 Task: 117. Sports Equipment Store:- Build a Squarespace online store for a sports equipment retailer. Feature sports gear, product reviews, and an e-commerce platform.
Action: Mouse moved to (46, 215)
Screenshot: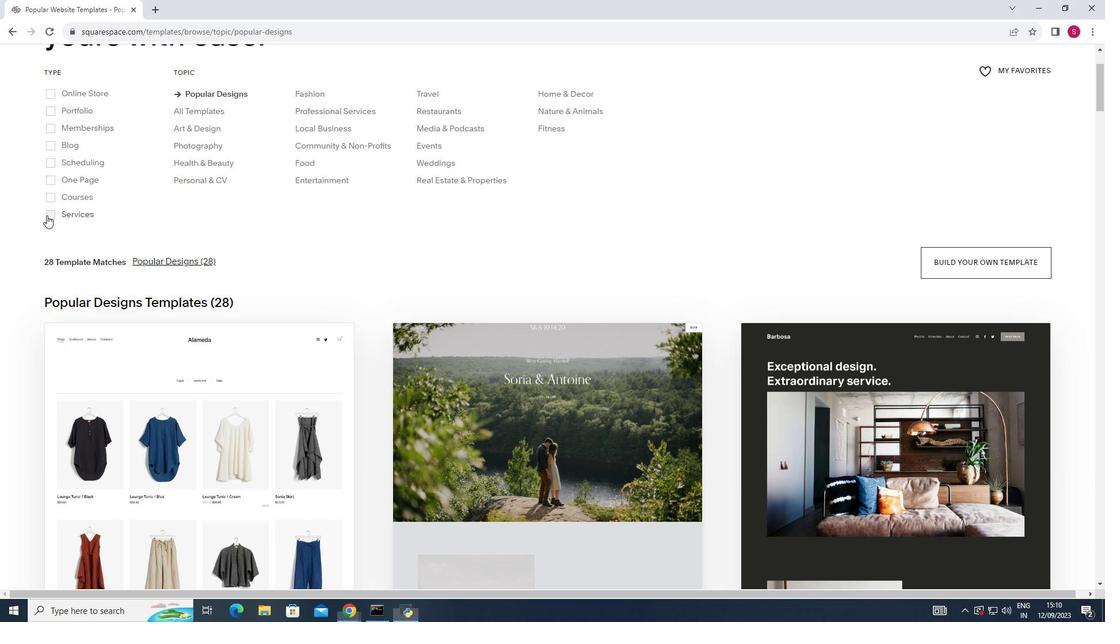
Action: Mouse pressed left at (46, 215)
Screenshot: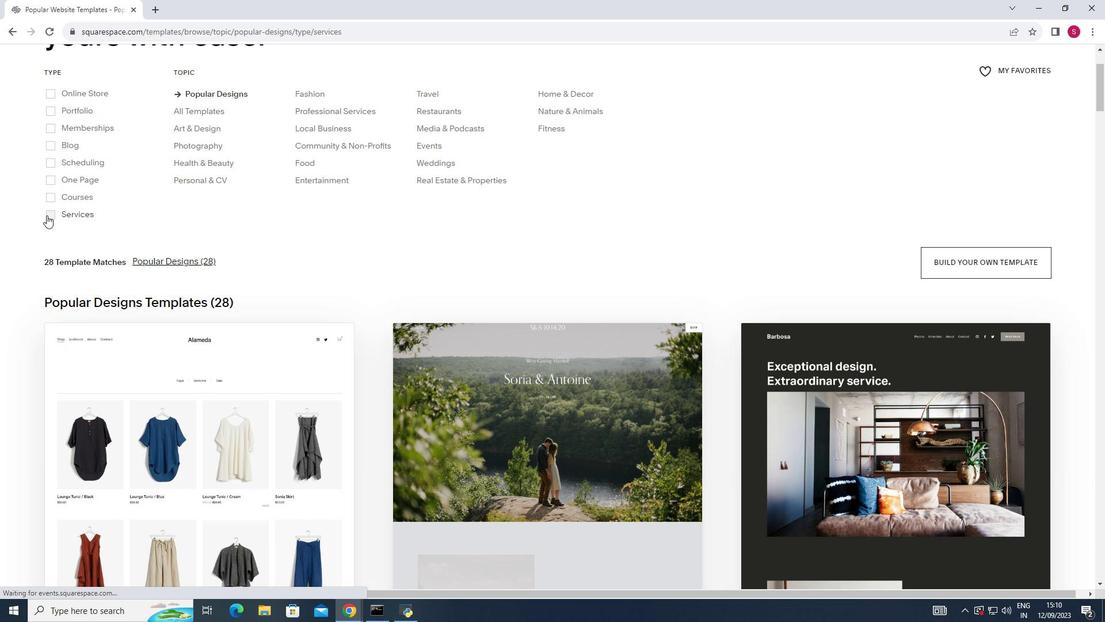 
Action: Mouse moved to (910, 360)
Screenshot: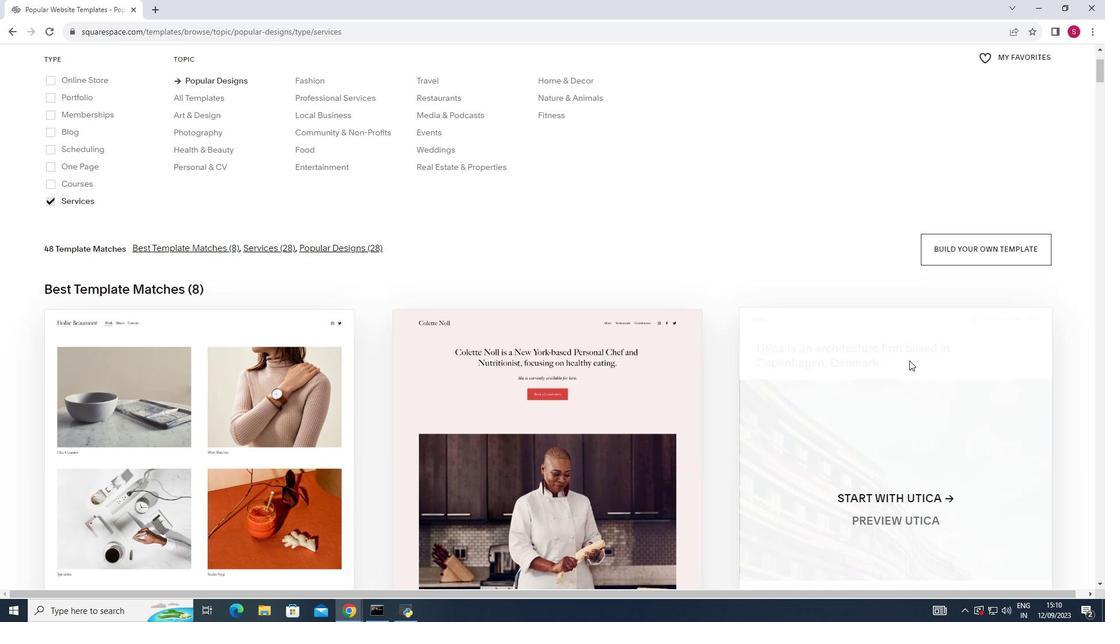 
Action: Mouse scrolled (910, 359) with delta (0, 0)
Screenshot: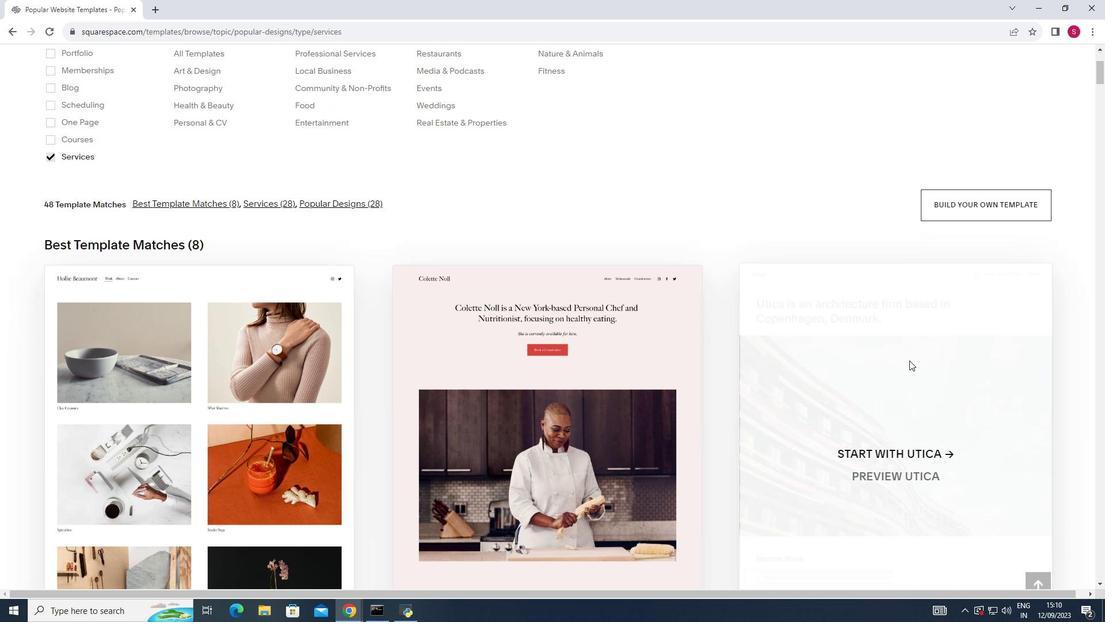
Action: Mouse scrolled (910, 359) with delta (0, 0)
Screenshot: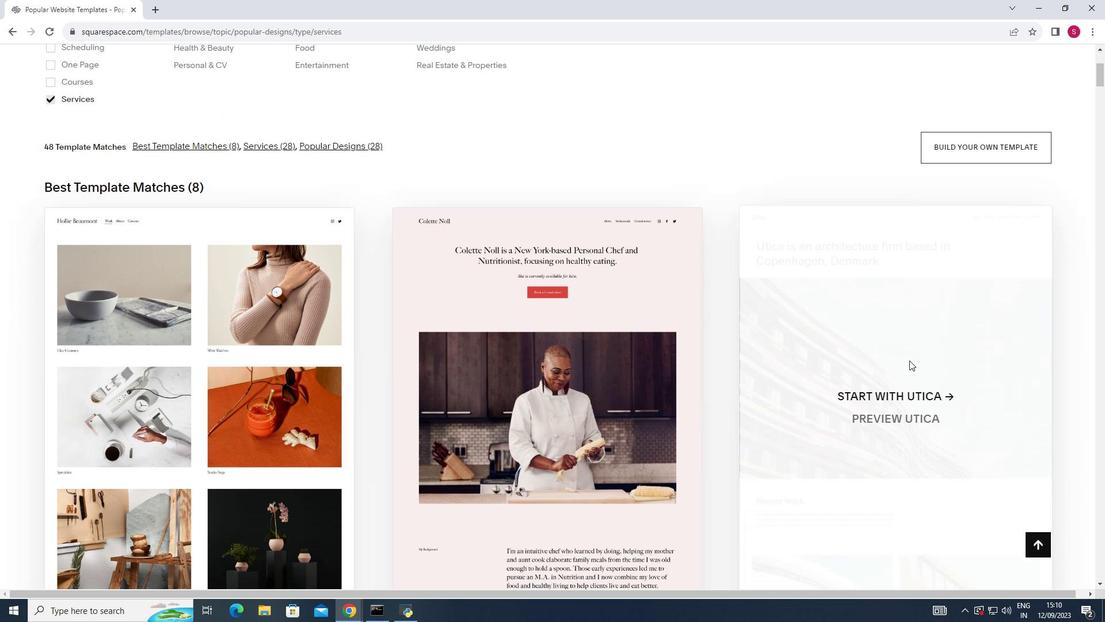 
Action: Mouse scrolled (910, 359) with delta (0, 0)
Screenshot: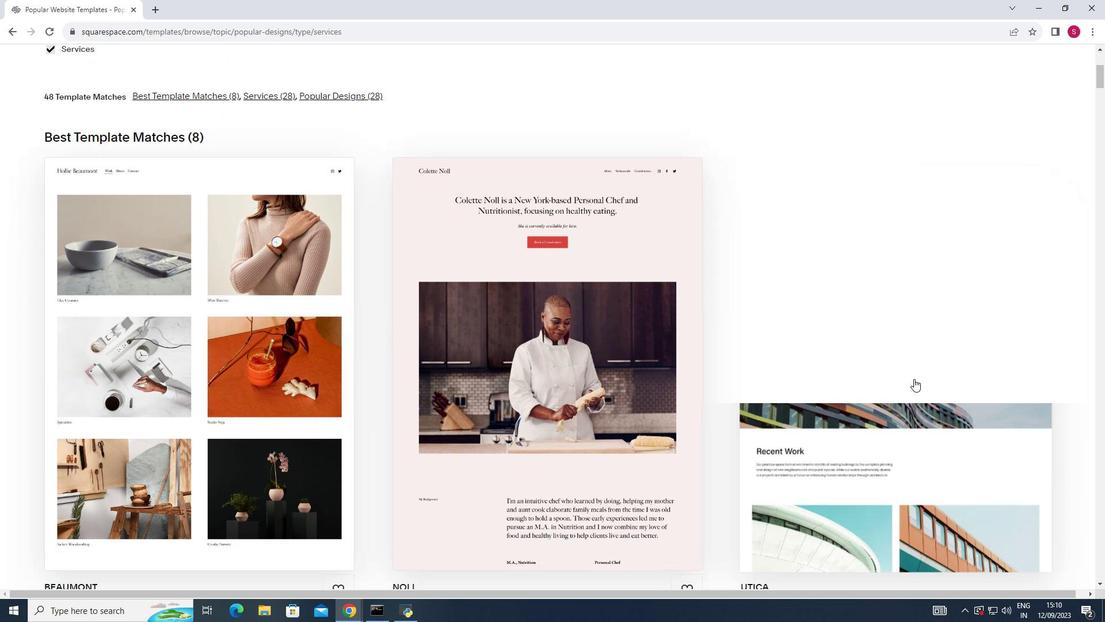 
Action: Mouse moved to (867, 473)
Screenshot: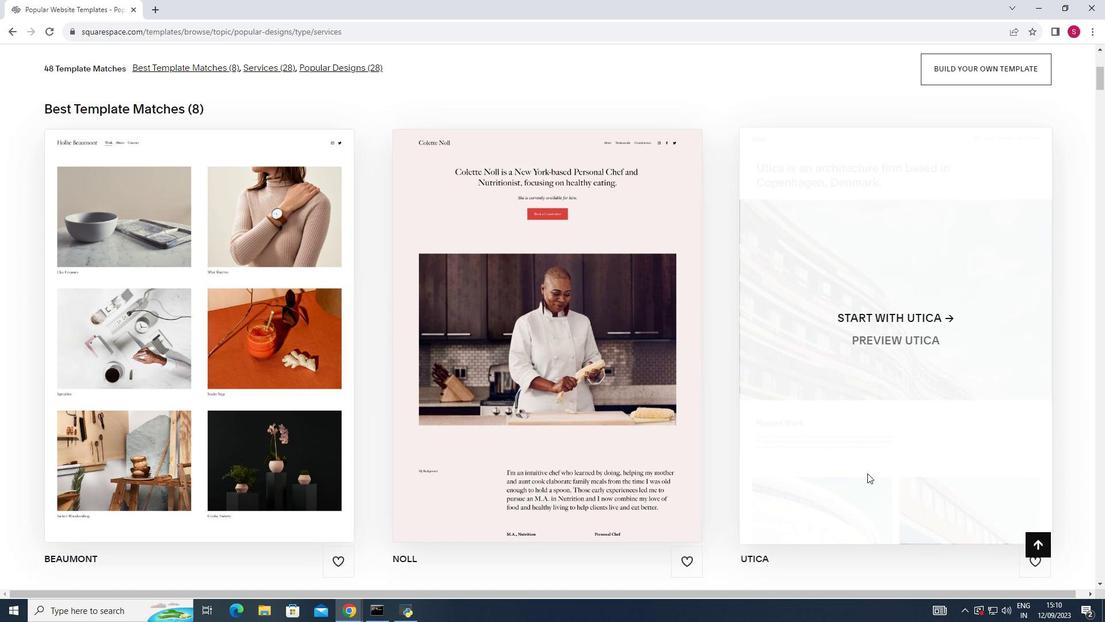 
Action: Mouse scrolled (867, 472) with delta (0, 0)
Screenshot: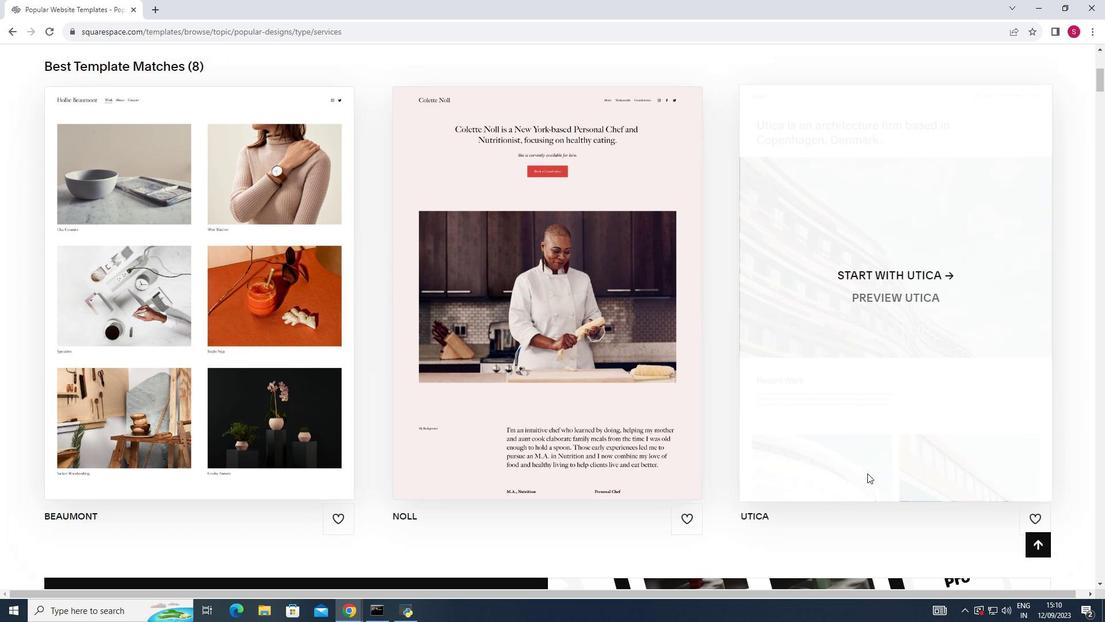 
Action: Mouse scrolled (867, 472) with delta (0, 0)
Screenshot: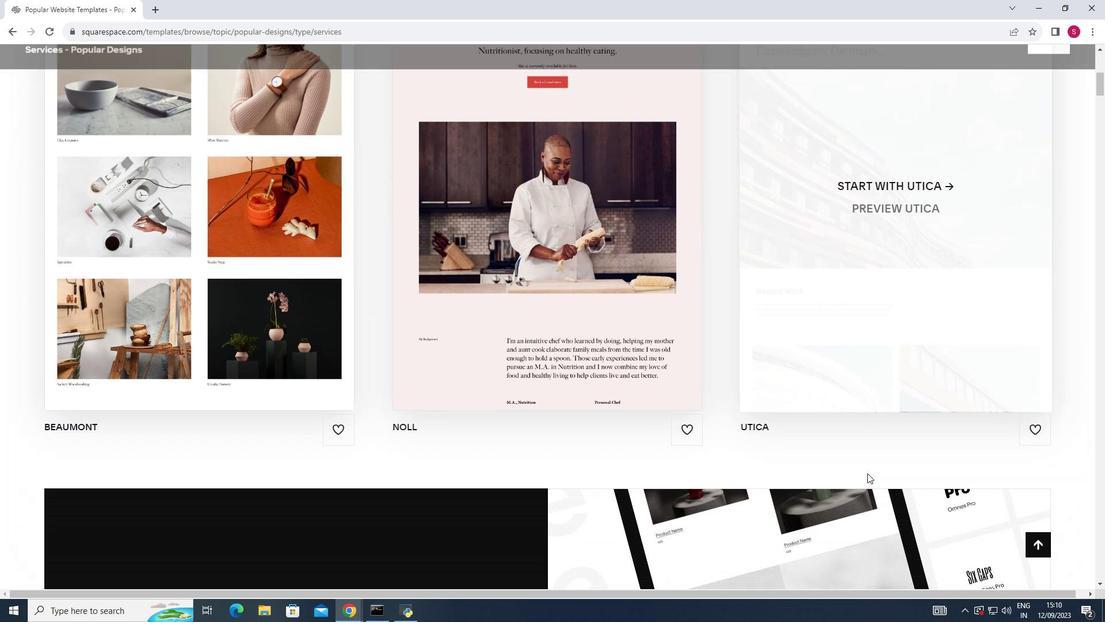 
Action: Mouse scrolled (867, 472) with delta (0, 0)
Screenshot: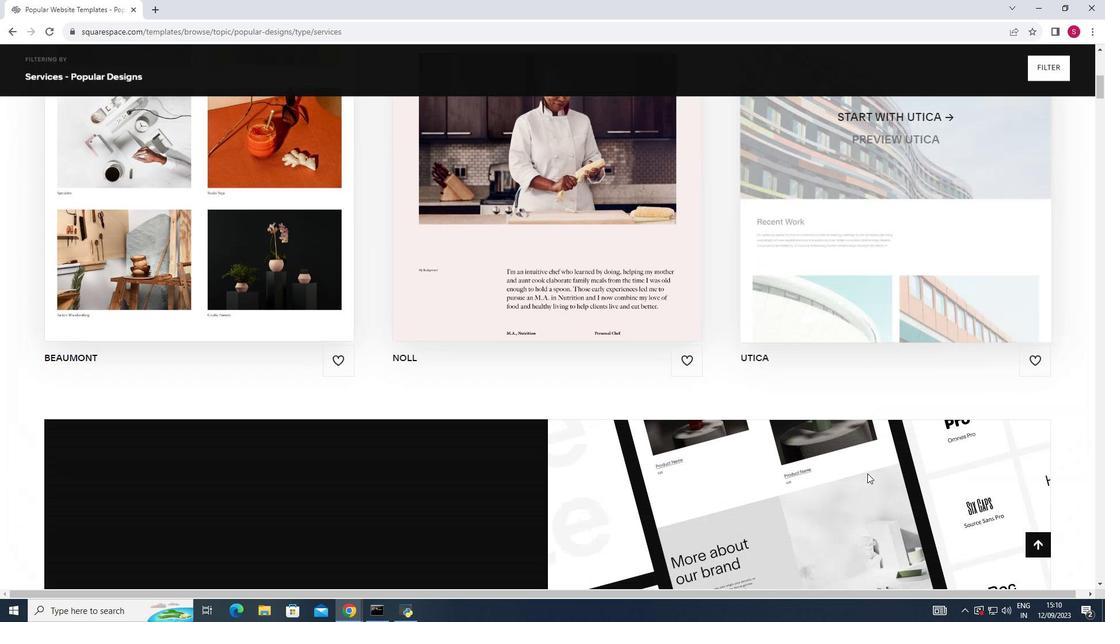 
Action: Mouse scrolled (867, 472) with delta (0, 0)
Screenshot: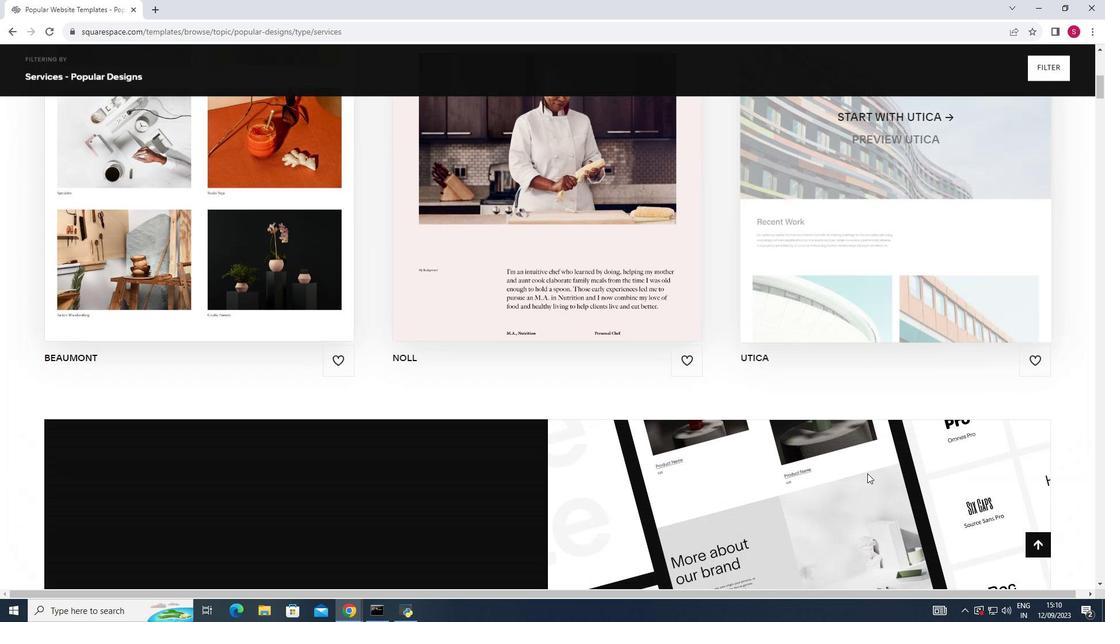 
Action: Mouse moved to (866, 473)
Screenshot: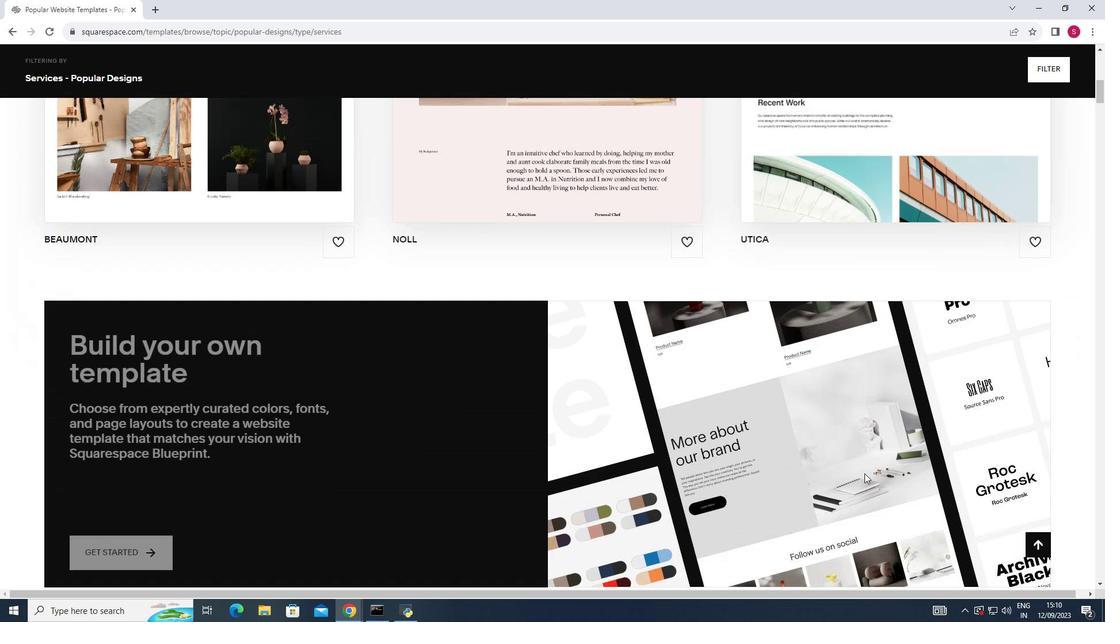 
Action: Mouse scrolled (866, 472) with delta (0, 0)
Screenshot: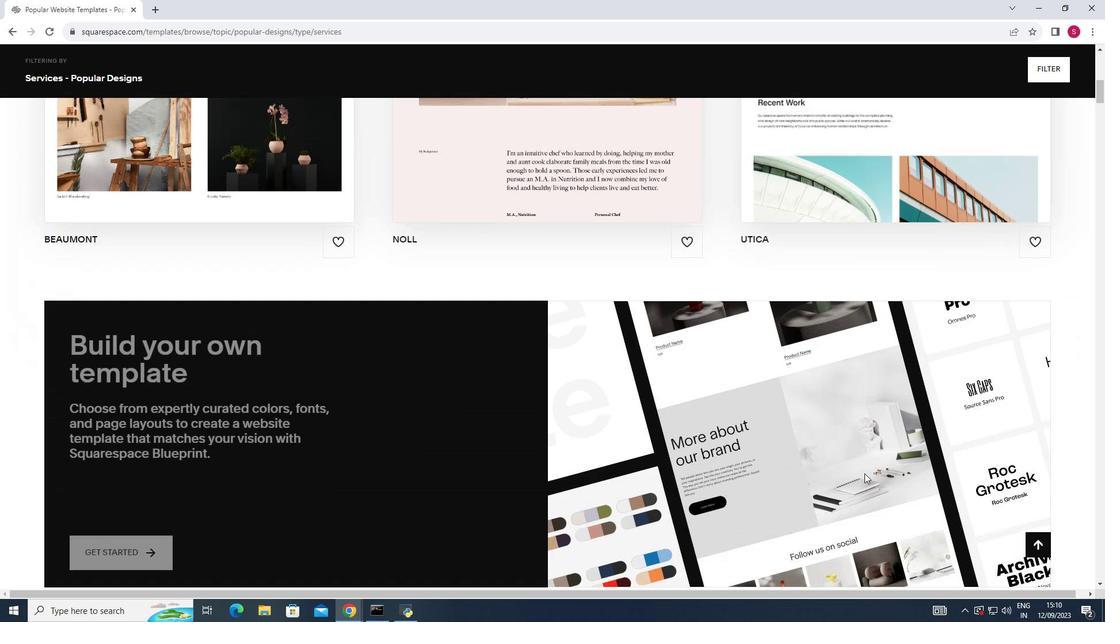 
Action: Mouse moved to (866, 473)
Screenshot: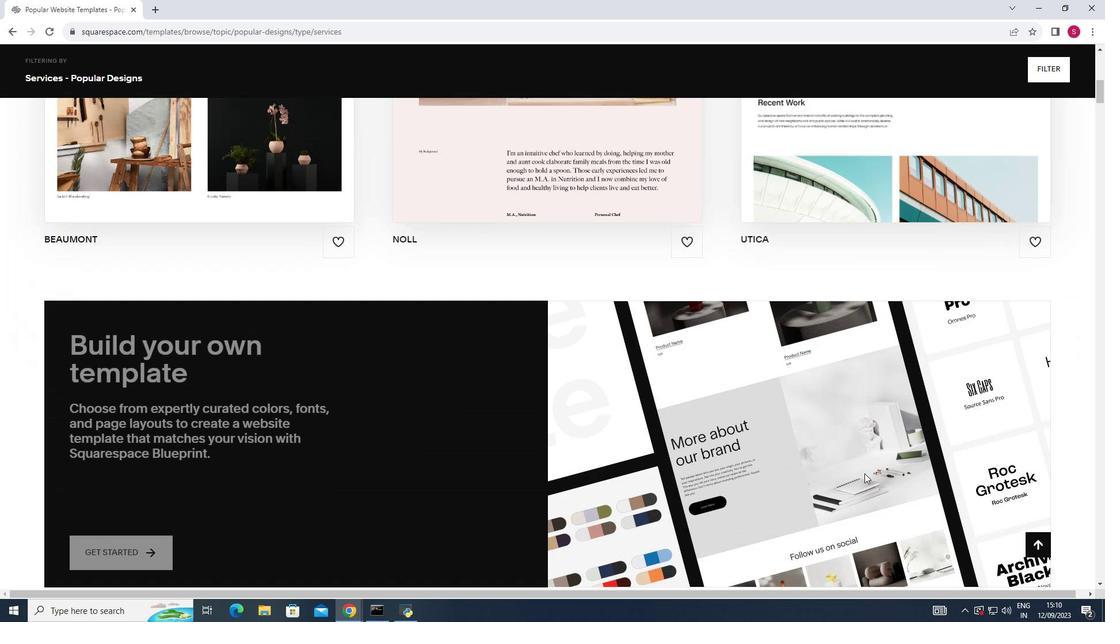 
Action: Mouse scrolled (866, 472) with delta (0, 0)
Screenshot: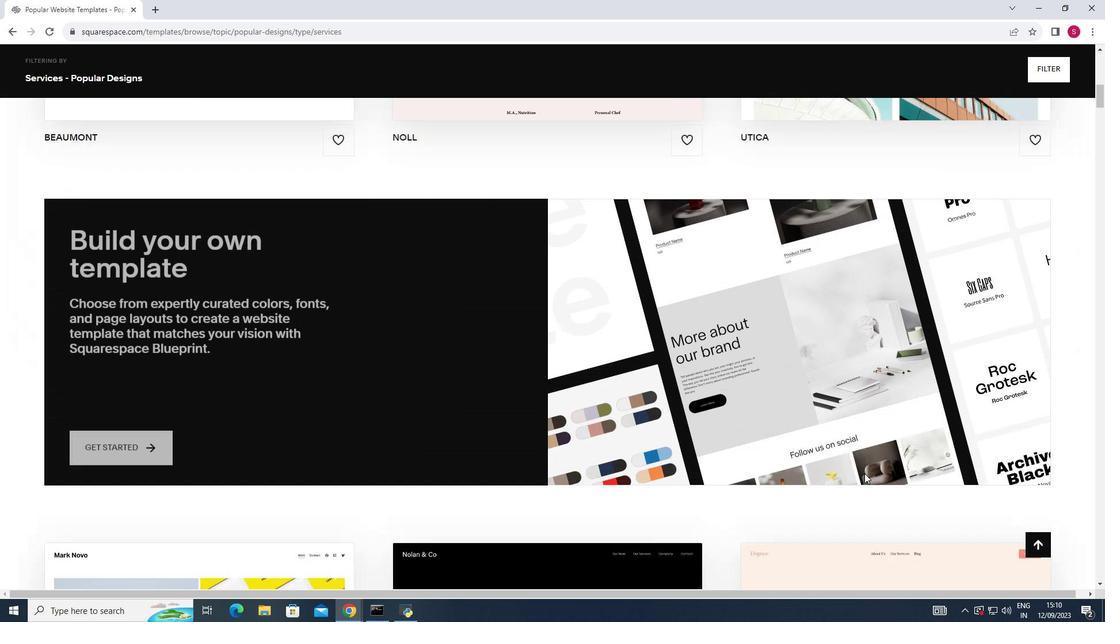 
Action: Mouse moved to (865, 473)
Screenshot: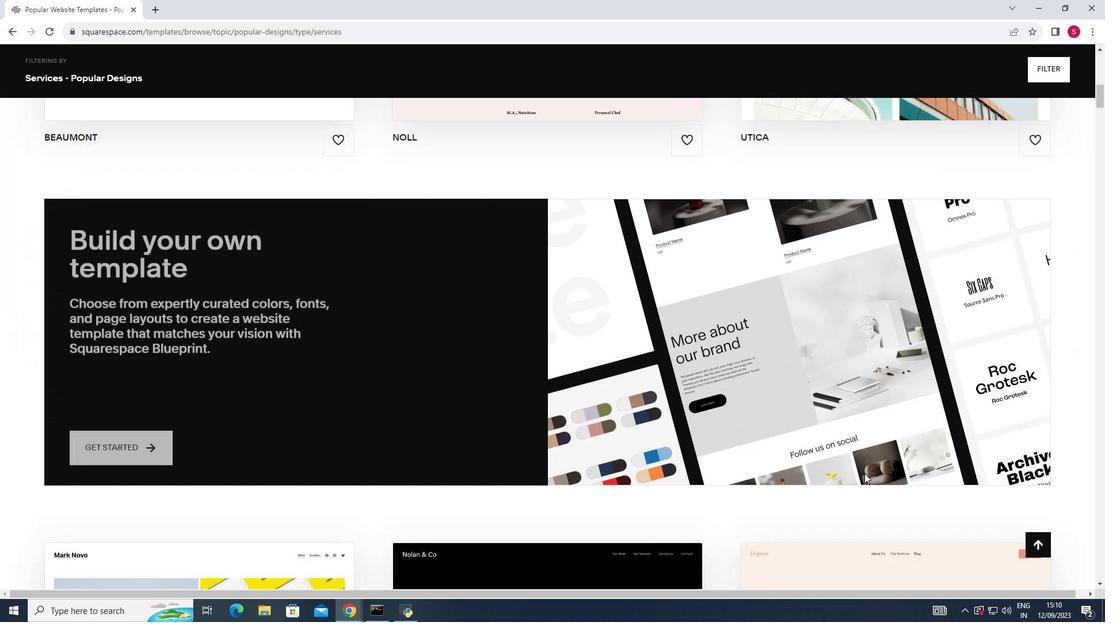
Action: Mouse scrolled (865, 472) with delta (0, 0)
Screenshot: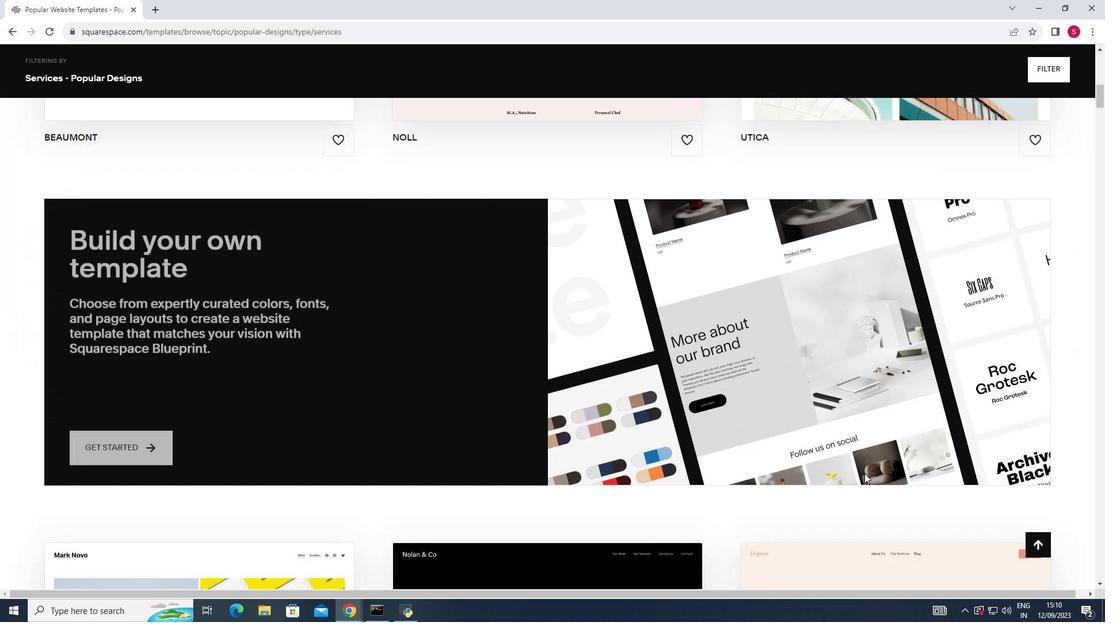 
Action: Mouse scrolled (865, 472) with delta (0, 0)
Screenshot: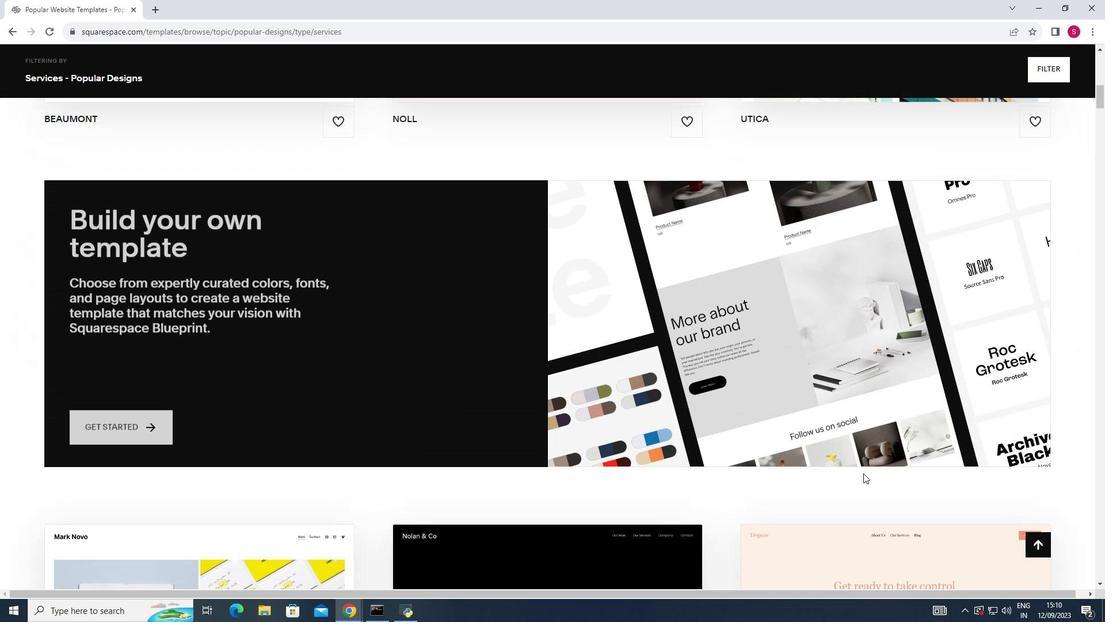 
Action: Mouse moved to (855, 467)
Screenshot: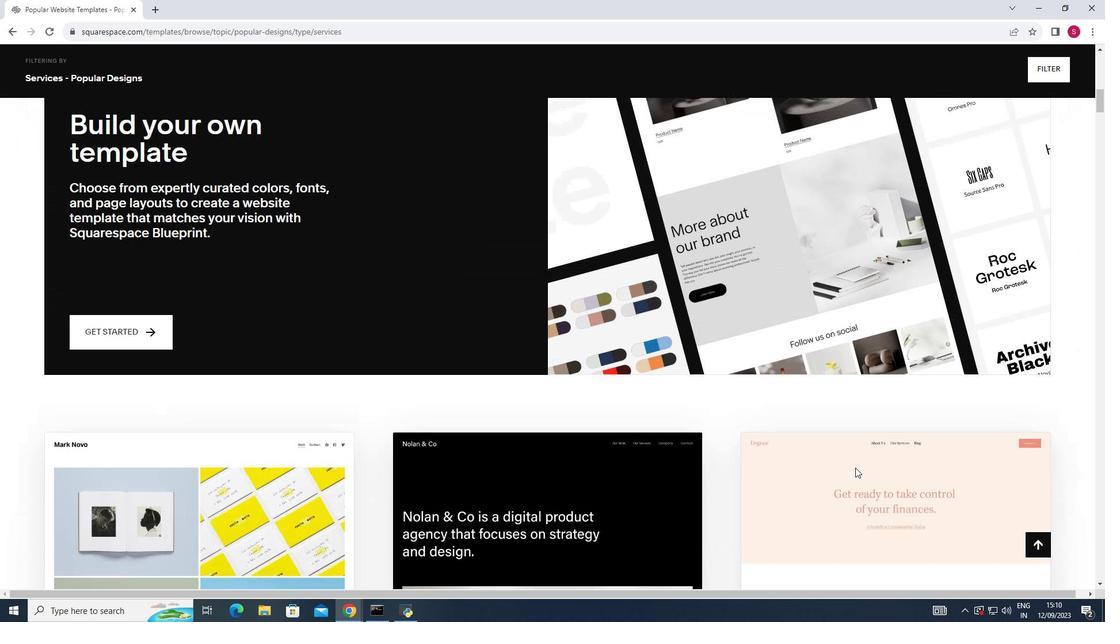 
Action: Mouse scrolled (855, 467) with delta (0, 0)
Screenshot: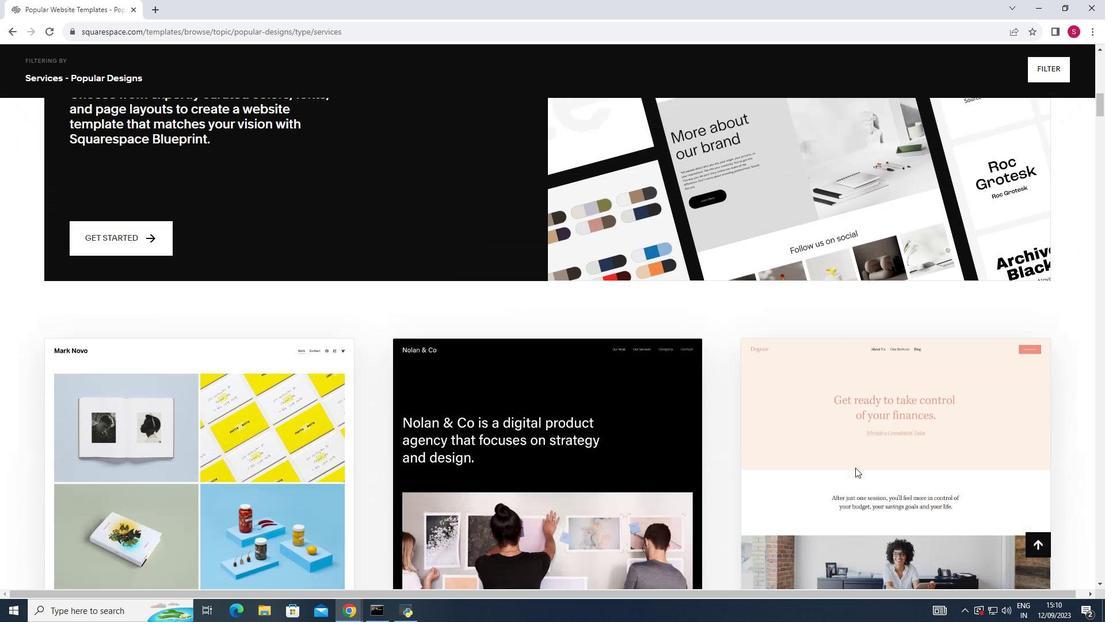 
Action: Mouse scrolled (855, 467) with delta (0, 0)
Screenshot: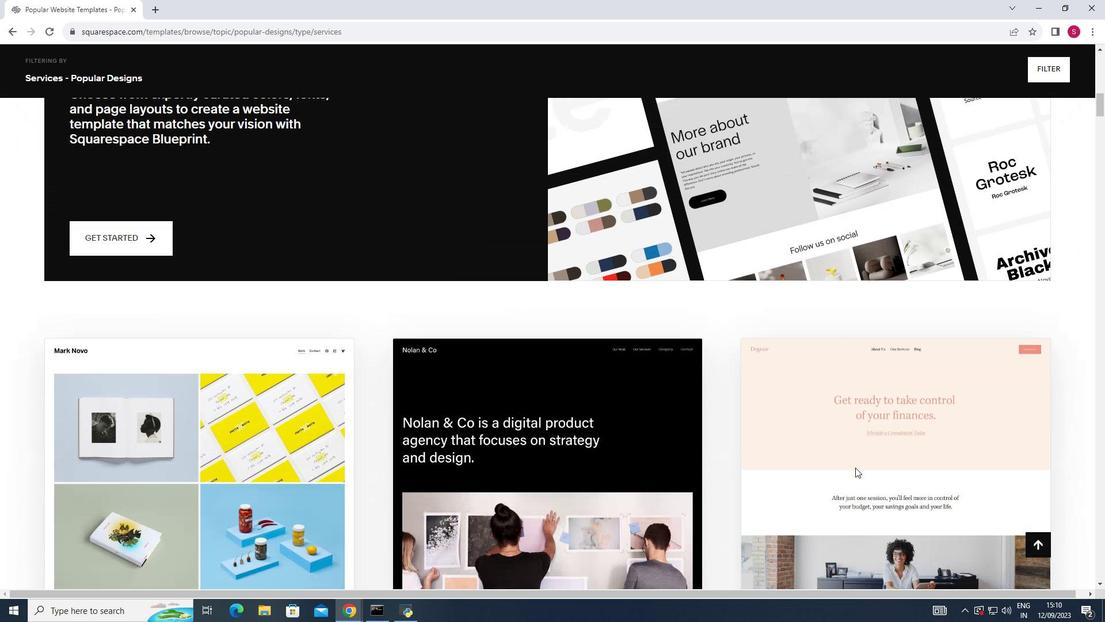 
Action: Mouse scrolled (855, 467) with delta (0, 0)
Screenshot: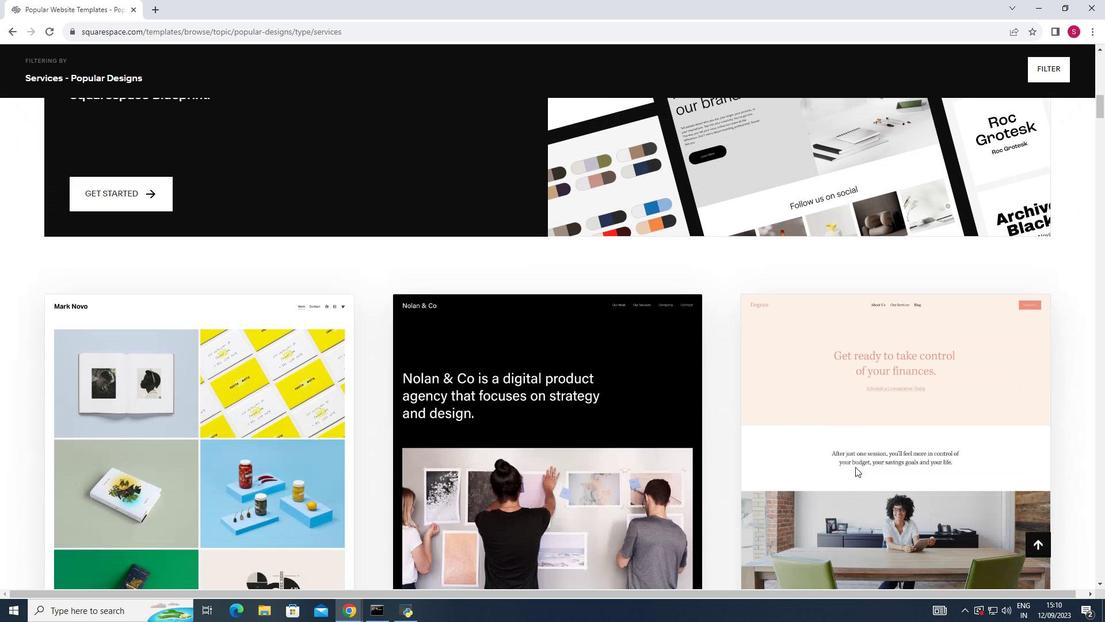 
Action: Mouse scrolled (855, 467) with delta (0, 0)
Screenshot: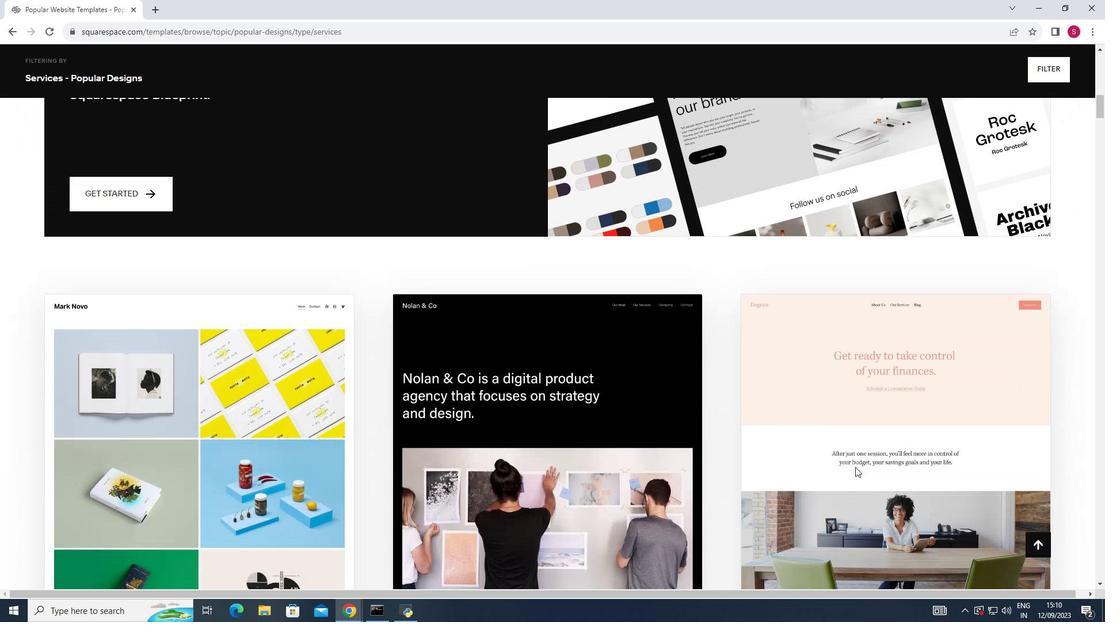 
Action: Mouse moved to (854, 463)
Screenshot: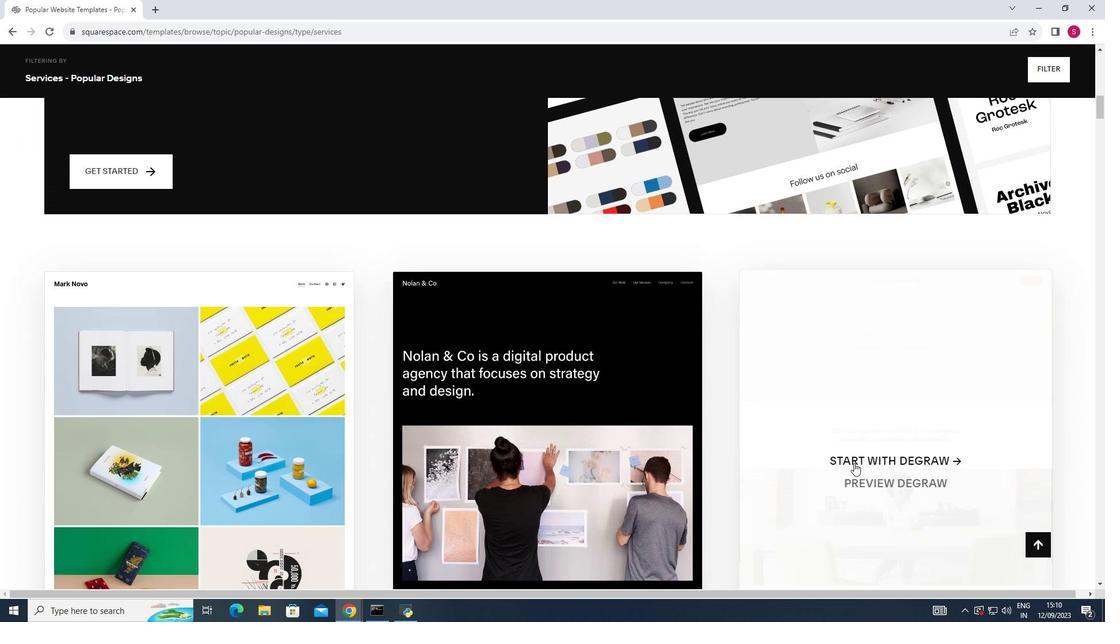 
Action: Mouse scrolled (854, 462) with delta (0, 0)
Screenshot: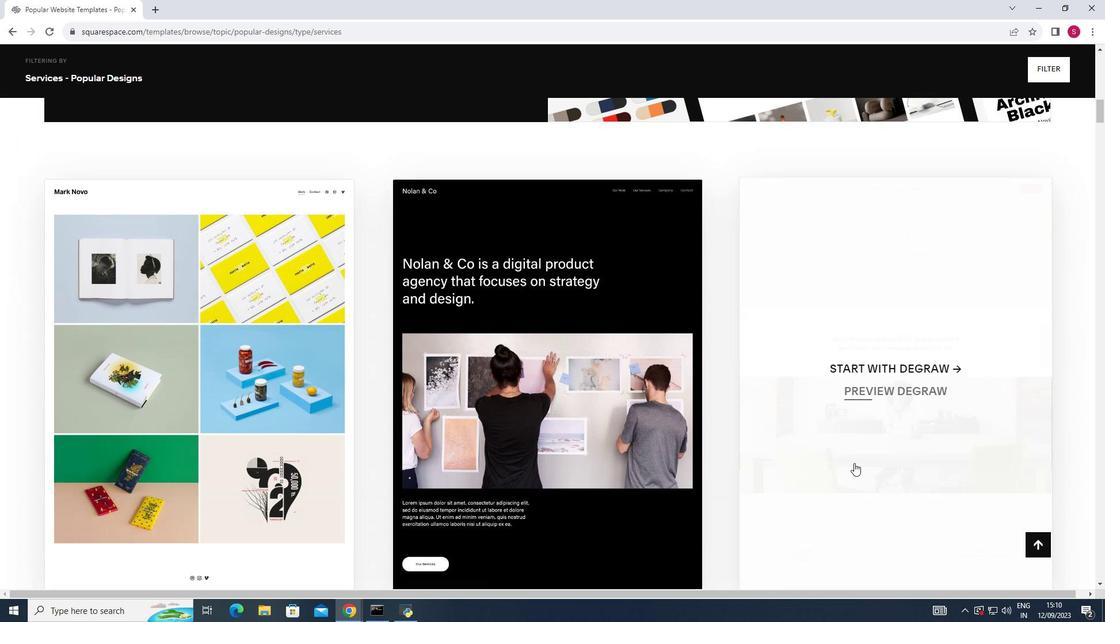 
Action: Mouse scrolled (854, 462) with delta (0, 0)
Screenshot: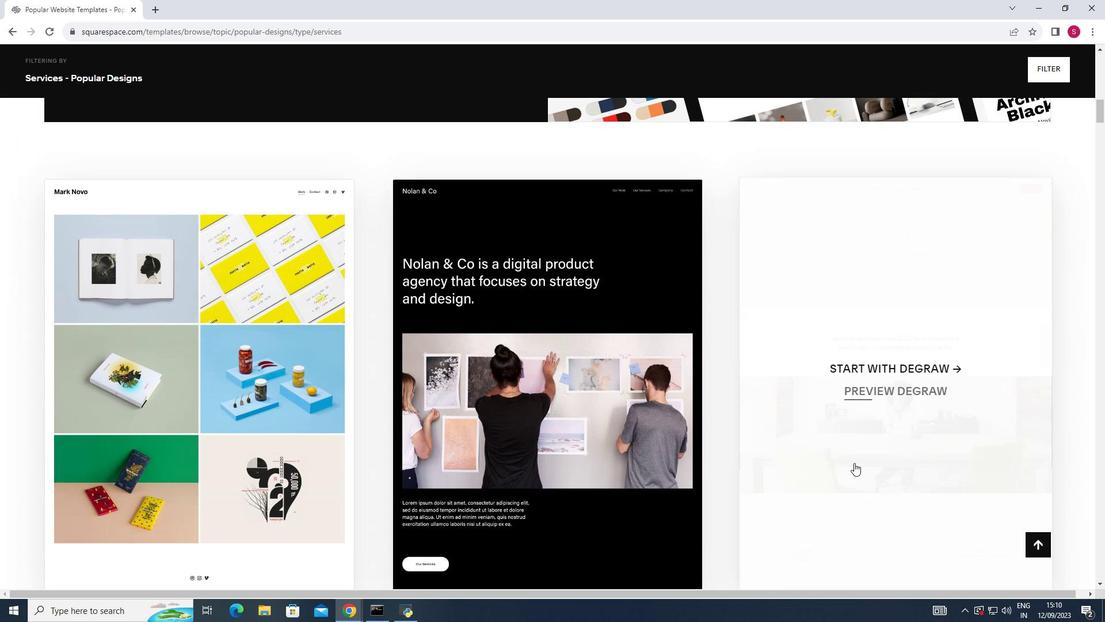 
Action: Mouse scrolled (854, 462) with delta (0, 0)
Screenshot: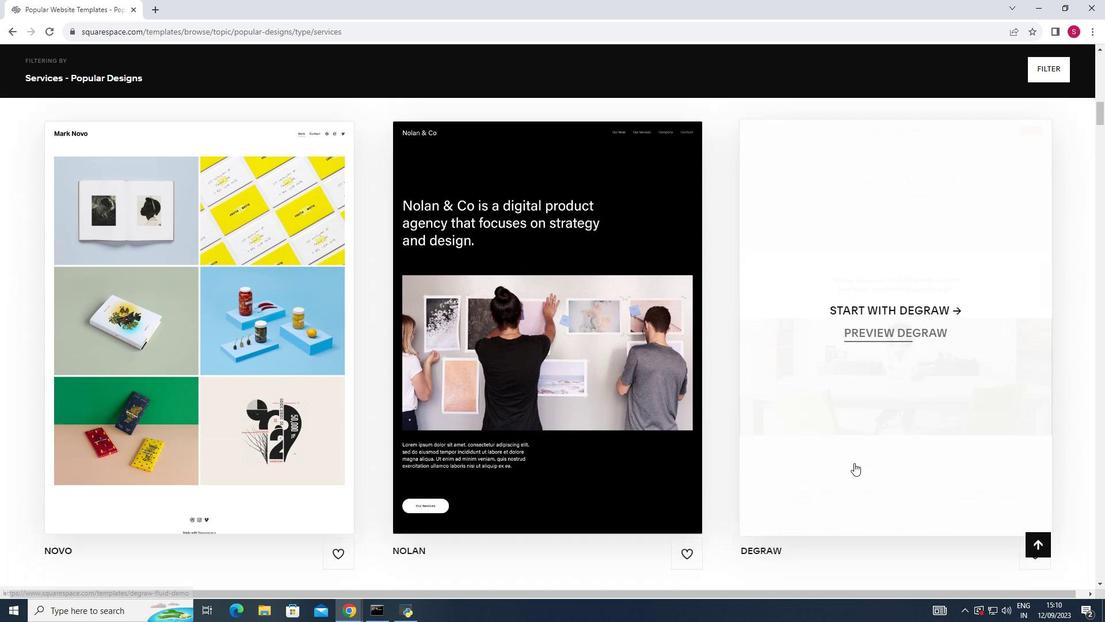 
Action: Mouse scrolled (854, 462) with delta (0, 0)
Screenshot: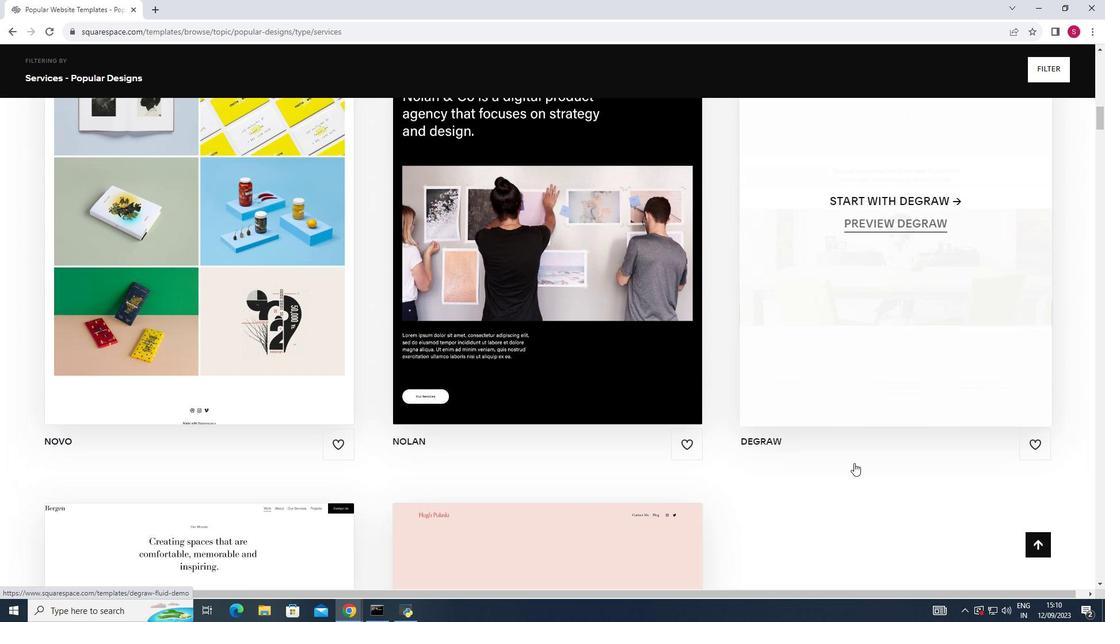 
Action: Mouse scrolled (854, 462) with delta (0, 0)
Screenshot: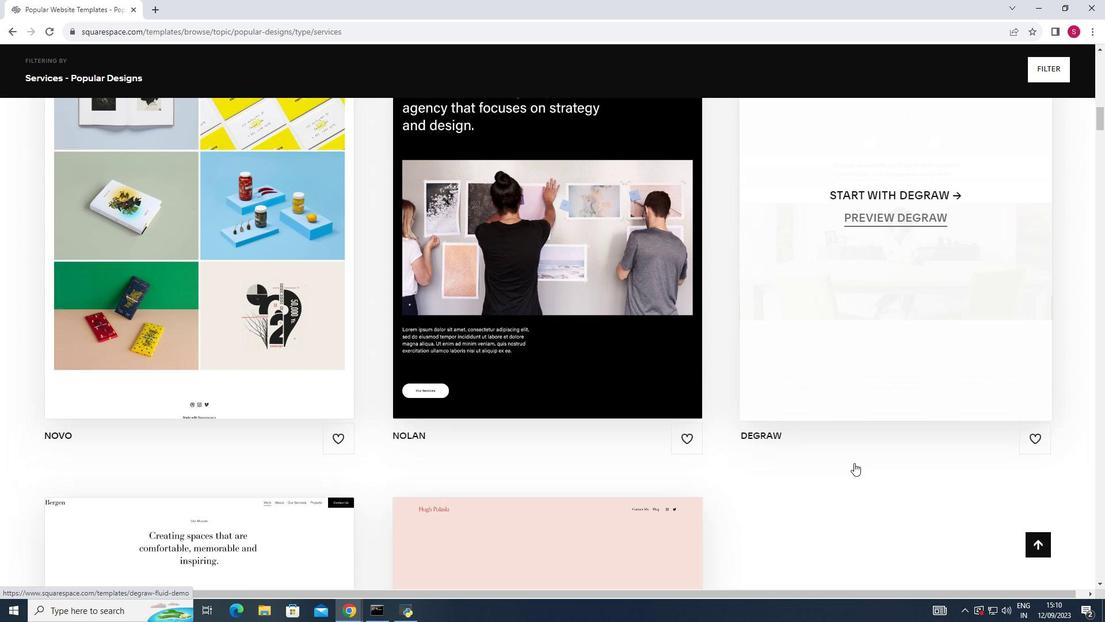 
Action: Mouse scrolled (854, 462) with delta (0, 0)
Screenshot: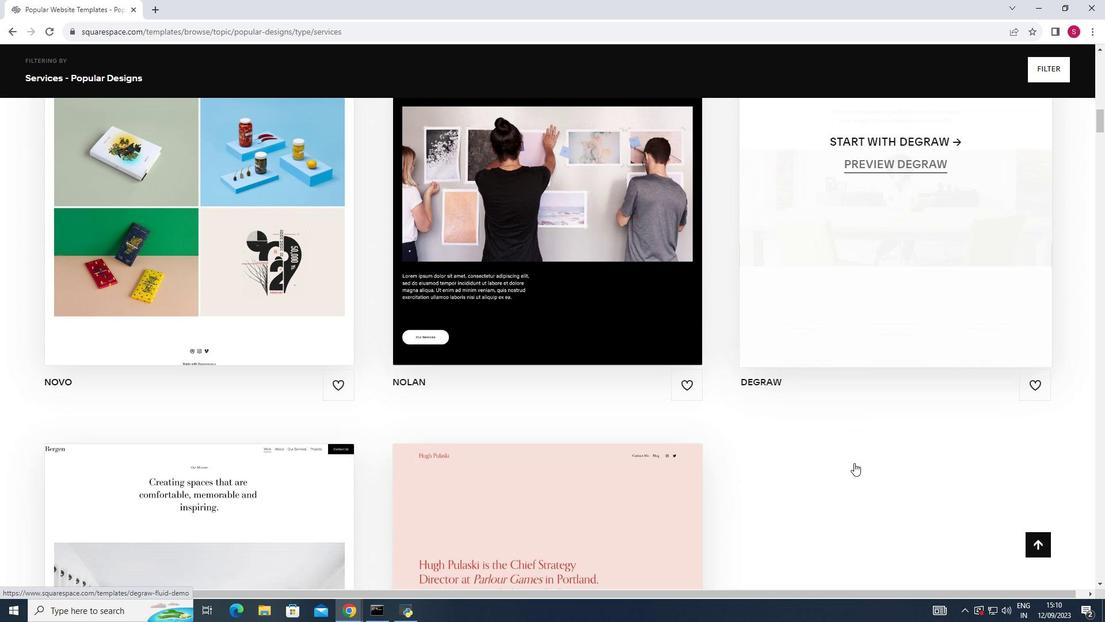 
Action: Mouse scrolled (854, 463) with delta (0, 0)
Screenshot: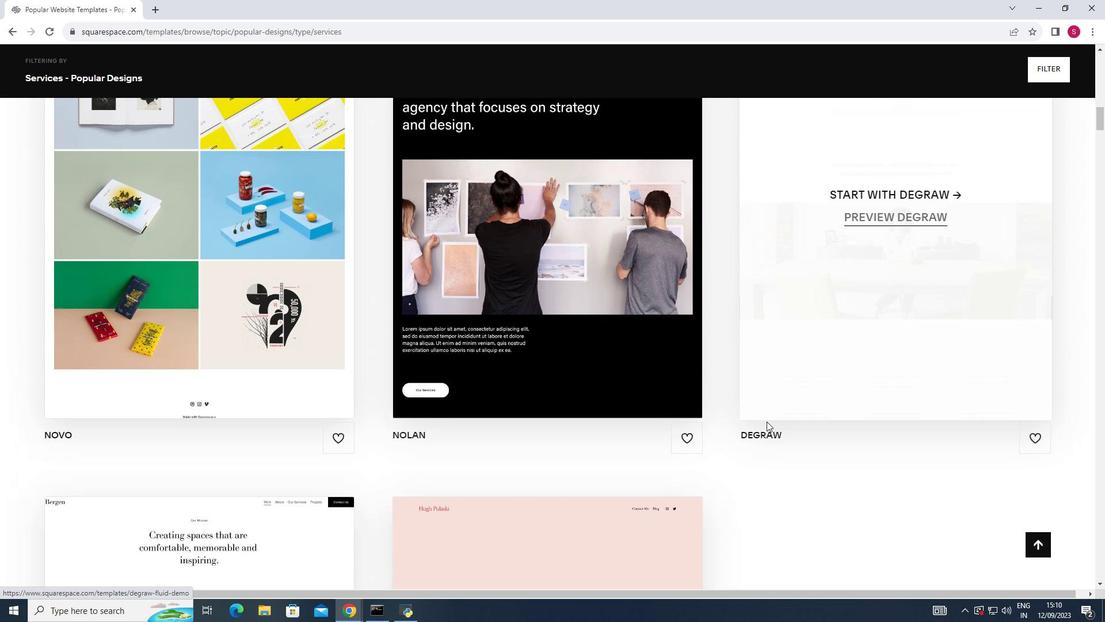 
Action: Mouse moved to (739, 465)
Screenshot: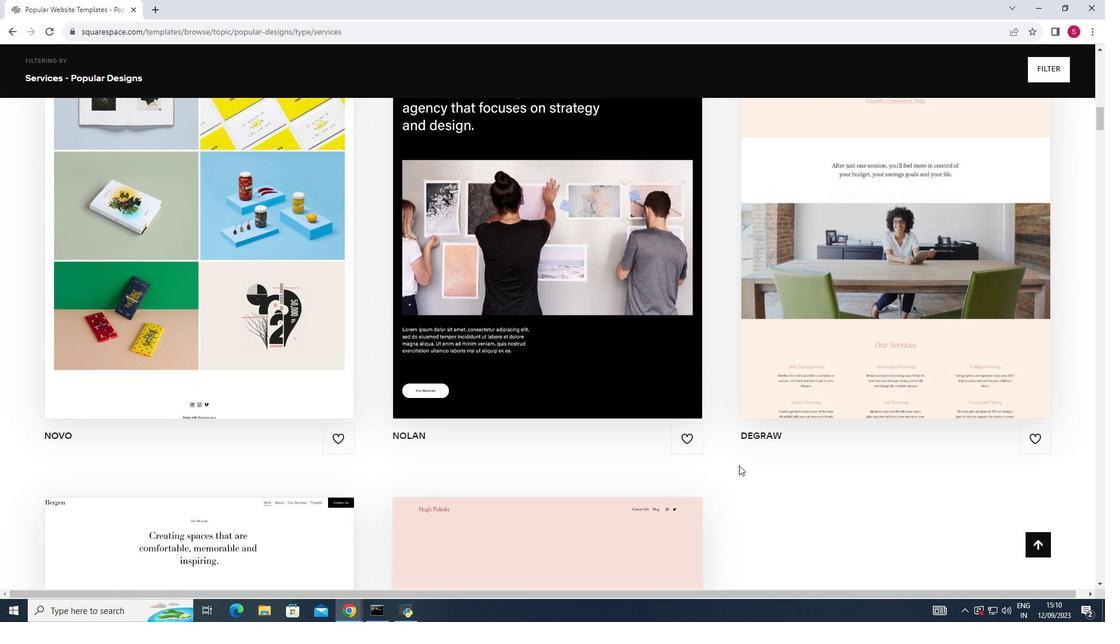 
Action: Mouse scrolled (739, 464) with delta (0, 0)
Screenshot: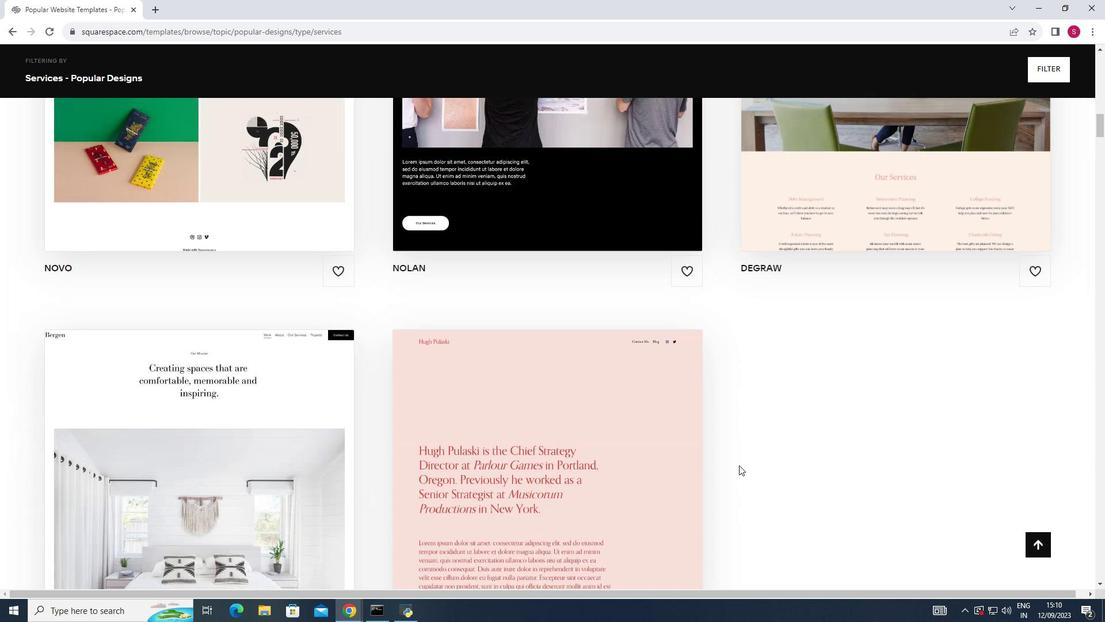
Action: Mouse scrolled (739, 464) with delta (0, 0)
Screenshot: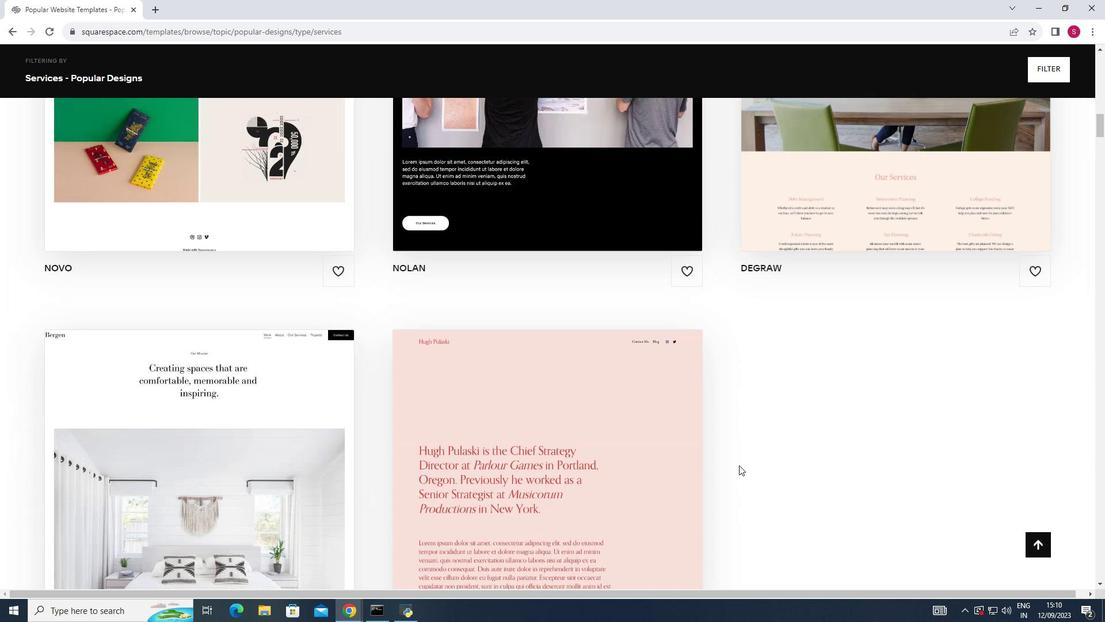 
Action: Mouse scrolled (739, 464) with delta (0, 0)
Screenshot: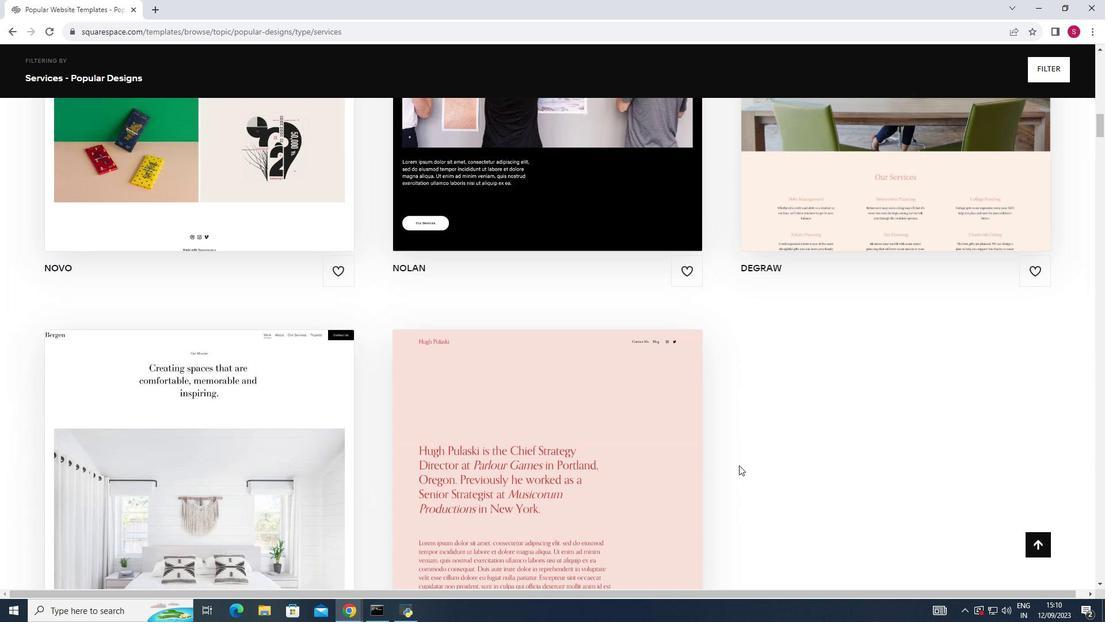
Action: Mouse scrolled (739, 464) with delta (0, 0)
Screenshot: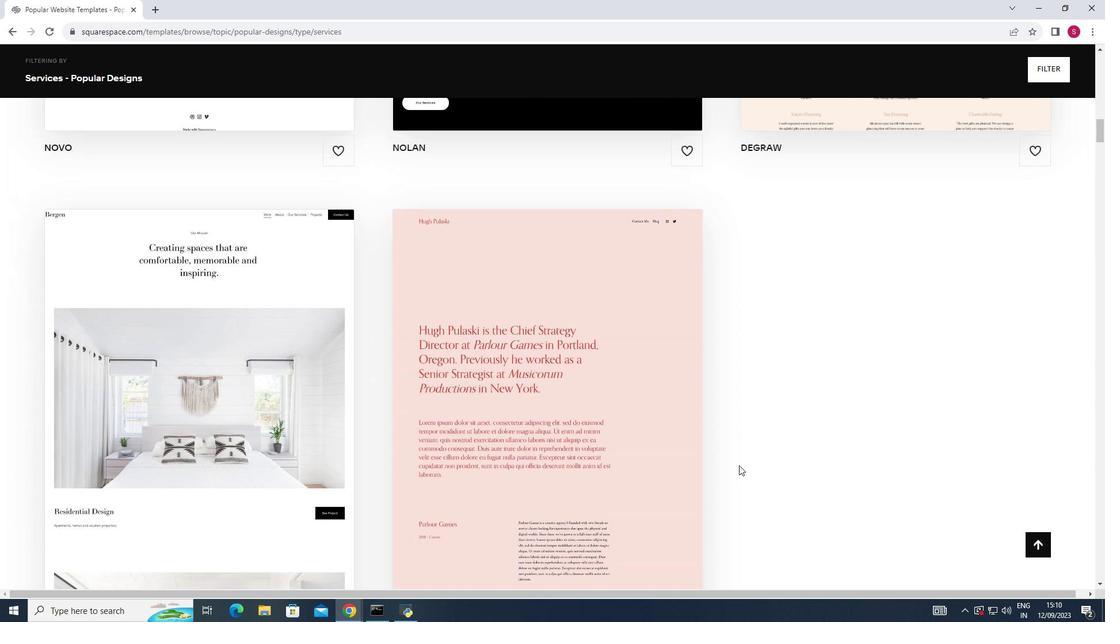 
Action: Mouse scrolled (739, 464) with delta (0, 0)
Screenshot: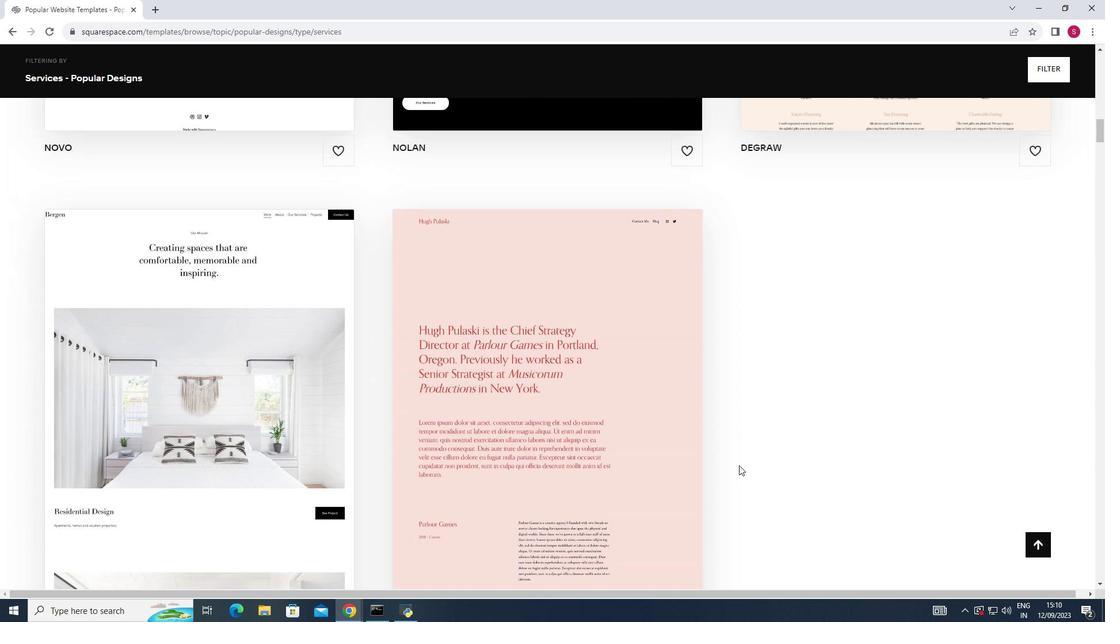 
Action: Mouse scrolled (739, 464) with delta (0, 0)
Screenshot: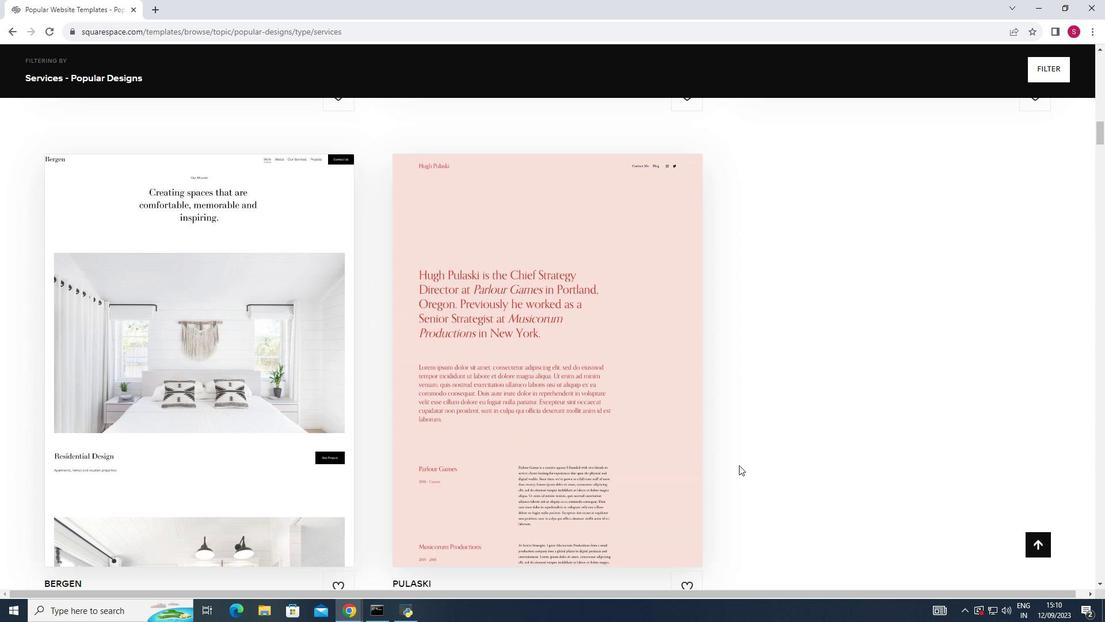 
Action: Mouse scrolled (739, 464) with delta (0, 0)
Screenshot: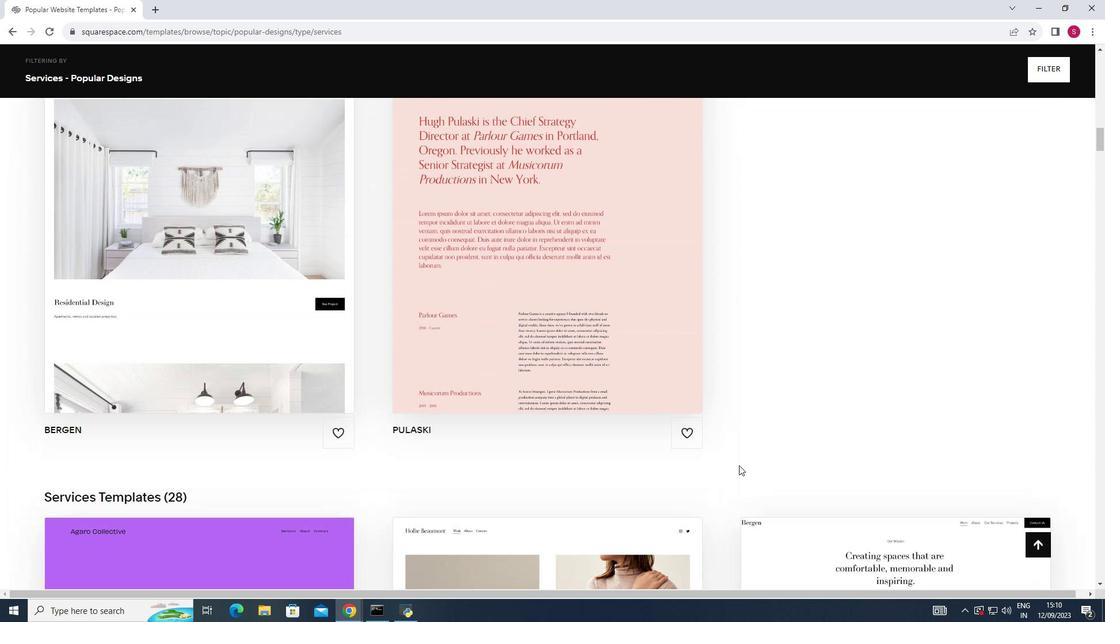 
Action: Mouse scrolled (739, 464) with delta (0, 0)
Screenshot: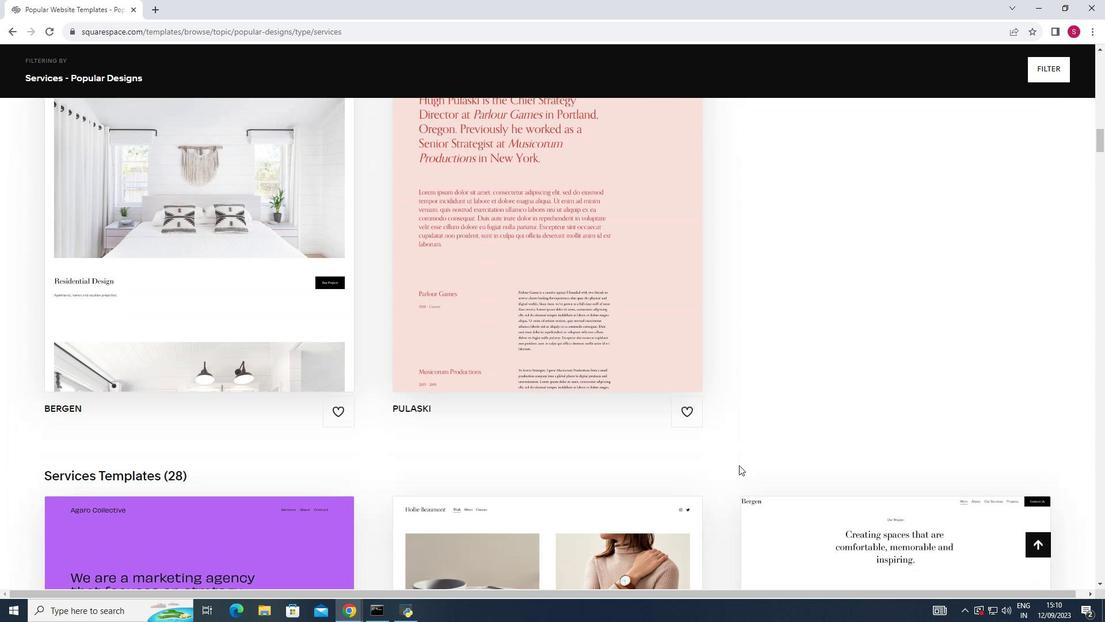 
Action: Mouse scrolled (739, 464) with delta (0, 0)
Screenshot: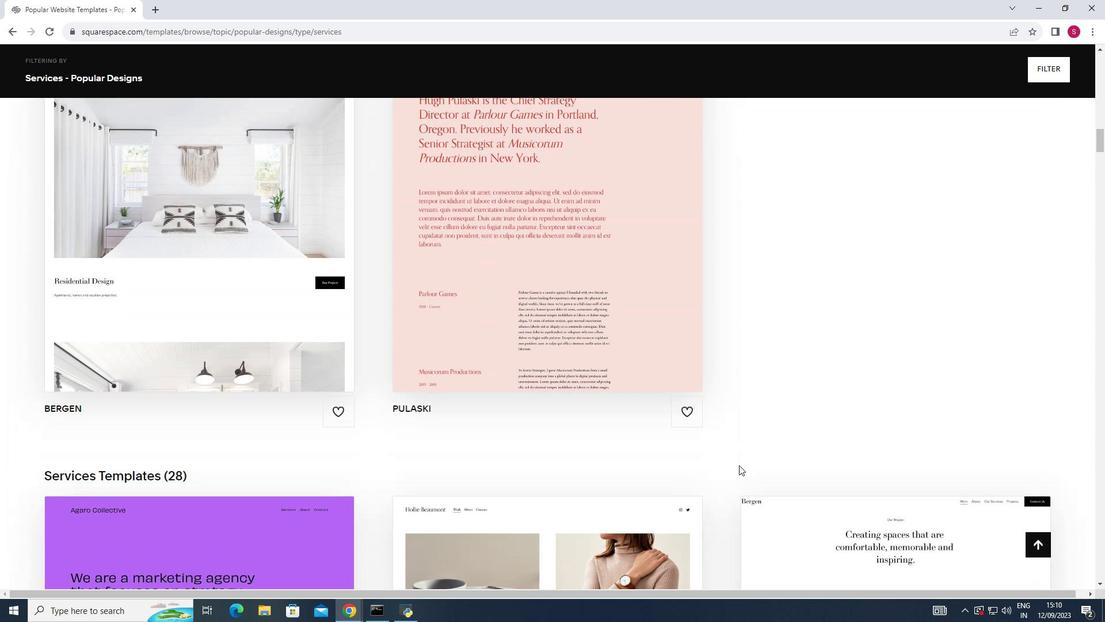 
Action: Mouse scrolled (739, 464) with delta (0, 0)
Screenshot: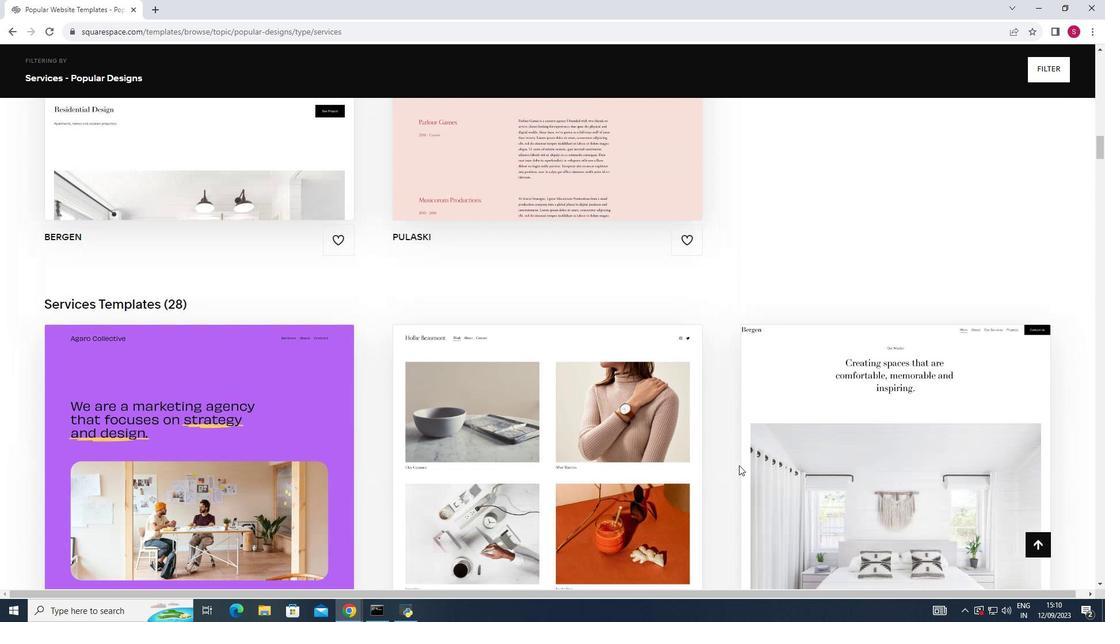 
Action: Mouse scrolled (739, 464) with delta (0, 0)
Screenshot: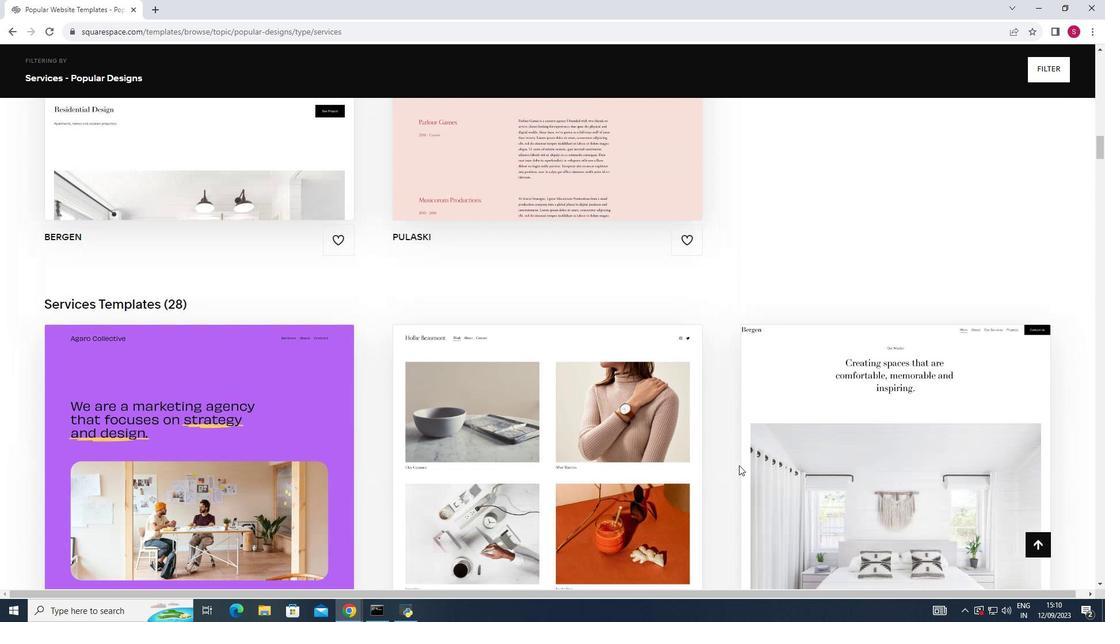 
Action: Mouse scrolled (739, 464) with delta (0, 0)
Screenshot: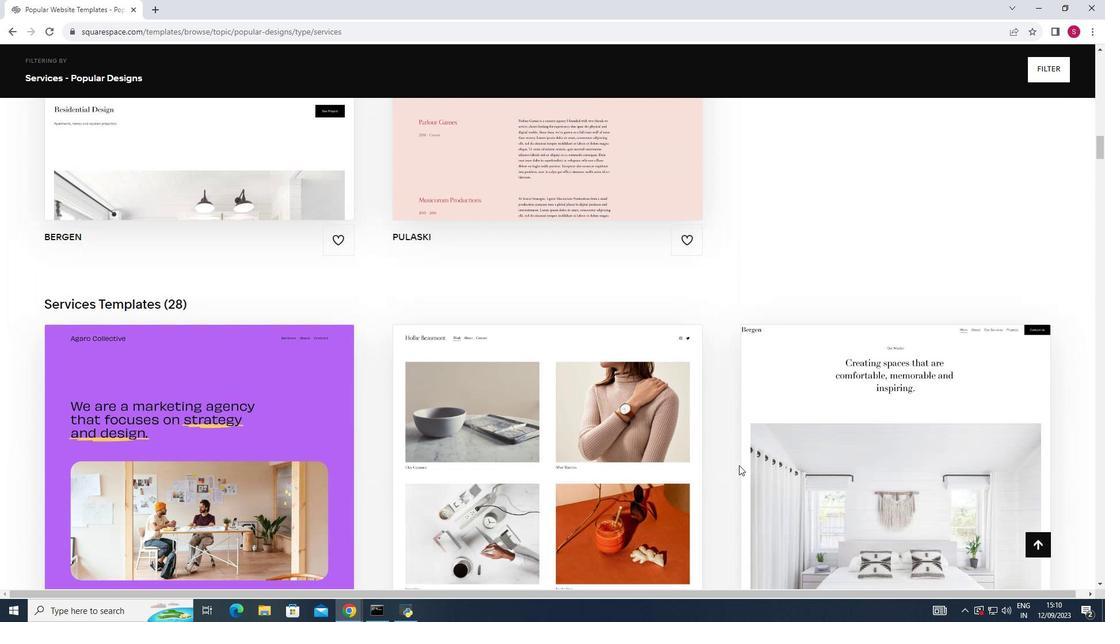 
Action: Mouse scrolled (739, 464) with delta (0, 0)
Screenshot: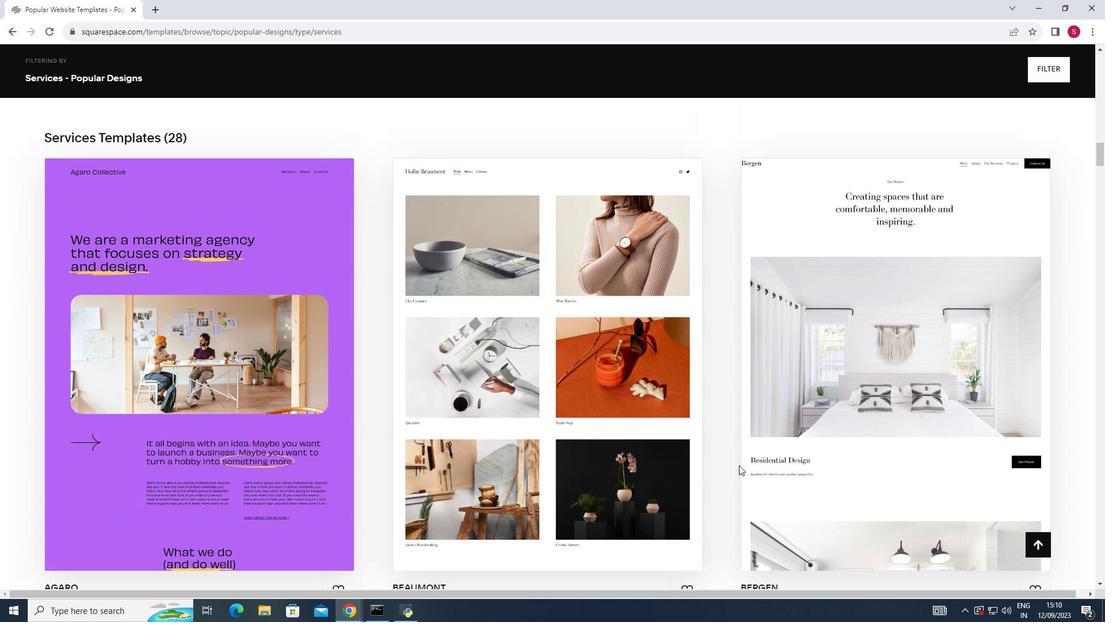 
Action: Mouse scrolled (739, 464) with delta (0, 0)
Screenshot: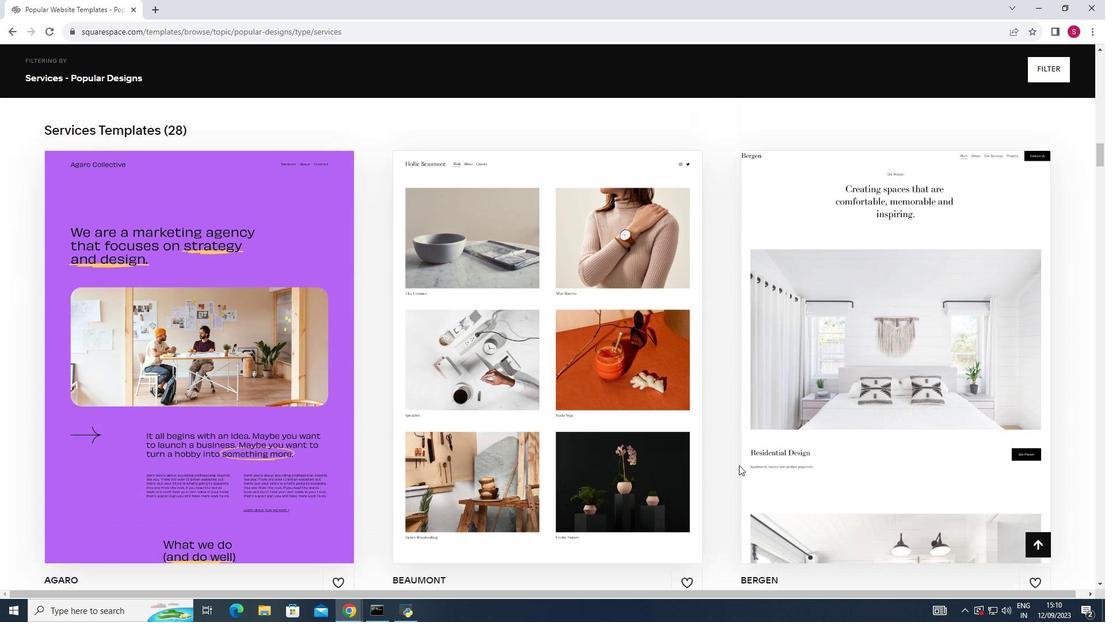 
Action: Mouse scrolled (739, 464) with delta (0, 0)
Screenshot: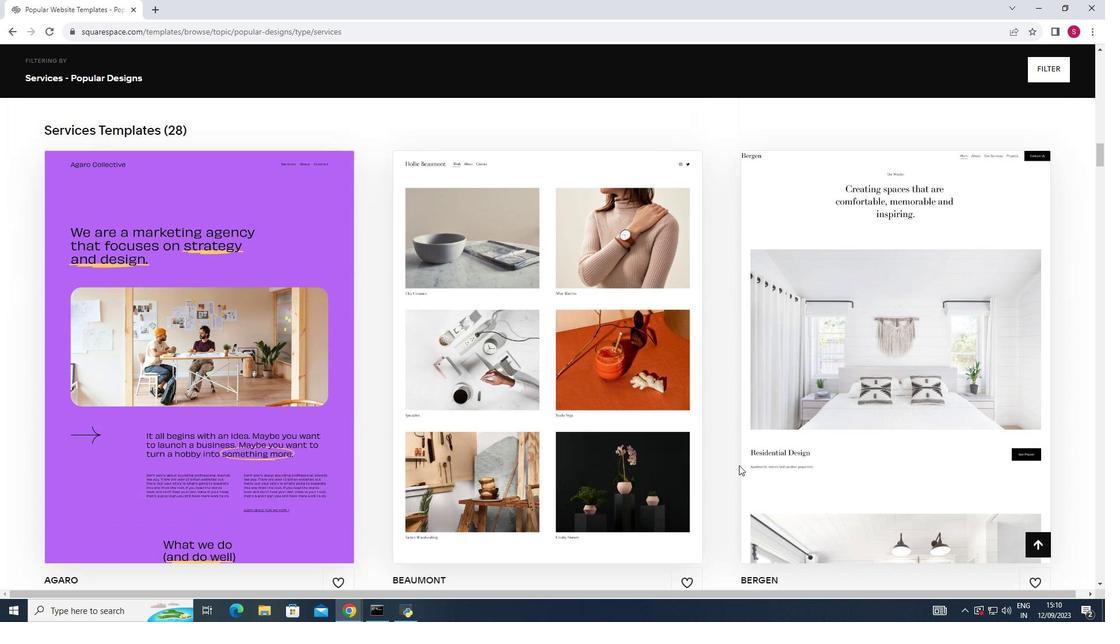 
Action: Mouse scrolled (739, 464) with delta (0, 0)
Screenshot: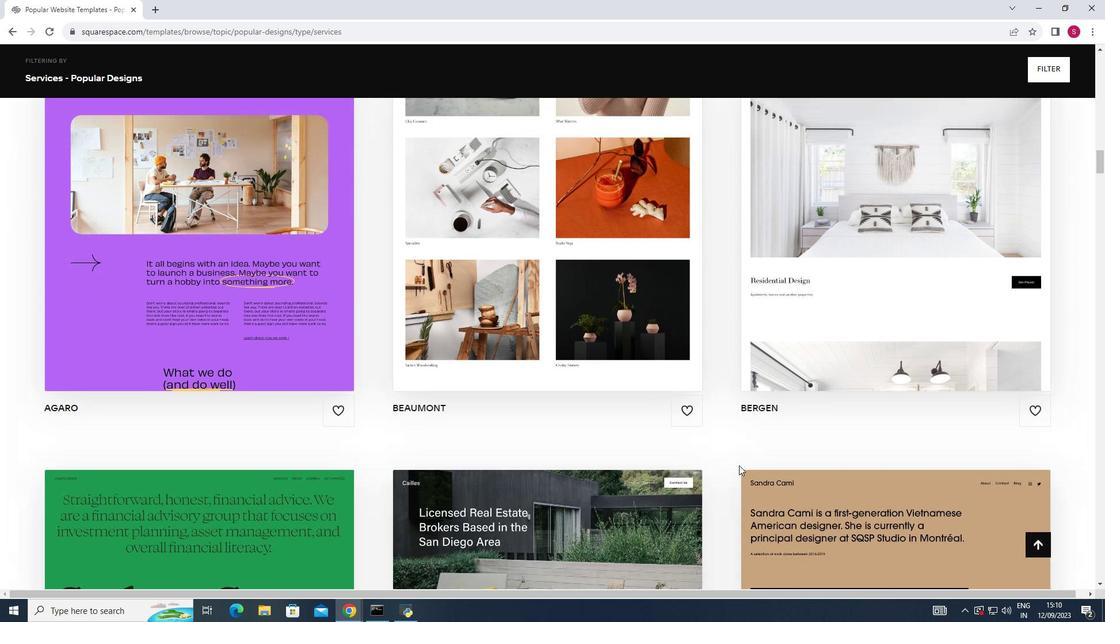 
Action: Mouse scrolled (739, 464) with delta (0, 0)
Screenshot: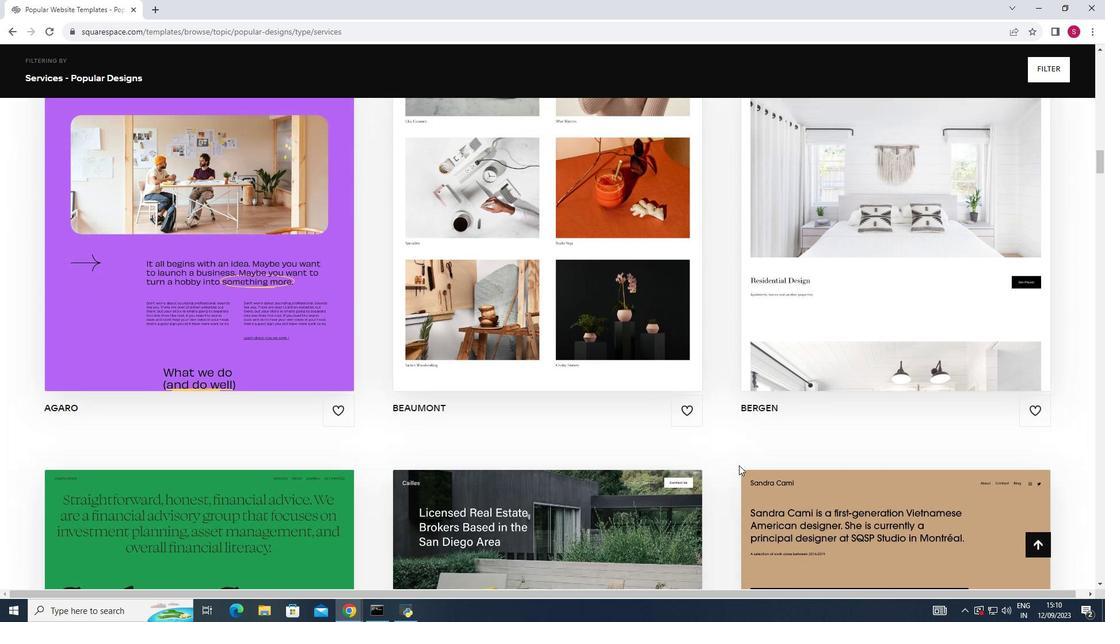 
Action: Mouse scrolled (739, 464) with delta (0, 0)
Screenshot: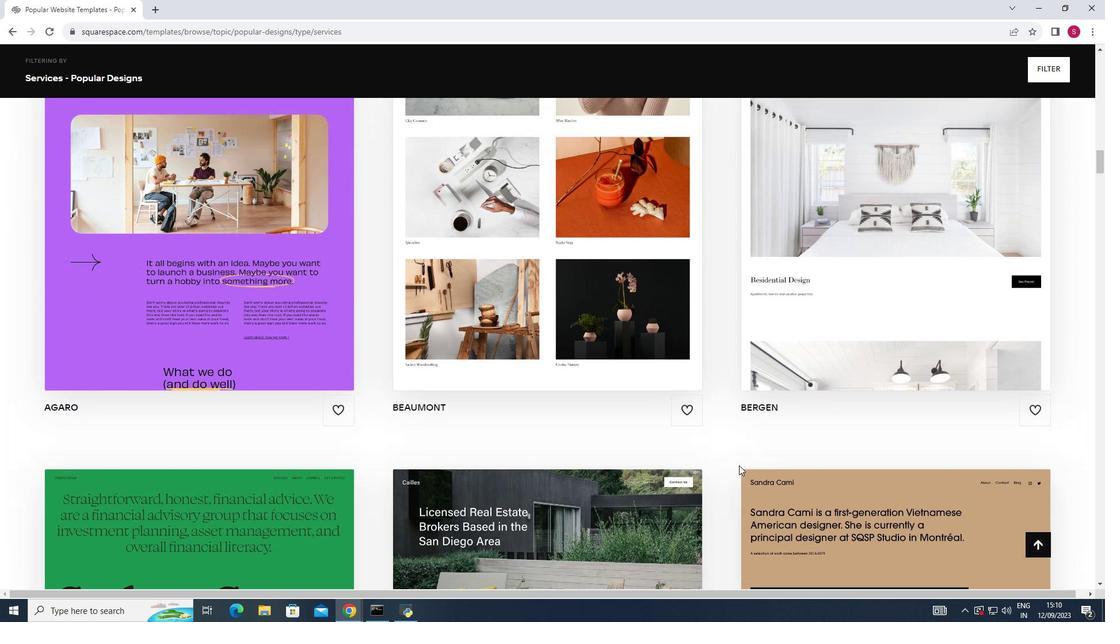 
Action: Mouse scrolled (739, 464) with delta (0, 0)
Screenshot: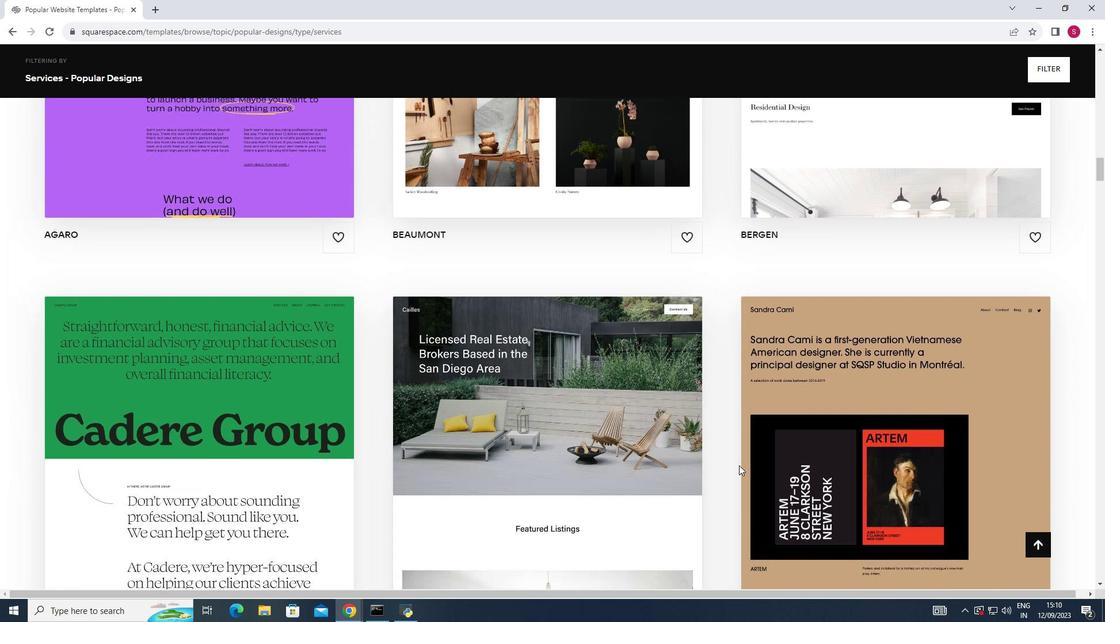 
Action: Mouse scrolled (739, 464) with delta (0, 0)
Screenshot: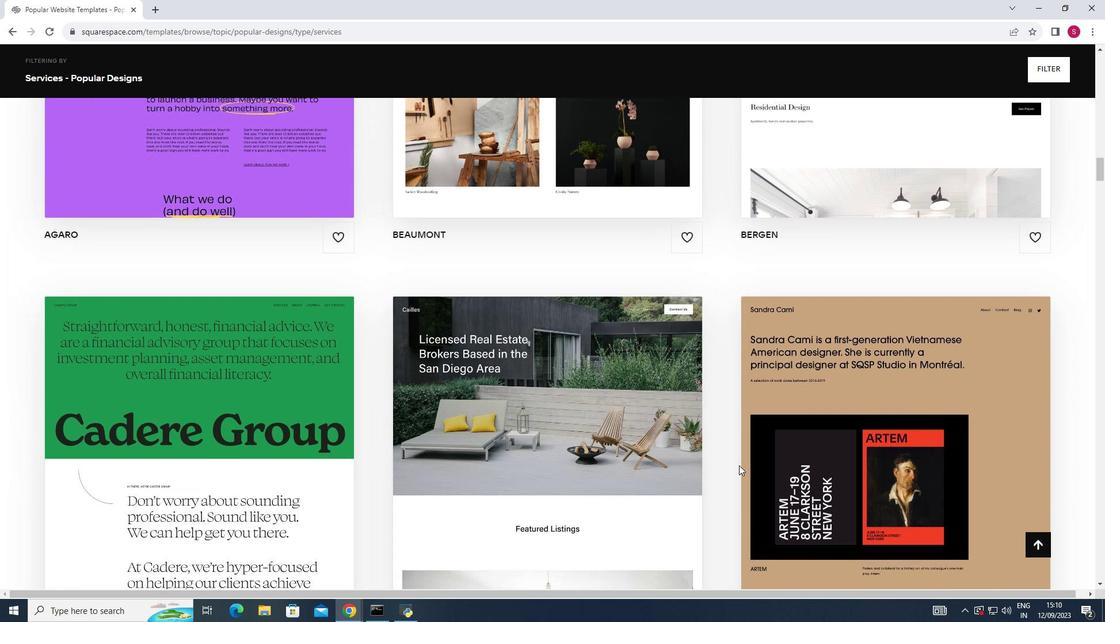 
Action: Mouse scrolled (739, 464) with delta (0, 0)
Screenshot: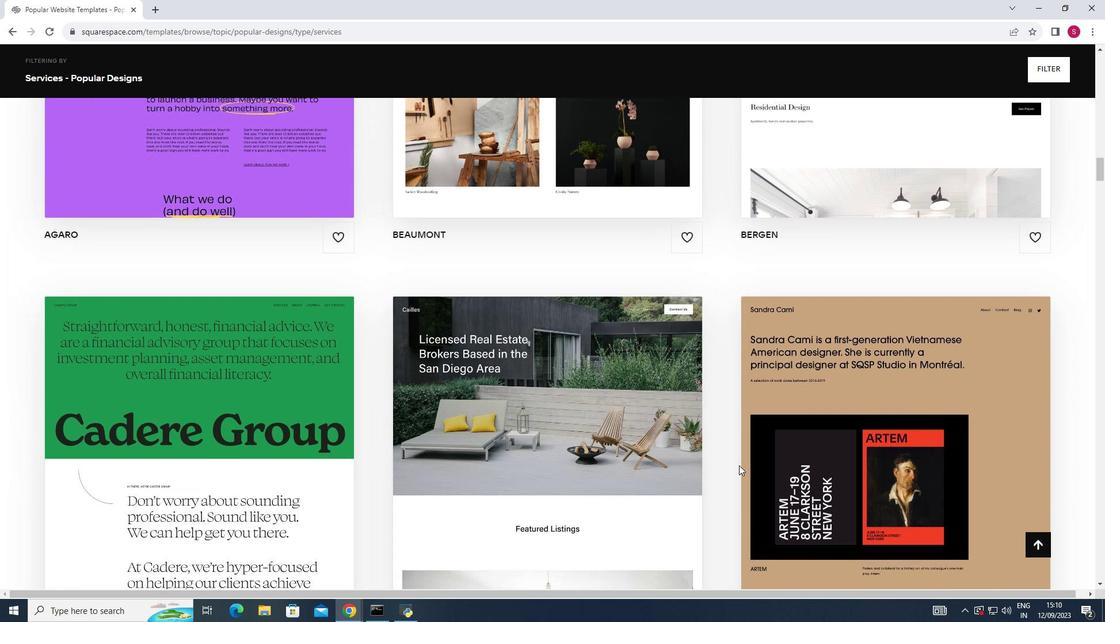 
Action: Mouse scrolled (739, 464) with delta (0, 0)
Screenshot: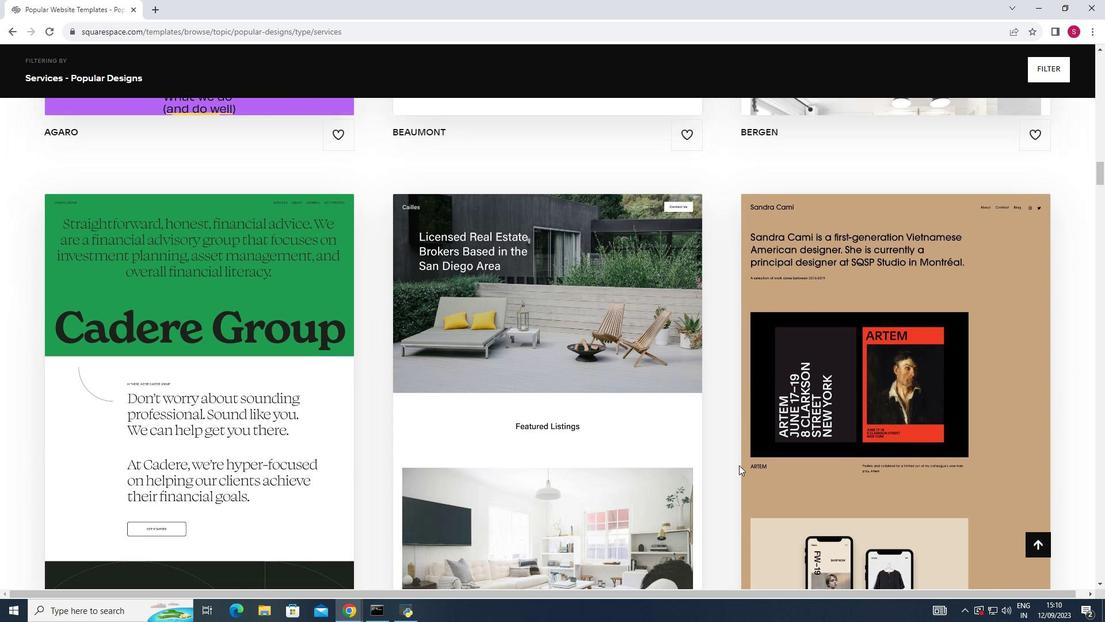 
Action: Mouse scrolled (739, 464) with delta (0, 0)
Screenshot: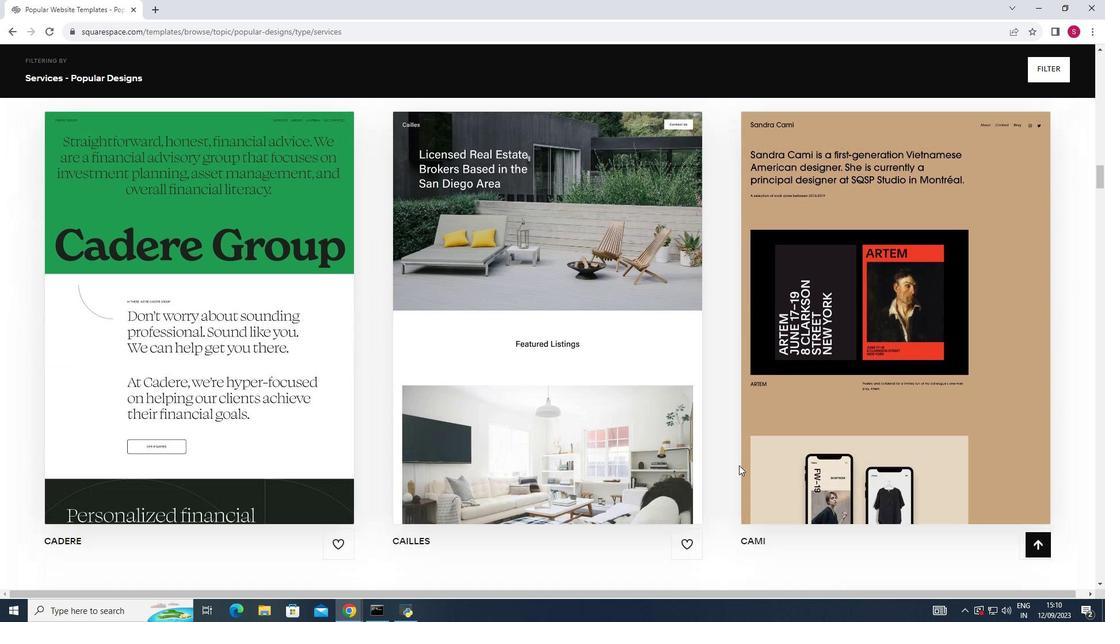 
Action: Mouse scrolled (739, 464) with delta (0, 0)
Screenshot: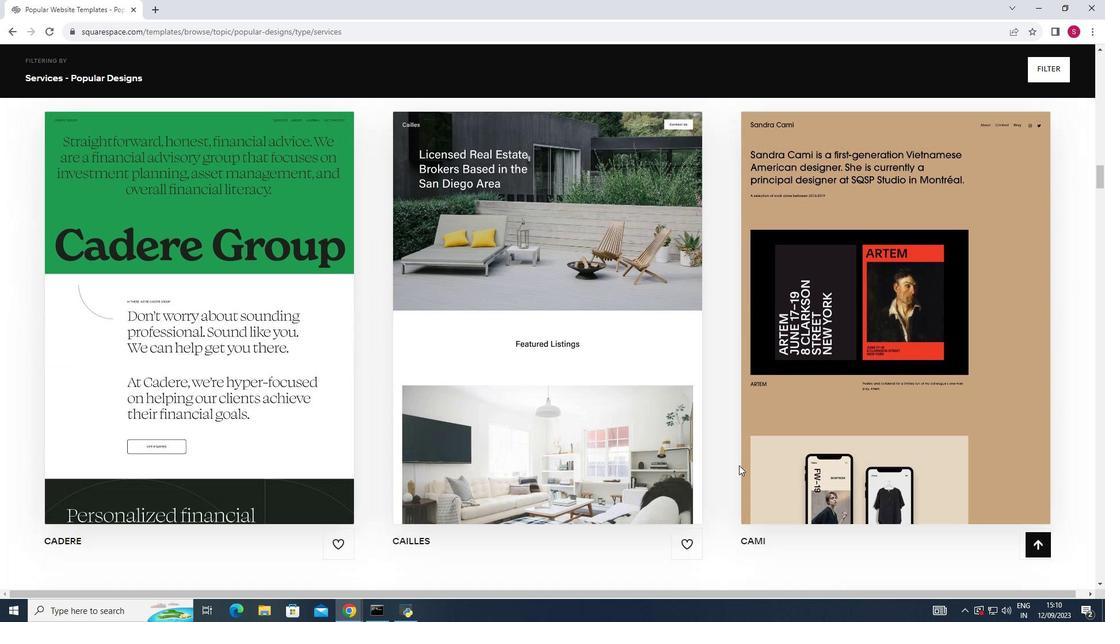 
Action: Mouse scrolled (739, 464) with delta (0, 0)
Screenshot: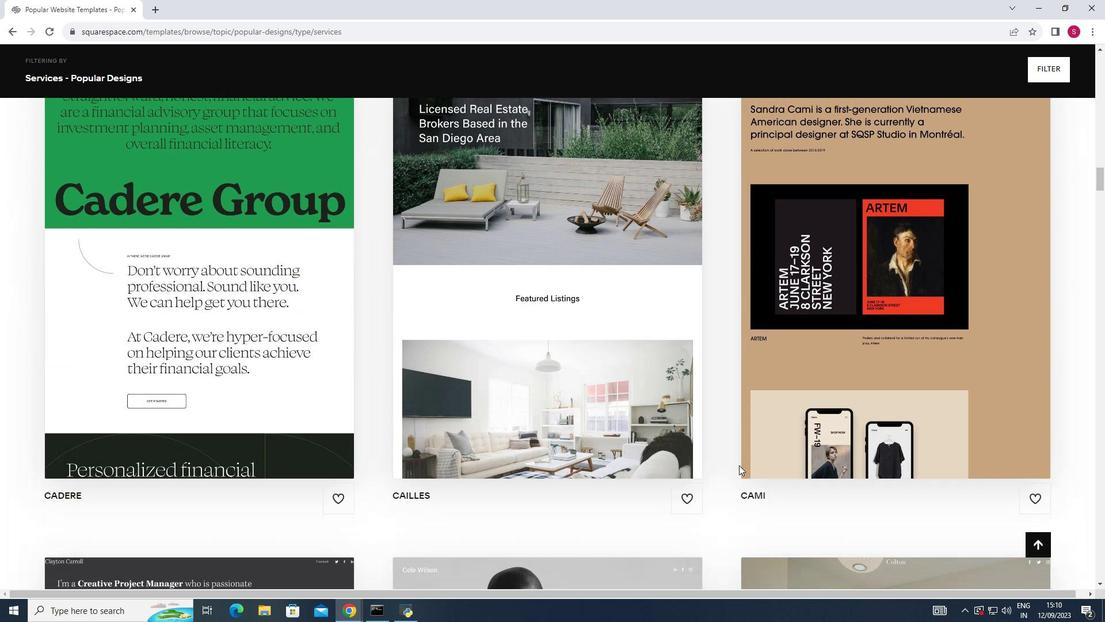 
Action: Mouse scrolled (739, 464) with delta (0, 0)
Screenshot: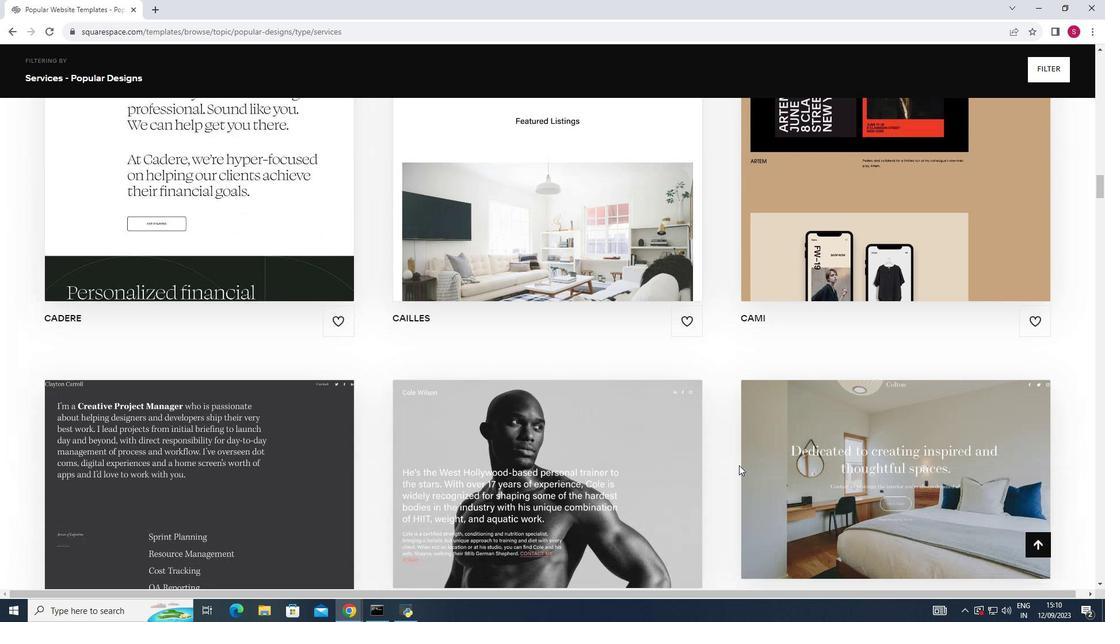 
Action: Mouse scrolled (739, 464) with delta (0, 0)
Screenshot: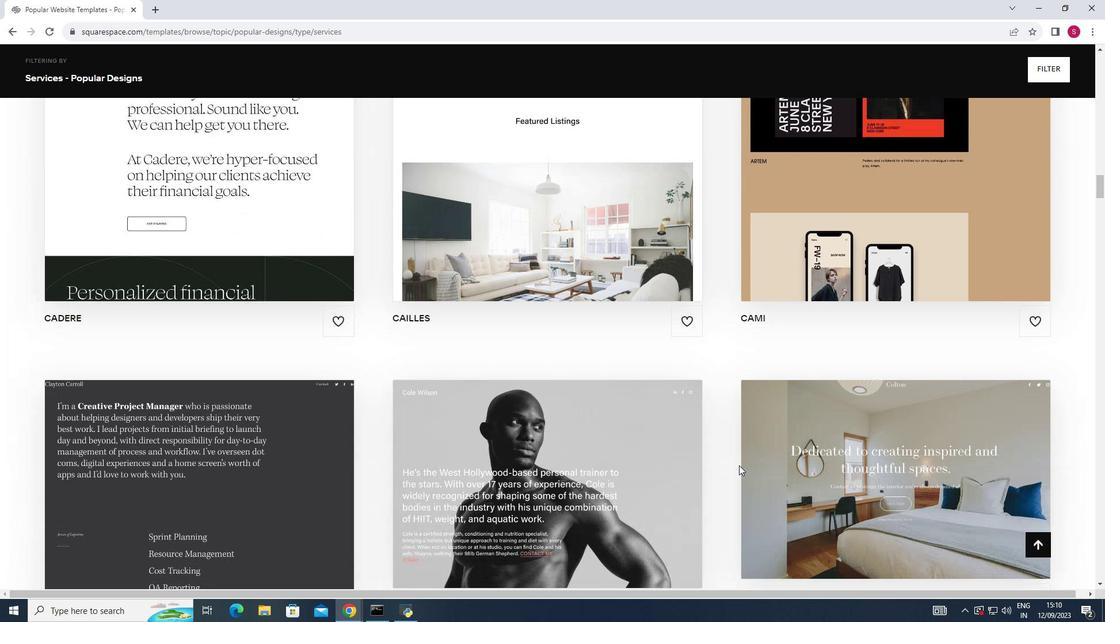 
Action: Mouse scrolled (739, 464) with delta (0, 0)
Screenshot: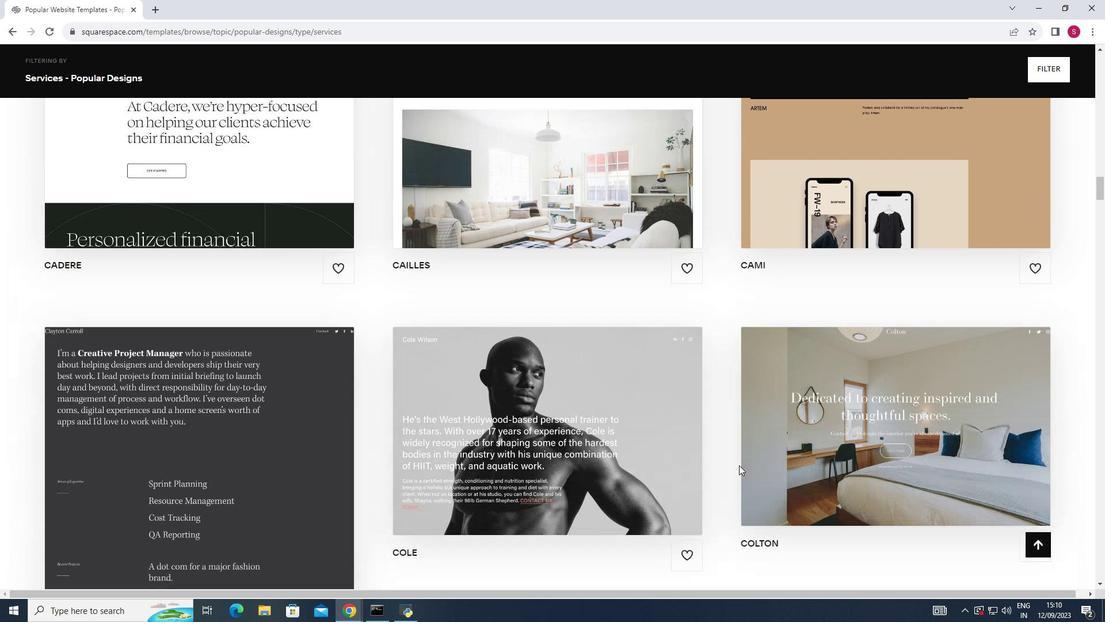 
Action: Mouse scrolled (739, 464) with delta (0, 0)
Screenshot: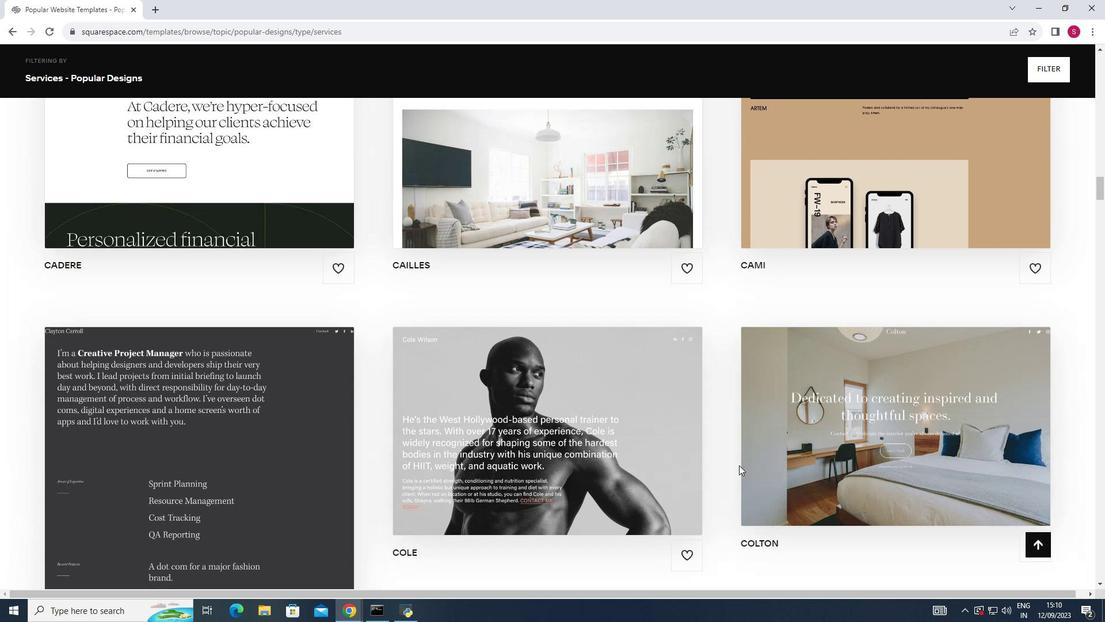 
Action: Mouse scrolled (739, 464) with delta (0, 0)
Screenshot: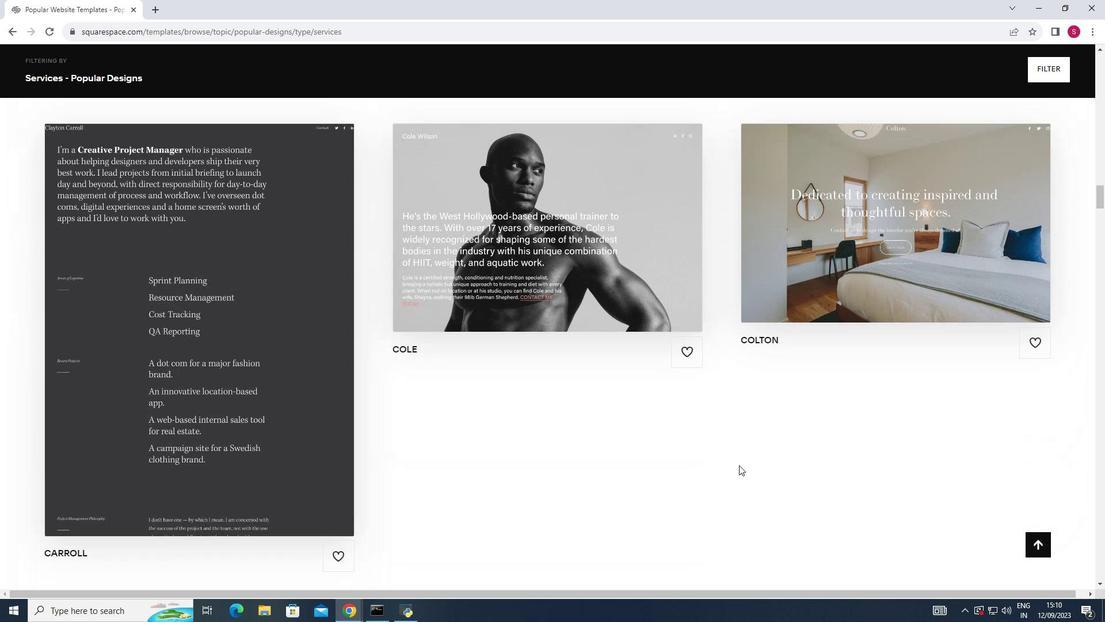 
Action: Mouse scrolled (739, 464) with delta (0, 0)
Screenshot: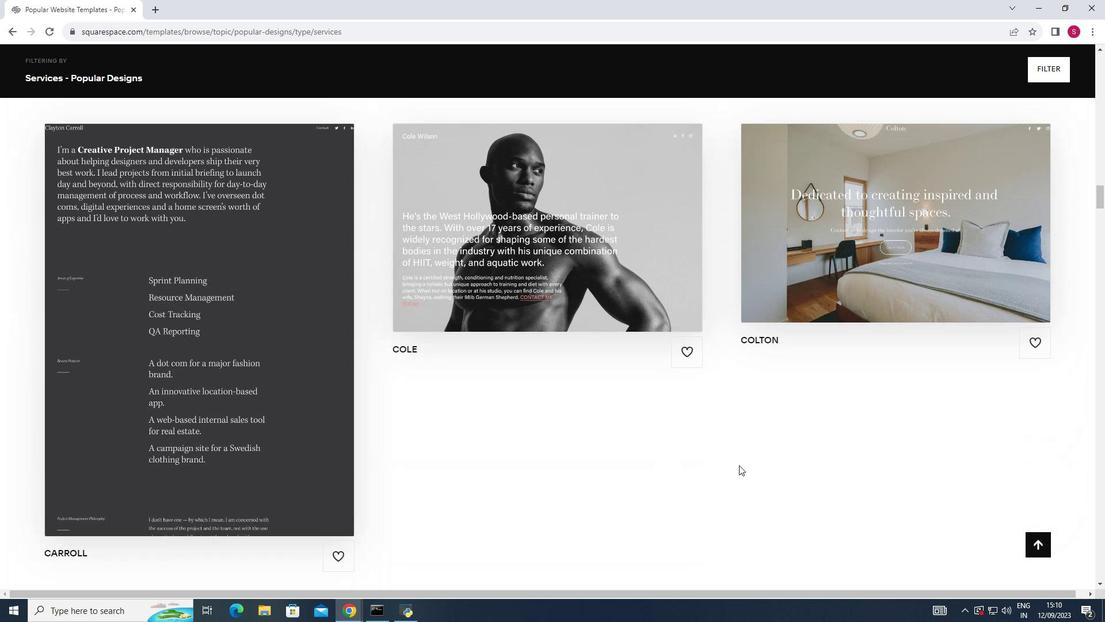 
Action: Mouse scrolled (739, 464) with delta (0, 0)
Screenshot: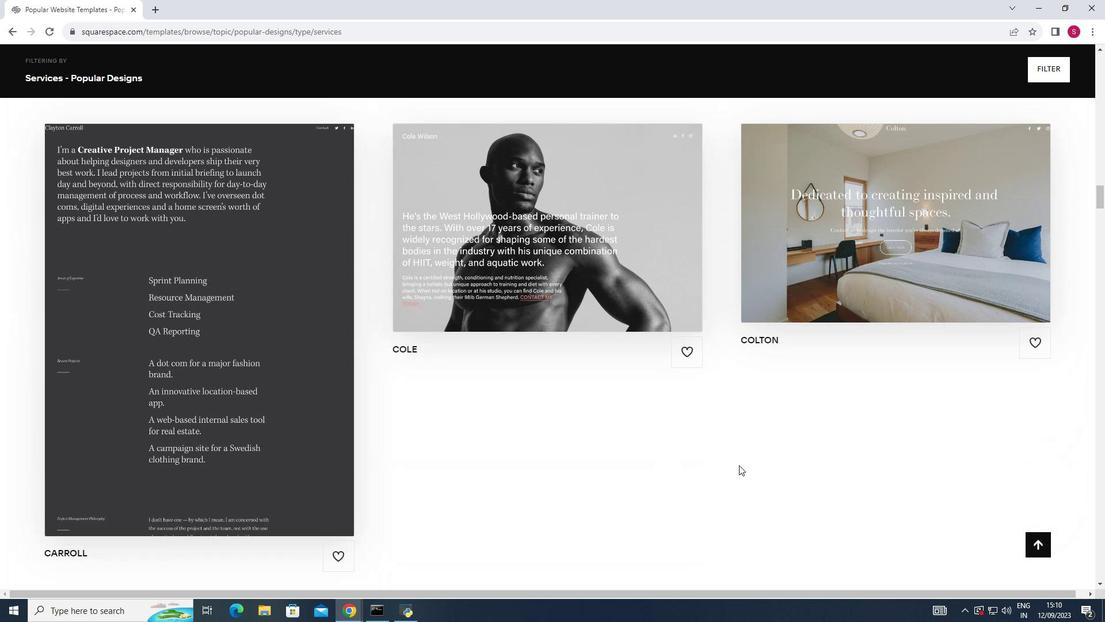 
Action: Mouse scrolled (739, 464) with delta (0, 0)
Screenshot: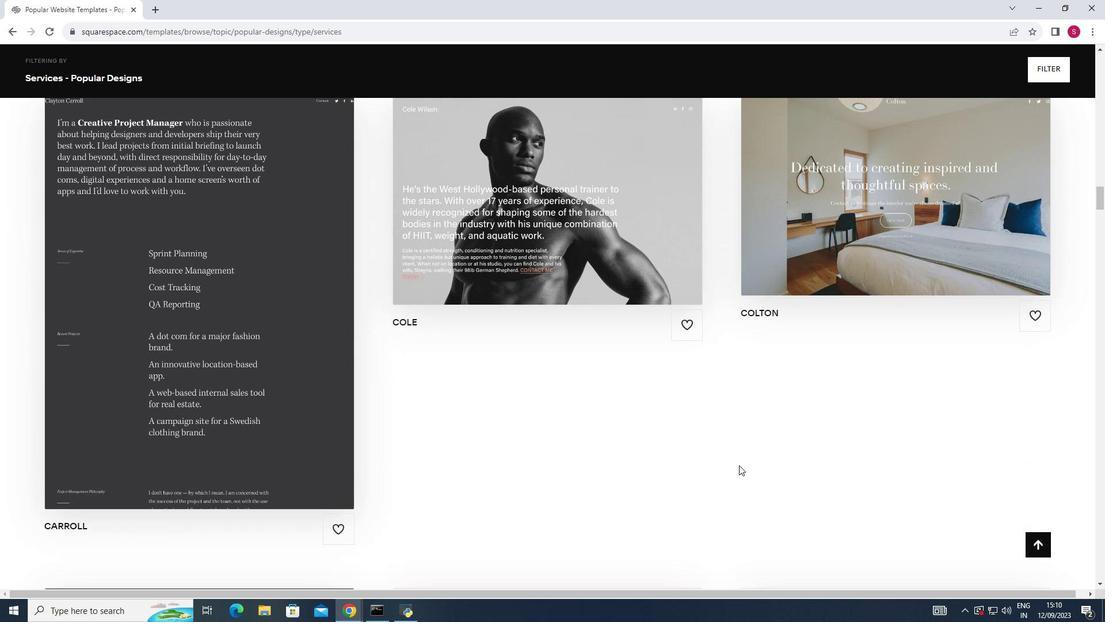 
Action: Mouse scrolled (739, 464) with delta (0, 0)
Screenshot: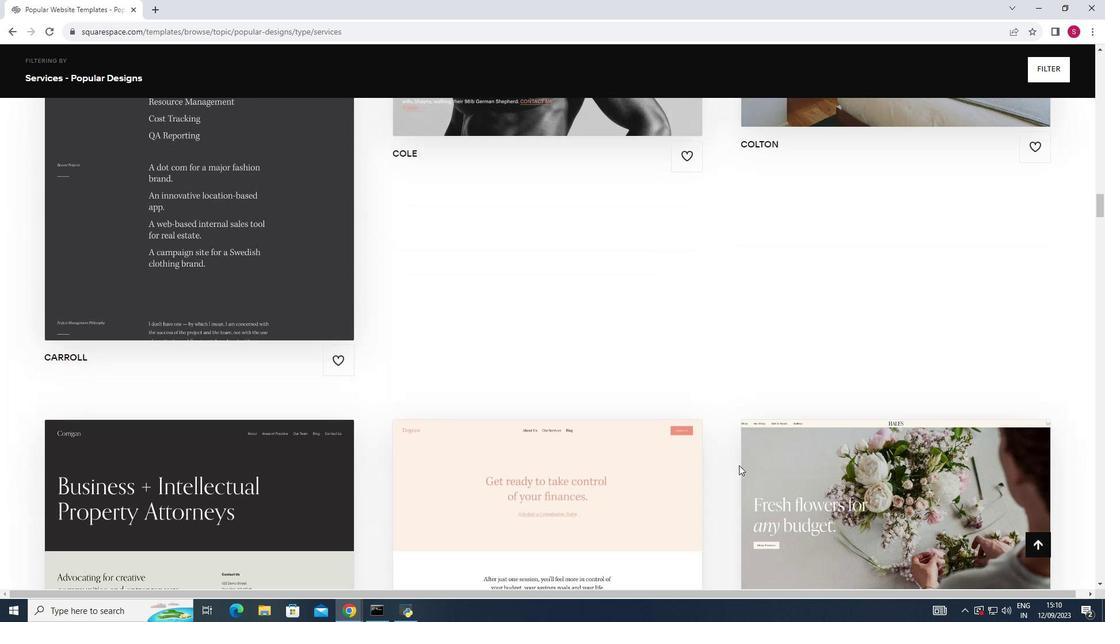 
Action: Mouse scrolled (739, 464) with delta (0, 0)
Screenshot: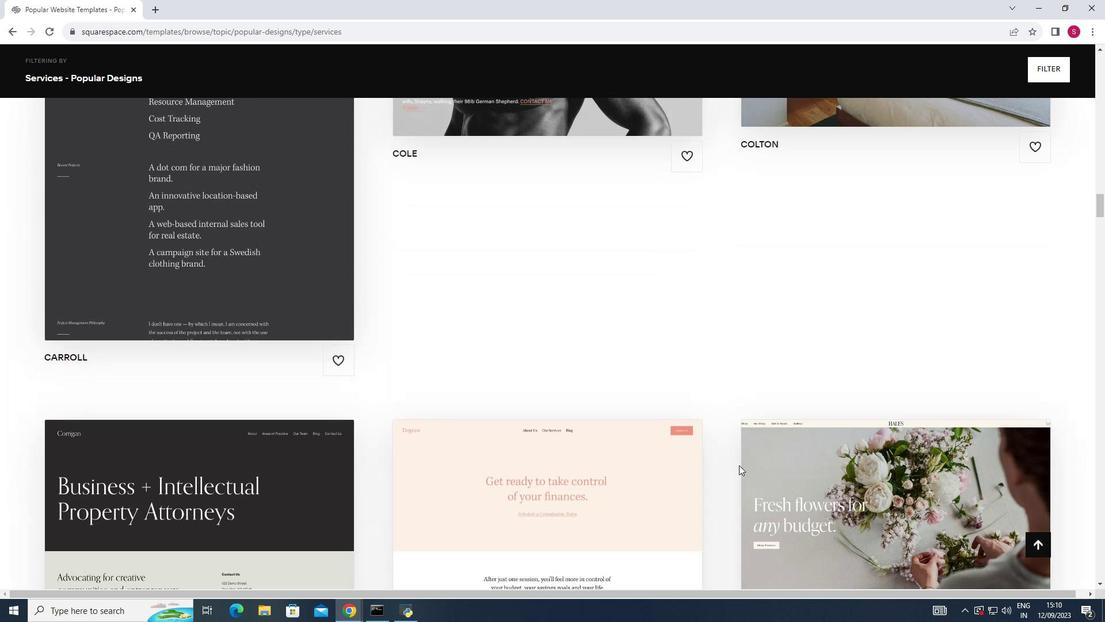 
Action: Mouse scrolled (739, 464) with delta (0, 0)
Screenshot: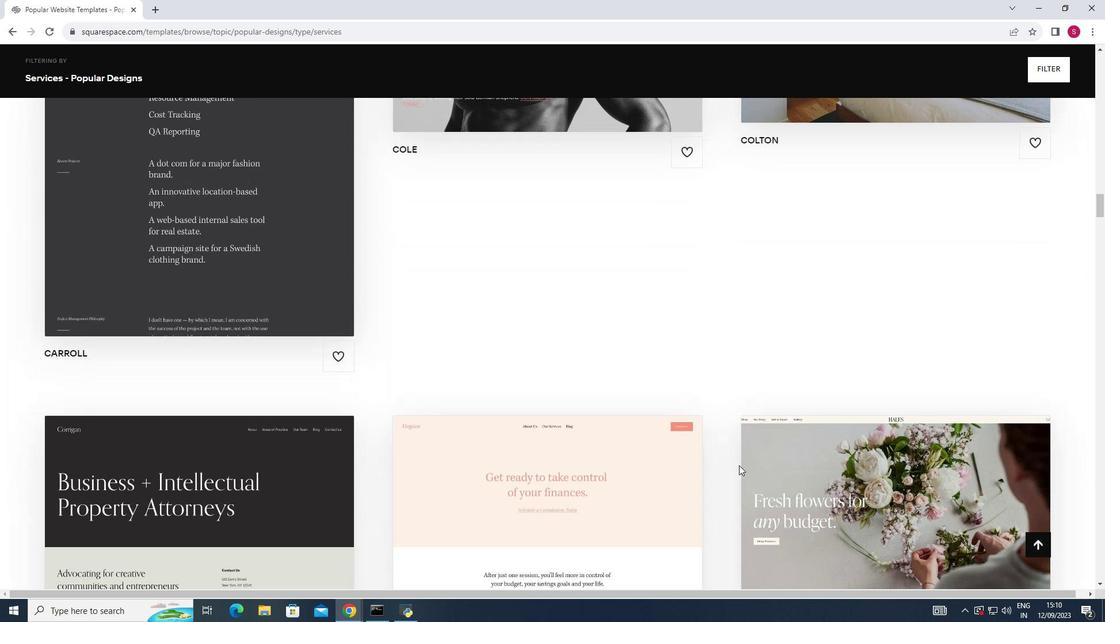 
Action: Mouse scrolled (739, 464) with delta (0, 0)
Screenshot: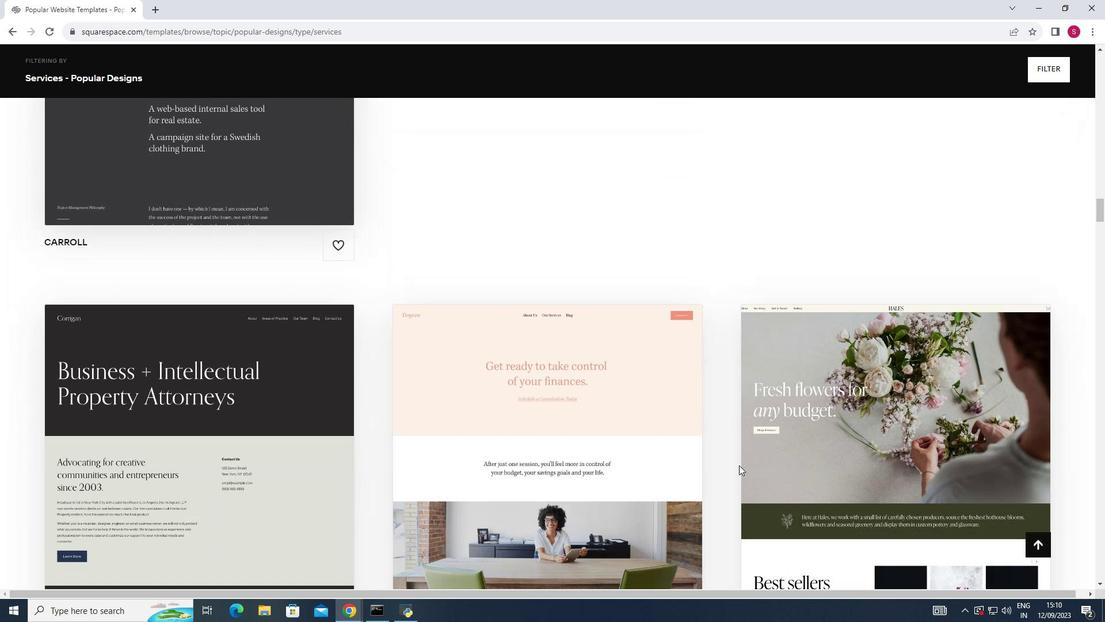 
Action: Mouse scrolled (739, 464) with delta (0, 0)
Screenshot: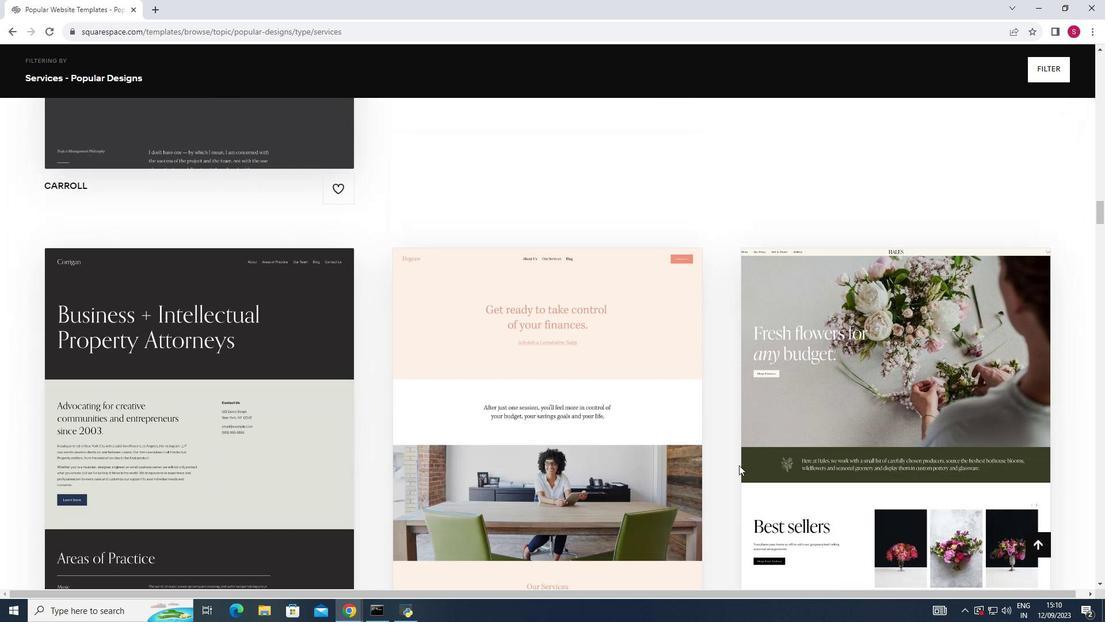 
Action: Mouse scrolled (739, 464) with delta (0, 0)
Screenshot: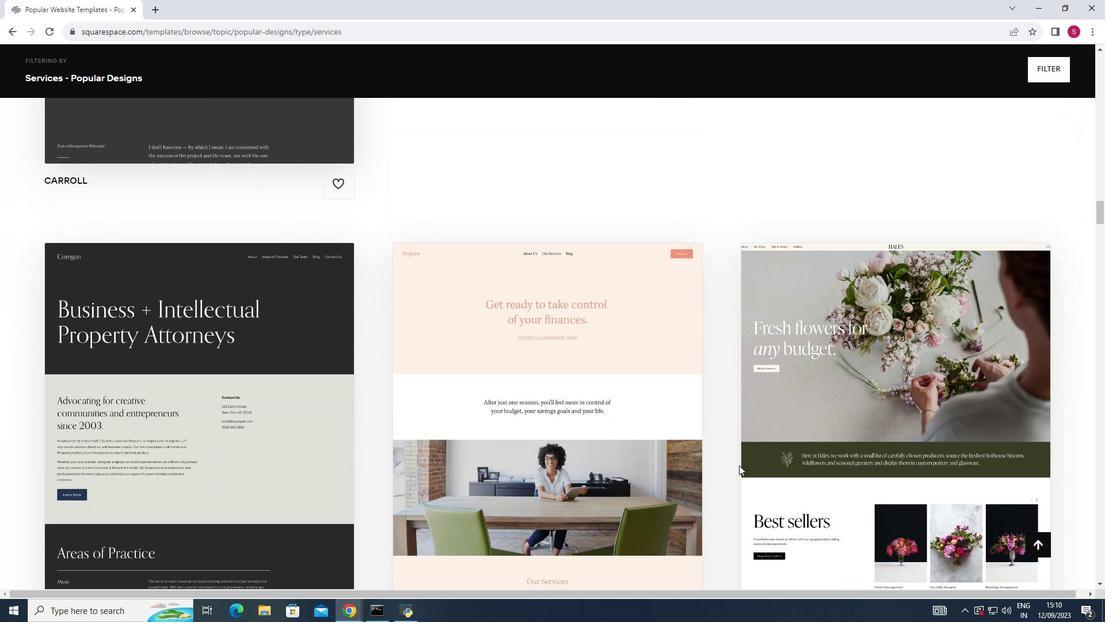 
Action: Mouse moved to (816, 427)
Screenshot: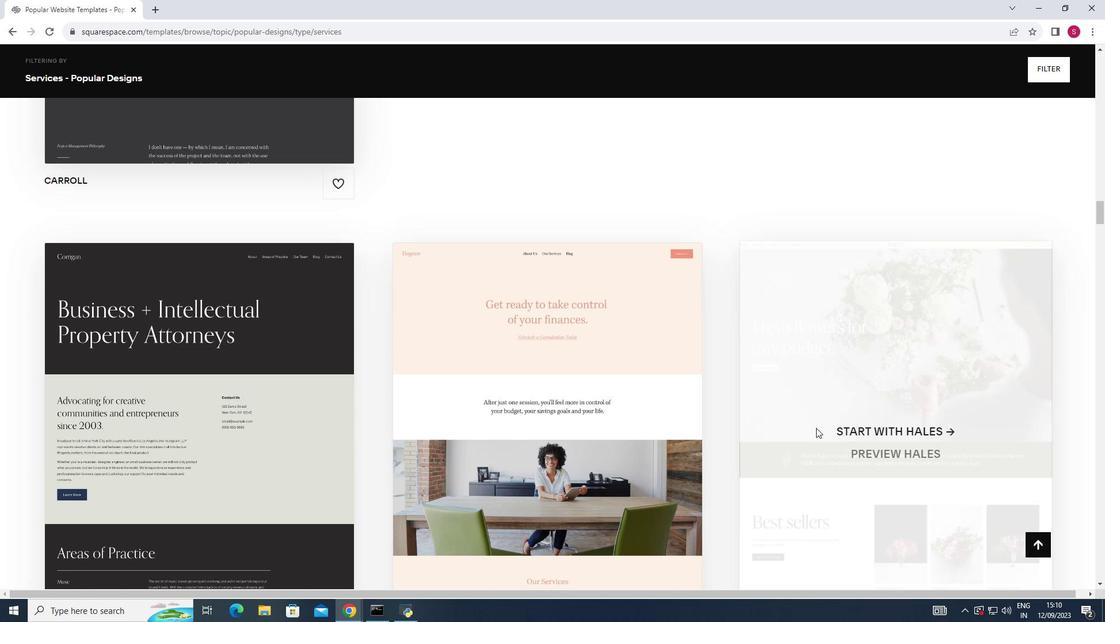 
Action: Mouse scrolled (816, 427) with delta (0, 0)
Screenshot: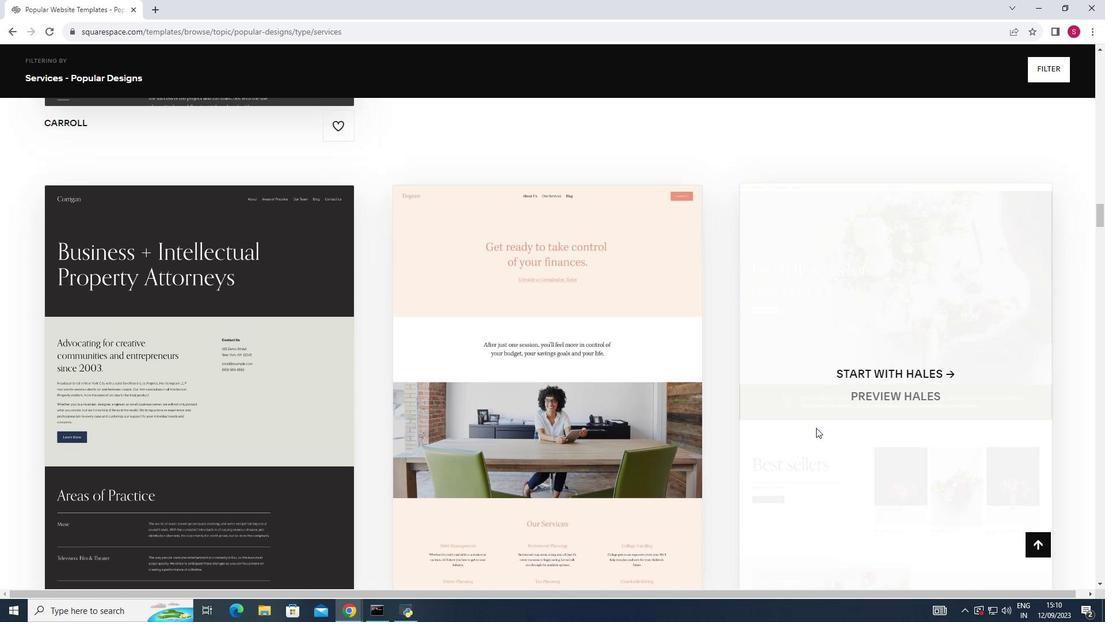 
Action: Mouse moved to (828, 400)
Screenshot: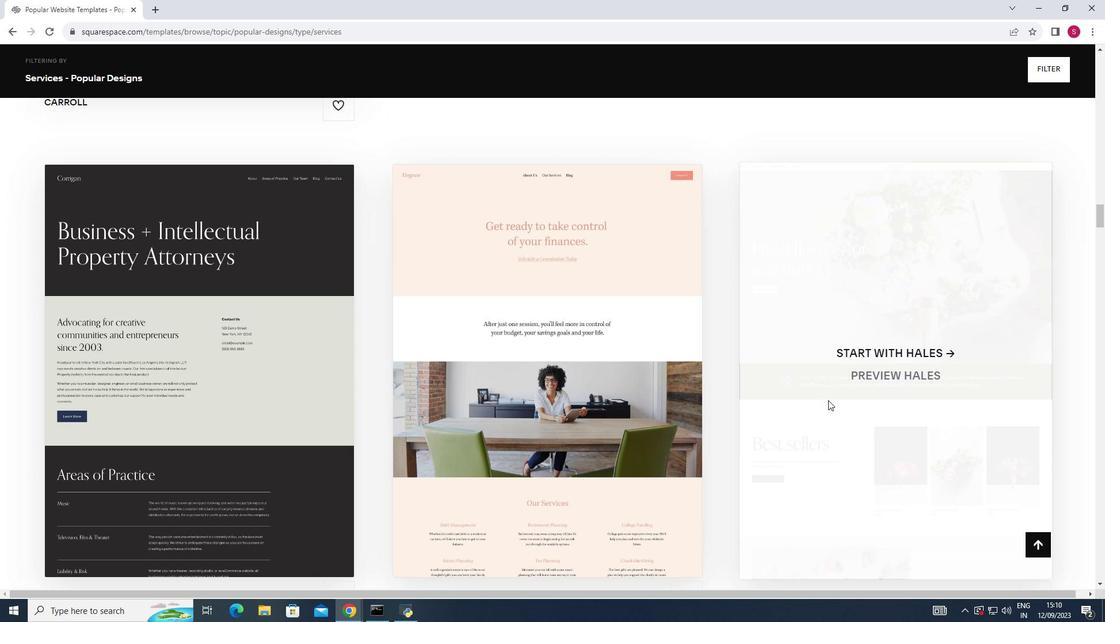 
Action: Mouse scrolled (828, 399) with delta (0, 0)
Screenshot: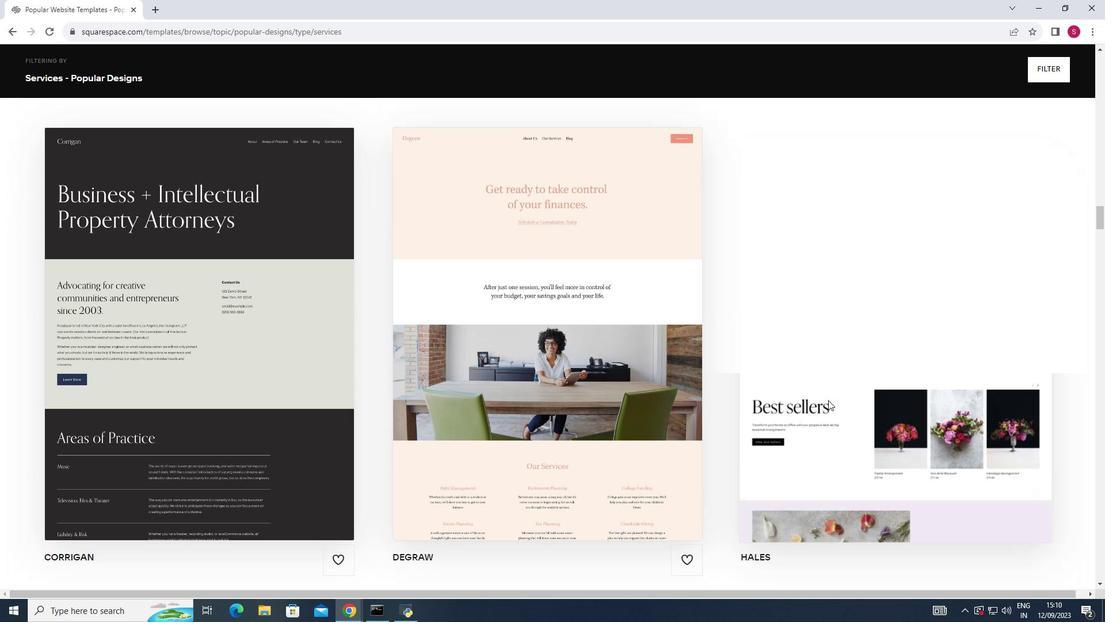 
Action: Mouse moved to (829, 398)
Screenshot: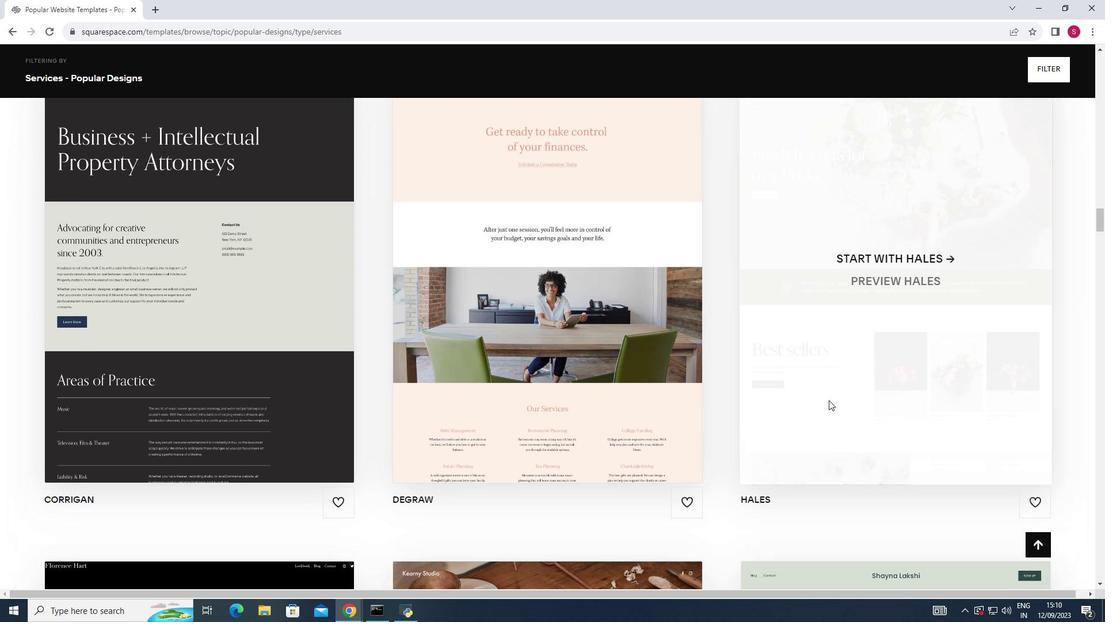 
Action: Mouse scrolled (829, 397) with delta (0, 0)
Screenshot: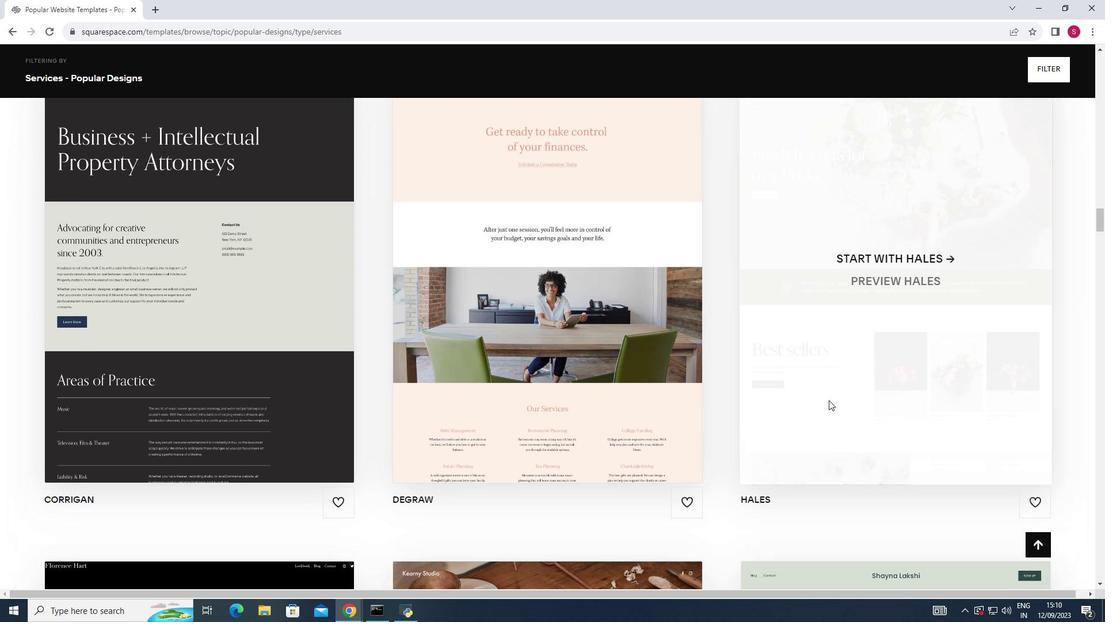 
Action: Mouse moved to (819, 394)
Screenshot: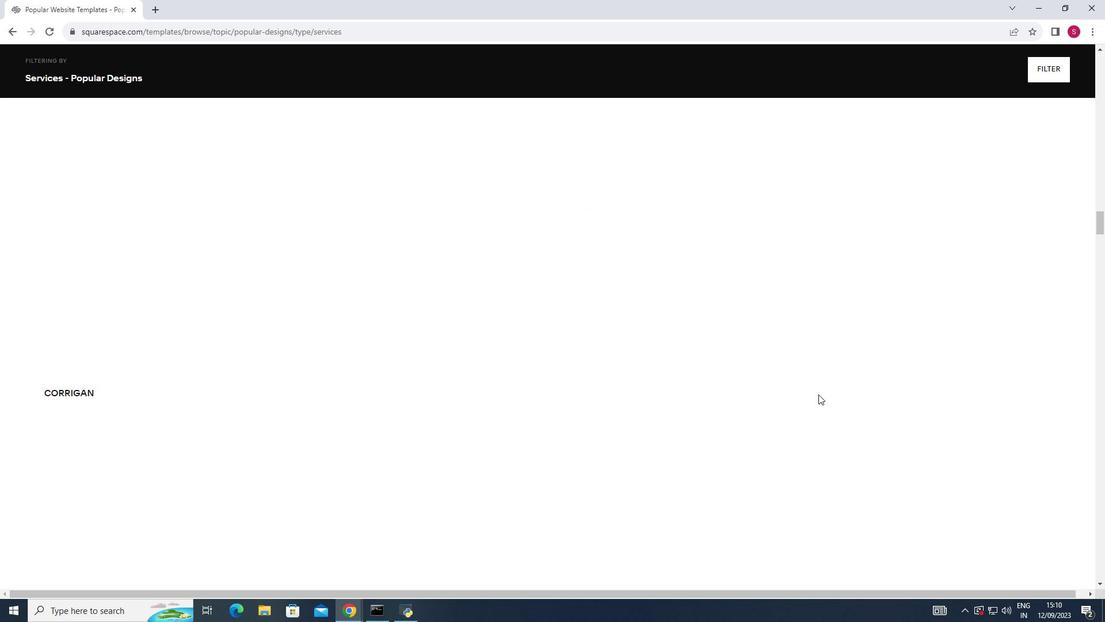 
Action: Mouse scrolled (819, 393) with delta (0, 0)
Screenshot: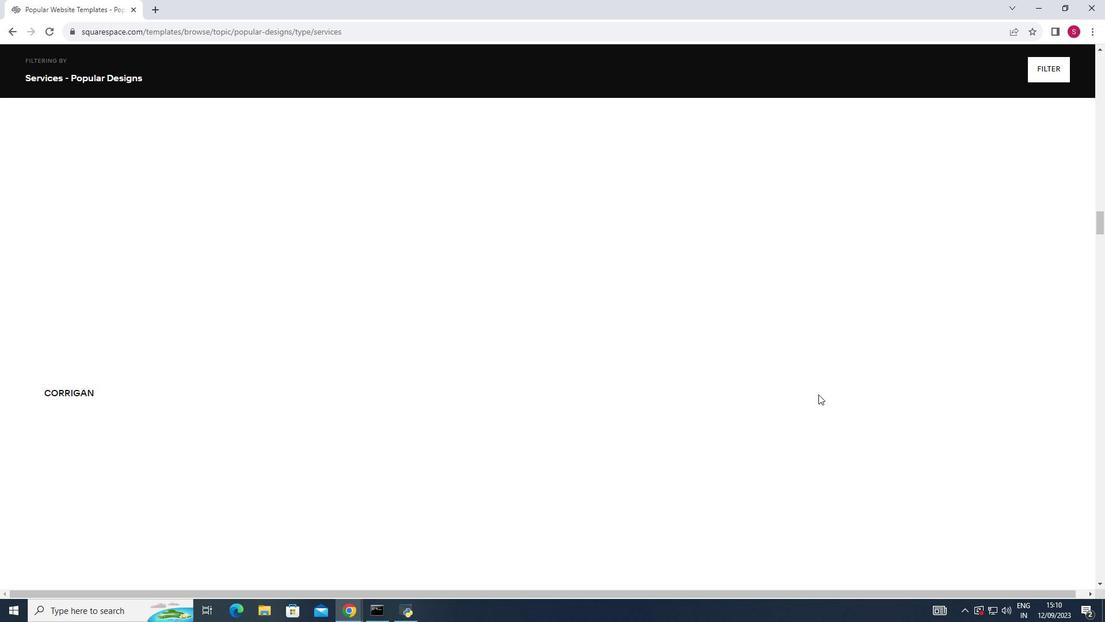 
Action: Mouse scrolled (819, 393) with delta (0, 0)
Screenshot: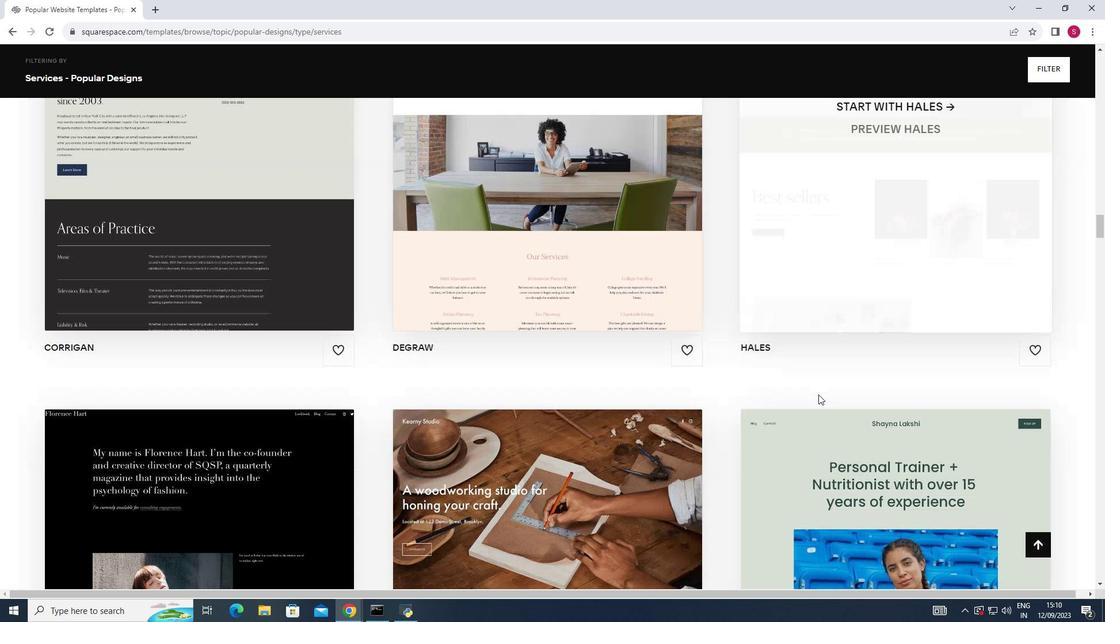 
Action: Mouse scrolled (819, 393) with delta (0, 0)
Screenshot: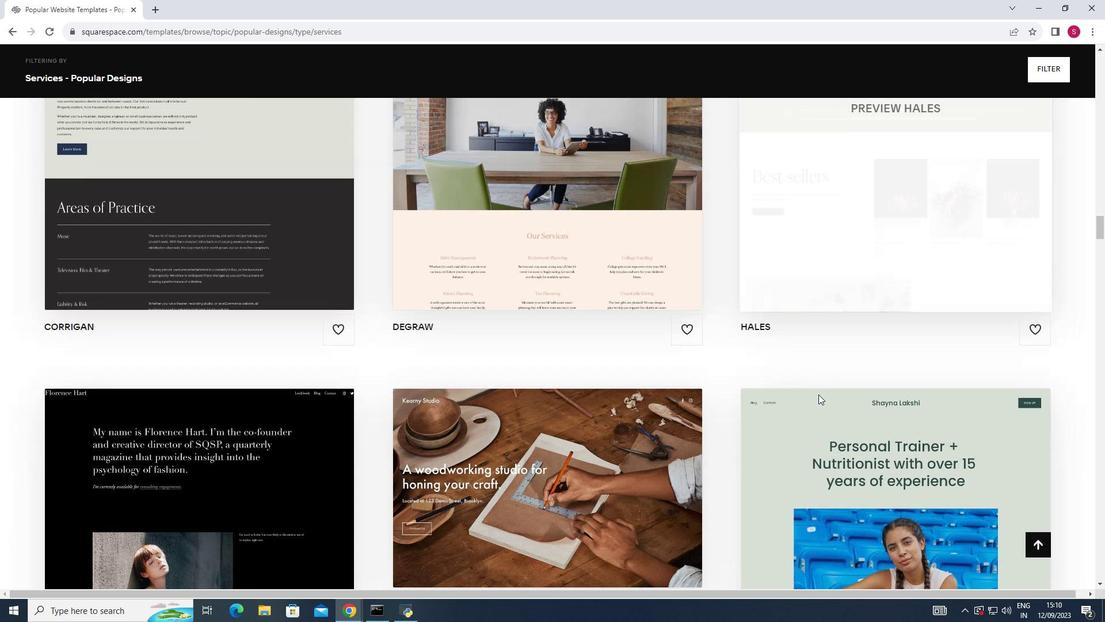
Action: Mouse moved to (808, 369)
Screenshot: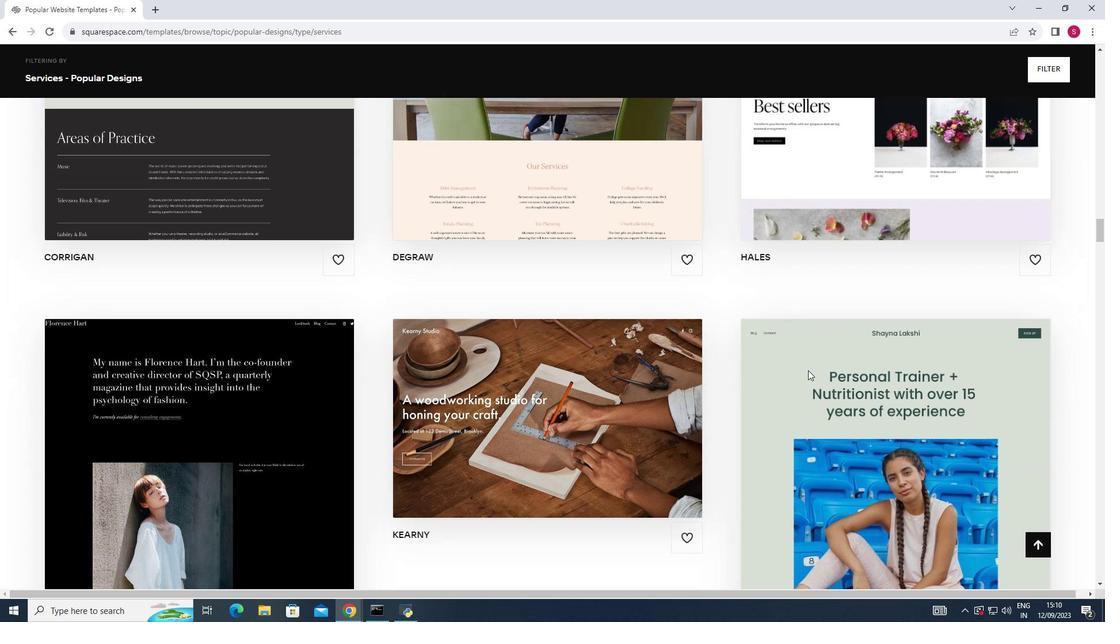 
Action: Mouse scrolled (808, 369) with delta (0, 0)
Screenshot: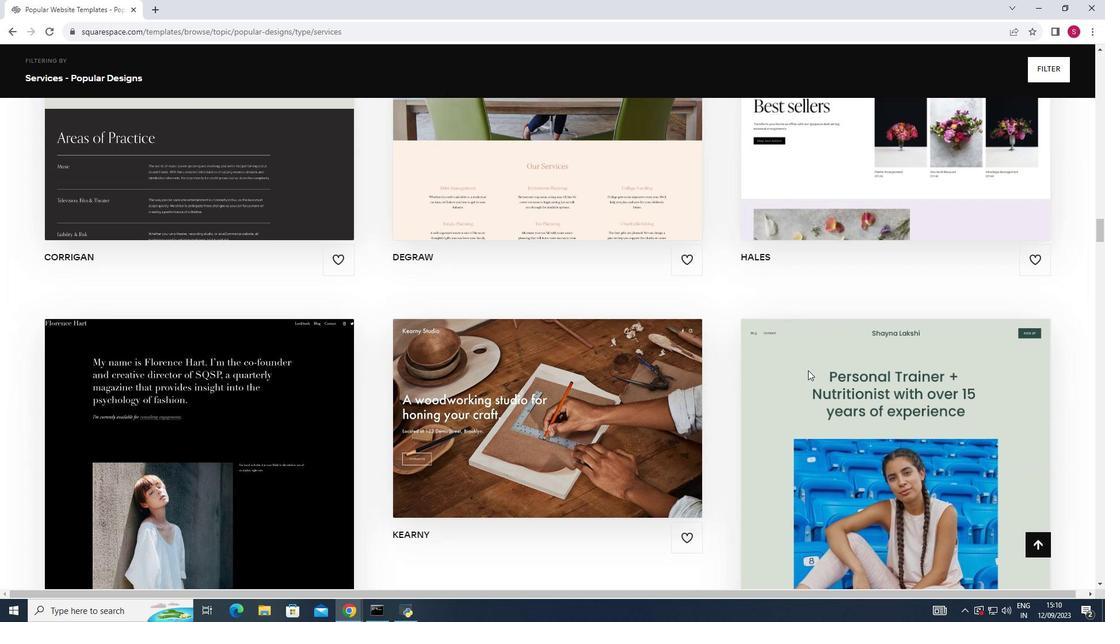 
Action: Mouse scrolled (808, 369) with delta (0, 0)
Screenshot: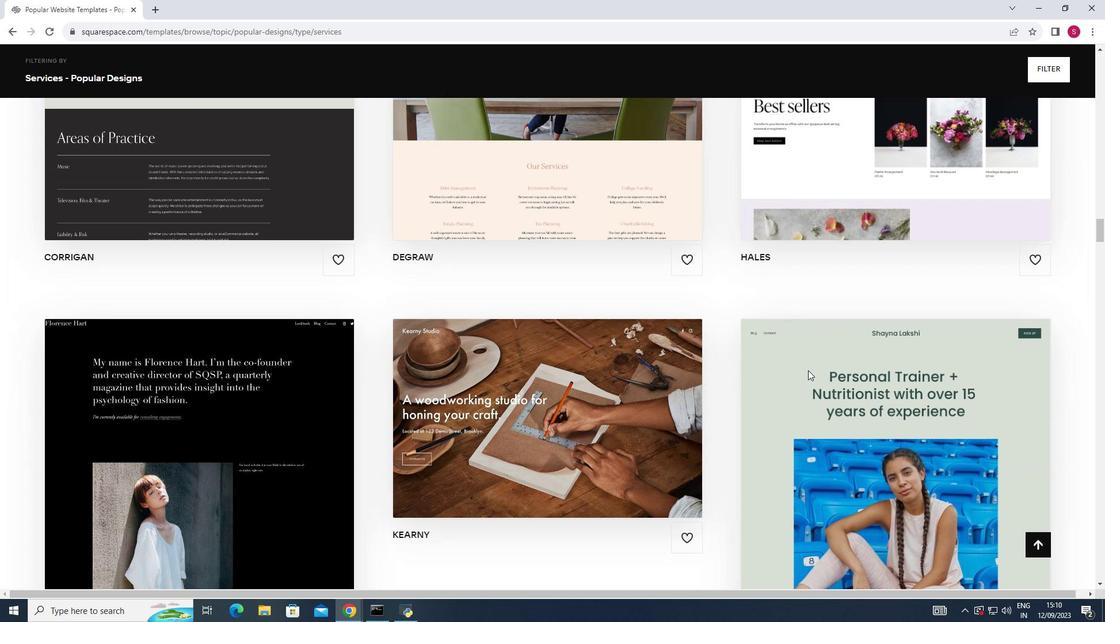 
Action: Mouse moved to (809, 370)
Screenshot: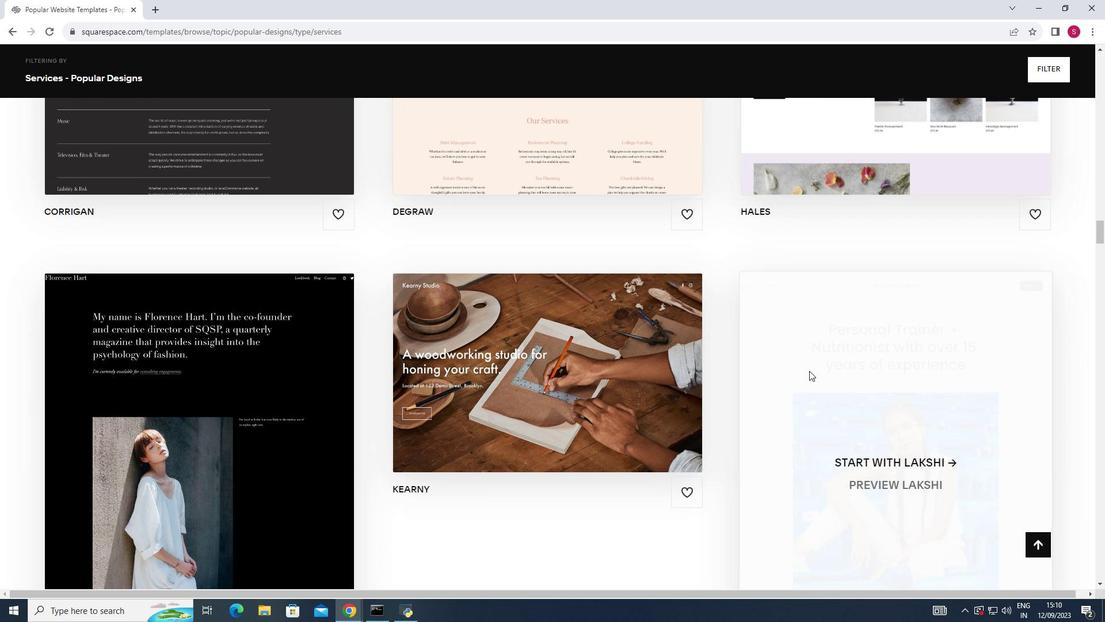 
Action: Mouse scrolled (809, 370) with delta (0, 0)
Screenshot: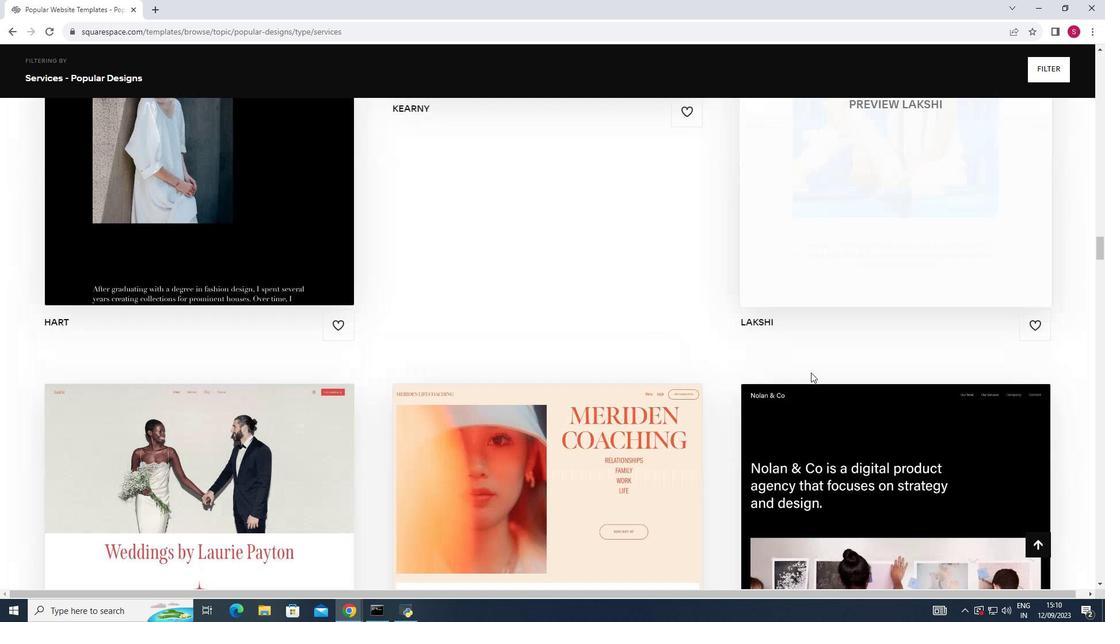 
Action: Mouse scrolled (809, 370) with delta (0, 0)
Screenshot: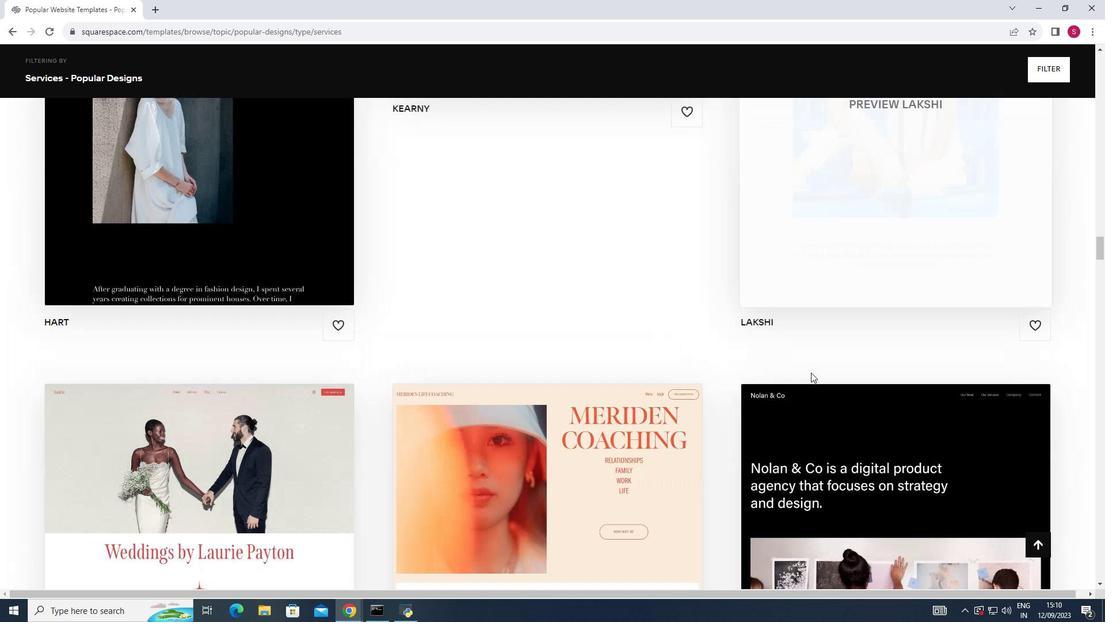 
Action: Mouse scrolled (809, 370) with delta (0, 0)
Screenshot: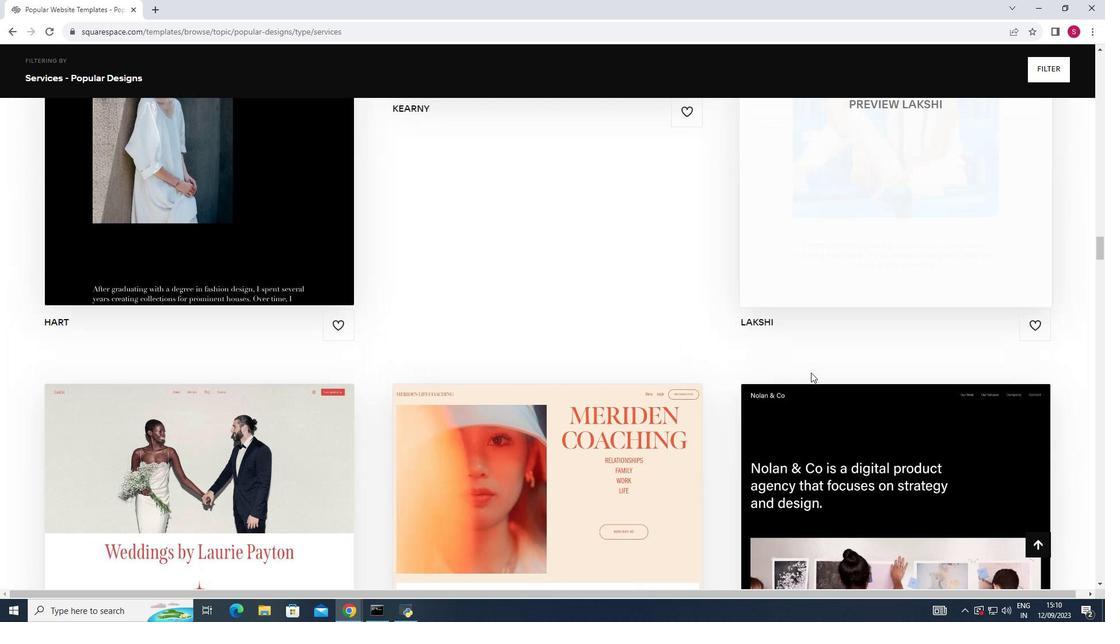 
Action: Mouse scrolled (809, 370) with delta (0, 0)
Screenshot: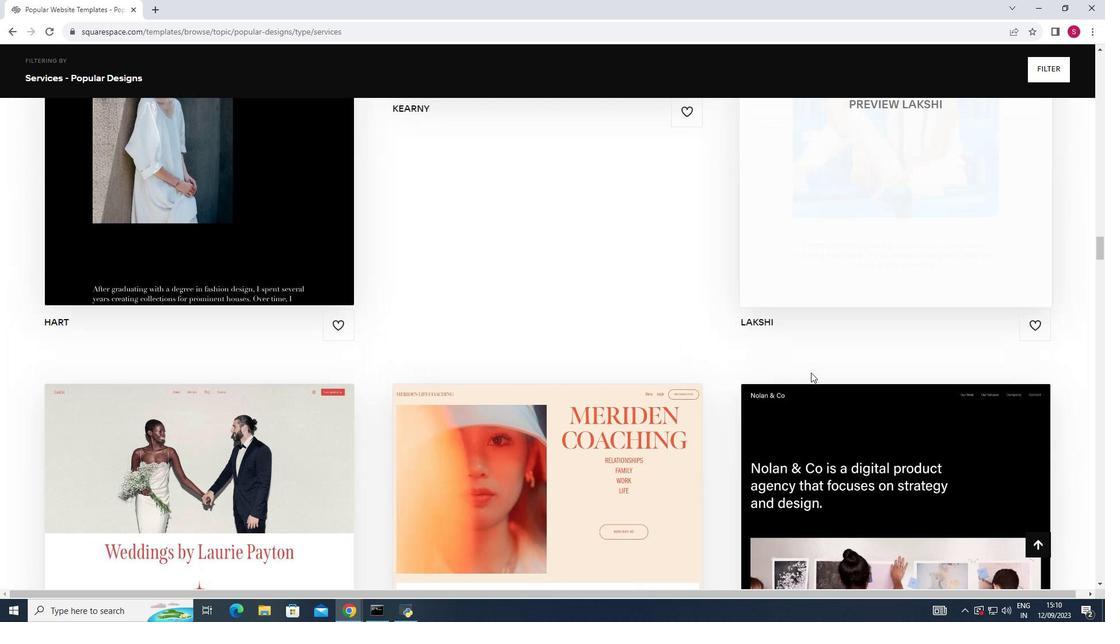 
Action: Mouse scrolled (809, 370) with delta (0, 0)
Screenshot: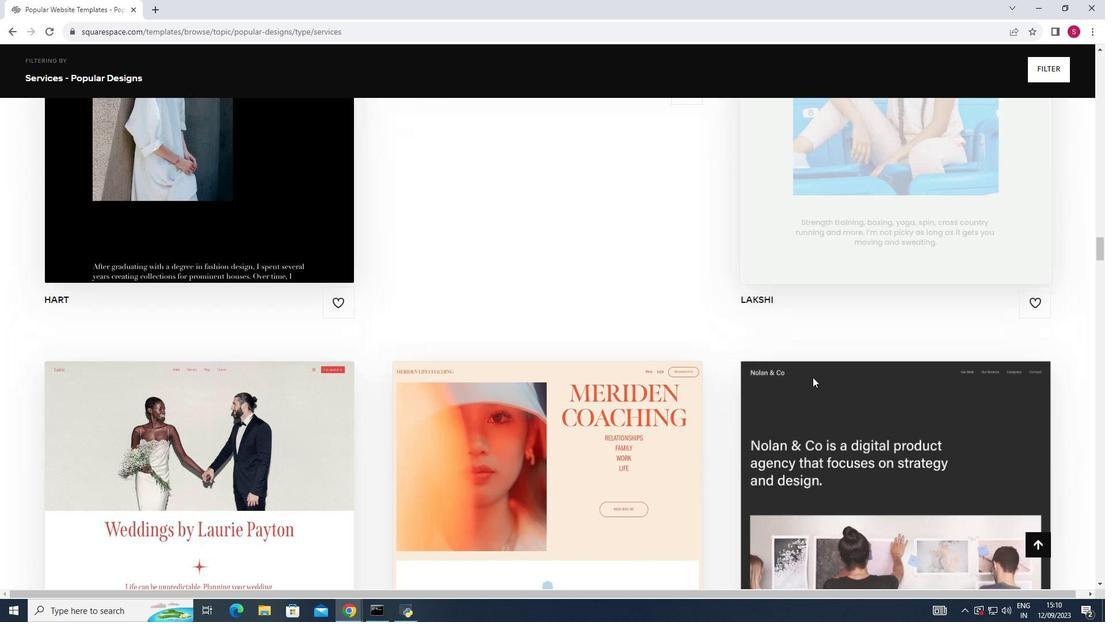 
Action: Mouse scrolled (809, 370) with delta (0, 0)
Screenshot: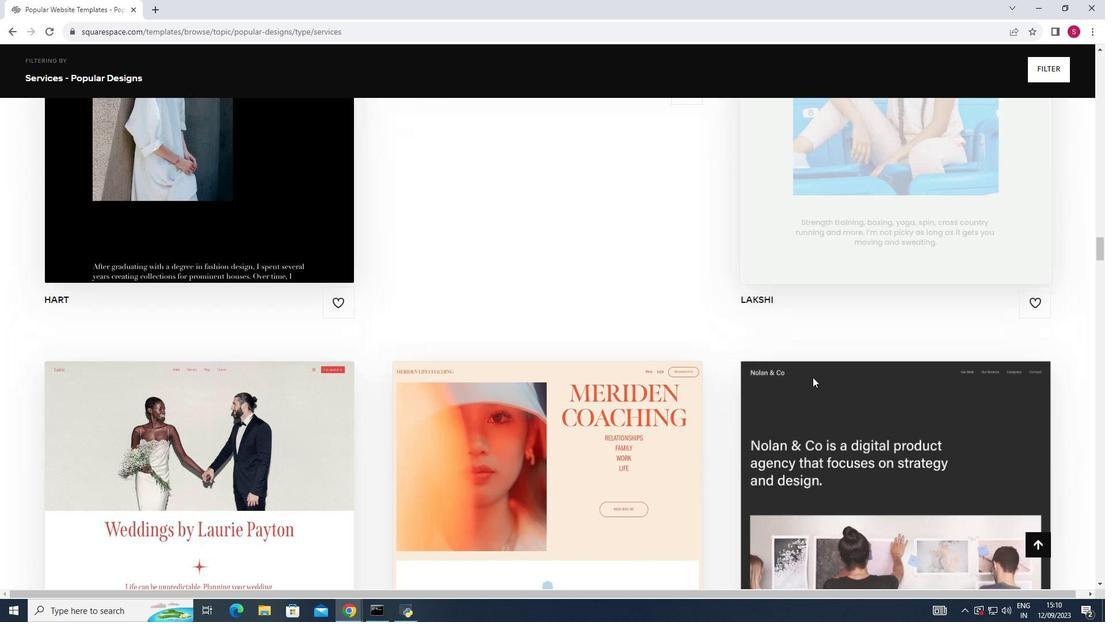 
Action: Mouse scrolled (809, 370) with delta (0, 0)
Screenshot: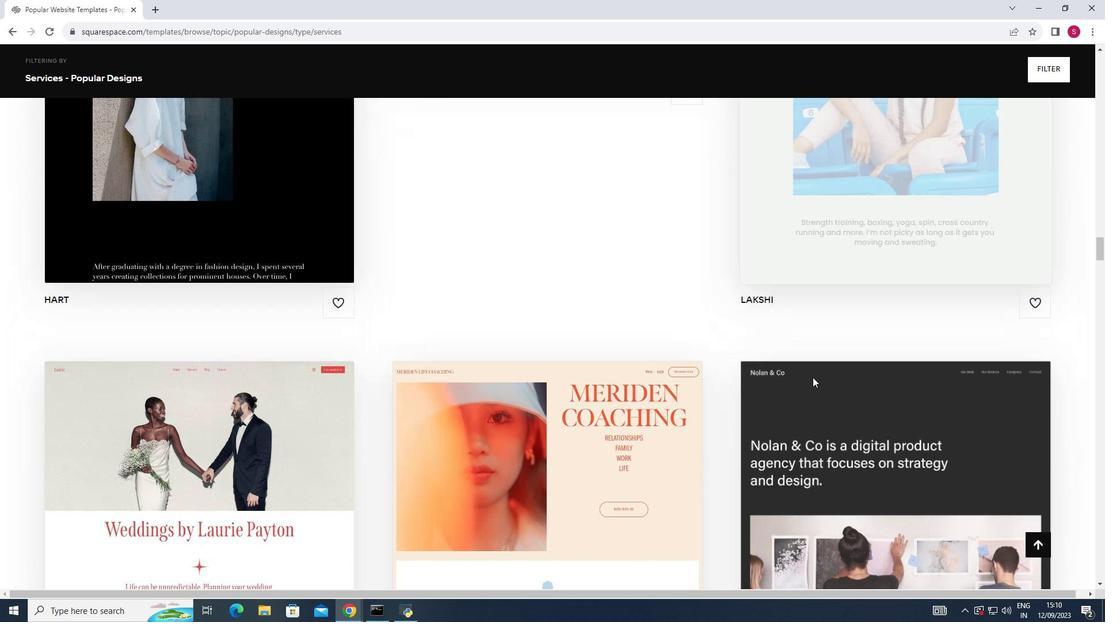 
Action: Mouse moved to (822, 380)
Screenshot: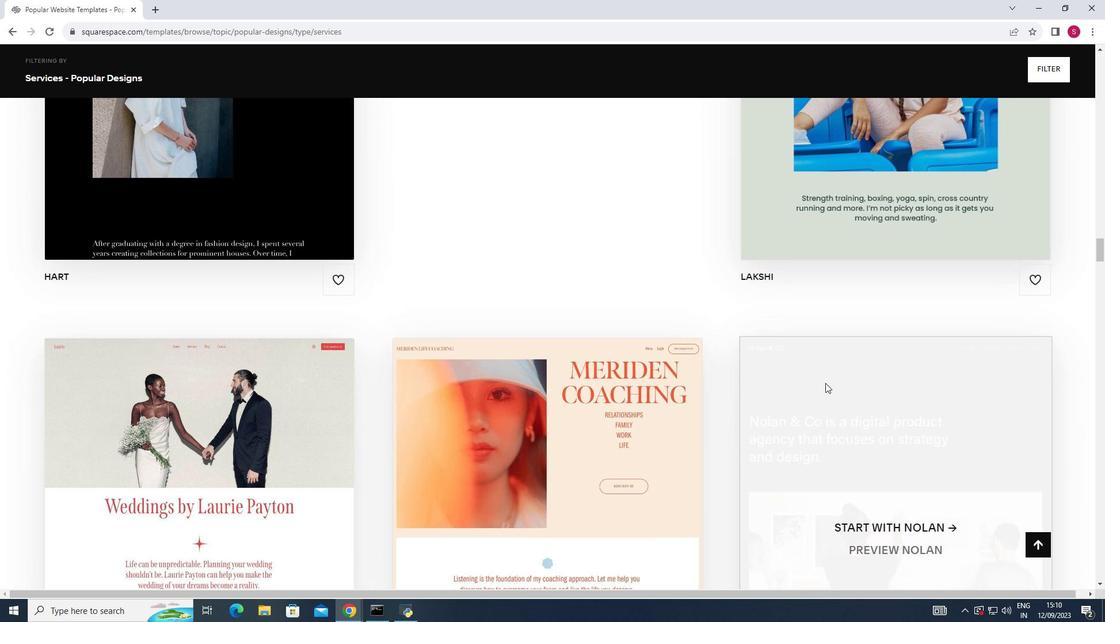 
Action: Mouse scrolled (822, 380) with delta (0, 0)
Screenshot: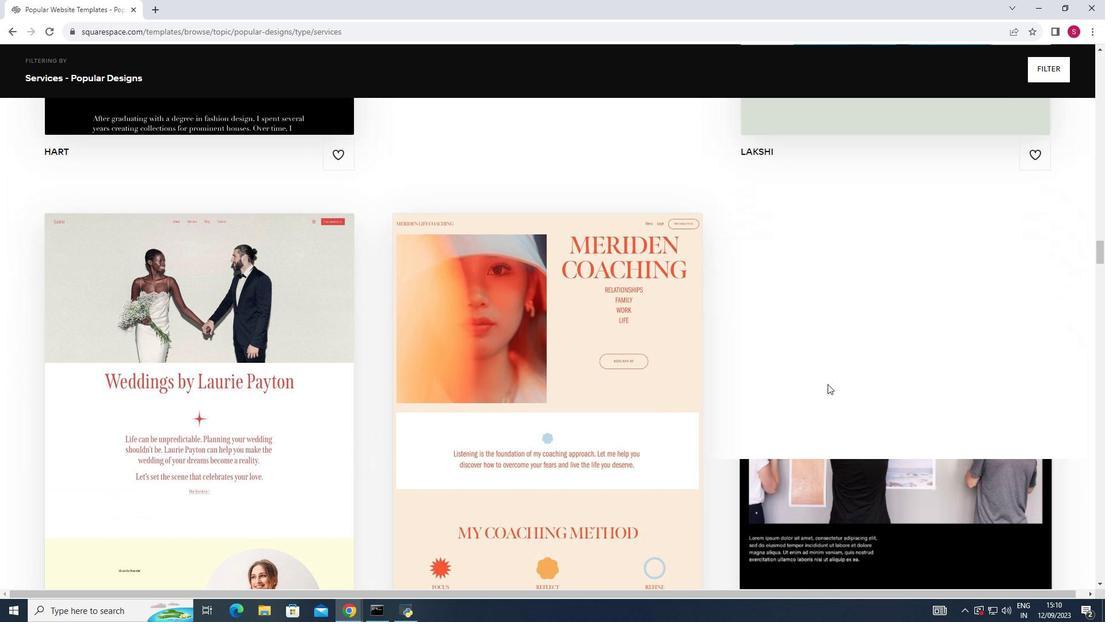 
Action: Mouse scrolled (822, 380) with delta (0, 0)
Screenshot: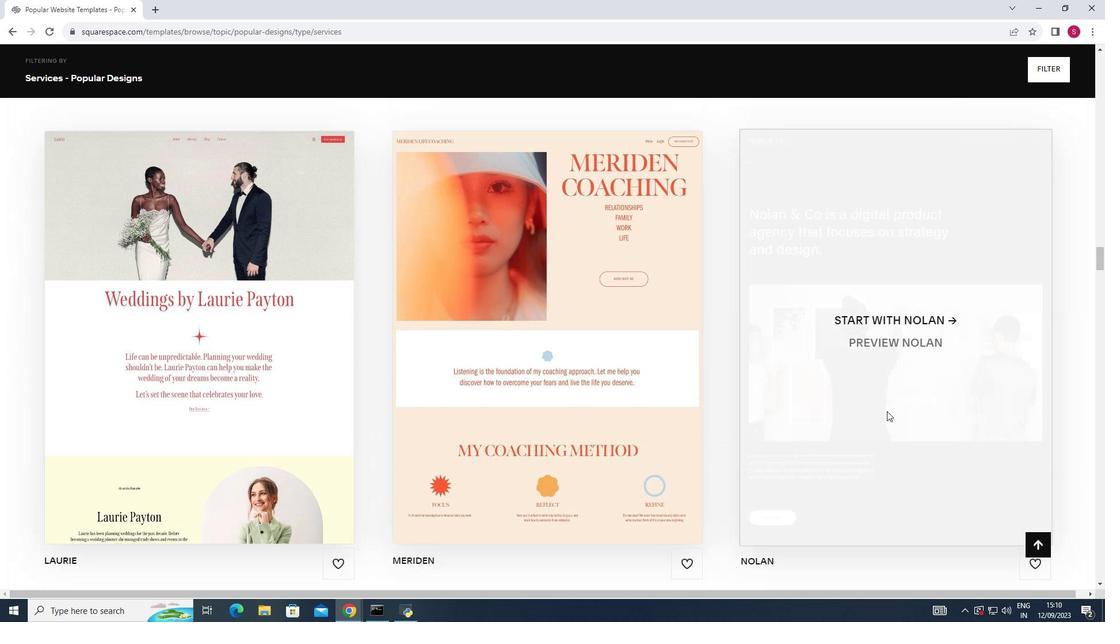
Action: Mouse moved to (823, 380)
Screenshot: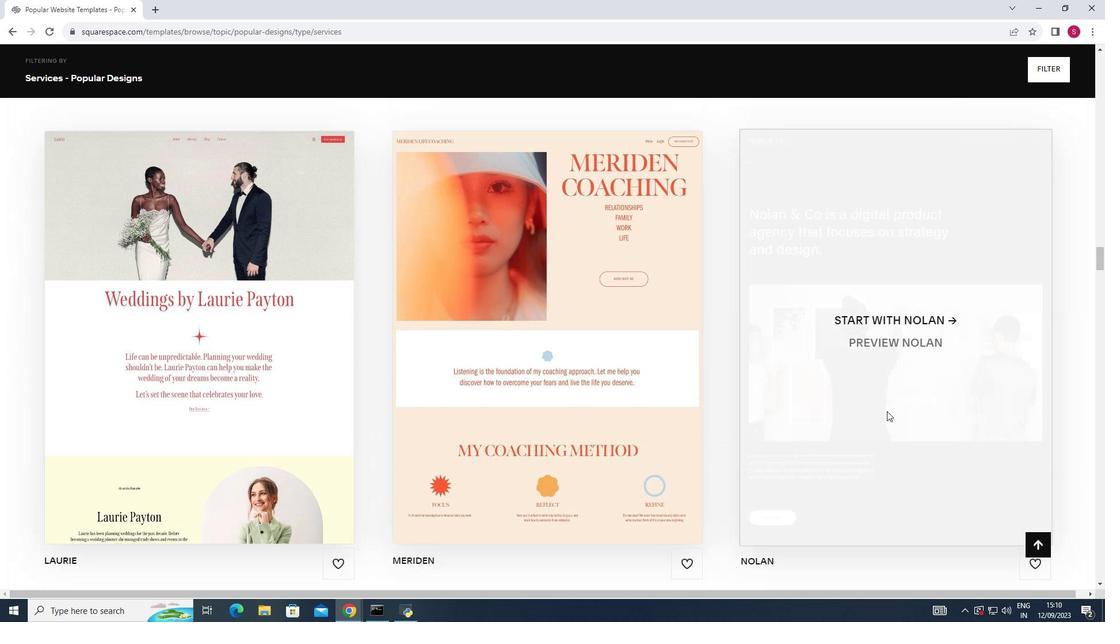 
Action: Mouse scrolled (823, 380) with delta (0, 0)
Screenshot: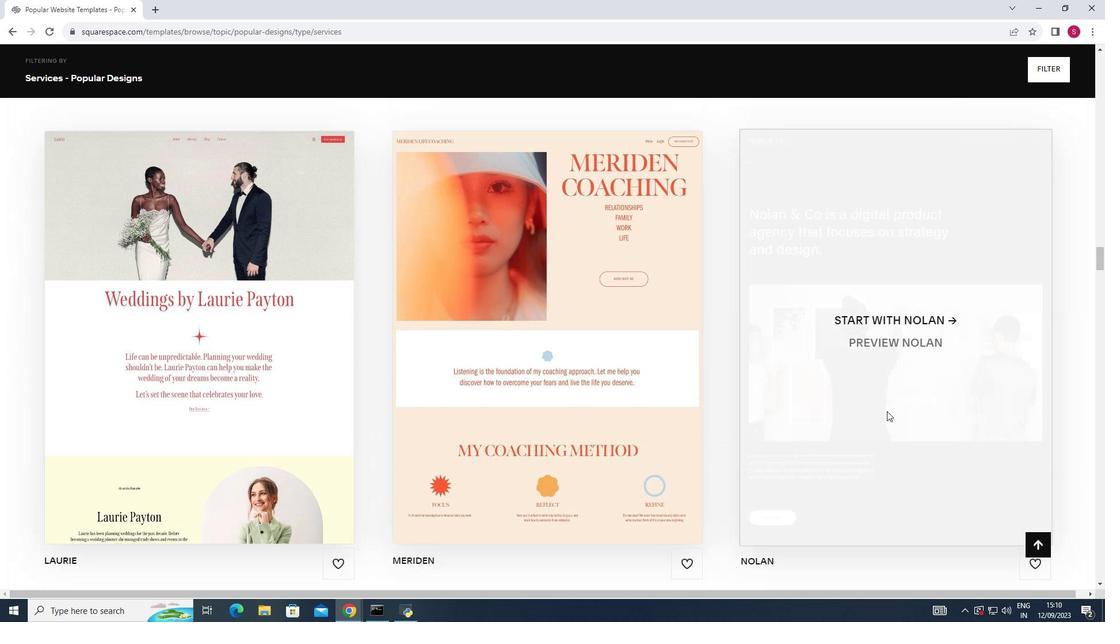 
Action: Mouse moved to (825, 383)
Screenshot: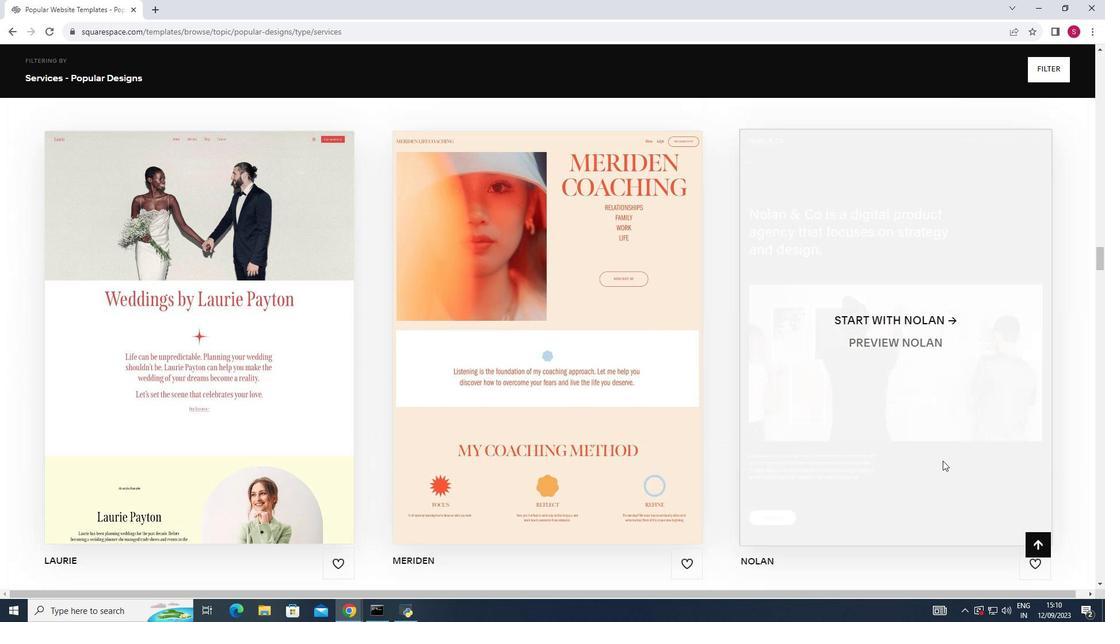 
Action: Mouse scrolled (825, 382) with delta (0, 0)
Screenshot: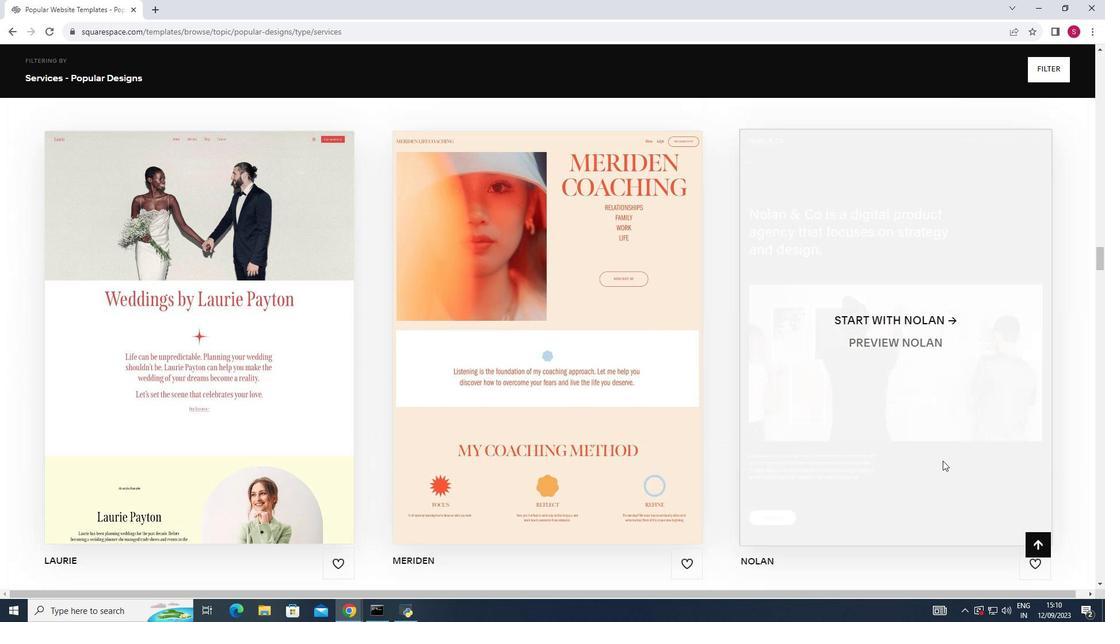 
Action: Mouse moved to (685, 448)
Screenshot: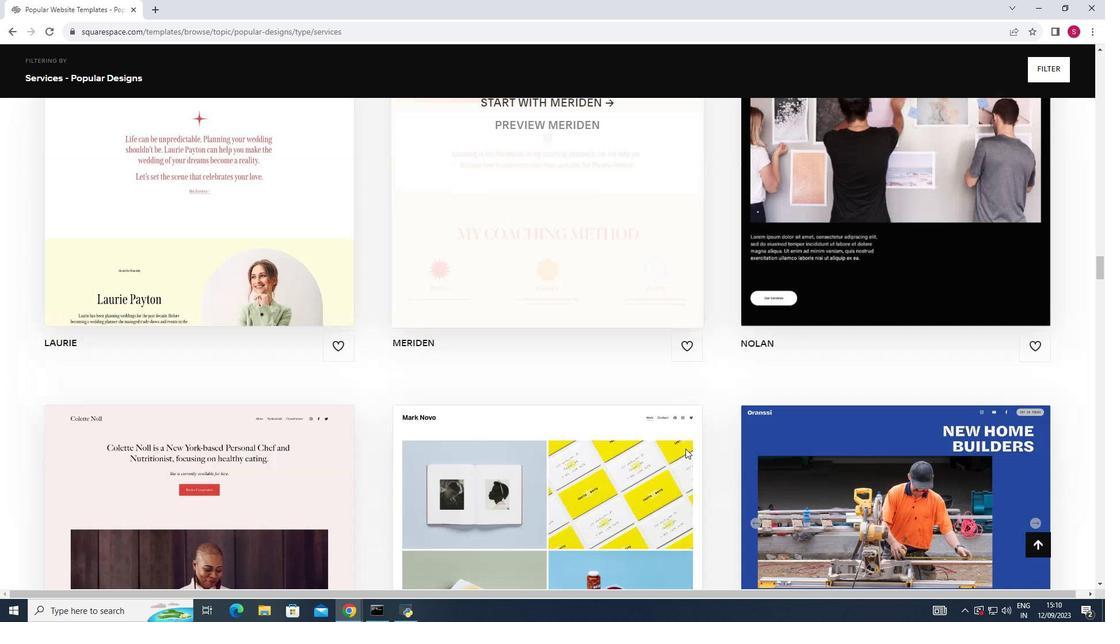 
Action: Mouse scrolled (685, 448) with delta (0, 0)
Screenshot: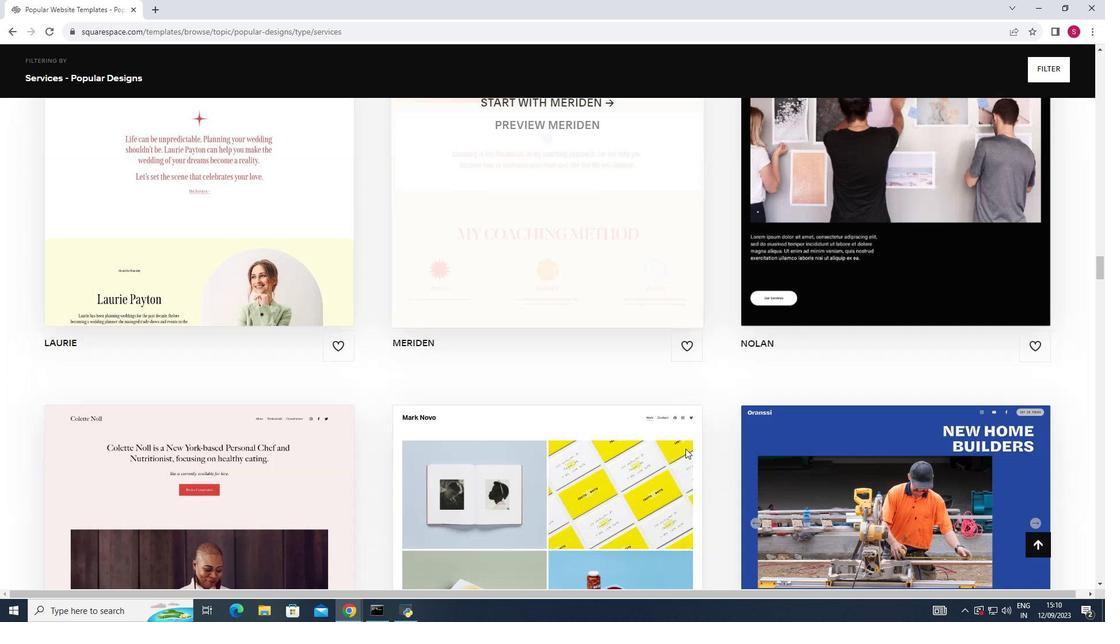 
Action: Mouse scrolled (685, 448) with delta (0, 0)
Screenshot: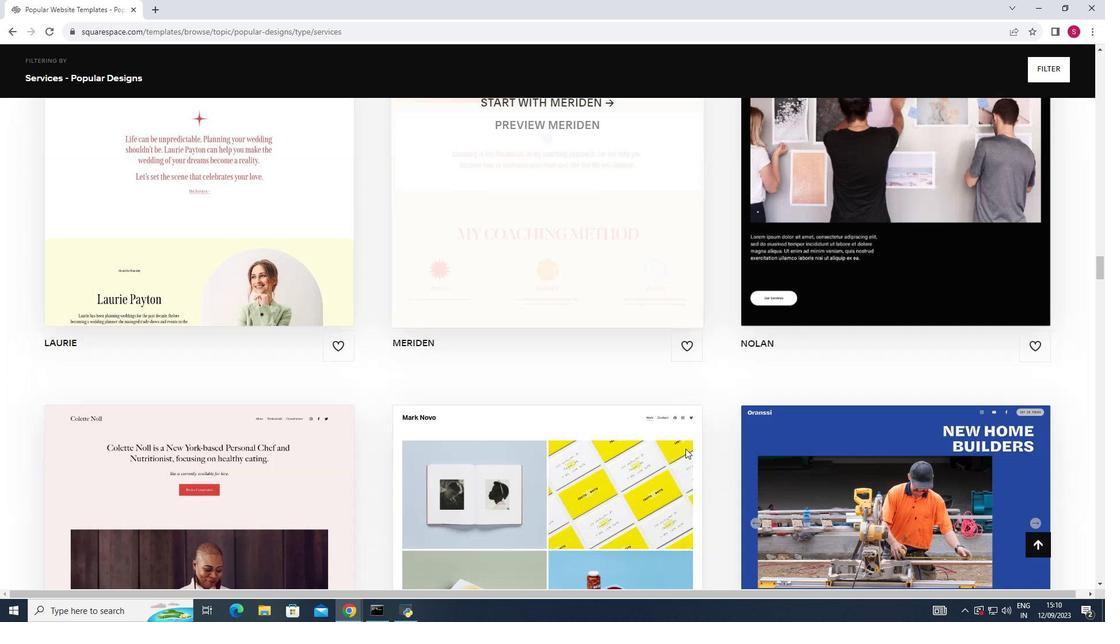 
Action: Mouse scrolled (685, 448) with delta (0, 0)
Screenshot: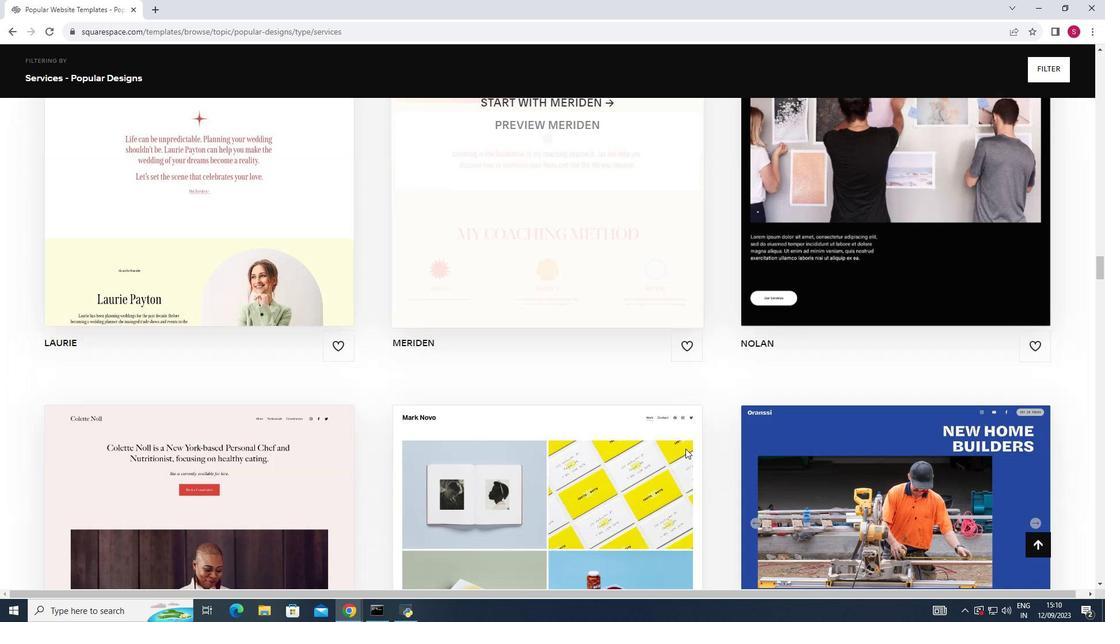 
Action: Mouse scrolled (685, 448) with delta (0, 0)
Screenshot: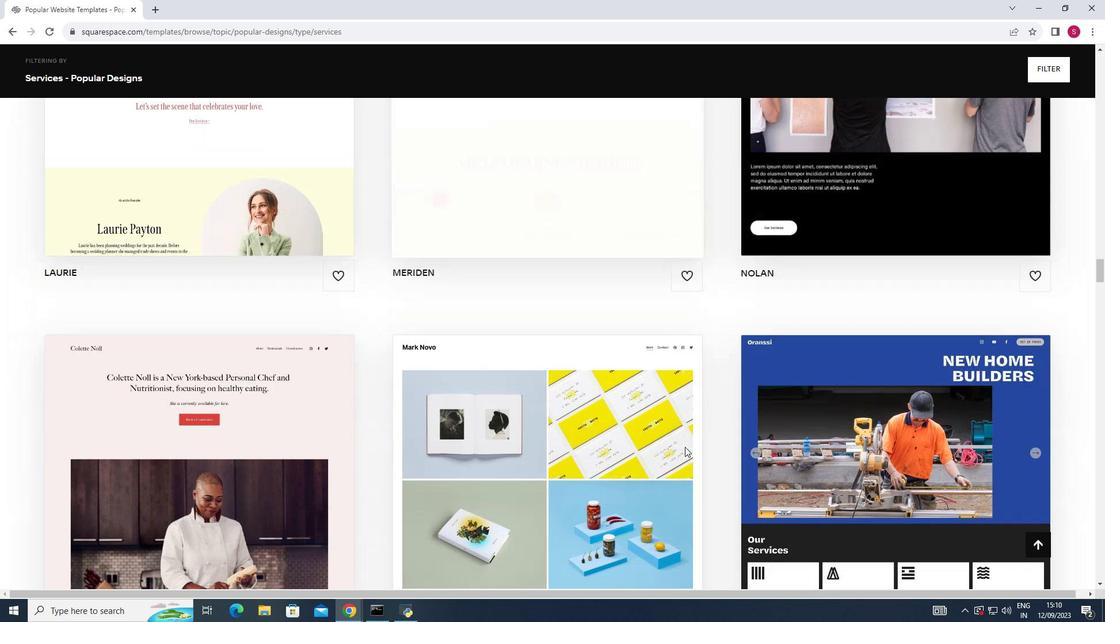 
Action: Mouse scrolled (685, 448) with delta (0, 0)
Screenshot: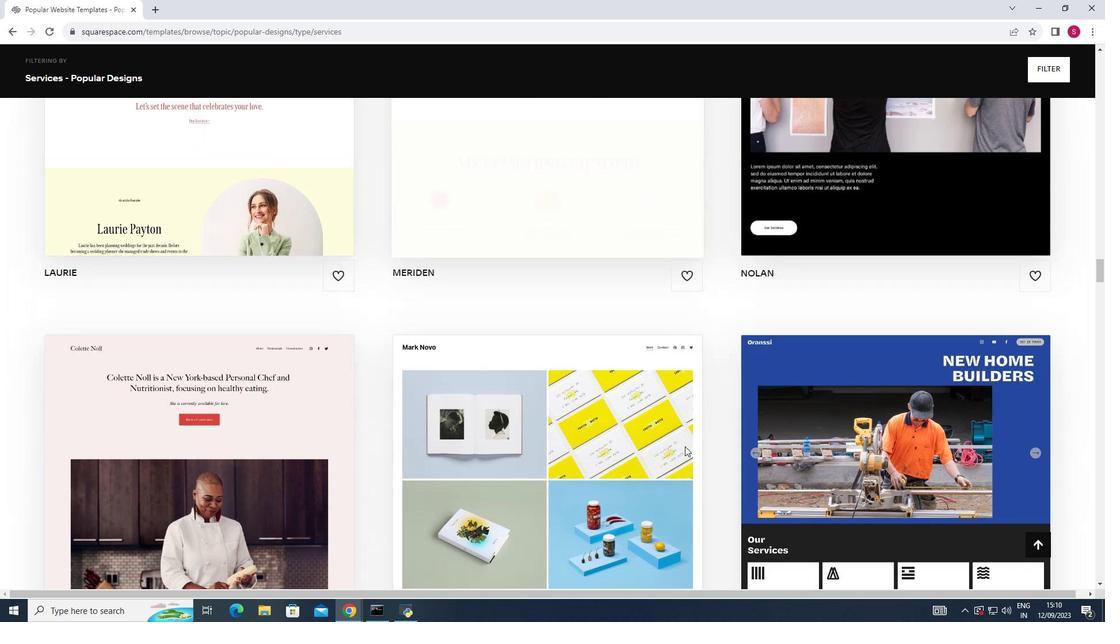 
Action: Mouse moved to (685, 446)
Screenshot: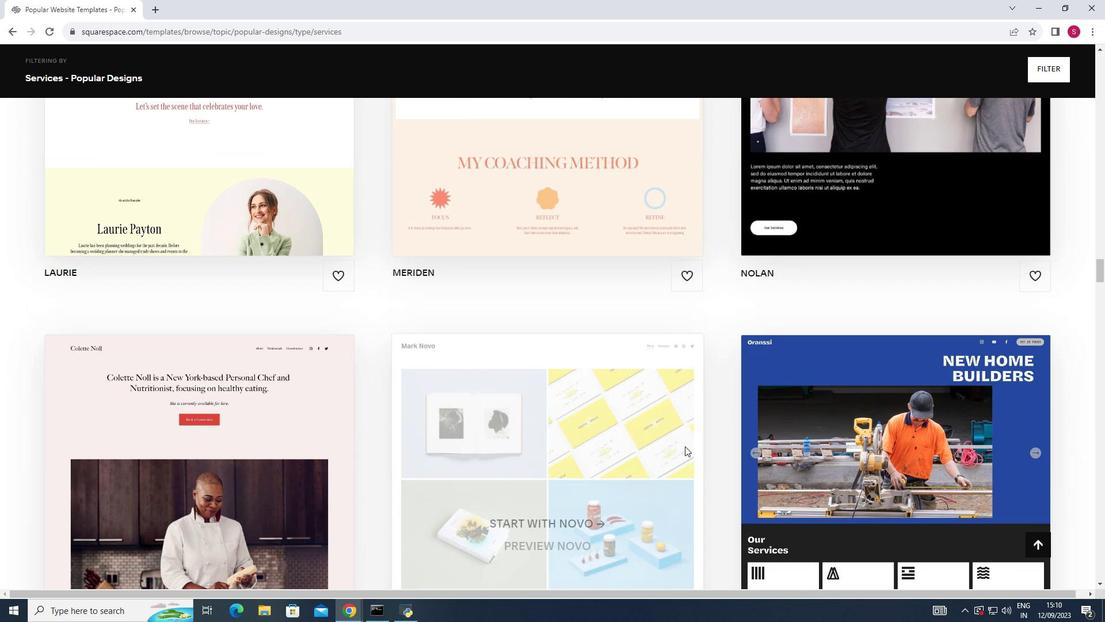 
Action: Mouse scrolled (685, 445) with delta (0, 0)
Screenshot: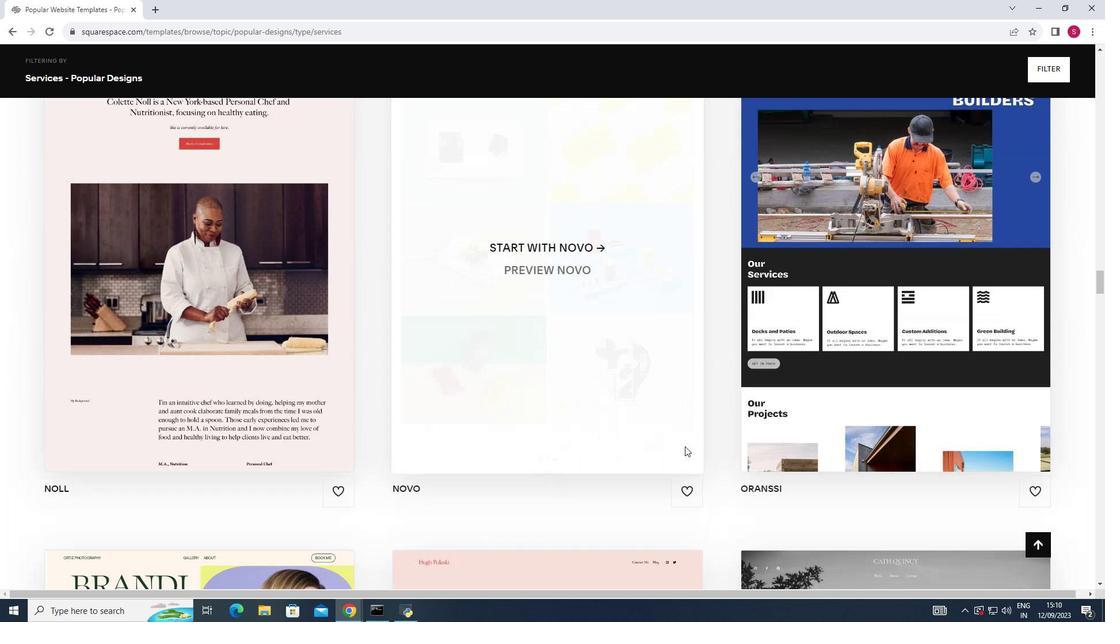 
Action: Mouse scrolled (685, 445) with delta (0, 0)
Screenshot: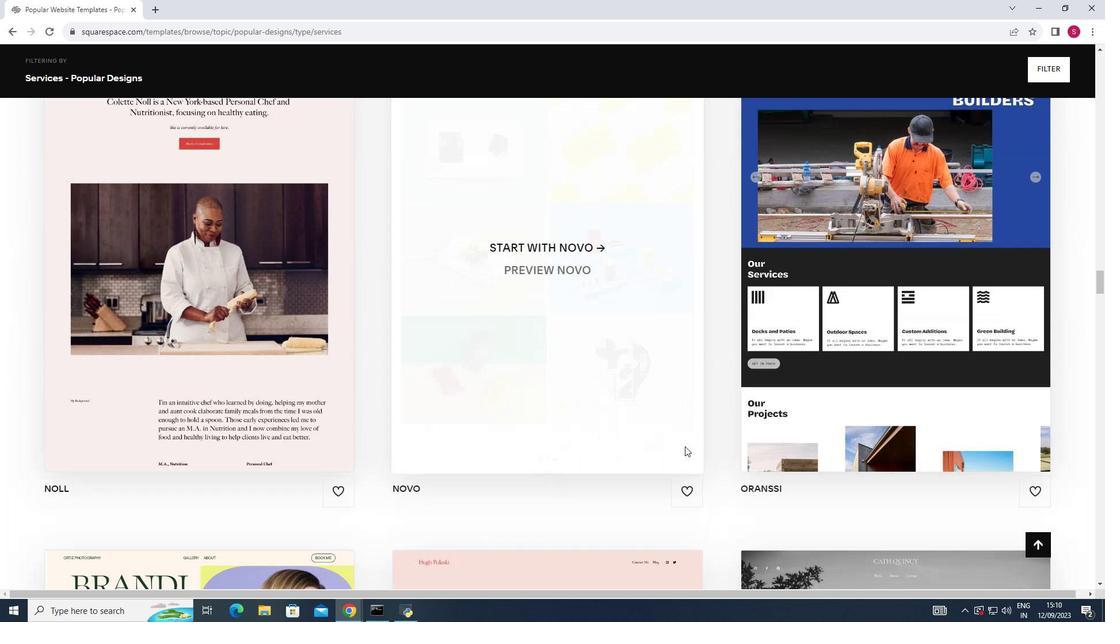 
Action: Mouse scrolled (685, 445) with delta (0, 0)
Screenshot: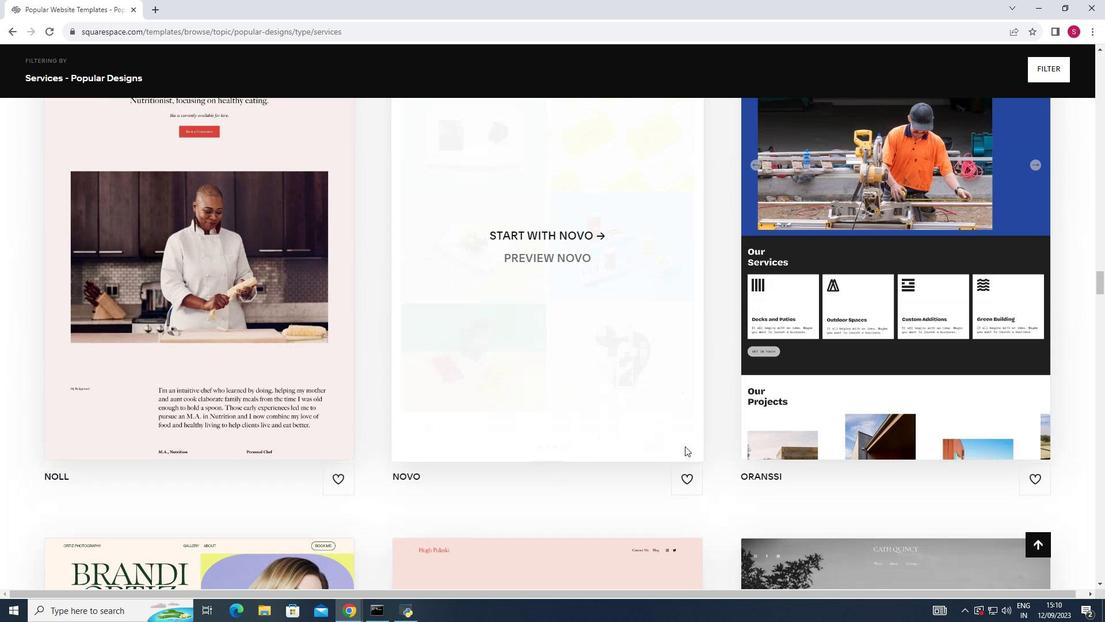 
Action: Mouse scrolled (685, 445) with delta (0, 0)
Screenshot: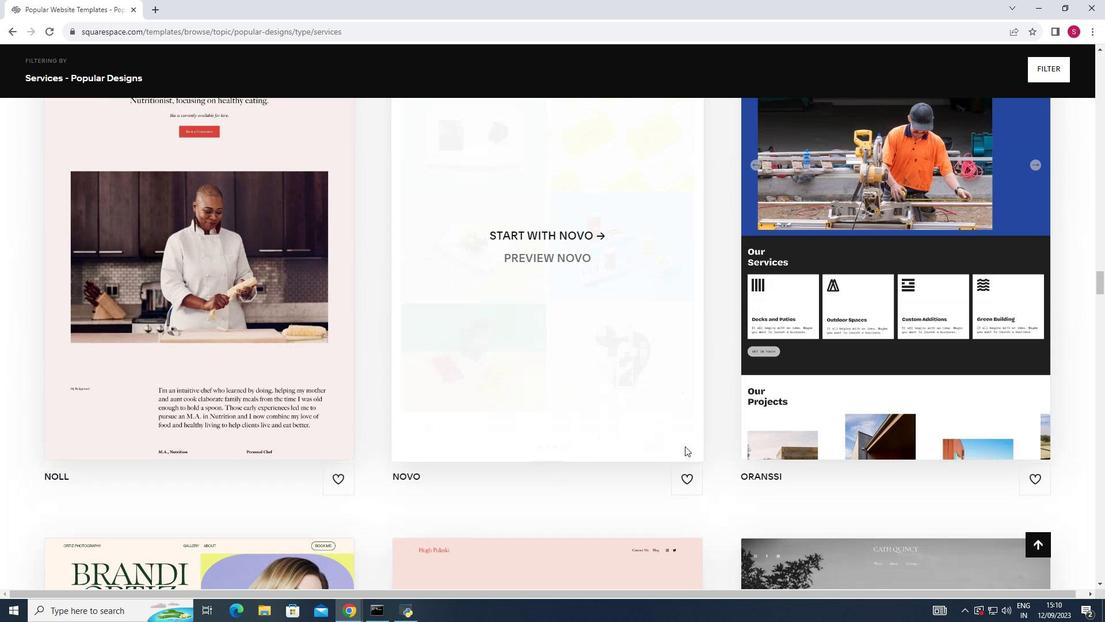 
Action: Mouse scrolled (685, 445) with delta (0, 0)
Screenshot: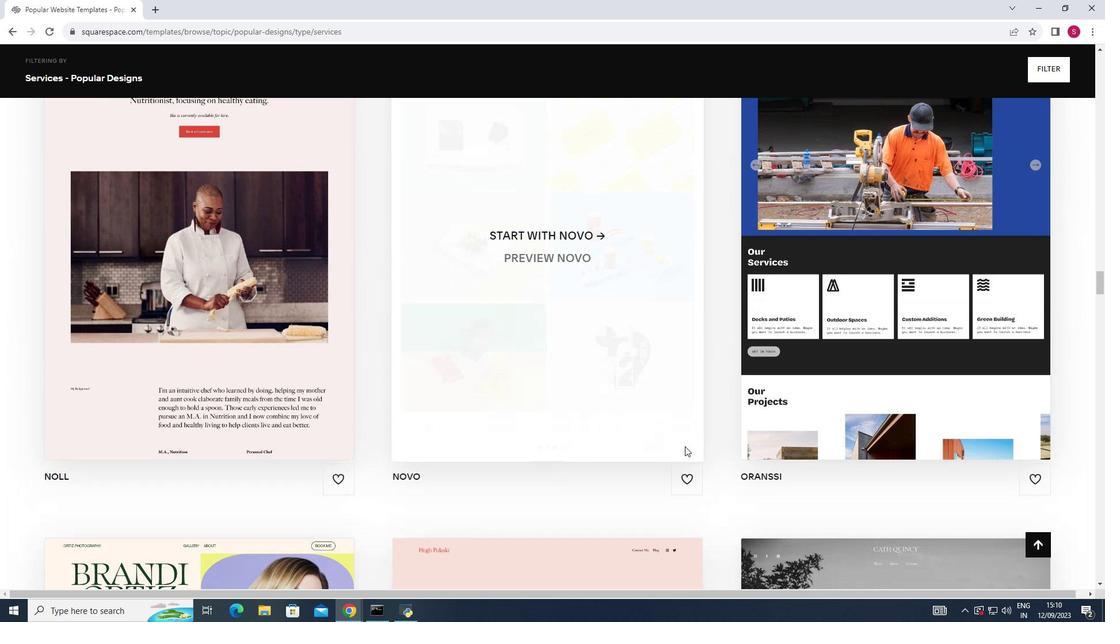 
Action: Mouse scrolled (685, 445) with delta (0, 0)
Screenshot: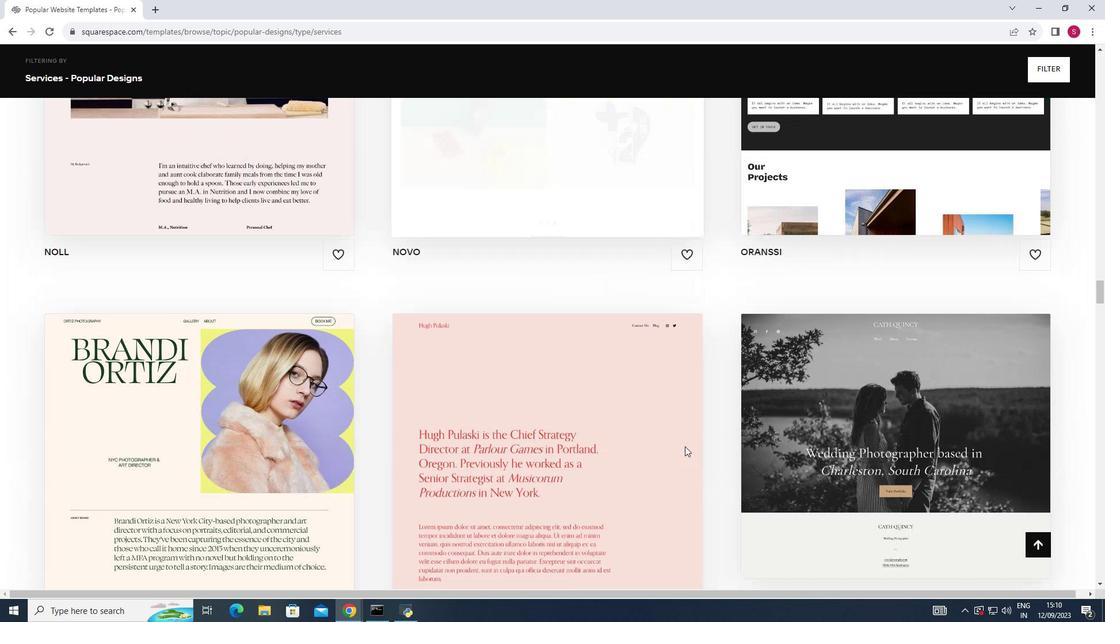 
Action: Mouse scrolled (685, 445) with delta (0, 0)
Screenshot: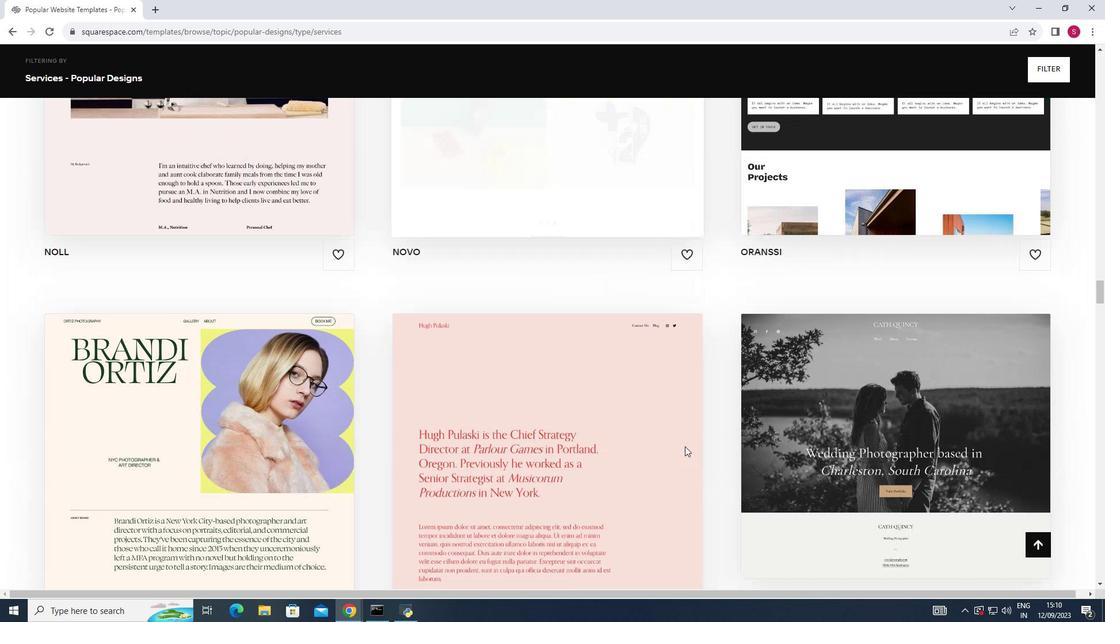 
Action: Mouse scrolled (685, 445) with delta (0, 0)
Screenshot: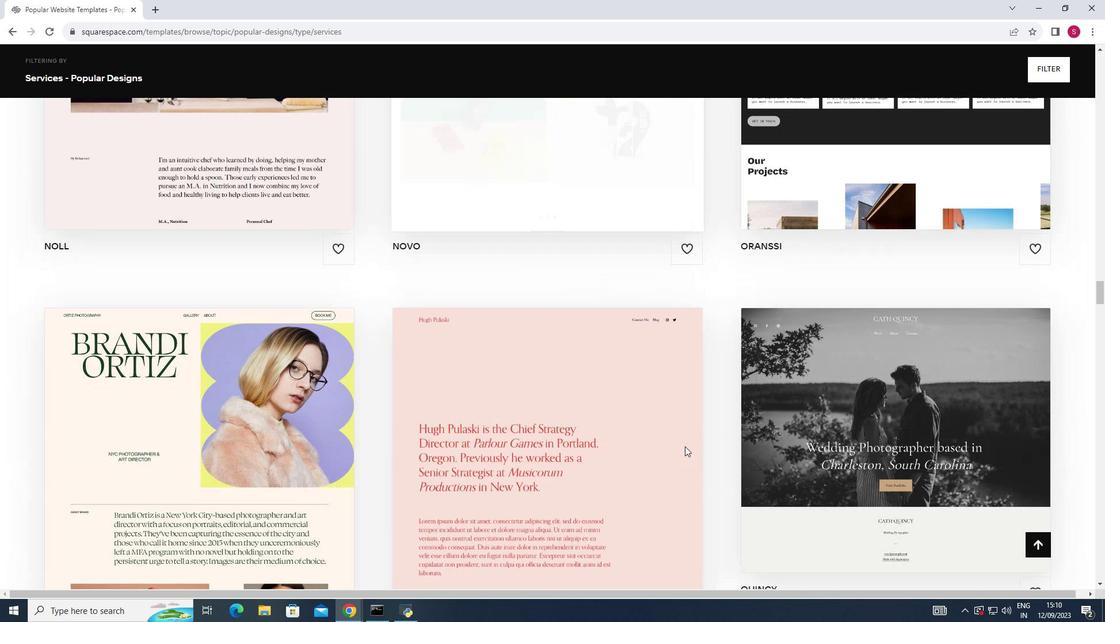 
Action: Mouse scrolled (685, 445) with delta (0, 0)
Screenshot: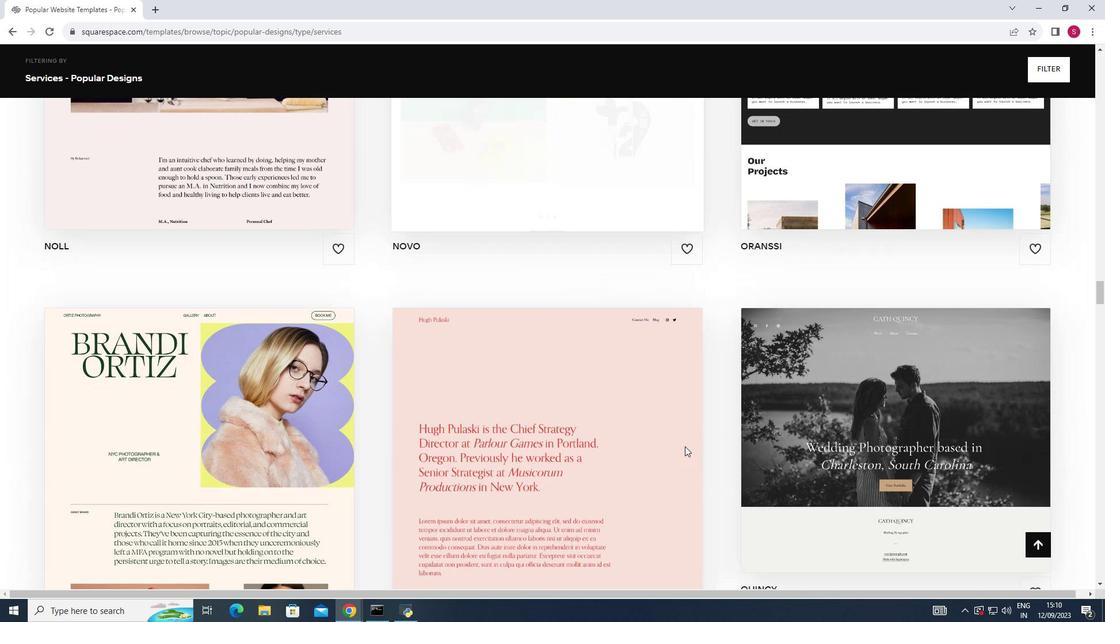 
Action: Mouse moved to (685, 445)
Screenshot: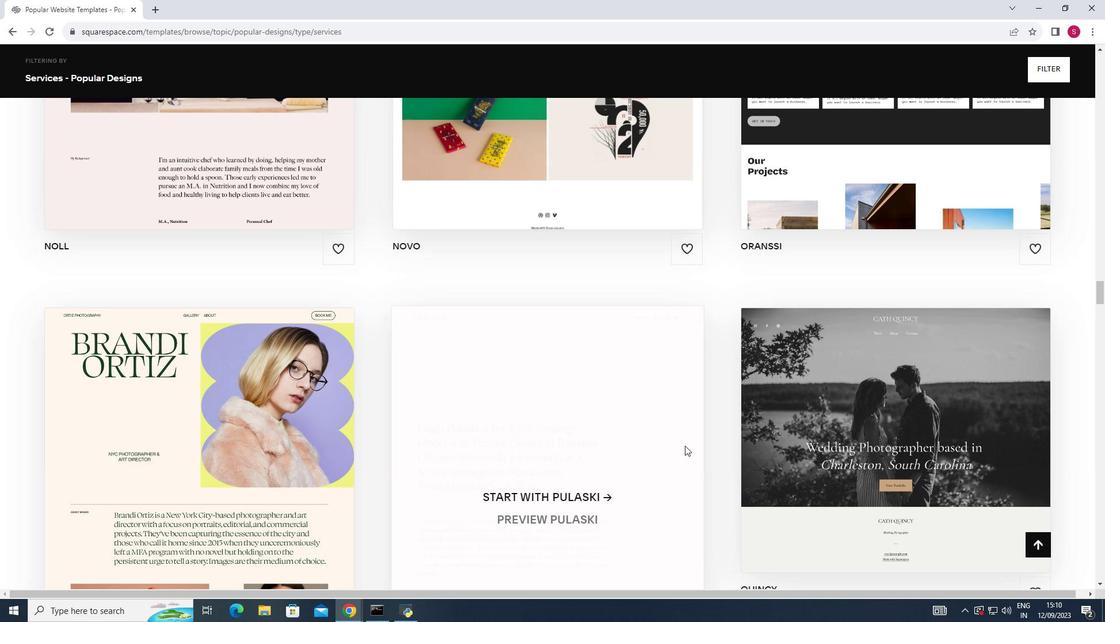 
Action: Mouse scrolled (685, 445) with delta (0, 0)
Screenshot: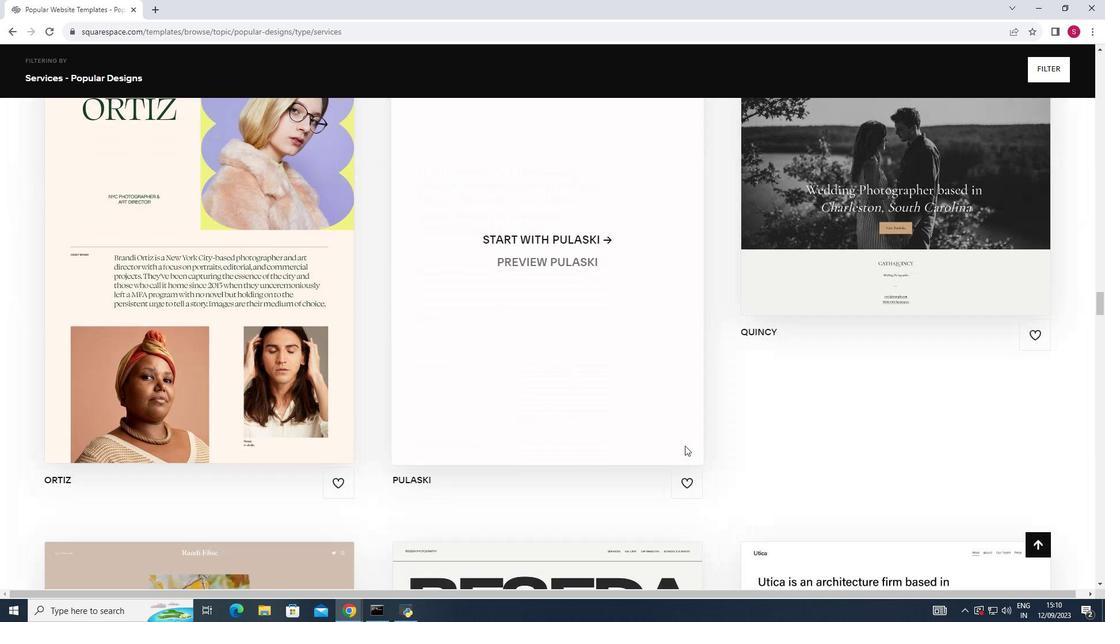 
Action: Mouse scrolled (685, 445) with delta (0, 0)
Screenshot: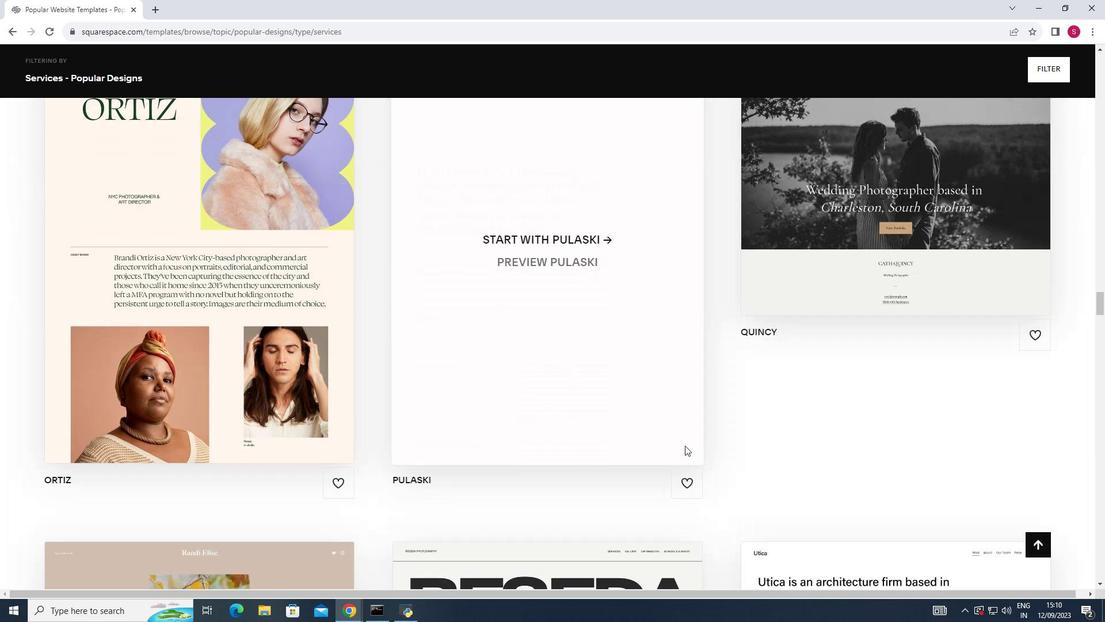 
Action: Mouse scrolled (685, 445) with delta (0, 0)
Screenshot: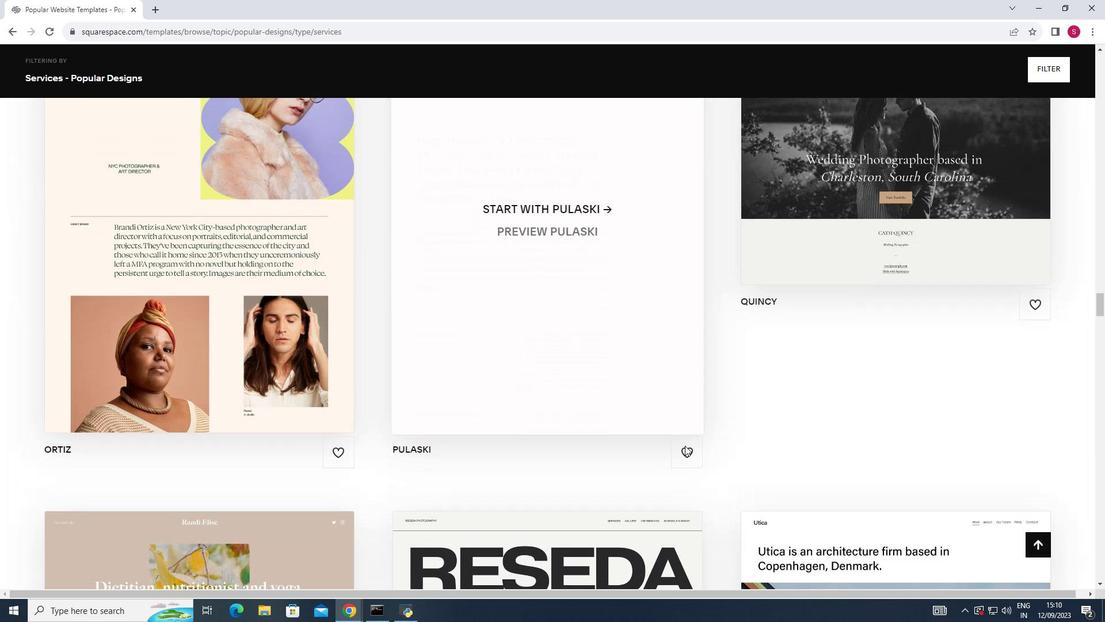 
Action: Mouse scrolled (685, 445) with delta (0, 0)
Screenshot: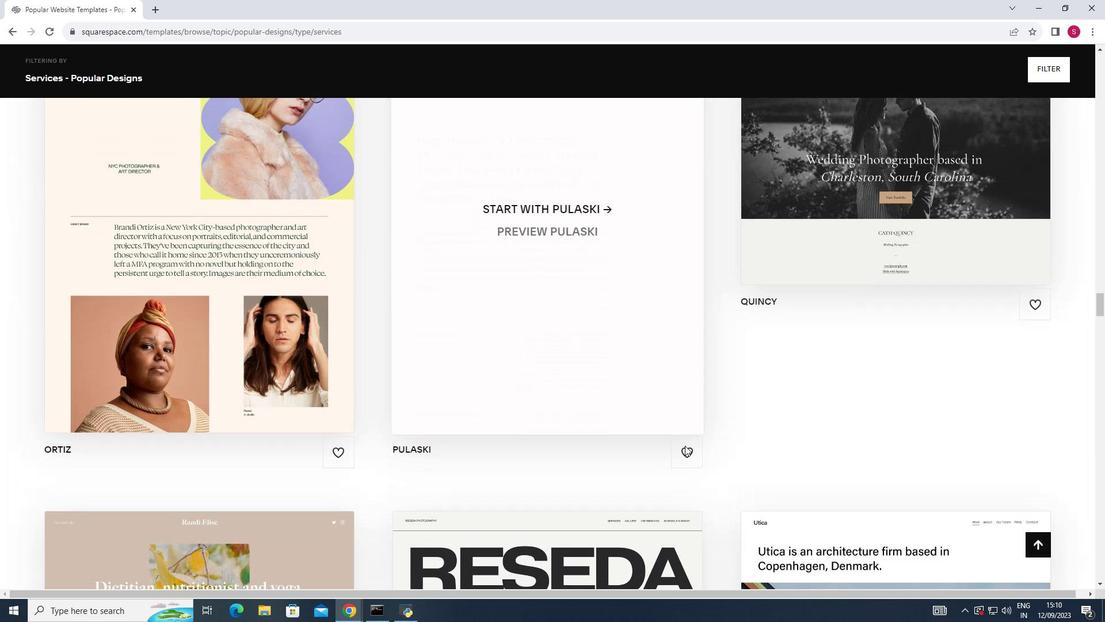 
Action: Mouse scrolled (685, 445) with delta (0, 0)
Screenshot: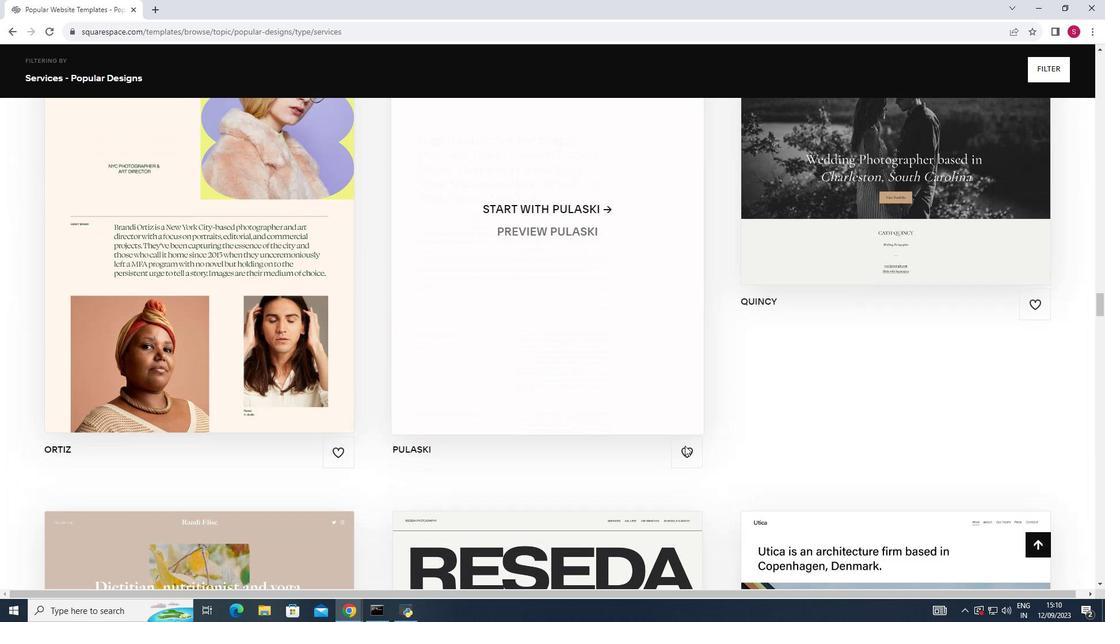 
Action: Mouse scrolled (685, 445) with delta (0, 0)
Screenshot: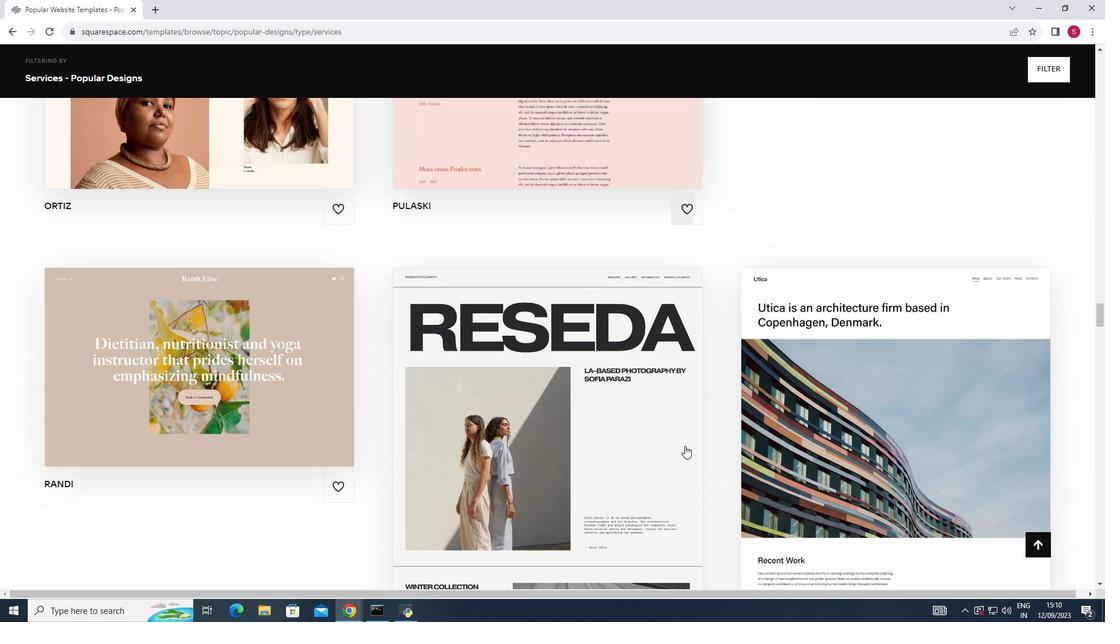 
Action: Mouse scrolled (685, 445) with delta (0, 0)
Screenshot: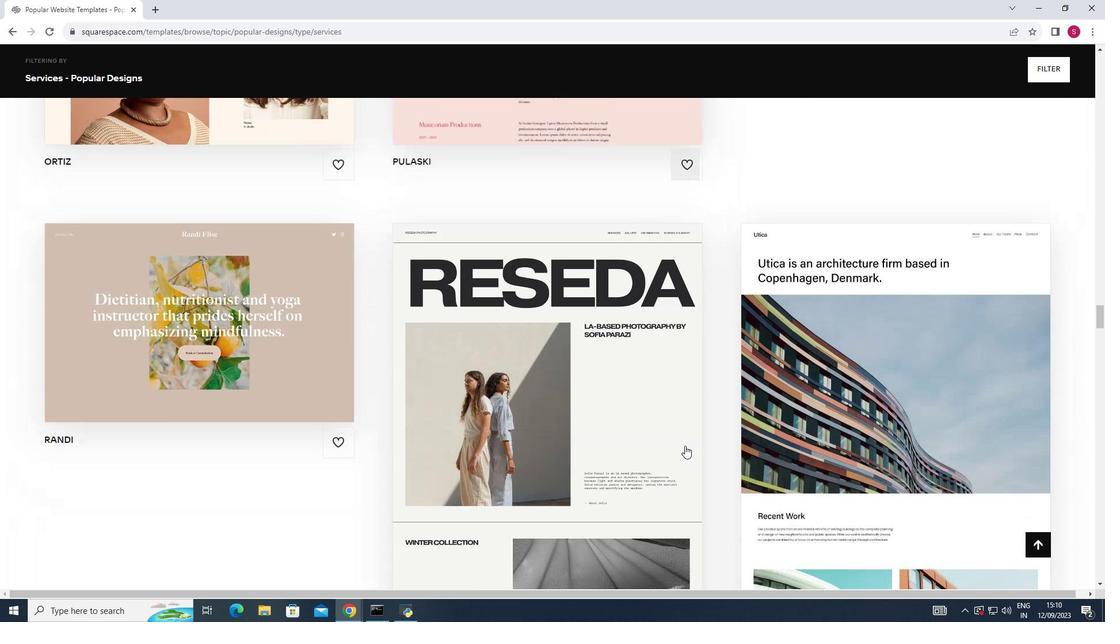 
Action: Mouse scrolled (685, 445) with delta (0, 0)
Screenshot: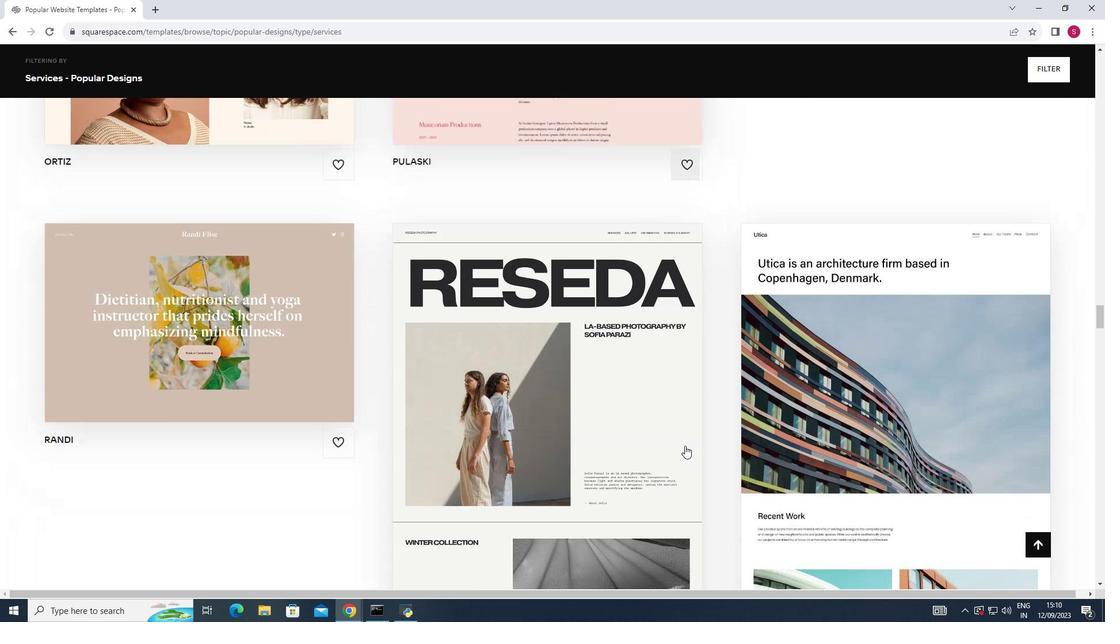 
Action: Mouse scrolled (685, 445) with delta (0, 0)
Screenshot: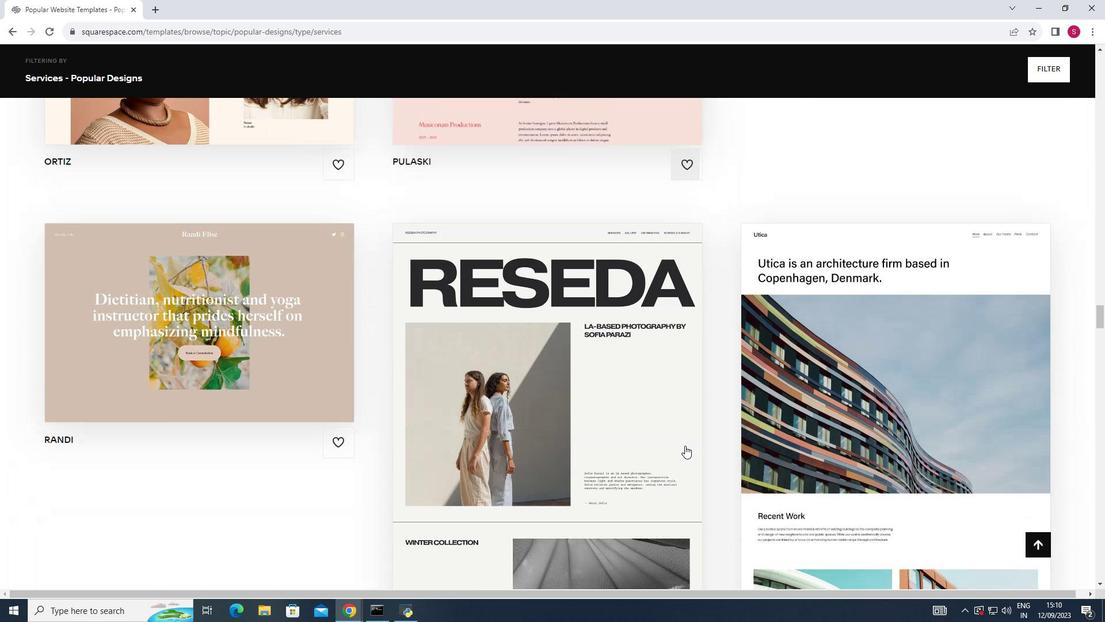 
Action: Mouse scrolled (685, 445) with delta (0, 0)
Screenshot: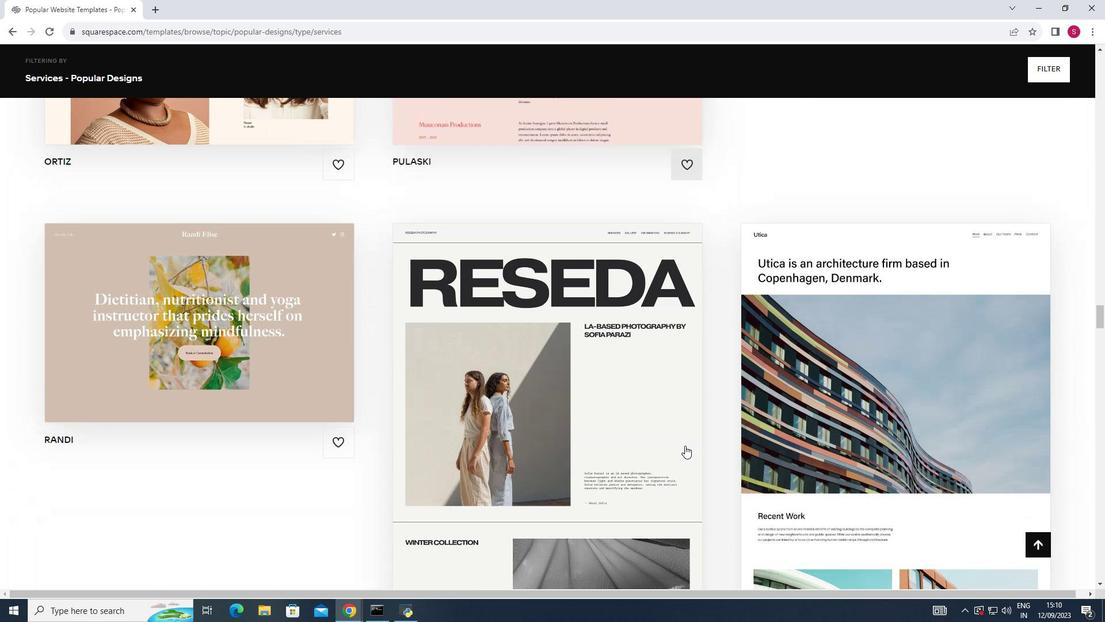 
Action: Mouse scrolled (685, 445) with delta (0, 0)
Screenshot: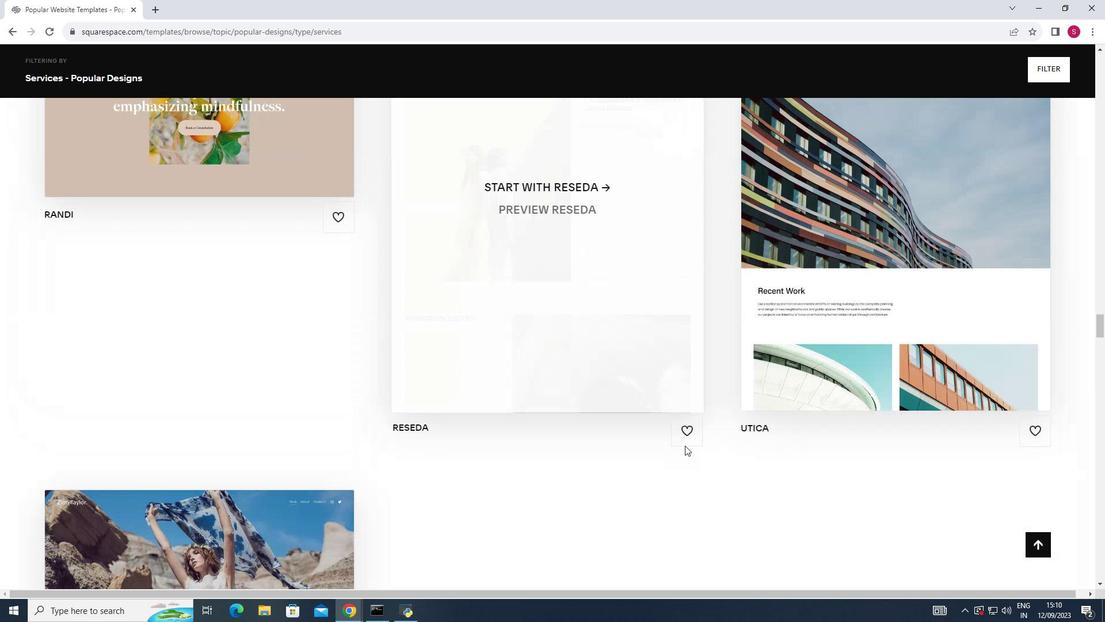 
Action: Mouse scrolled (685, 445) with delta (0, 0)
Screenshot: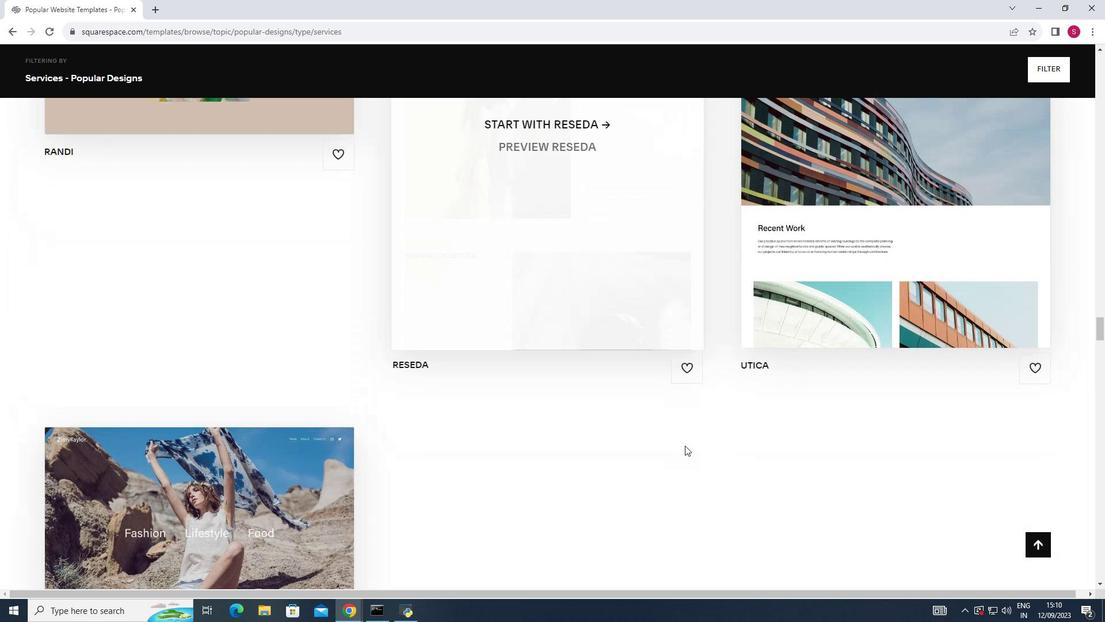 
Action: Mouse scrolled (685, 445) with delta (0, 0)
Screenshot: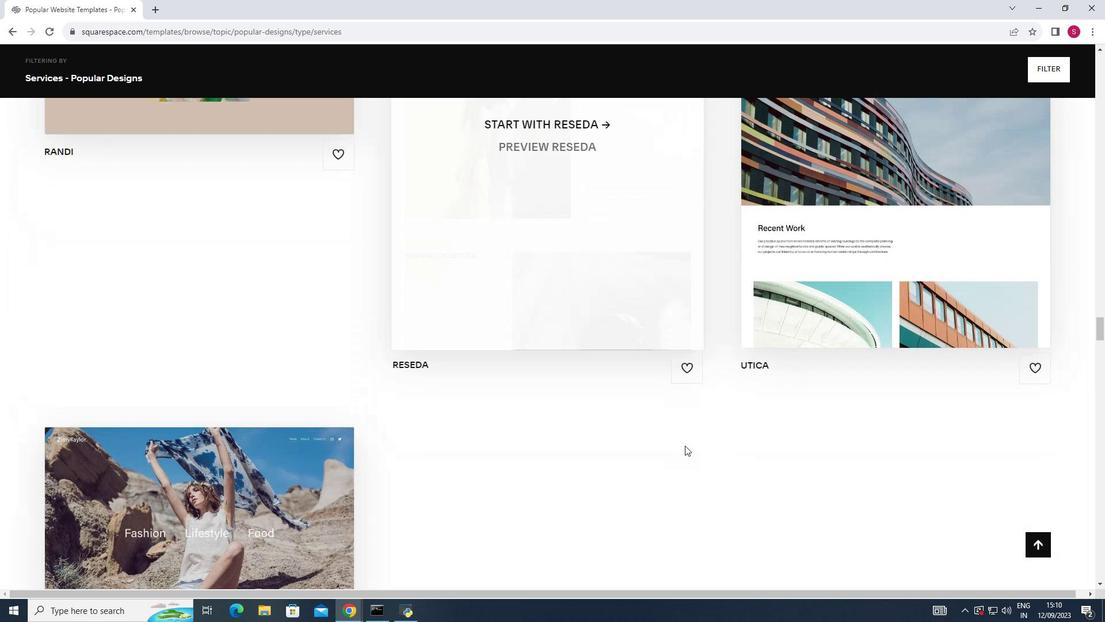
Action: Mouse scrolled (685, 445) with delta (0, 0)
Screenshot: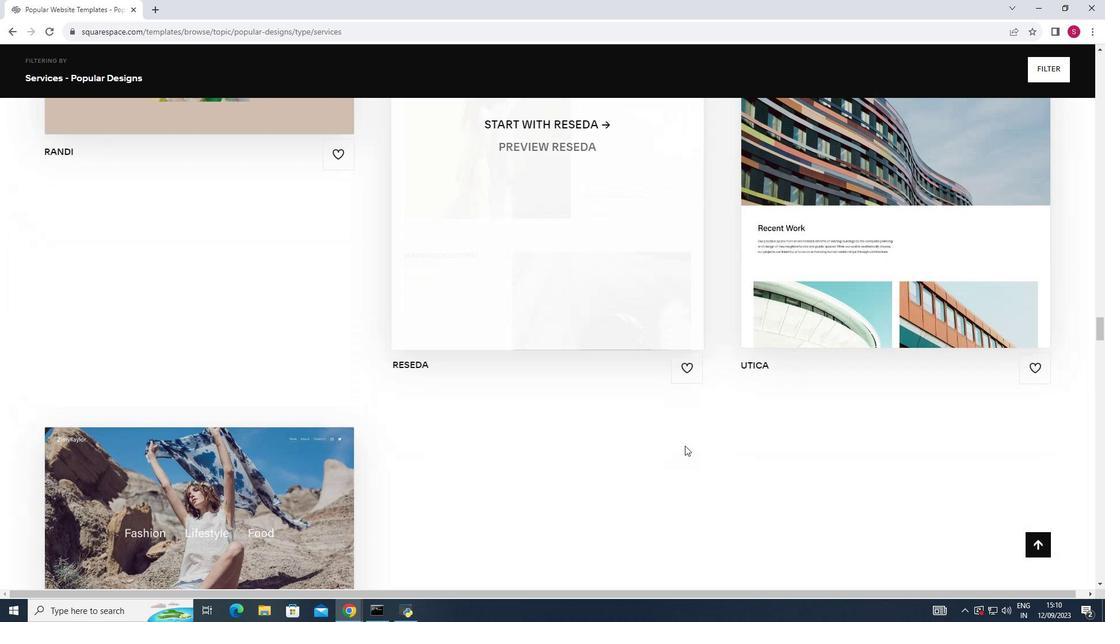 
Action: Mouse scrolled (685, 445) with delta (0, 0)
Screenshot: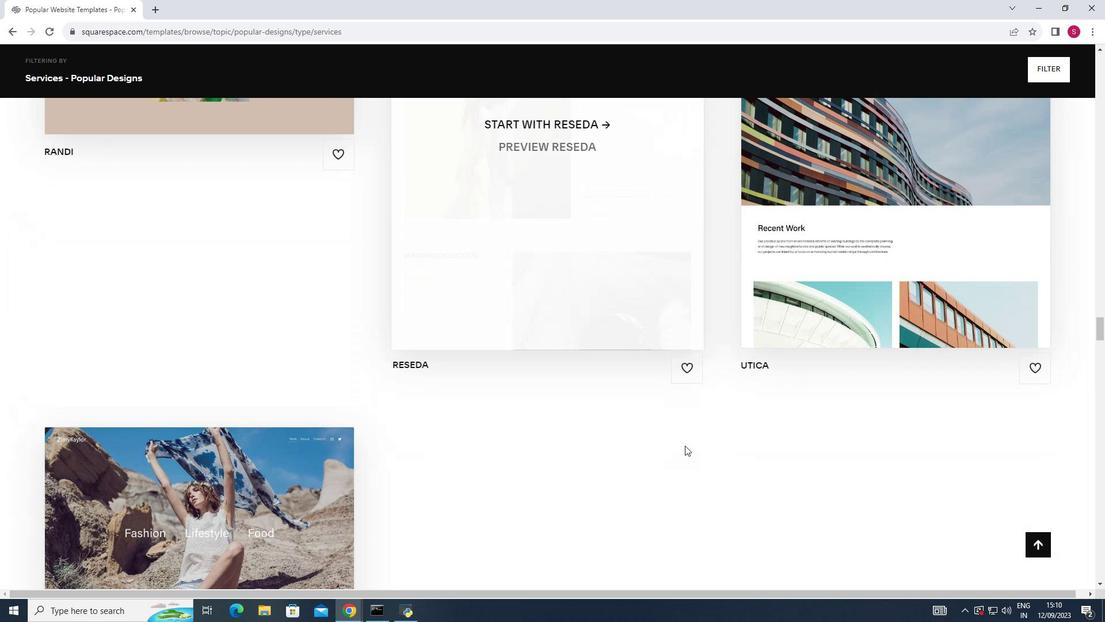 
Action: Mouse scrolled (685, 445) with delta (0, 0)
Screenshot: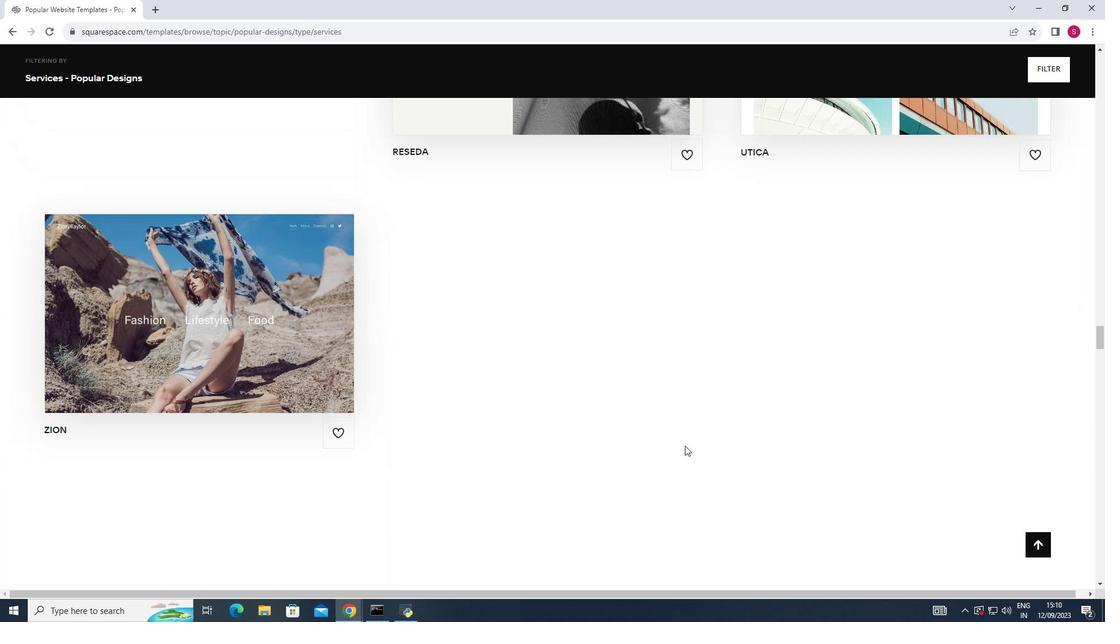 
Action: Mouse scrolled (685, 445) with delta (0, 0)
Screenshot: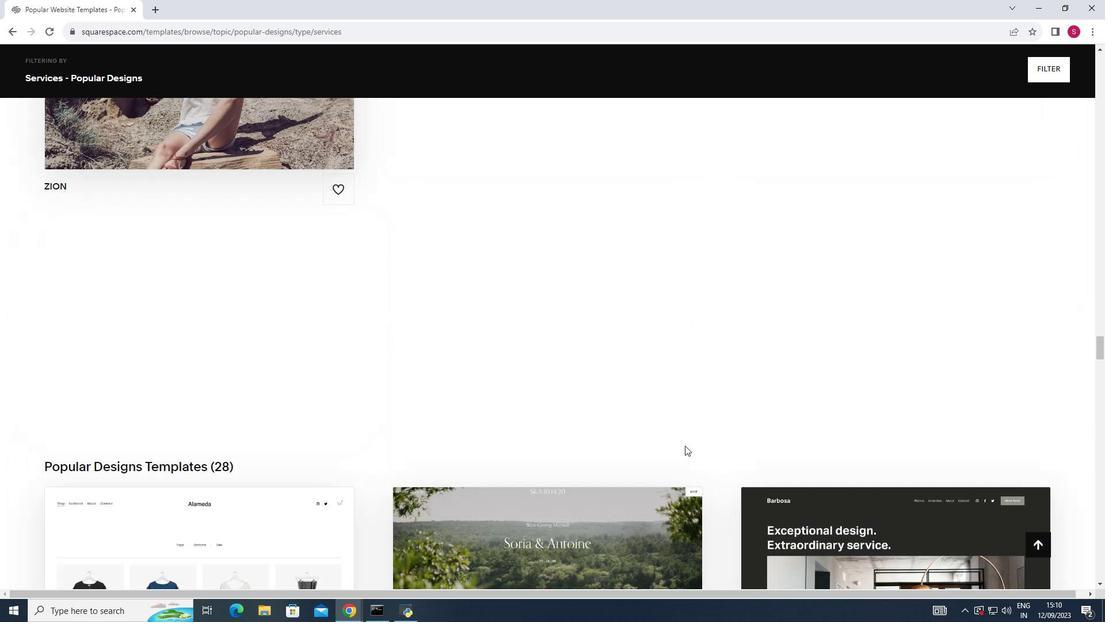
Action: Mouse scrolled (685, 445) with delta (0, 0)
Screenshot: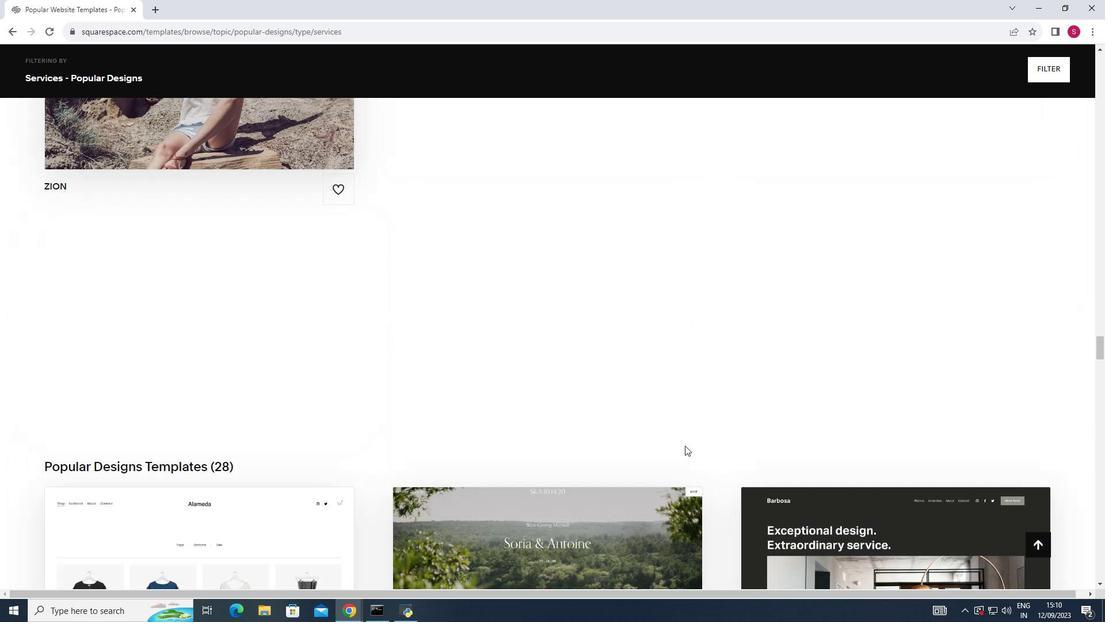 
Action: Mouse scrolled (685, 445) with delta (0, 0)
Screenshot: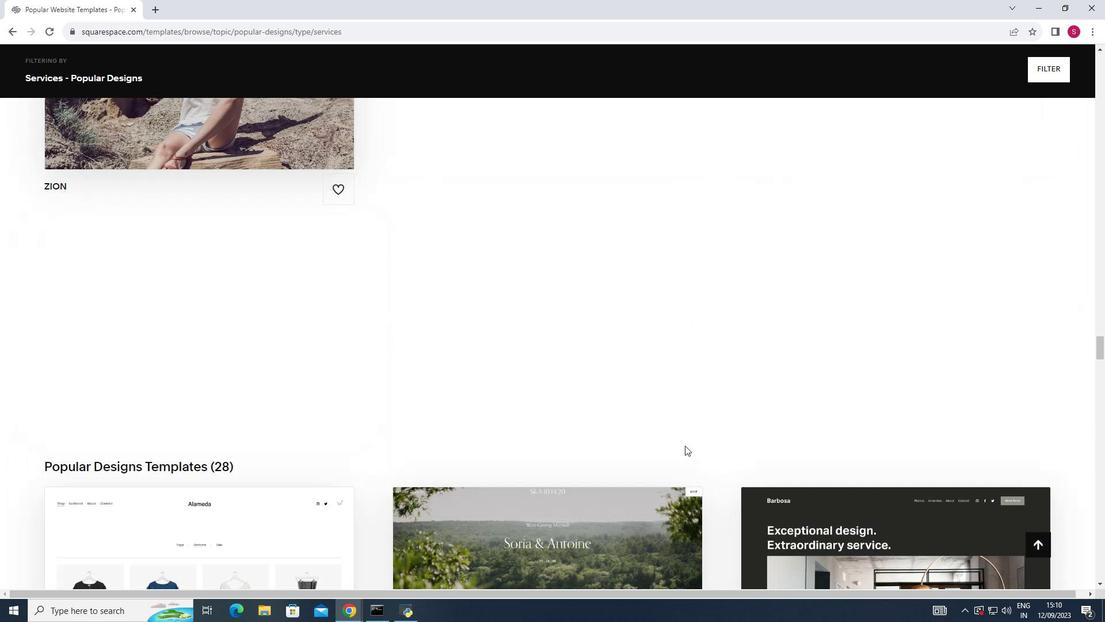 
Action: Mouse scrolled (685, 445) with delta (0, 0)
Screenshot: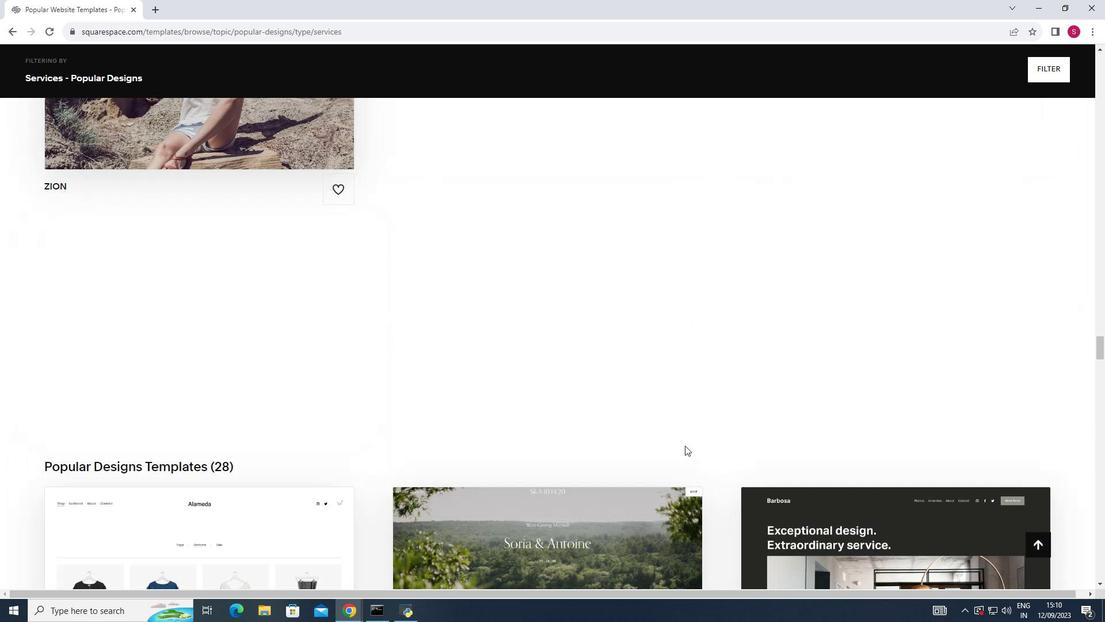 
Action: Mouse scrolled (685, 445) with delta (0, 0)
Screenshot: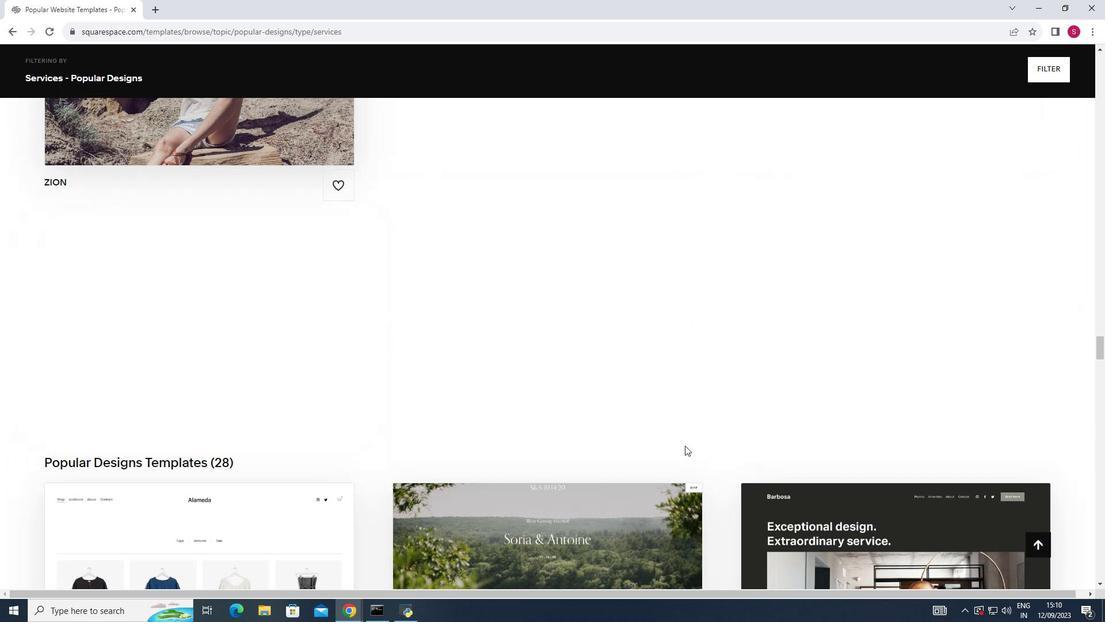 
Action: Mouse scrolled (685, 445) with delta (0, 0)
Screenshot: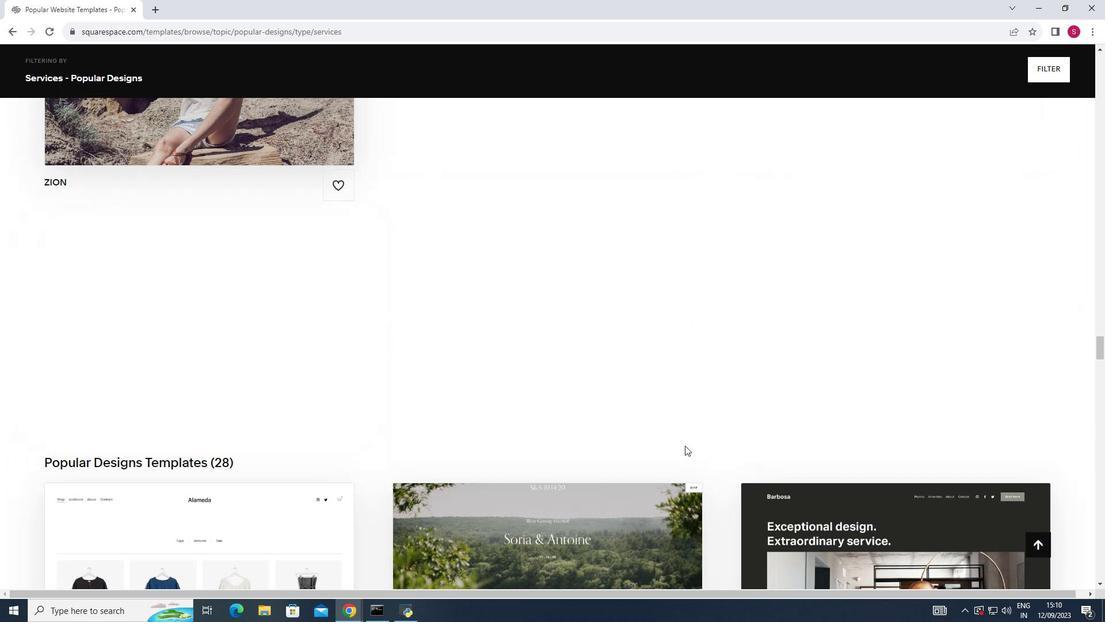
Action: Mouse scrolled (685, 445) with delta (0, 0)
Screenshot: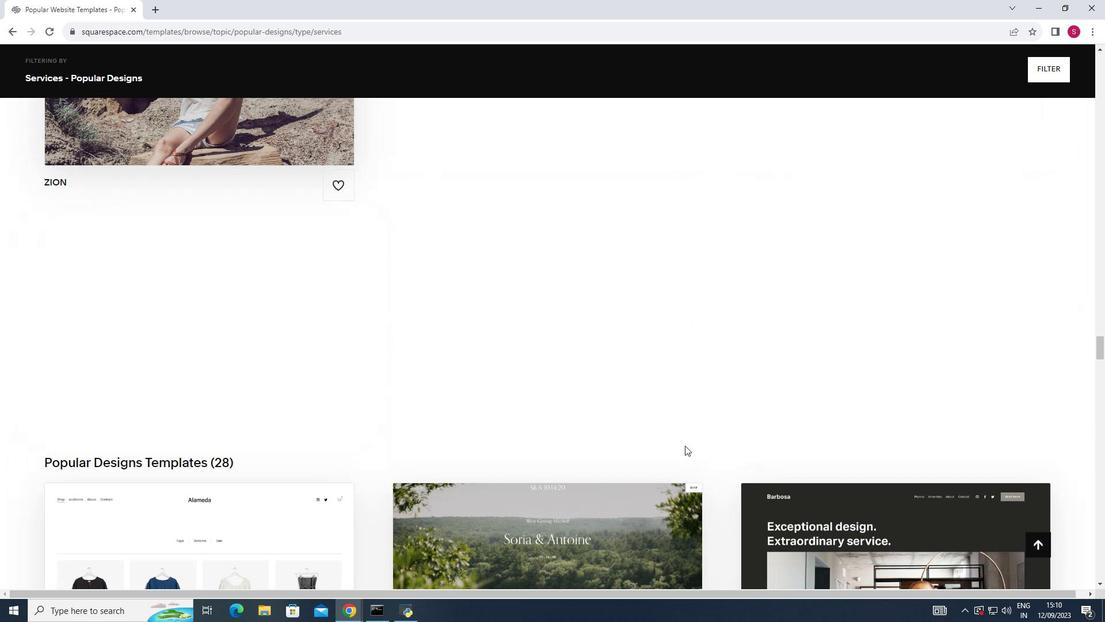 
Action: Mouse scrolled (685, 445) with delta (0, 0)
Screenshot: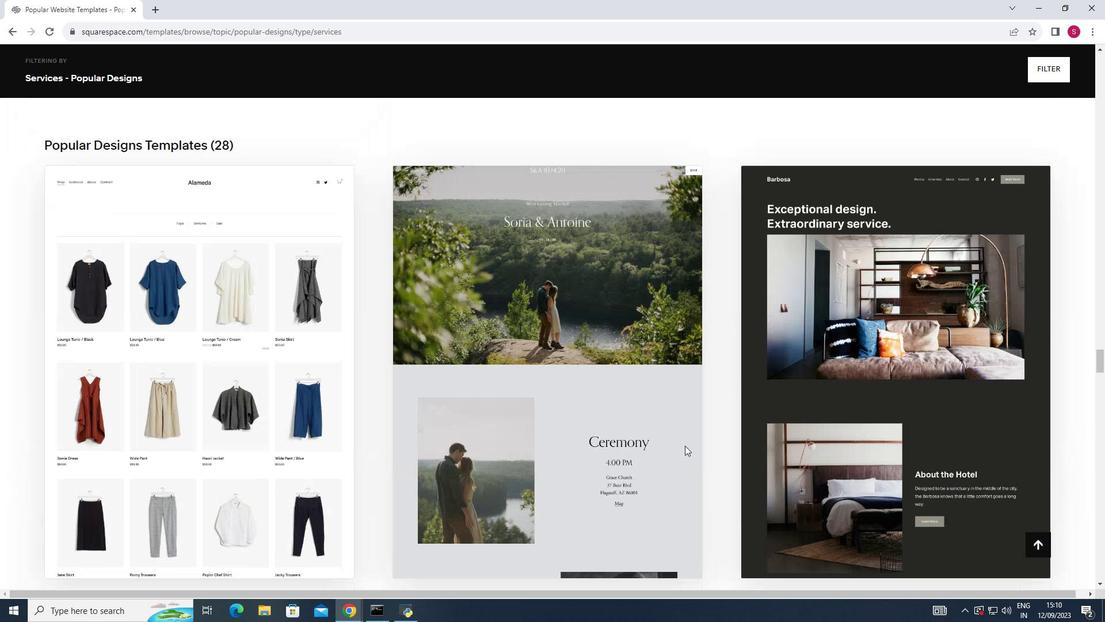 
Action: Mouse scrolled (685, 445) with delta (0, 0)
Screenshot: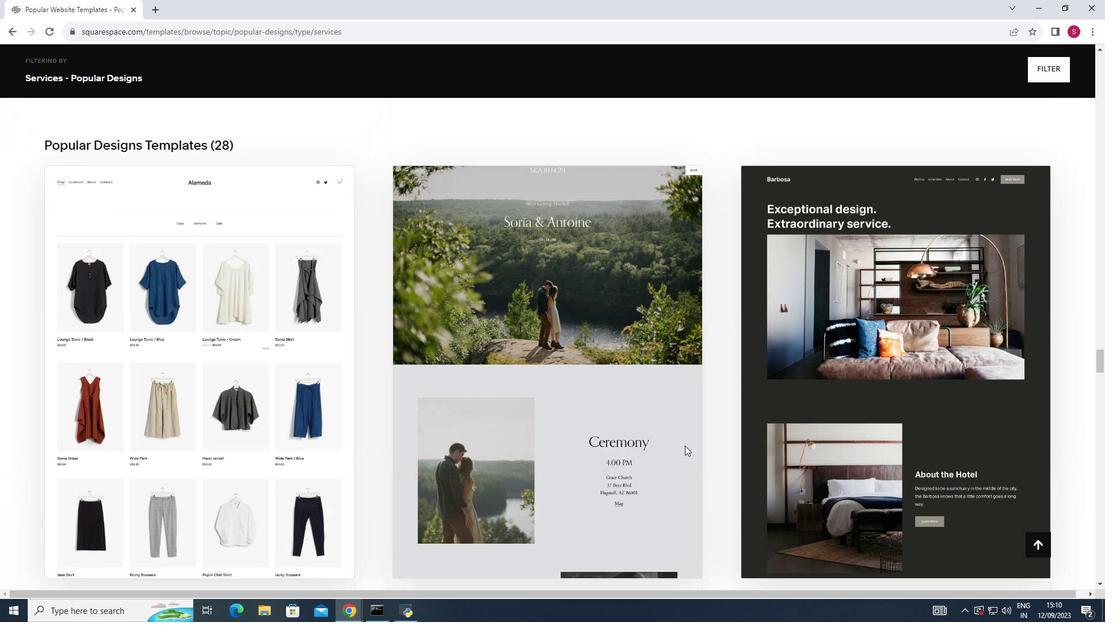 
Action: Mouse scrolled (685, 445) with delta (0, 0)
Screenshot: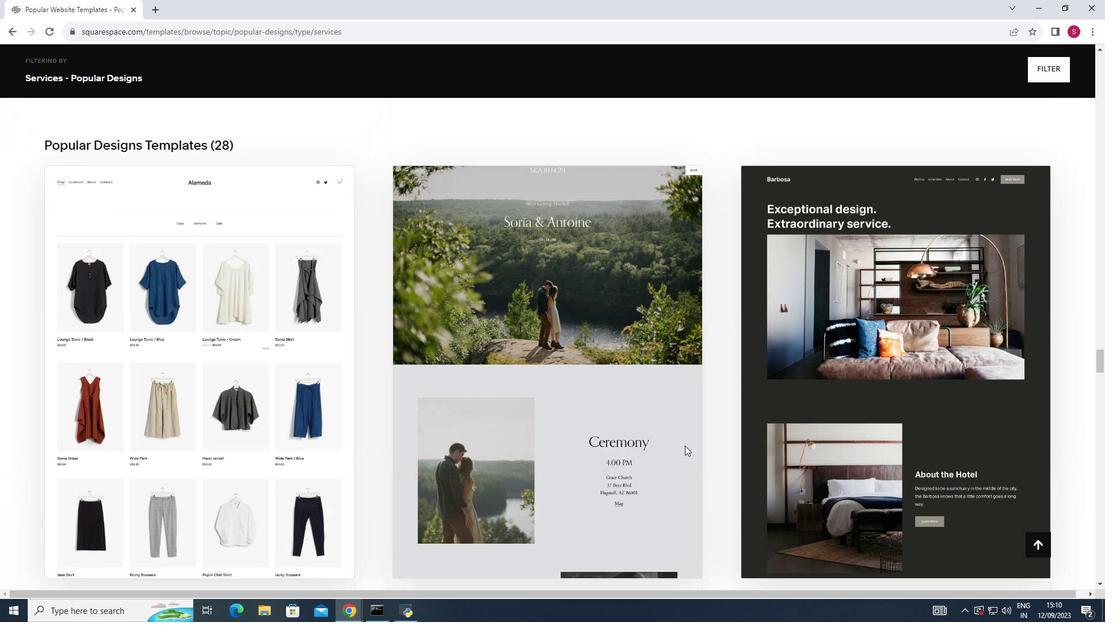 
Action: Mouse scrolled (685, 445) with delta (0, 0)
Screenshot: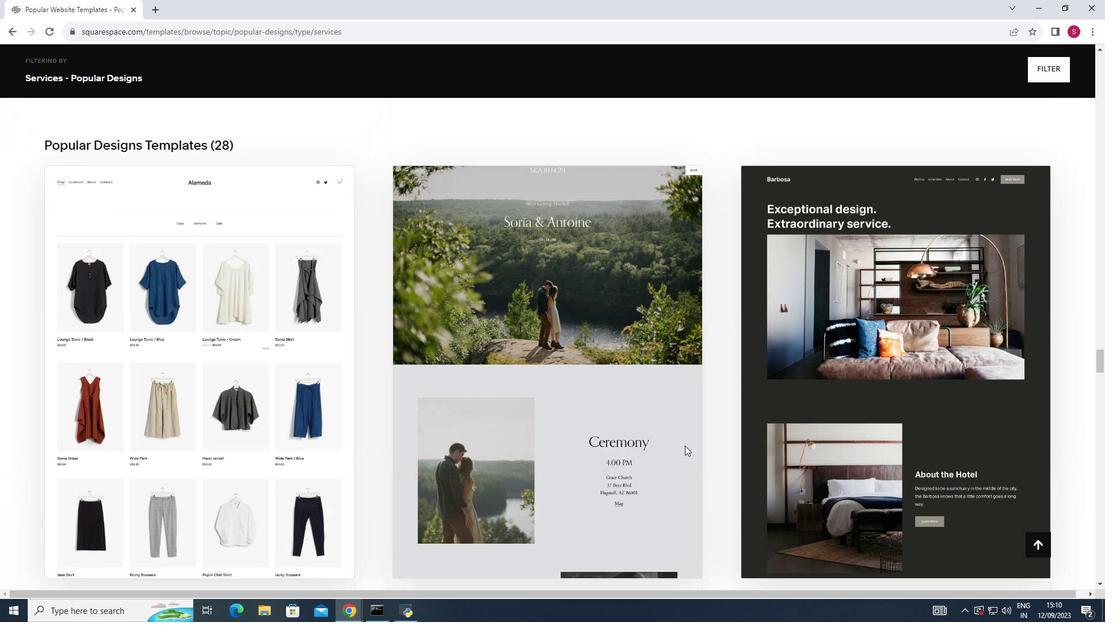 
Action: Mouse scrolled (685, 445) with delta (0, 0)
Screenshot: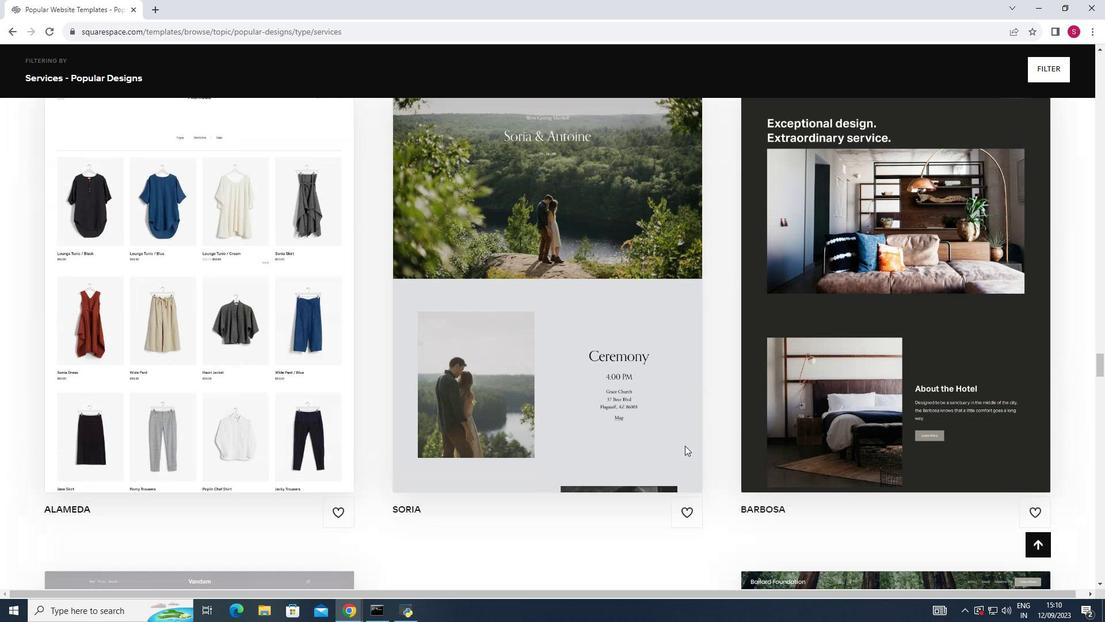 
Action: Mouse scrolled (685, 445) with delta (0, 0)
Screenshot: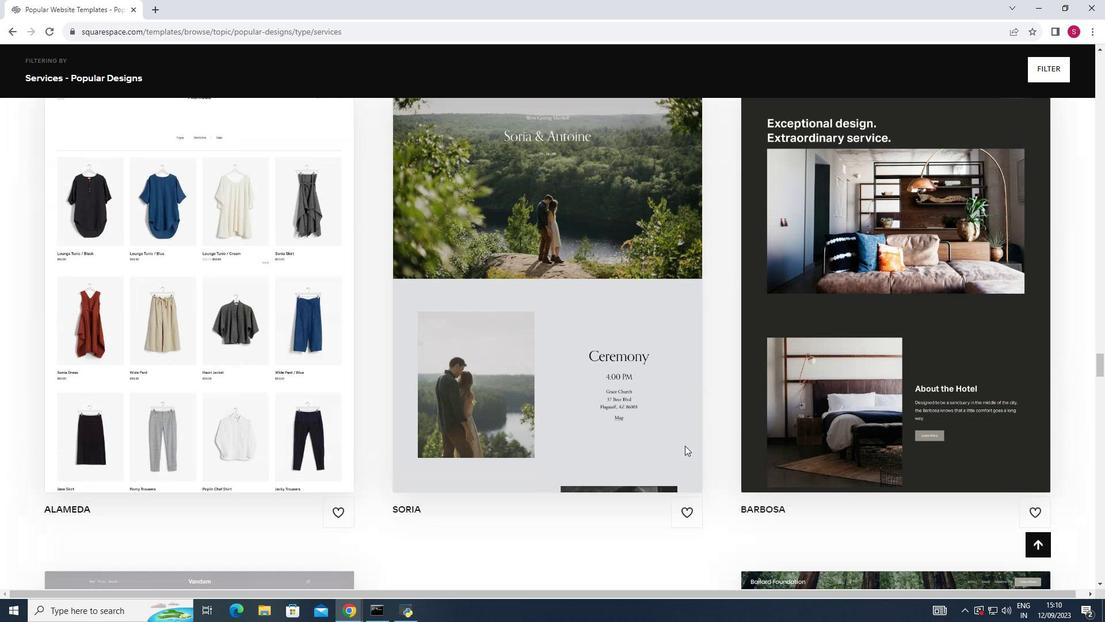 
Action: Mouse scrolled (685, 445) with delta (0, 0)
Screenshot: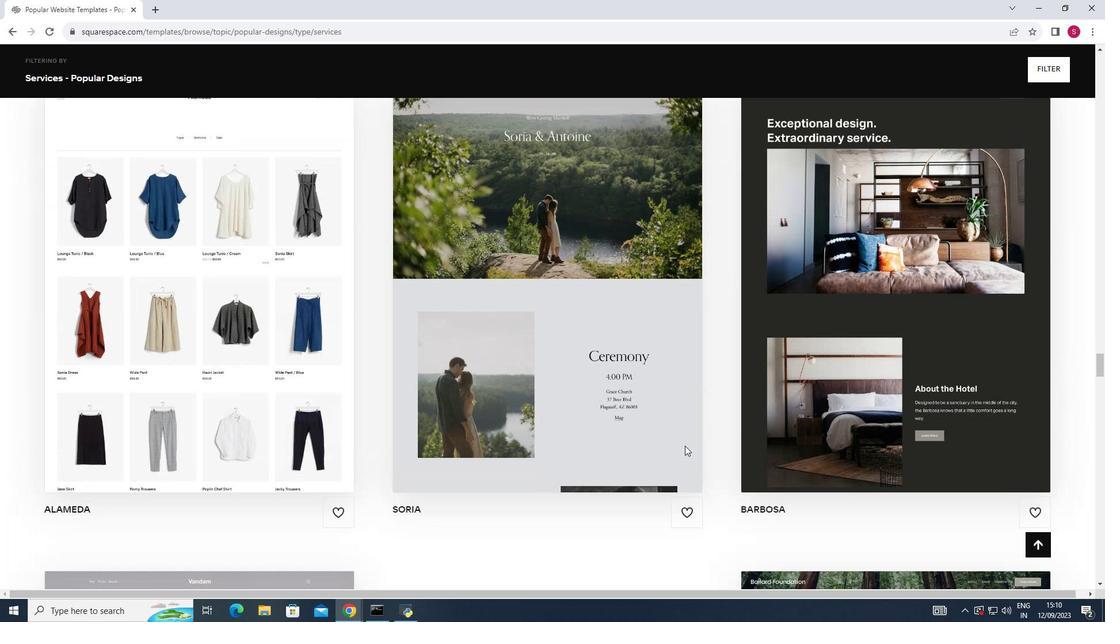
Action: Mouse moved to (1099, 366)
Screenshot: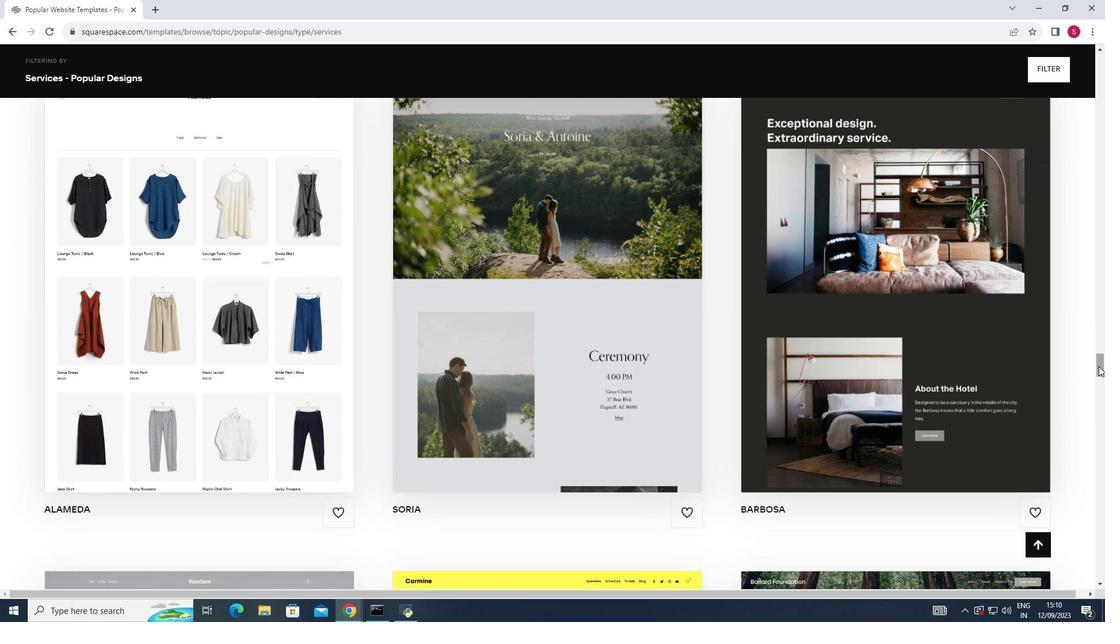 
Action: Mouse pressed left at (1099, 366)
Screenshot: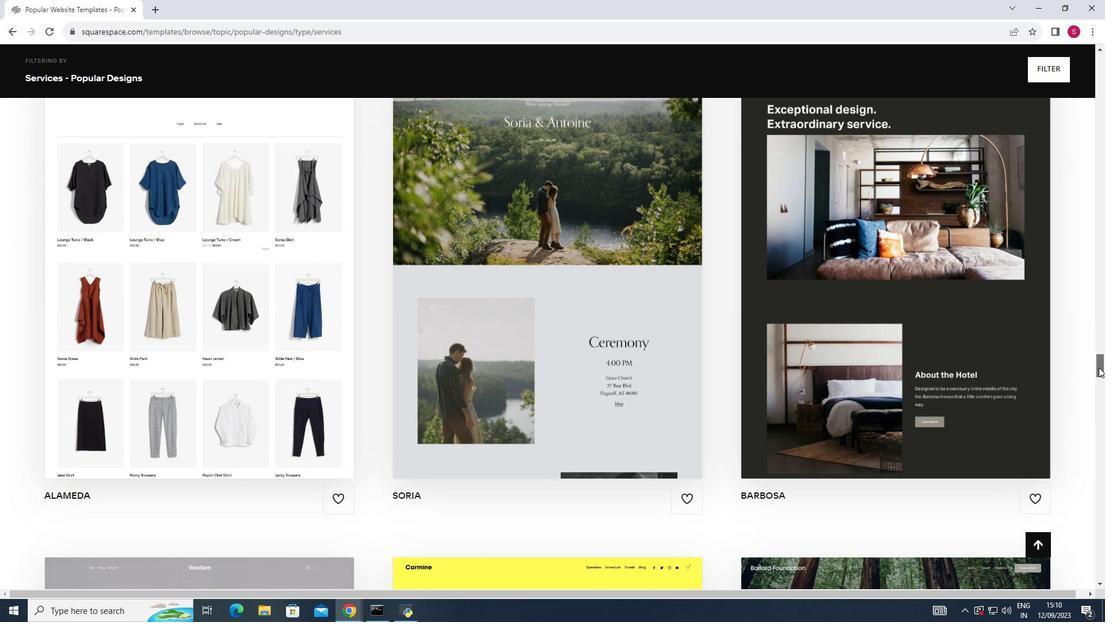 
Action: Mouse moved to (980, 279)
Screenshot: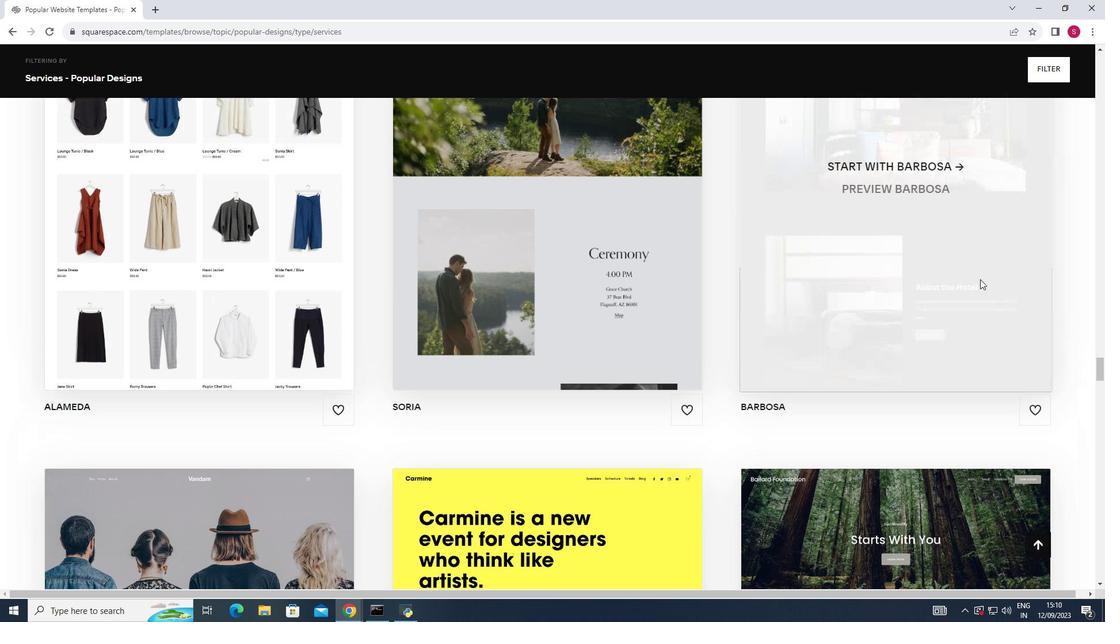 
Action: Mouse scrolled (980, 279) with delta (0, 0)
Screenshot: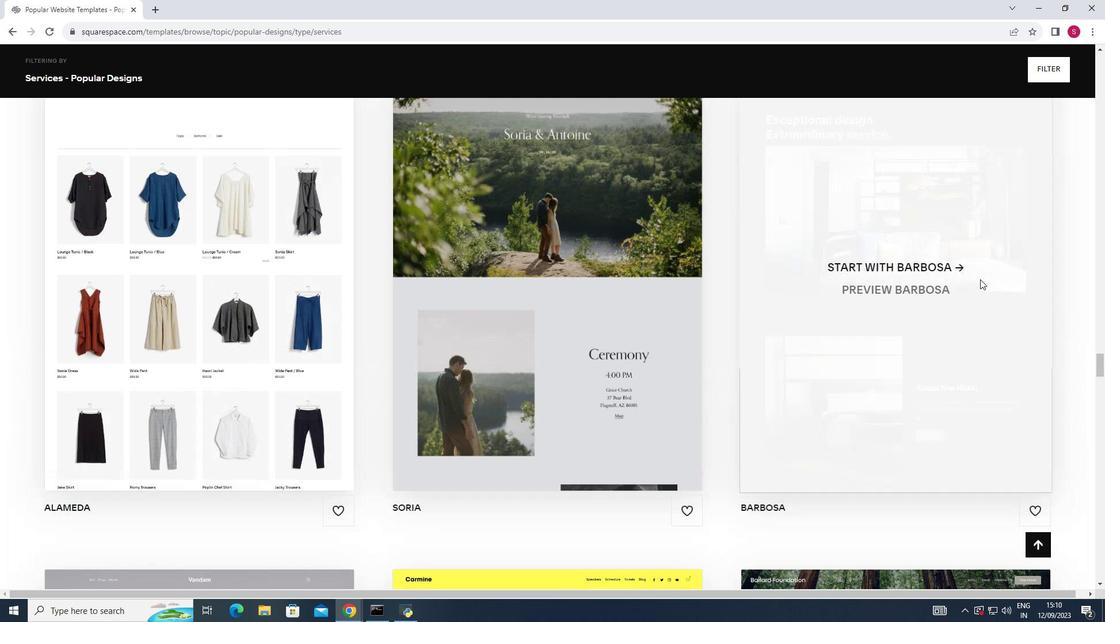 
Action: Mouse scrolled (980, 279) with delta (0, 0)
Screenshot: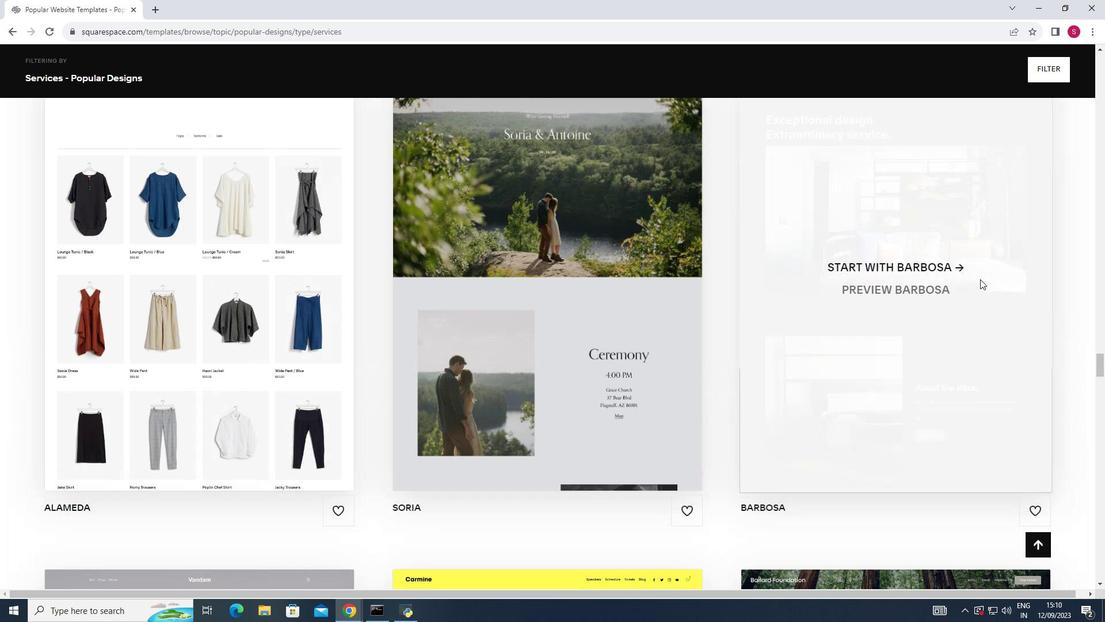 
Action: Mouse scrolled (980, 279) with delta (0, 0)
Screenshot: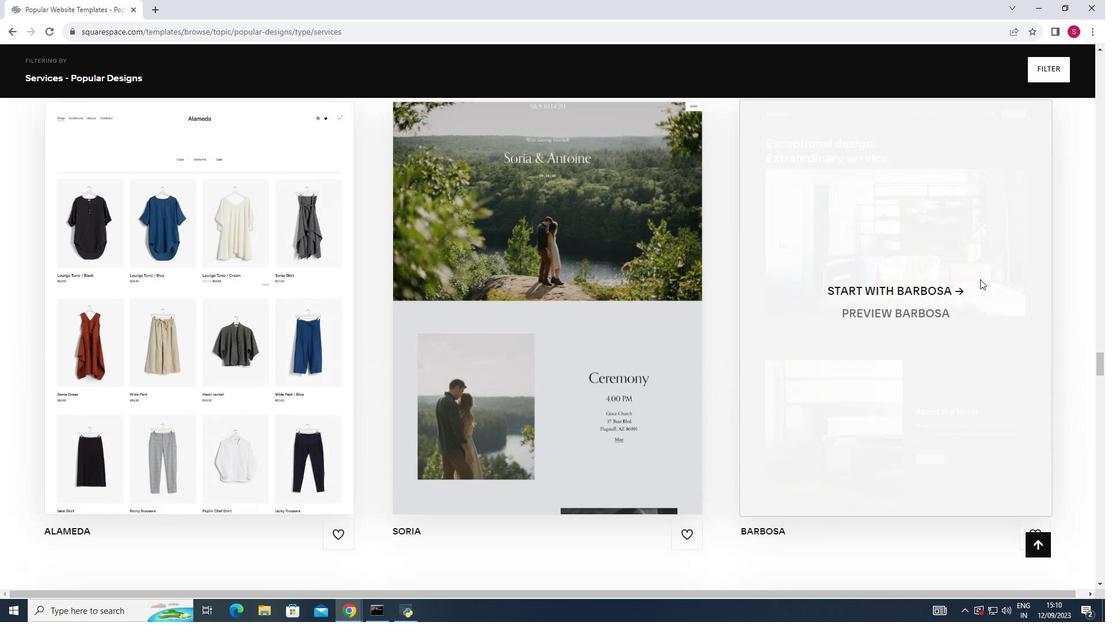 
Action: Mouse moved to (935, 289)
Screenshot: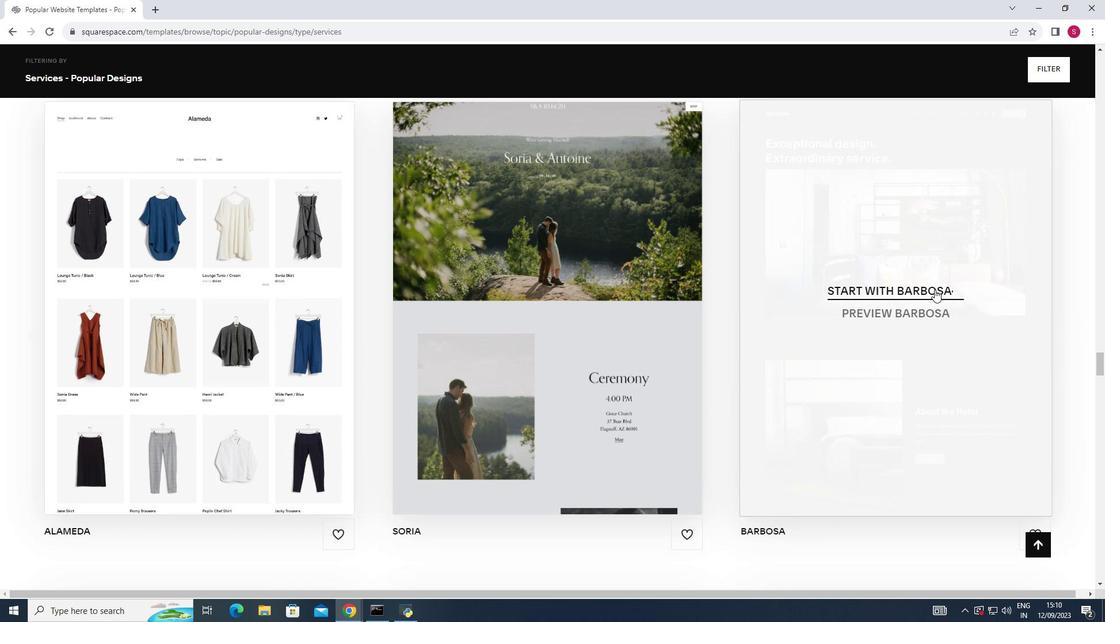 
Action: Mouse pressed left at (935, 289)
Screenshot: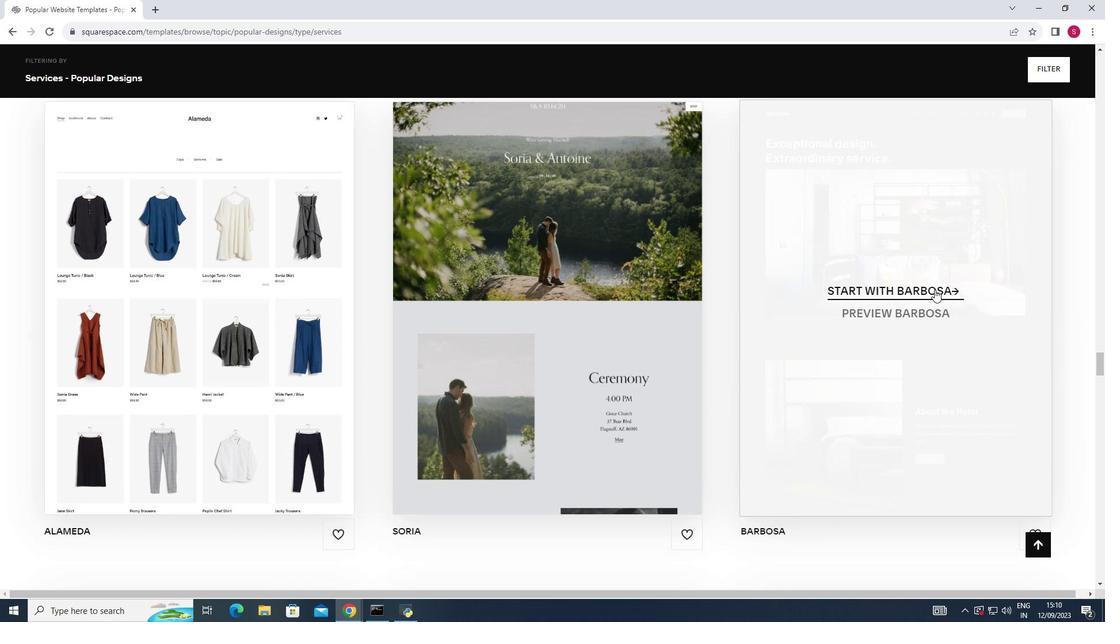 
Action: Mouse moved to (381, 274)
Screenshot: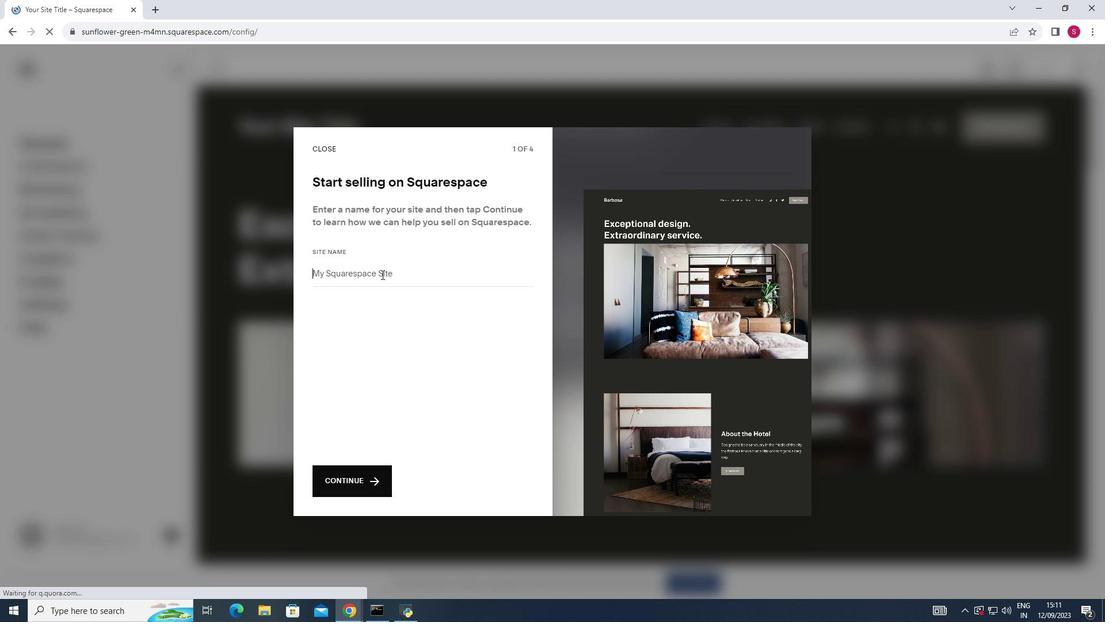 
Action: Mouse pressed left at (381, 274)
Screenshot: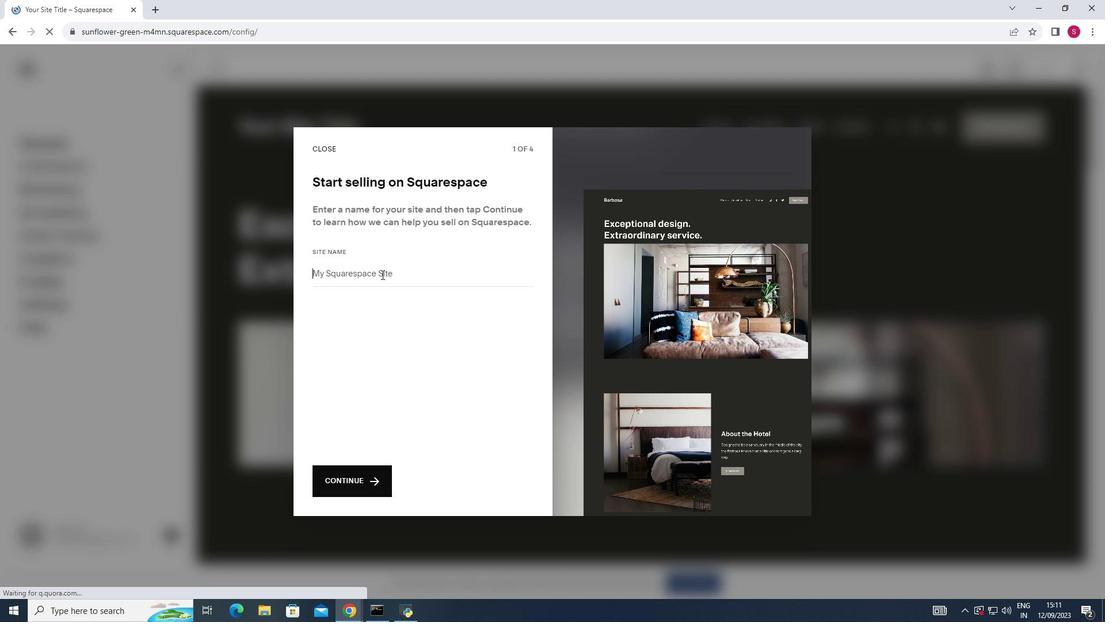 
Action: Key pressed <Key.shift>Sports<Key.space><Key.shift>Equipment<Key.space><Key.shift>Store
Screenshot: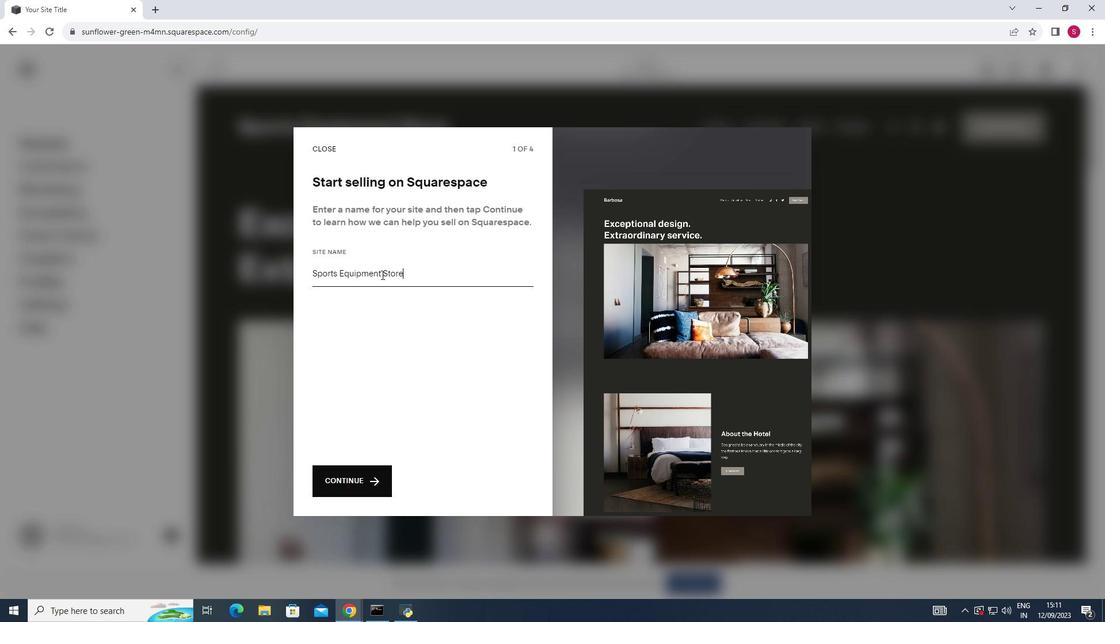 
Action: Mouse moved to (359, 474)
Screenshot: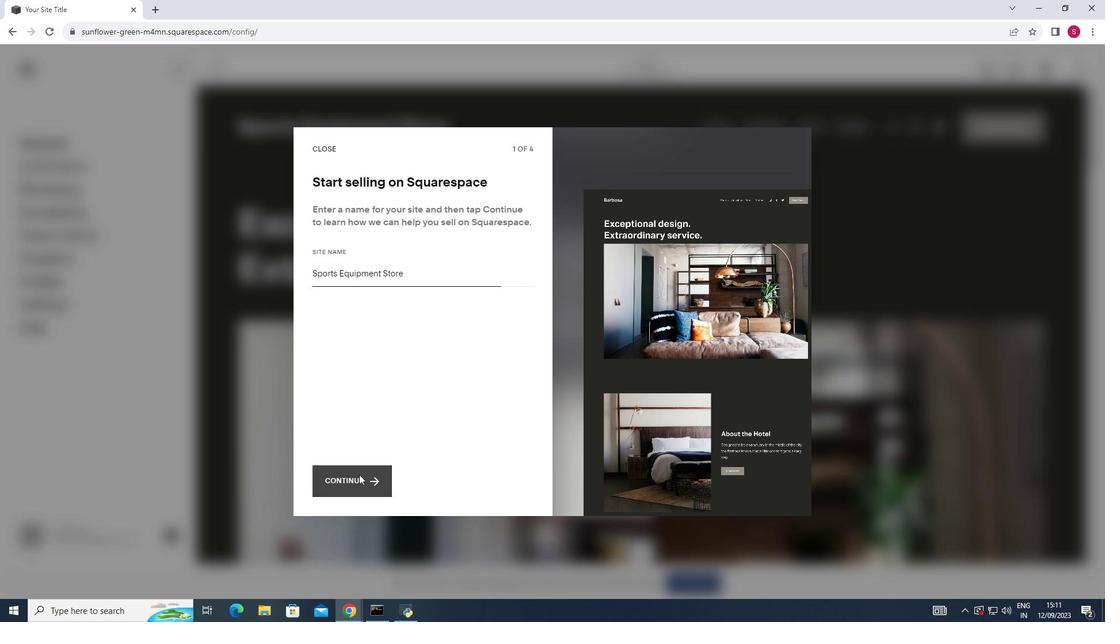 
Action: Mouse pressed left at (359, 474)
Screenshot: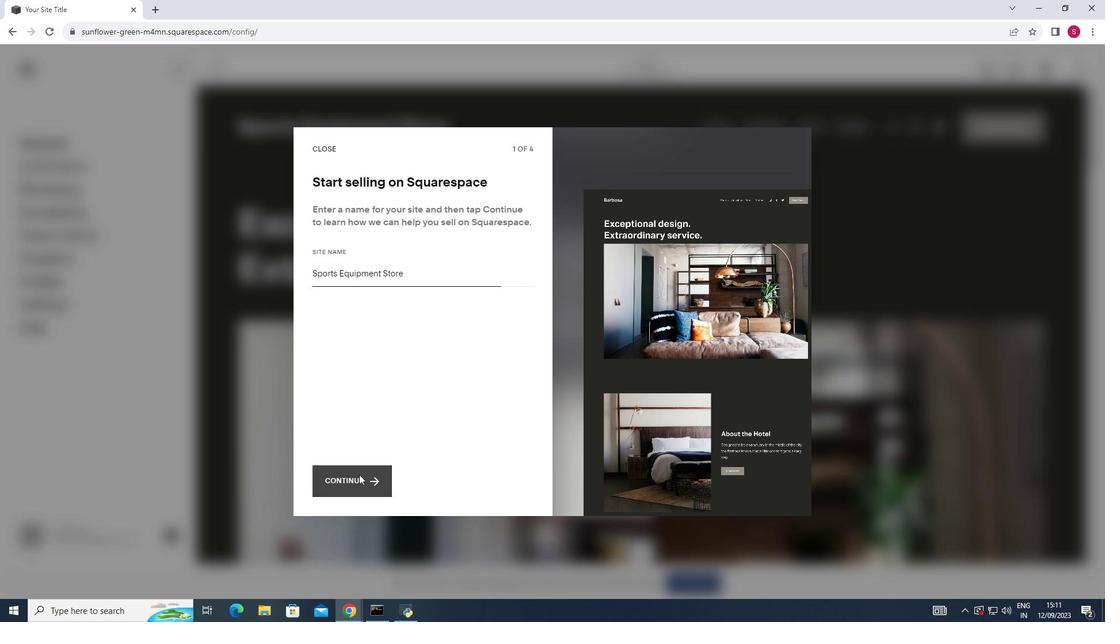 
Action: Mouse moved to (482, 487)
Screenshot: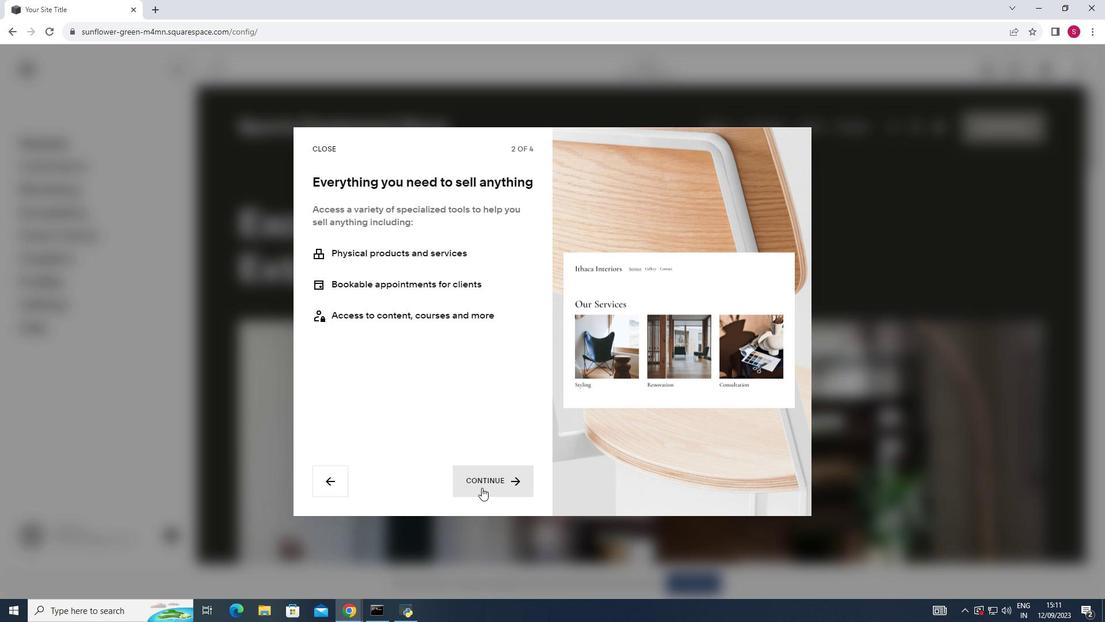 
Action: Mouse pressed left at (482, 487)
Screenshot: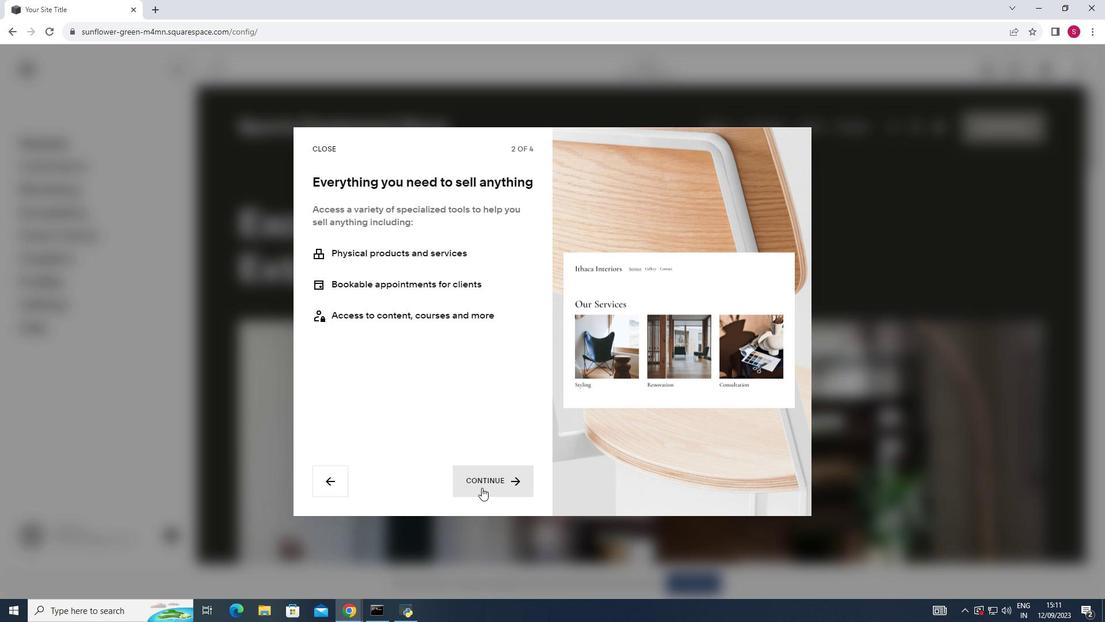 
Action: Mouse pressed left at (482, 487)
Screenshot: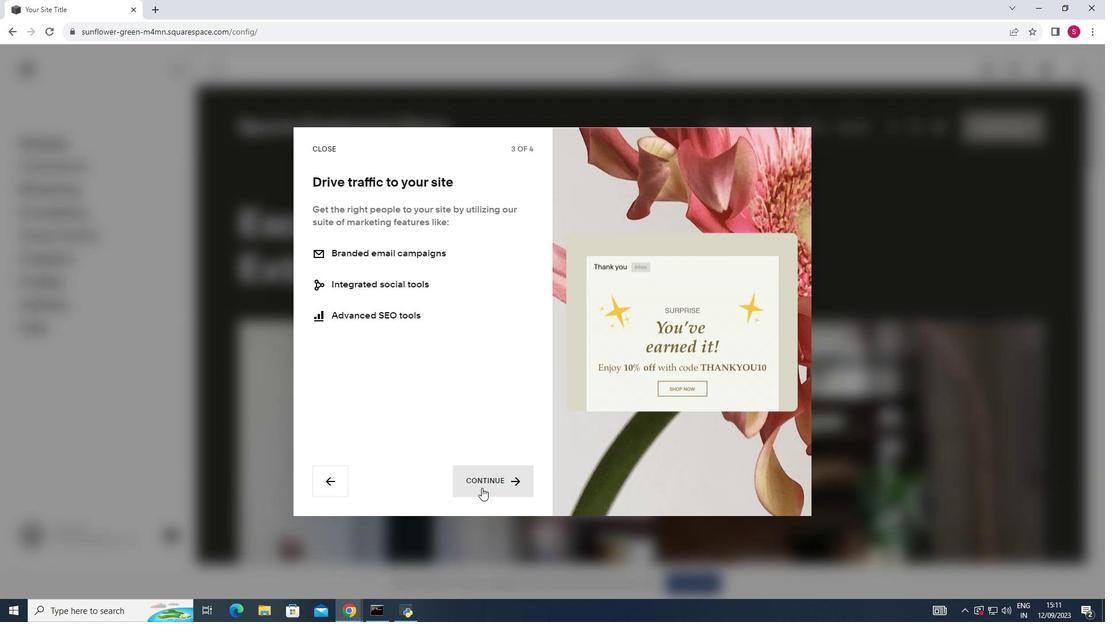 
Action: Mouse moved to (488, 485)
Screenshot: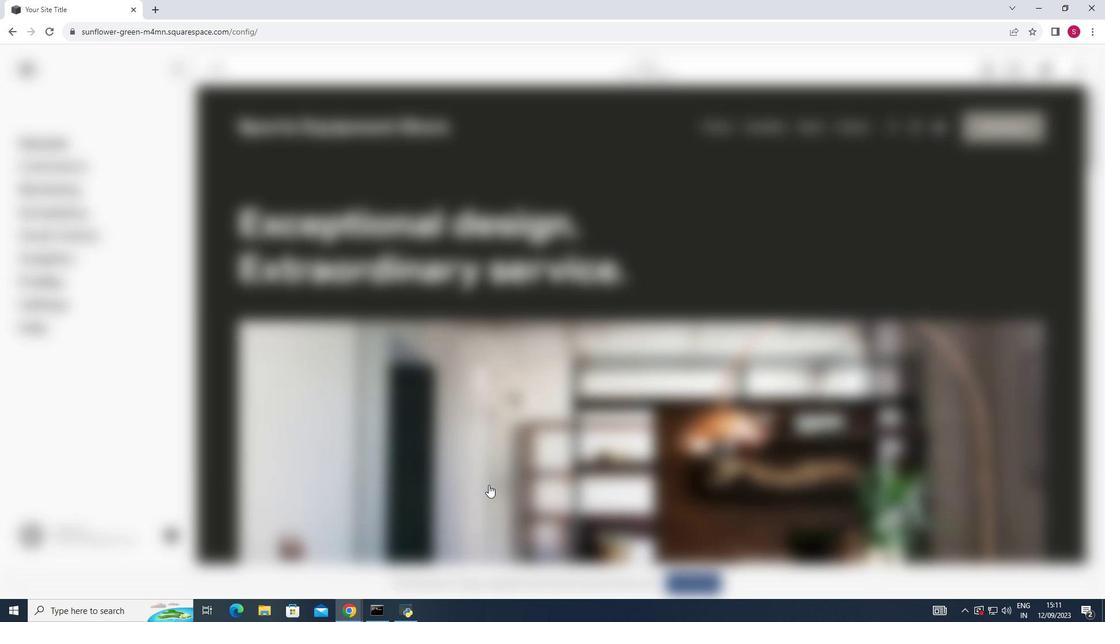 
Action: Mouse pressed left at (488, 485)
Screenshot: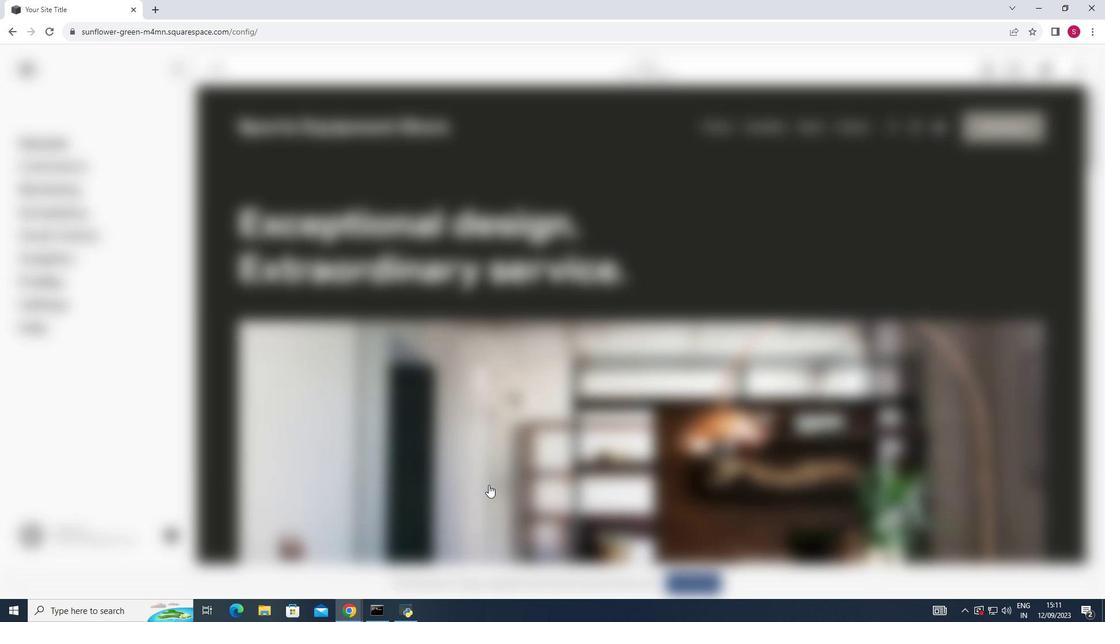 
Action: Mouse moved to (48, 137)
Screenshot: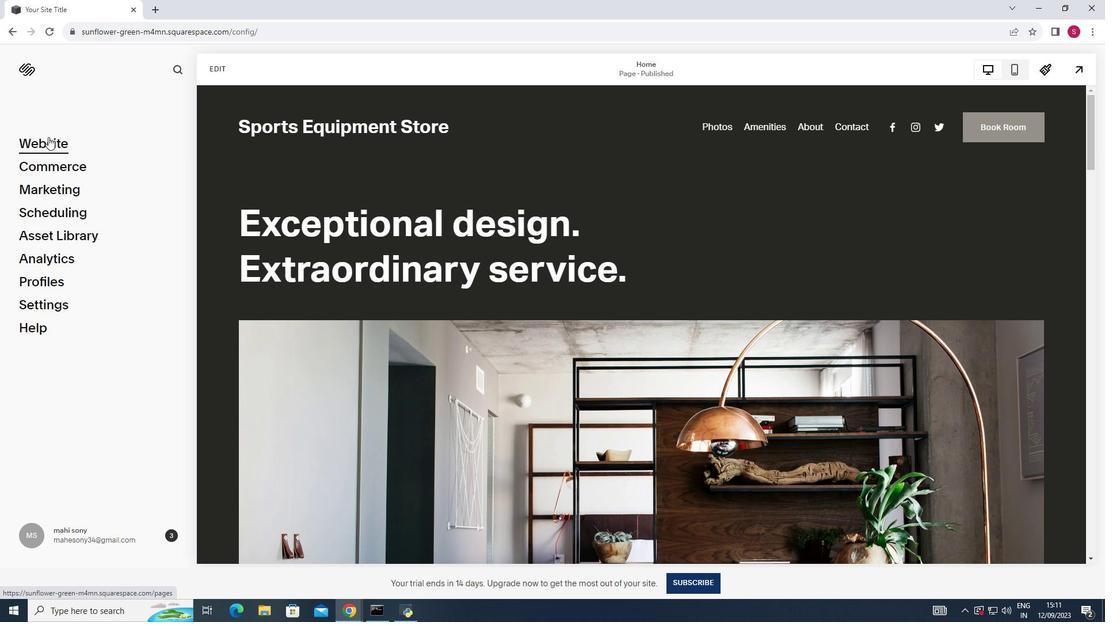 
Action: Mouse pressed left at (48, 137)
Screenshot: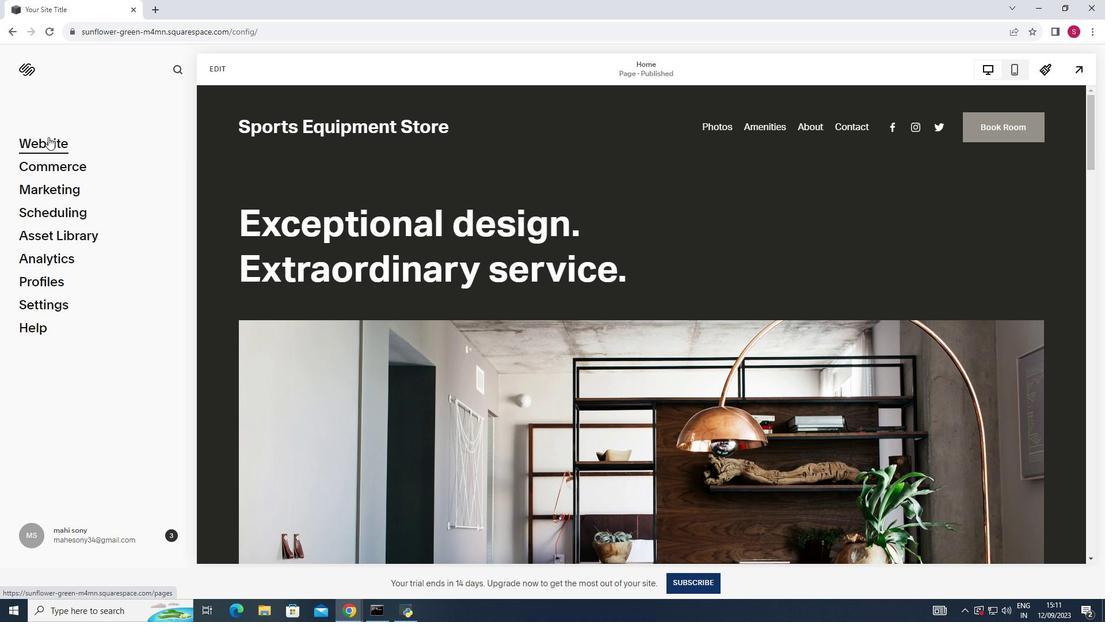 
Action: Mouse moved to (103, 353)
Screenshot: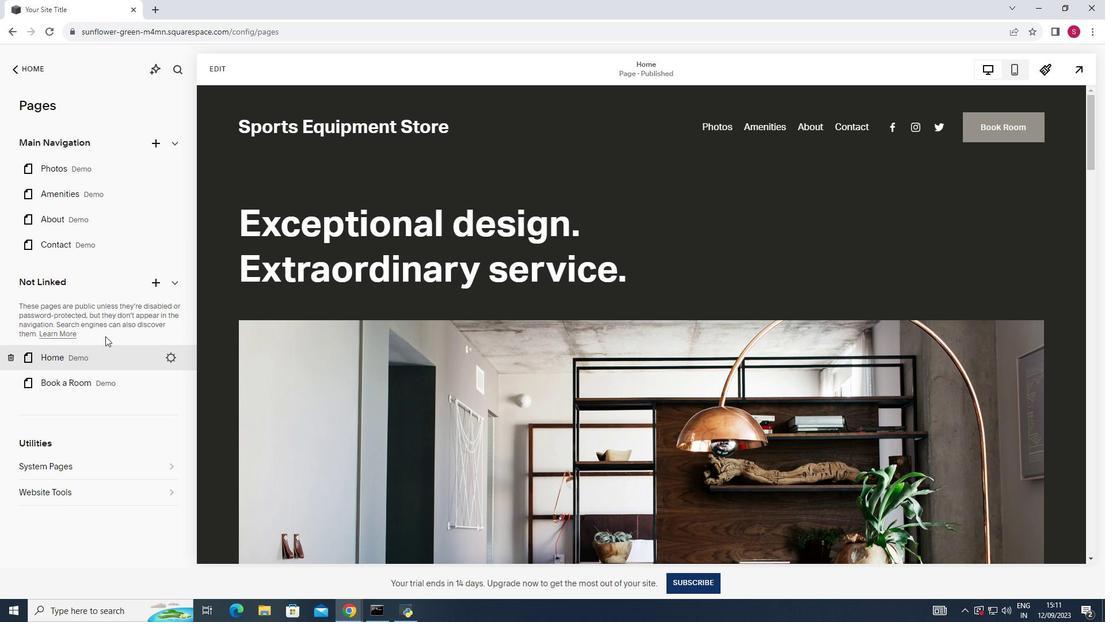 
Action: Mouse pressed left at (103, 353)
Screenshot: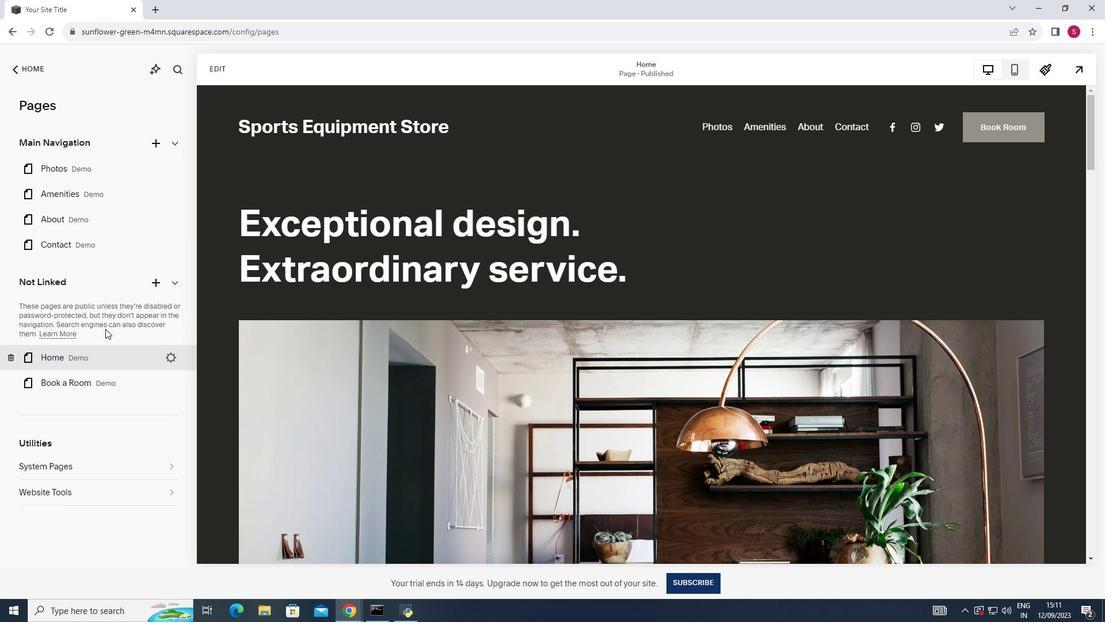 
Action: Mouse moved to (91, 192)
Screenshot: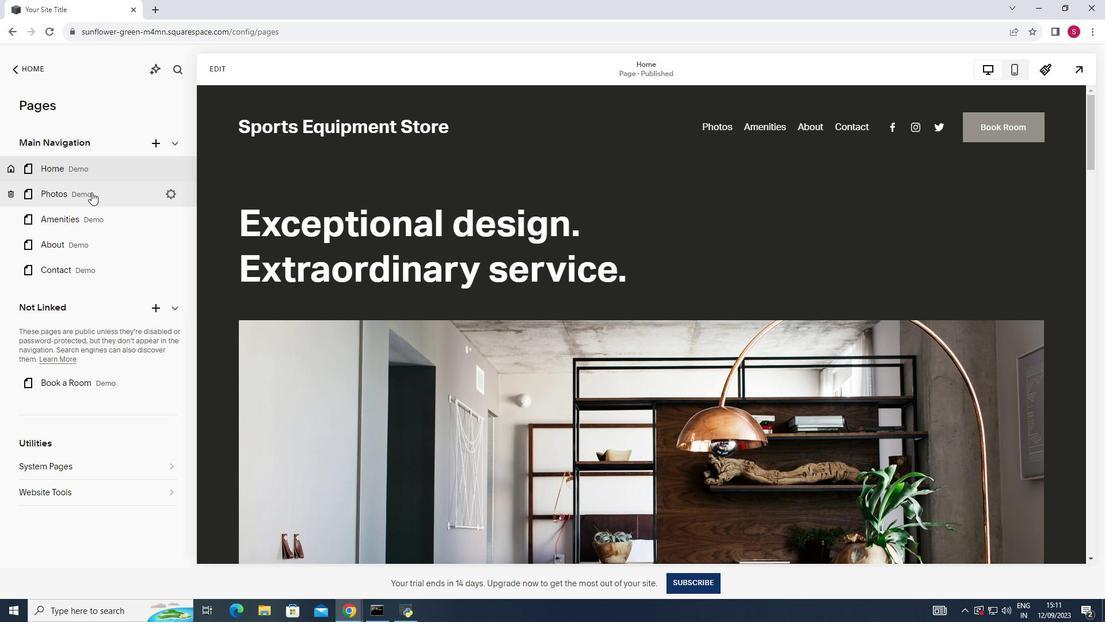 
Action: Mouse pressed left at (91, 192)
Screenshot: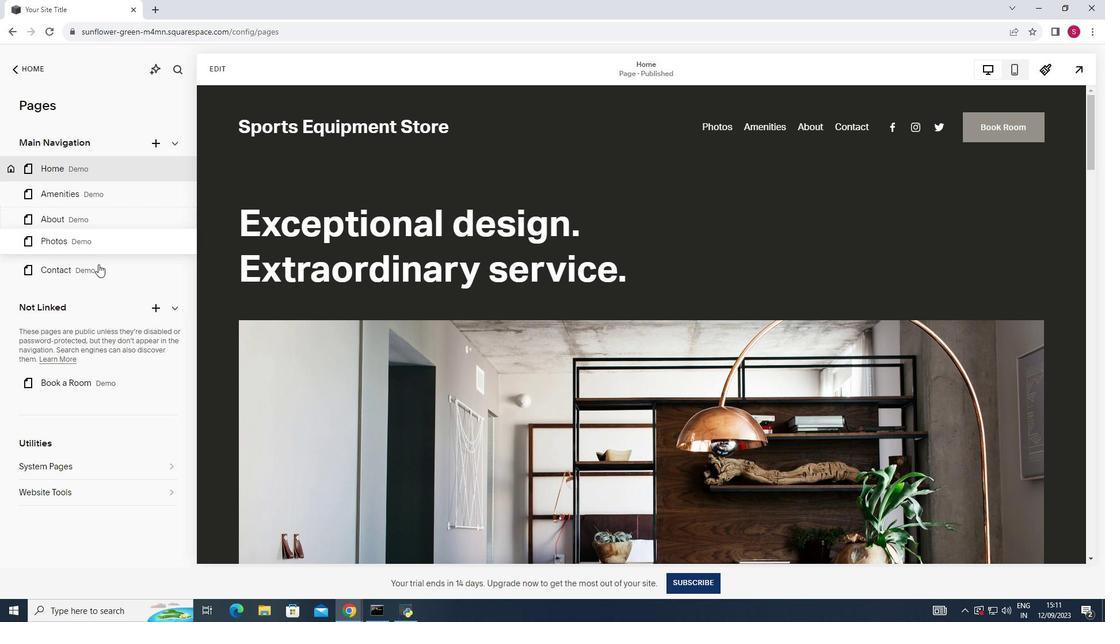 
Action: Mouse moved to (92, 195)
Screenshot: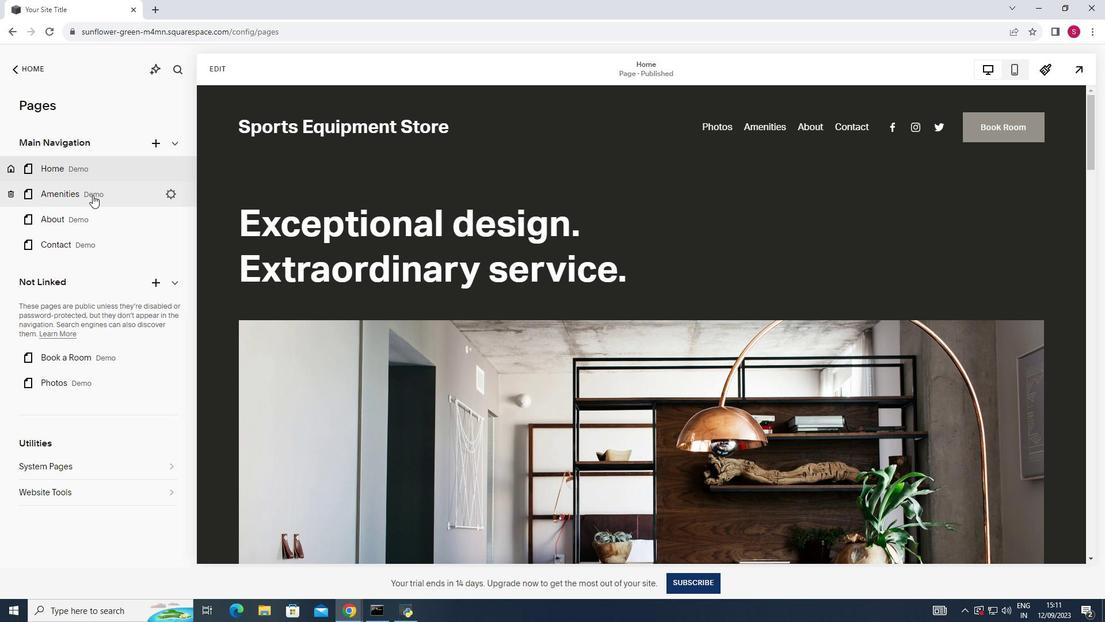 
Action: Mouse pressed left at (92, 195)
Screenshot: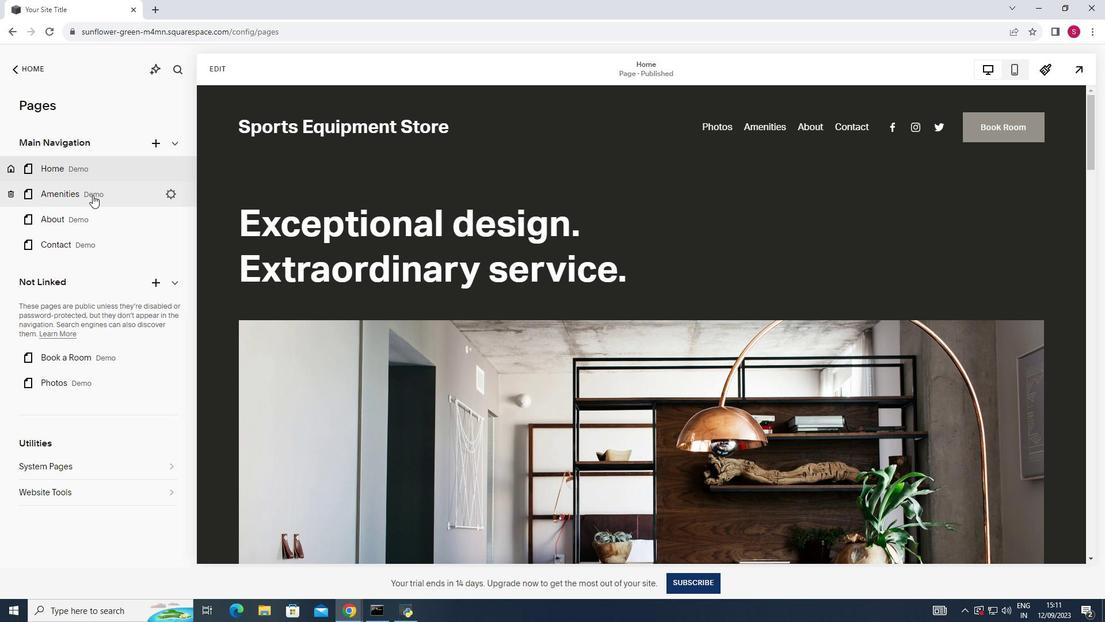 
Action: Mouse pressed left at (92, 195)
Screenshot: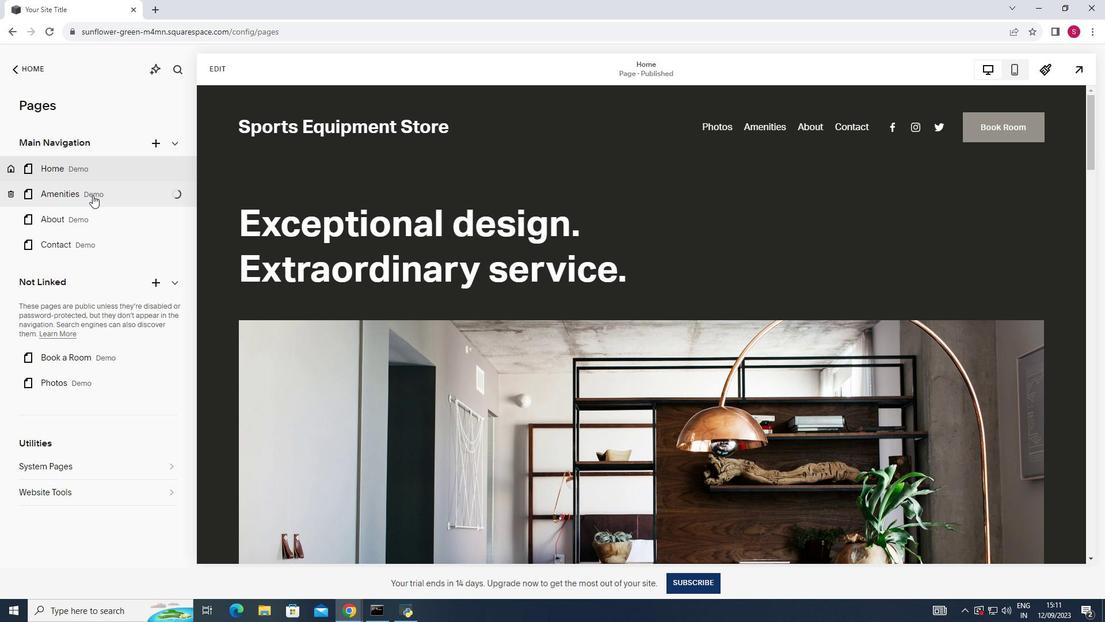 
Action: Mouse moved to (89, 194)
Screenshot: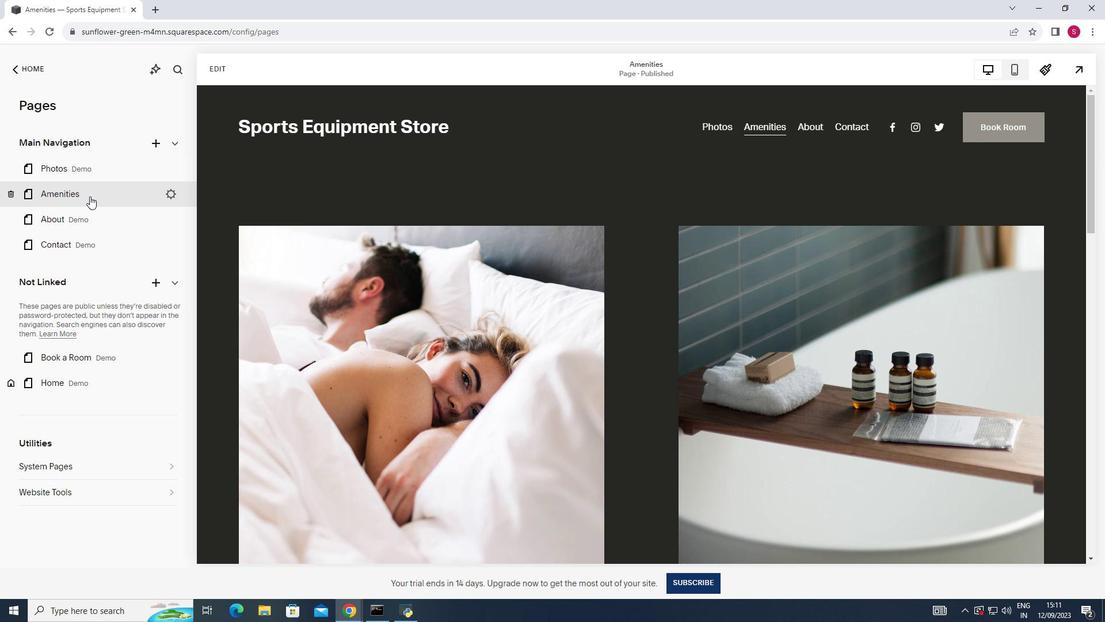 
Action: Mouse pressed left at (89, 194)
Screenshot: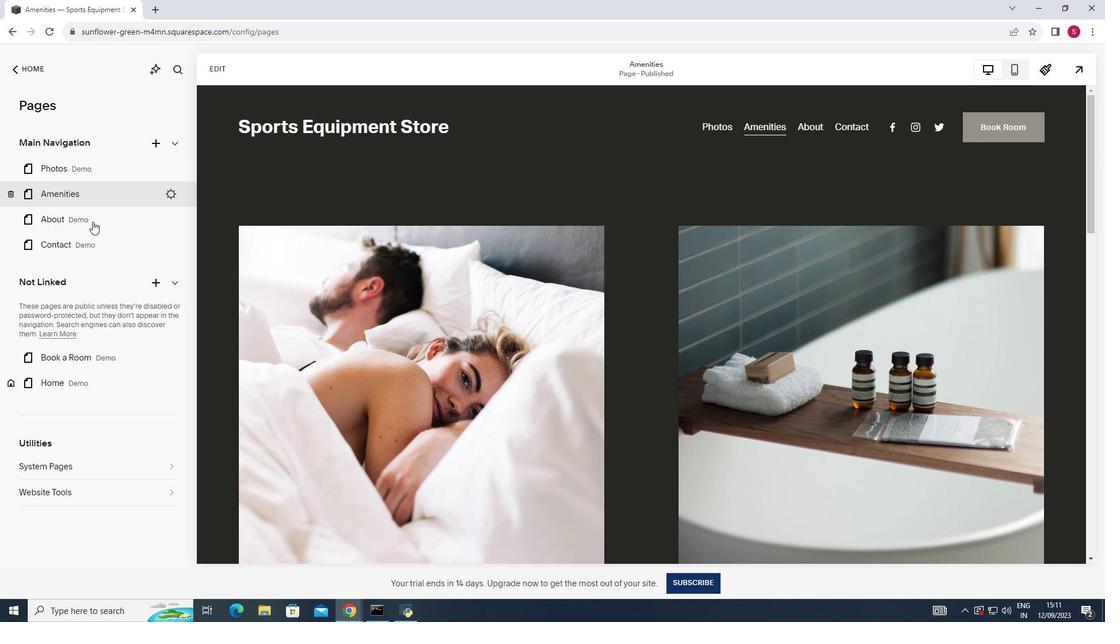 
Action: Mouse moved to (95, 356)
Screenshot: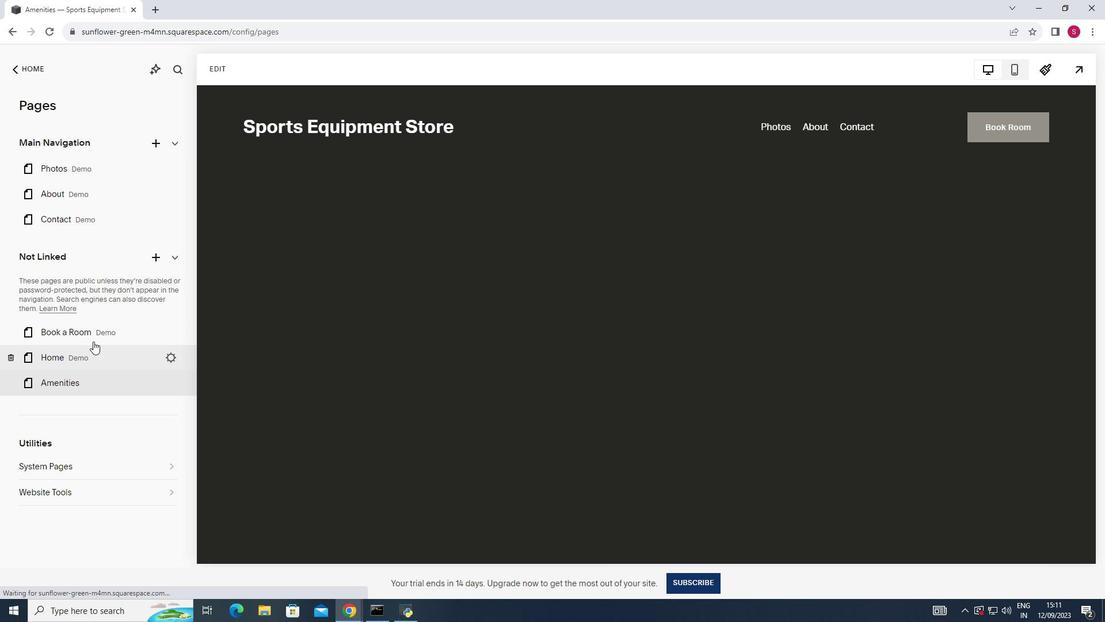 
Action: Mouse pressed left at (95, 356)
Screenshot: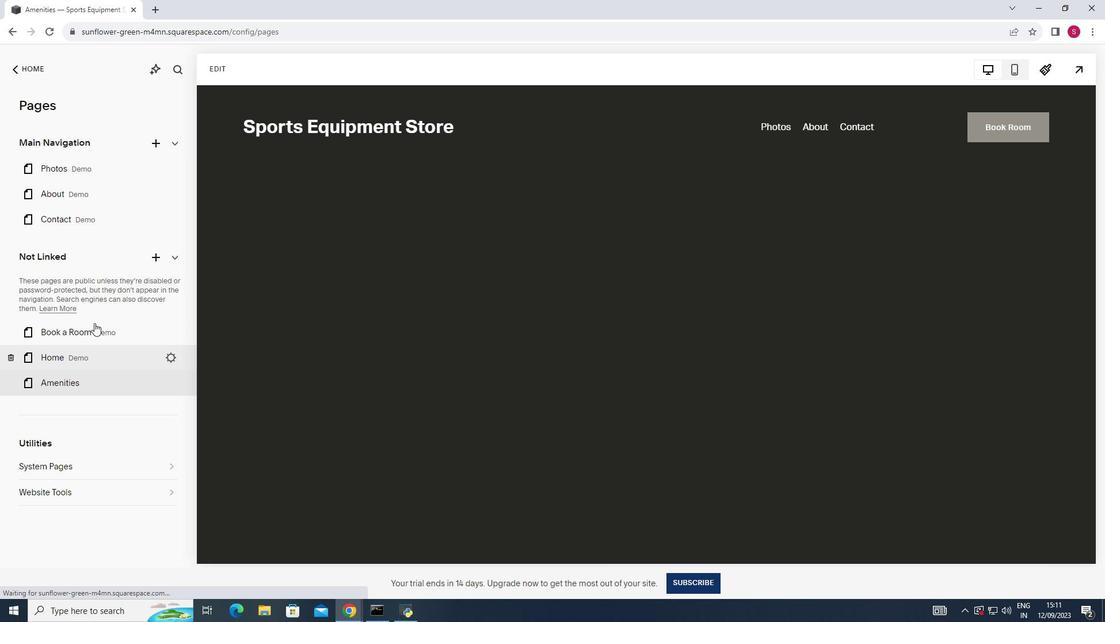 
Action: Mouse moved to (85, 189)
Screenshot: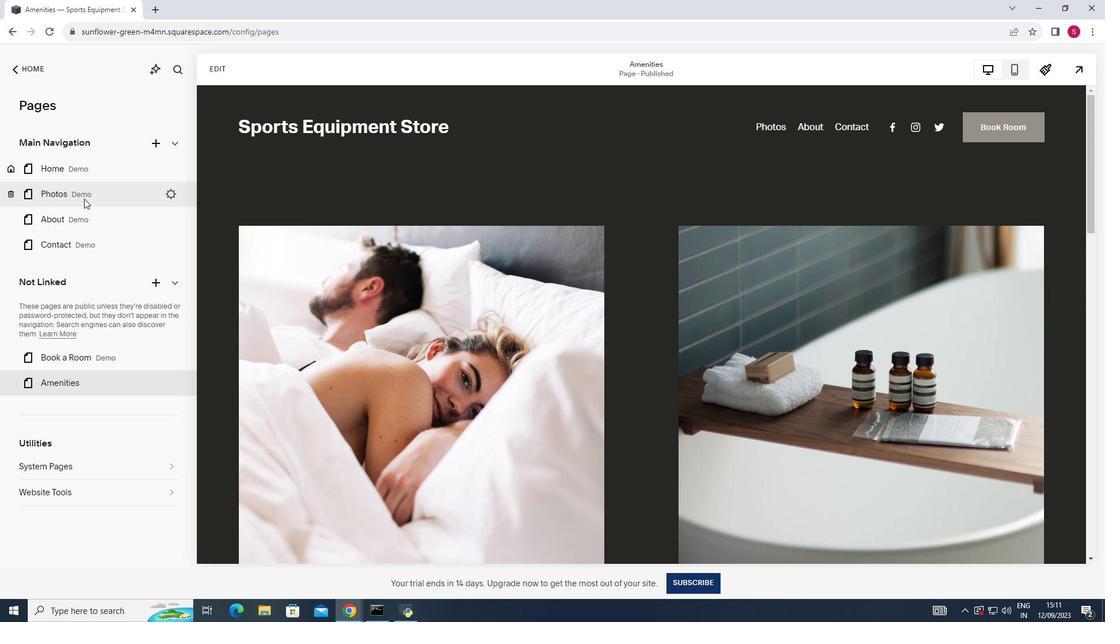 
Action: Mouse pressed left at (85, 189)
Screenshot: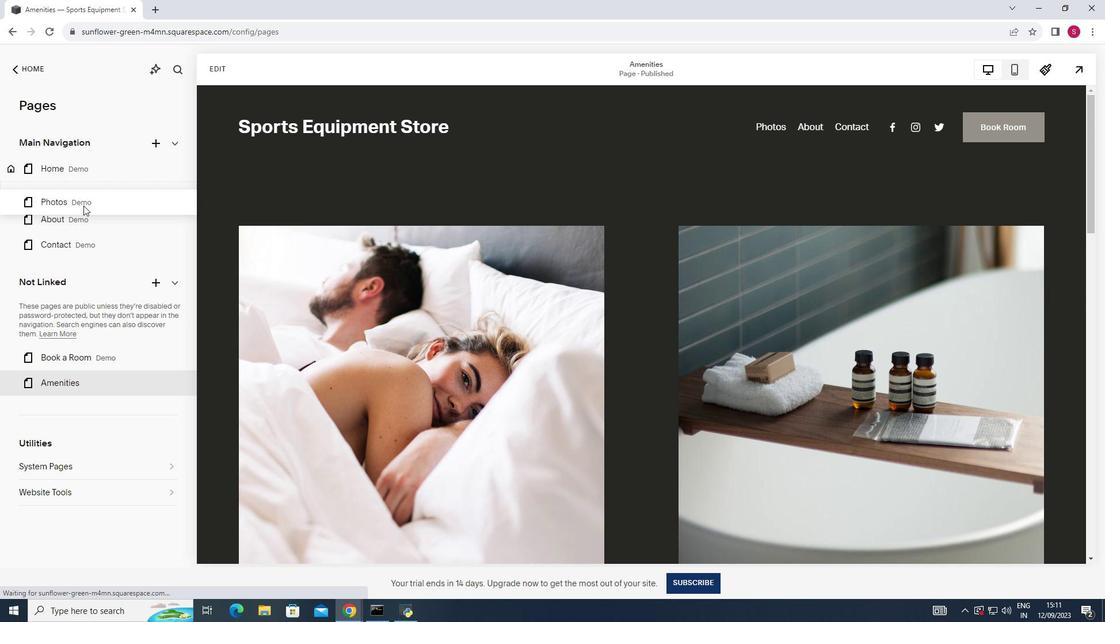
Action: Mouse moved to (90, 181)
Screenshot: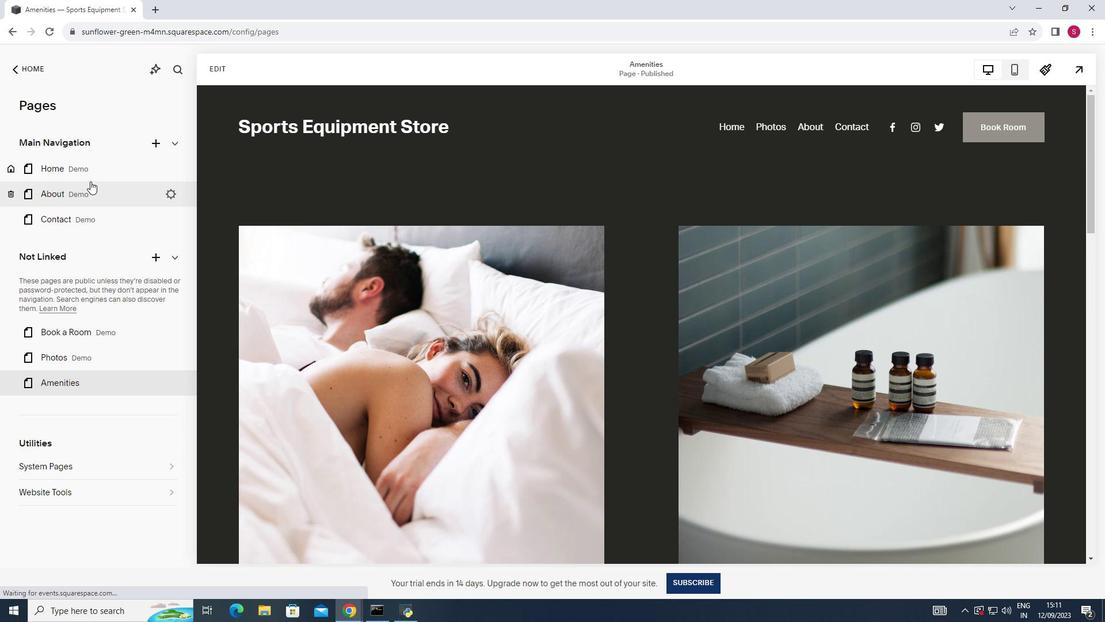 
Action: Mouse pressed left at (90, 181)
Screenshot: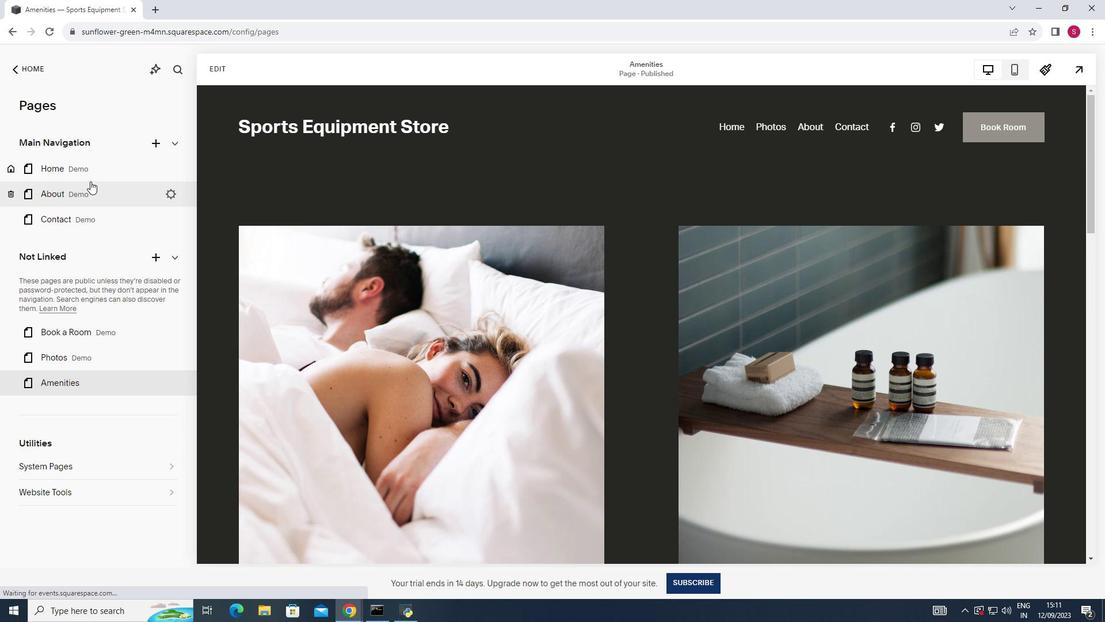 
Action: Mouse moved to (210, 74)
Screenshot: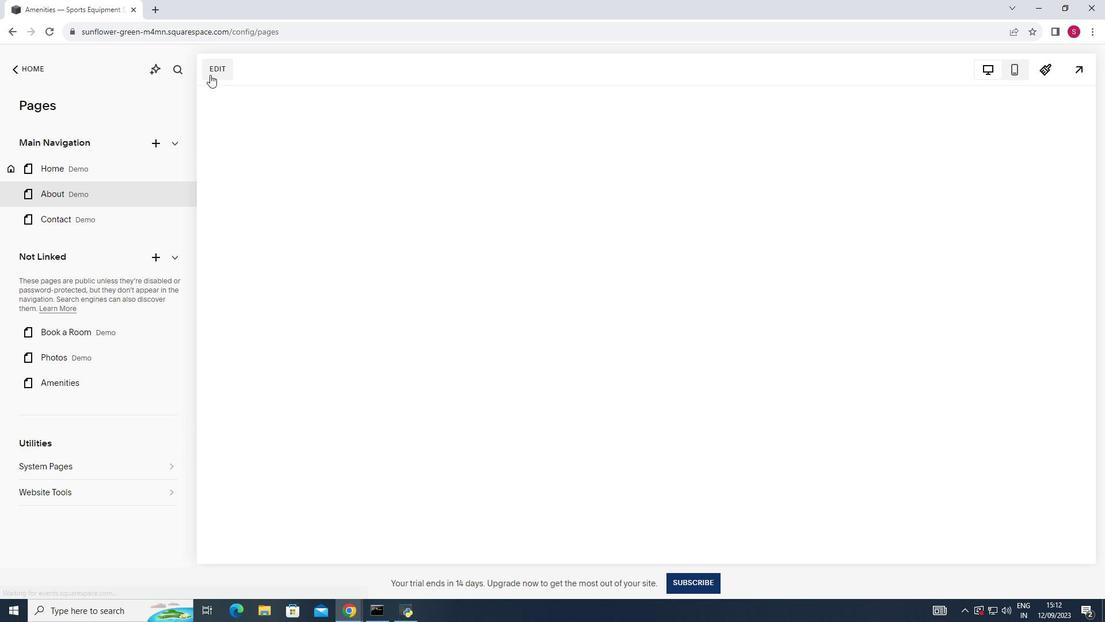 
Action: Mouse pressed left at (210, 74)
Screenshot: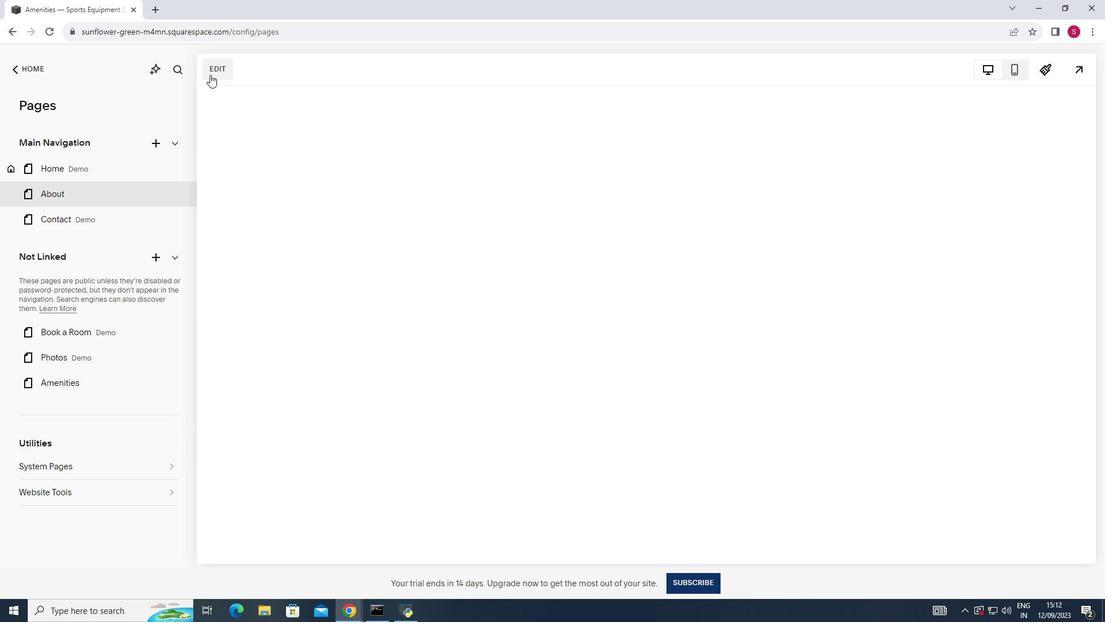 
Action: Mouse moved to (118, 175)
Screenshot: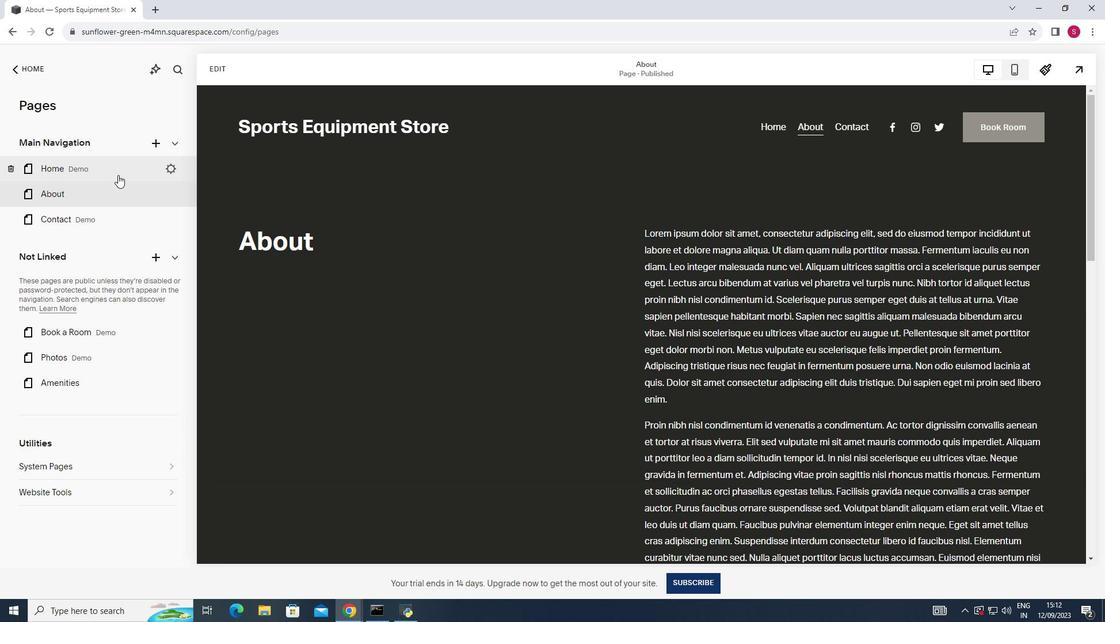 
Action: Mouse pressed left at (118, 175)
Screenshot: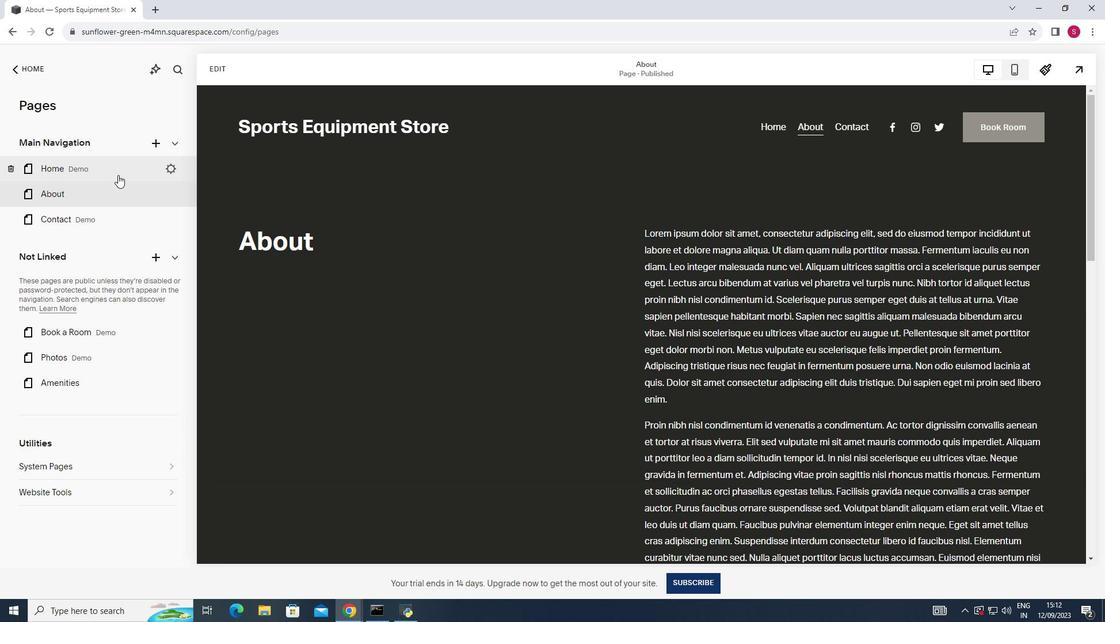 
Action: Mouse moved to (21, 64)
Screenshot: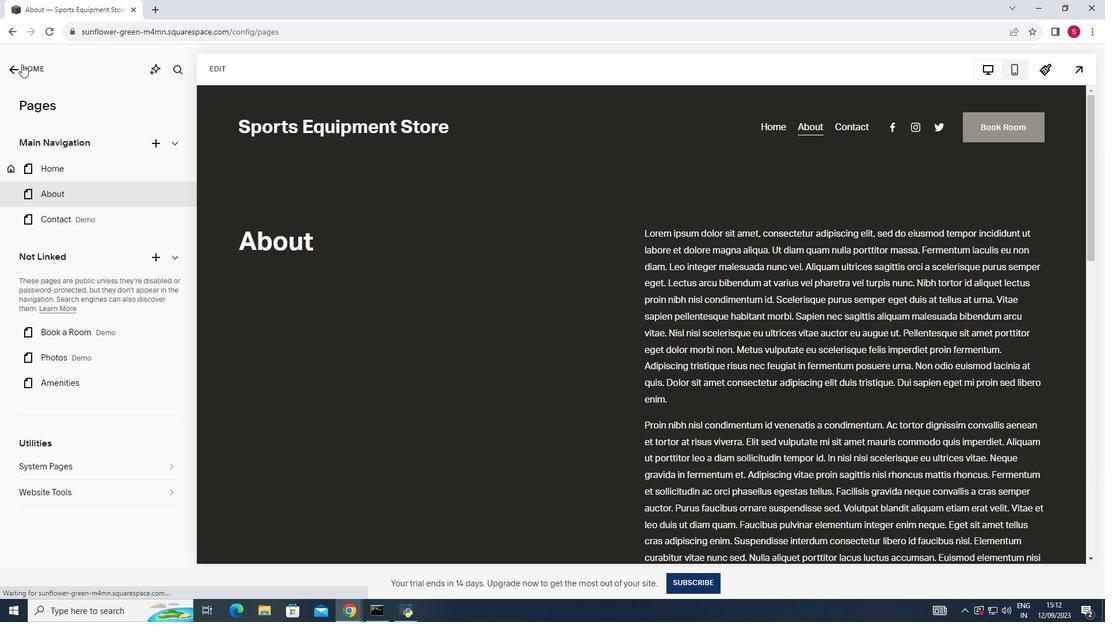 
Action: Mouse pressed left at (21, 64)
Screenshot: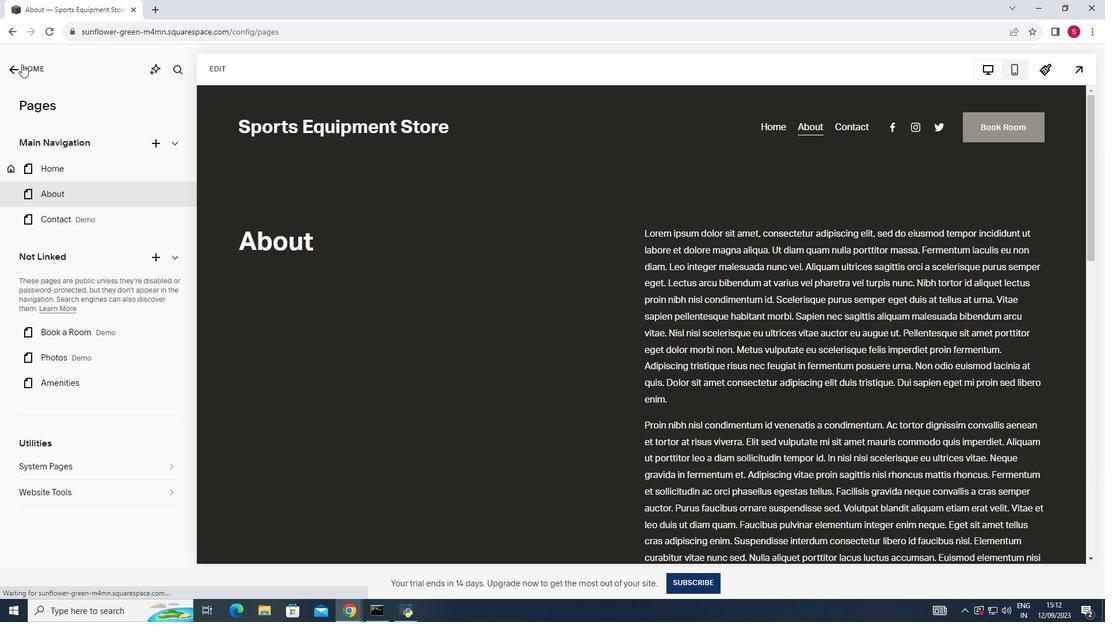 
Action: Mouse moved to (62, 149)
Screenshot: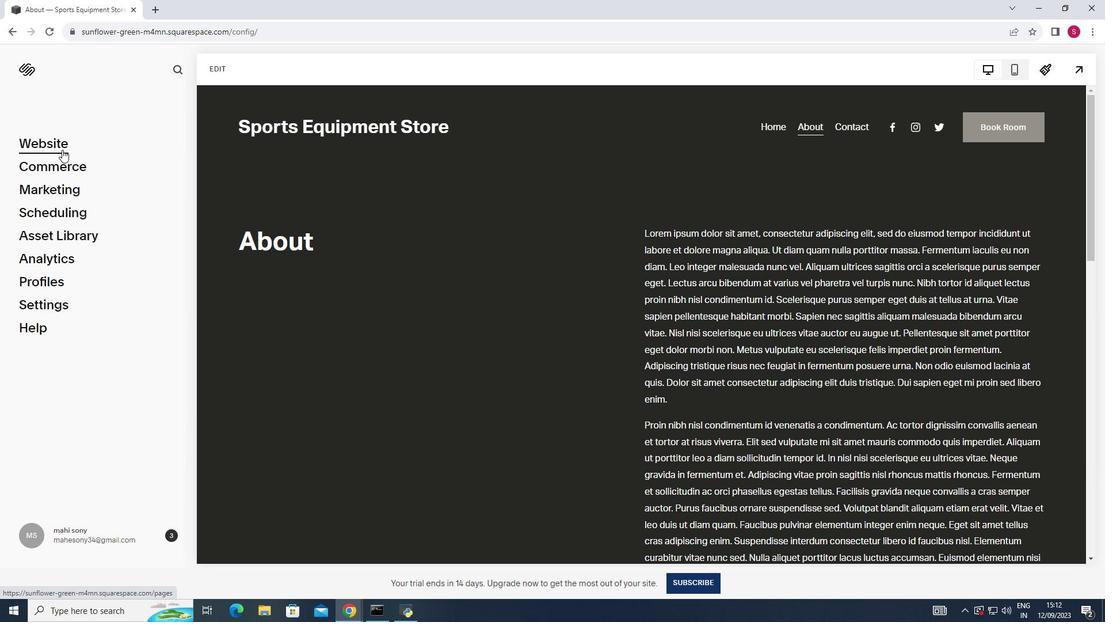 
Action: Mouse pressed left at (62, 149)
Screenshot: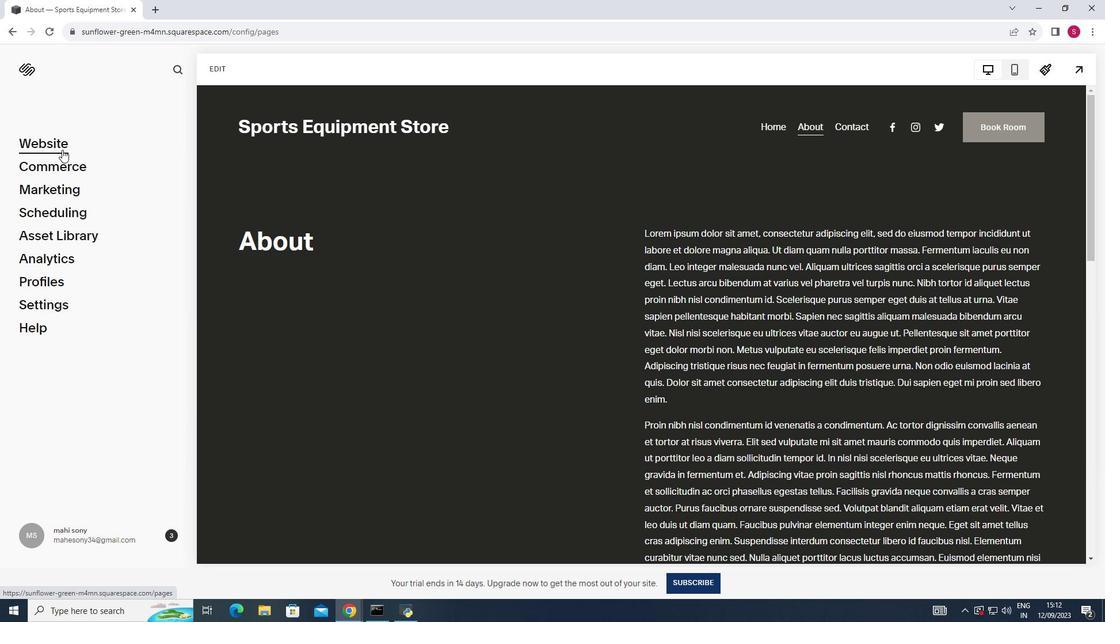 
Action: Mouse moved to (63, 165)
Screenshot: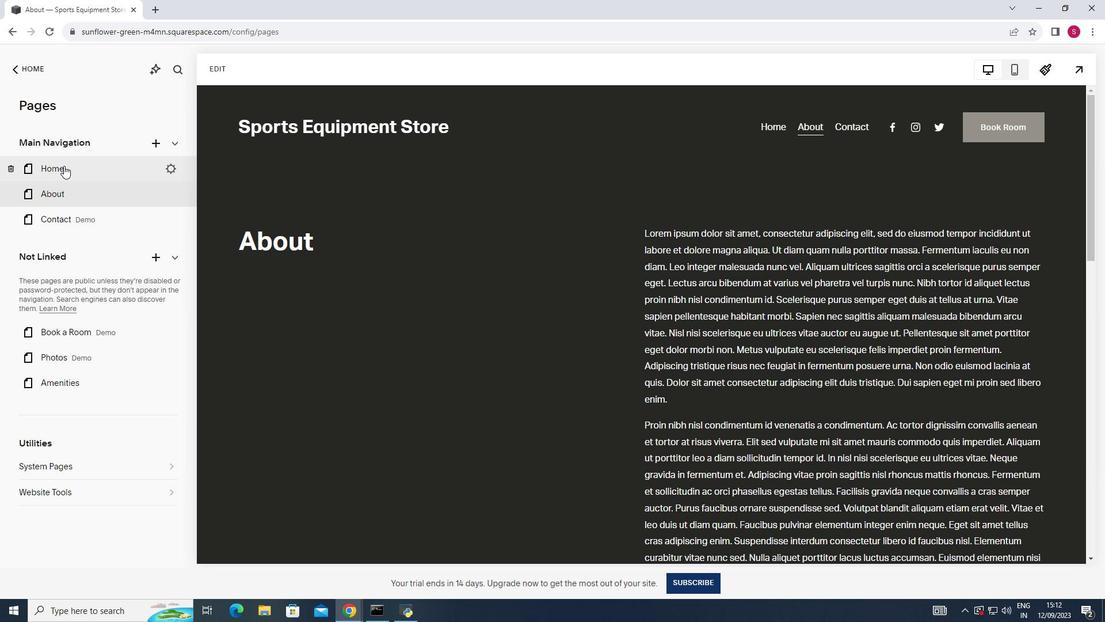 
Action: Mouse pressed left at (63, 165)
Screenshot: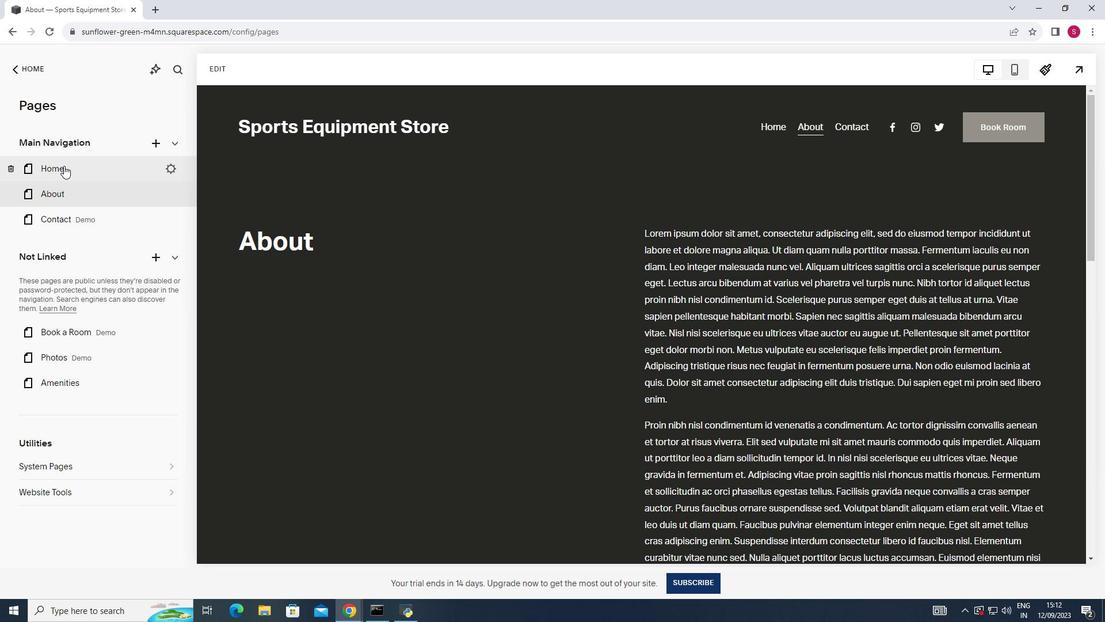 
Action: Mouse moved to (225, 64)
Screenshot: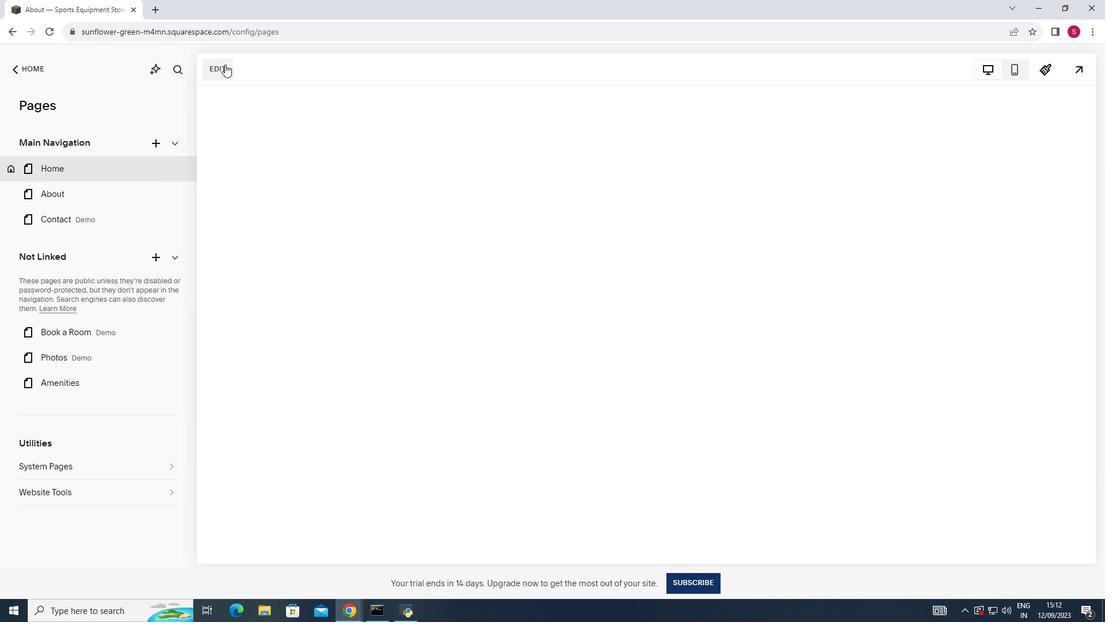 
Action: Mouse pressed left at (225, 64)
Screenshot: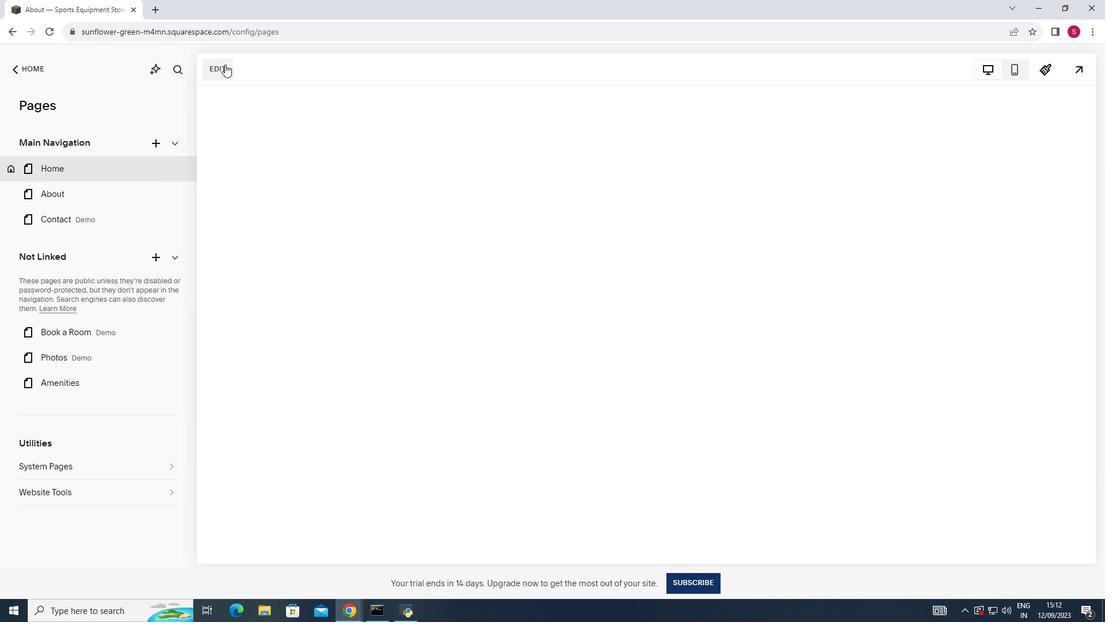 
Action: Mouse moved to (221, 65)
Screenshot: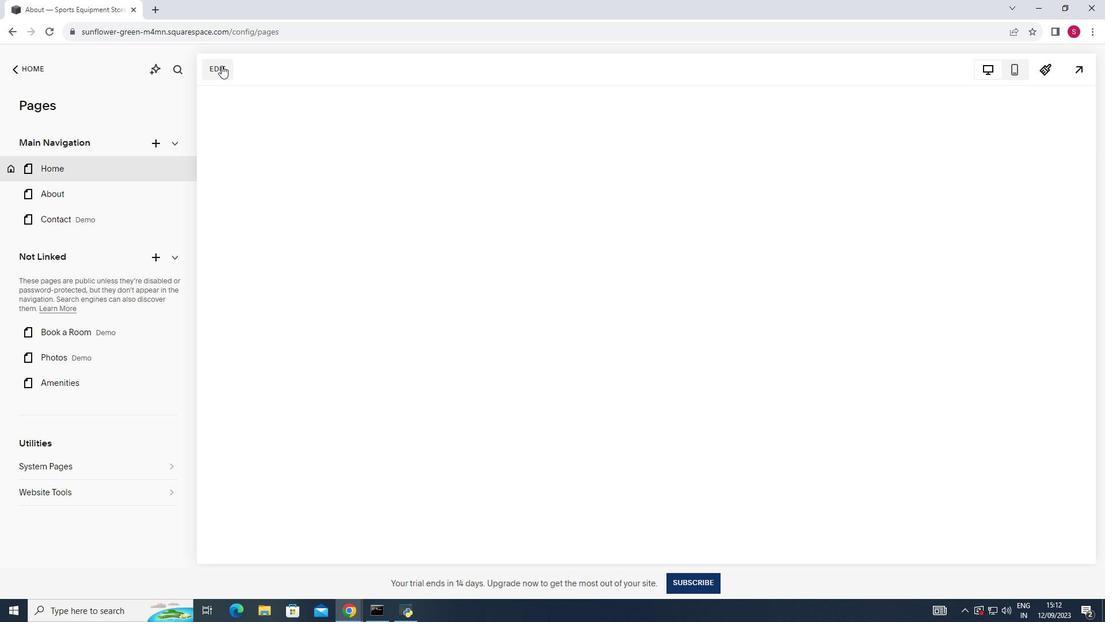 
Action: Mouse pressed left at (221, 65)
Screenshot: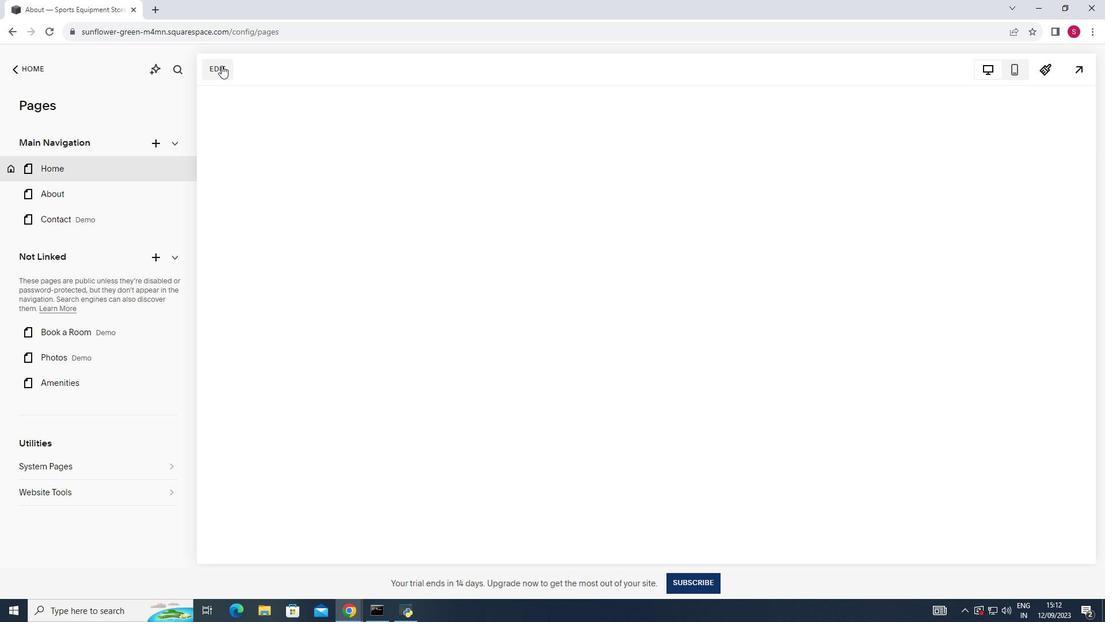 
Action: Mouse moved to (221, 69)
Screenshot: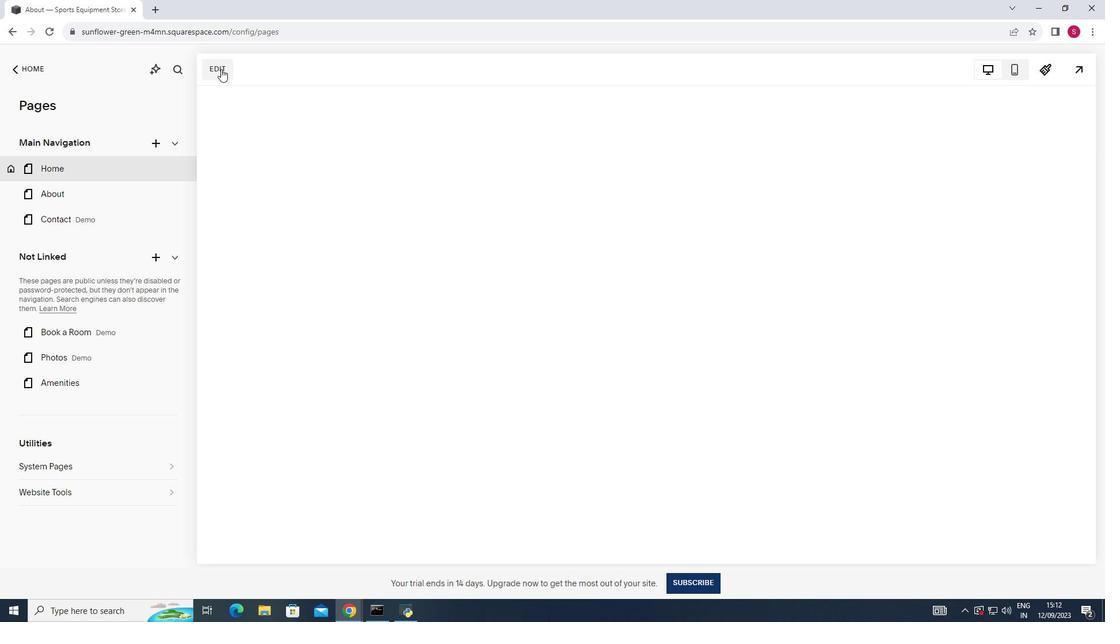 
Action: Mouse pressed left at (221, 69)
Screenshot: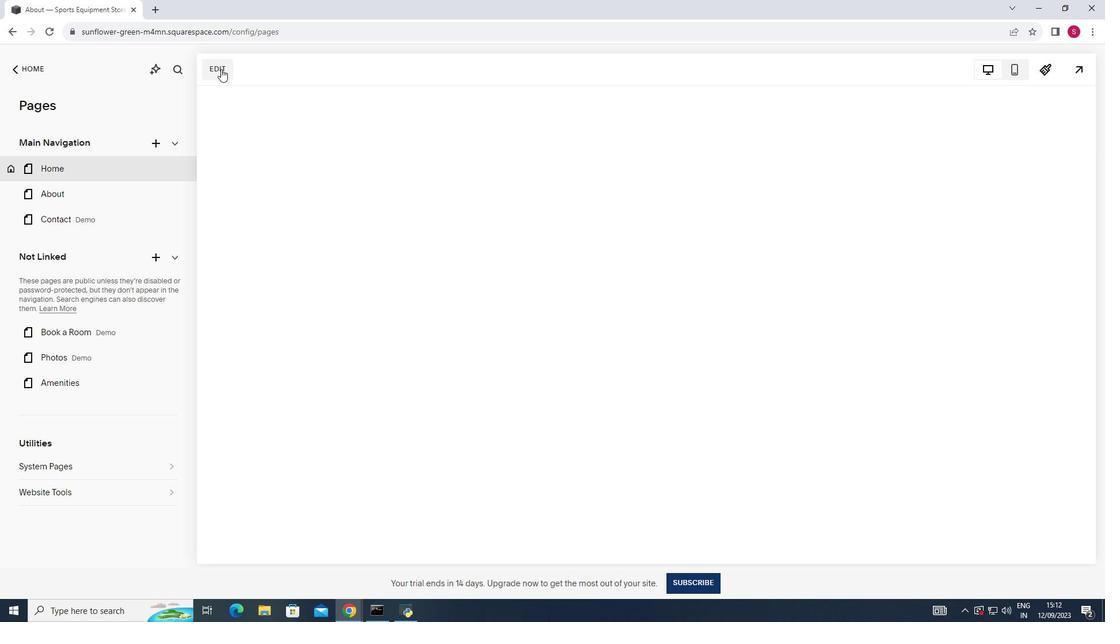 
Action: Mouse pressed left at (221, 69)
Screenshot: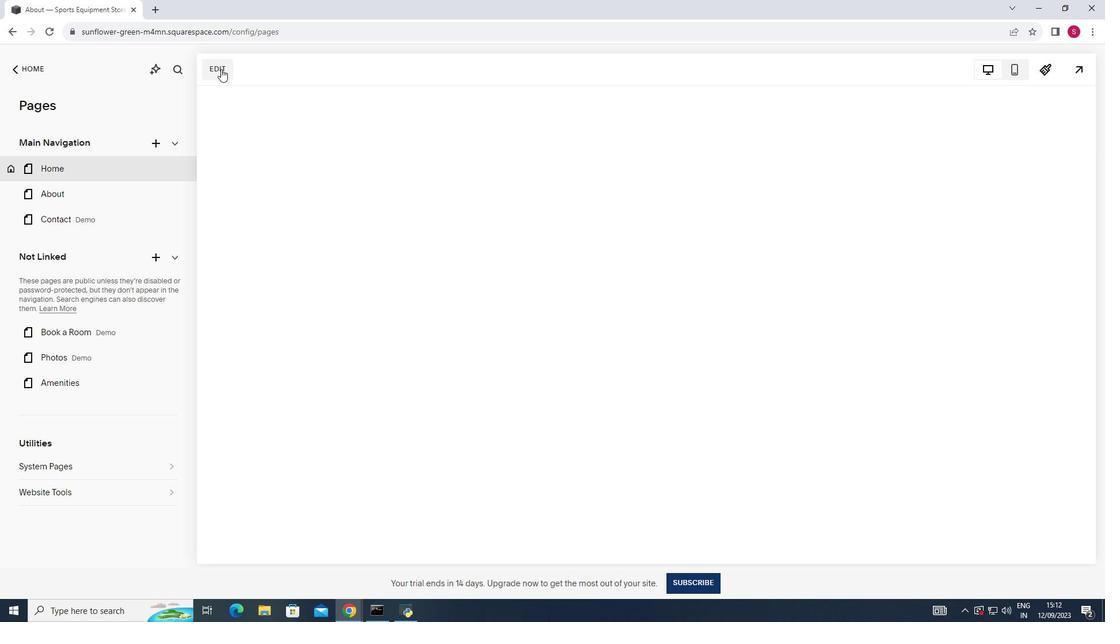 
Action: Mouse moved to (395, 262)
Screenshot: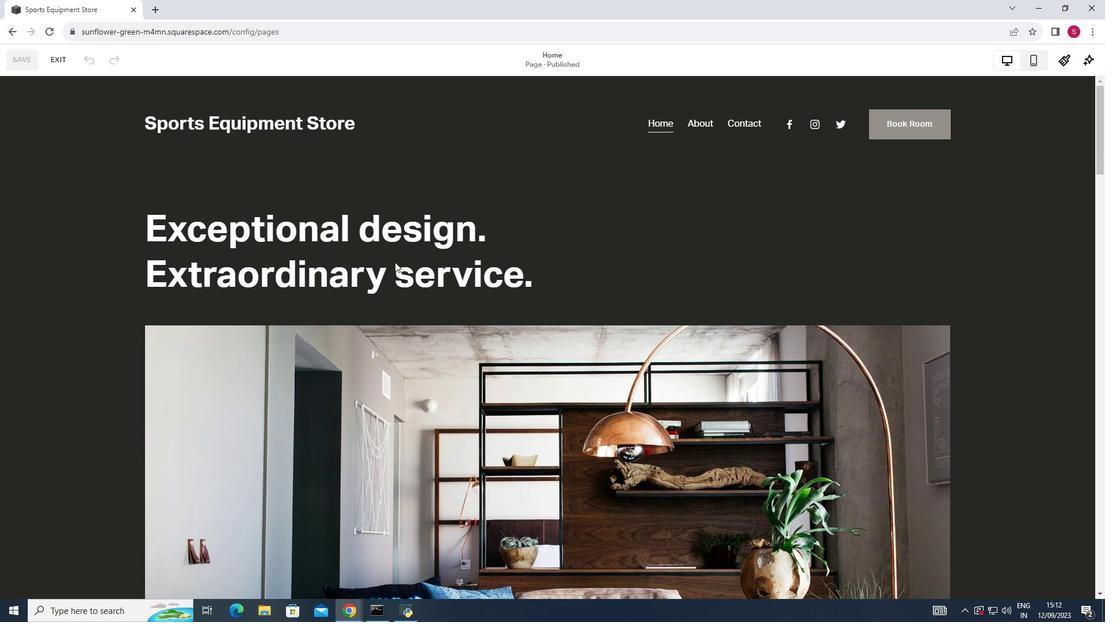 
Action: Mouse pressed left at (395, 262)
Screenshot: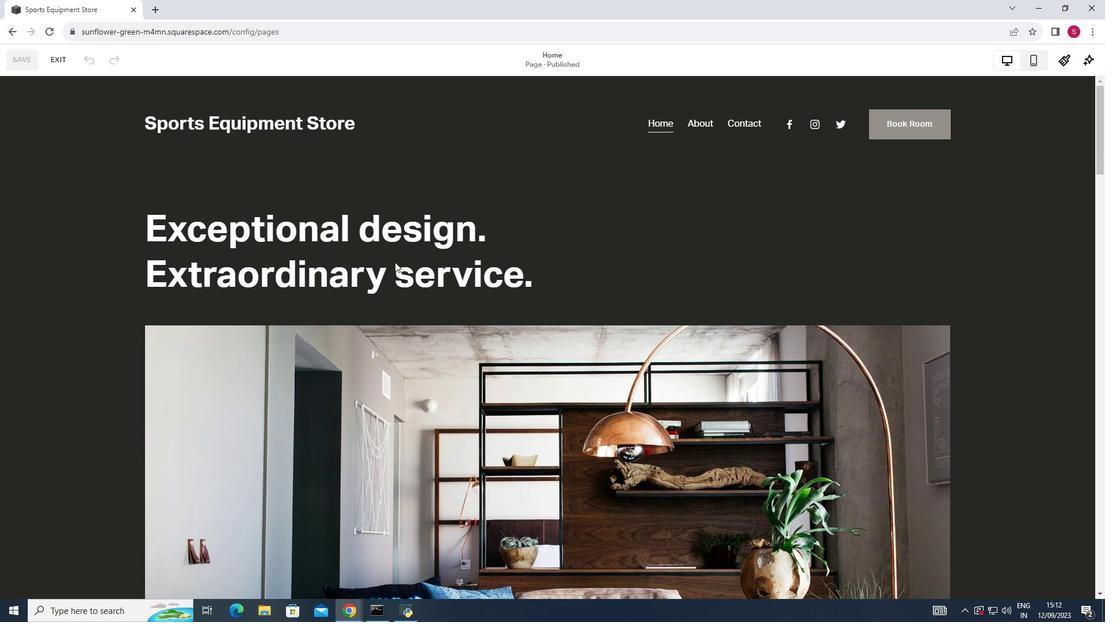 
Action: Mouse pressed left at (395, 262)
Screenshot: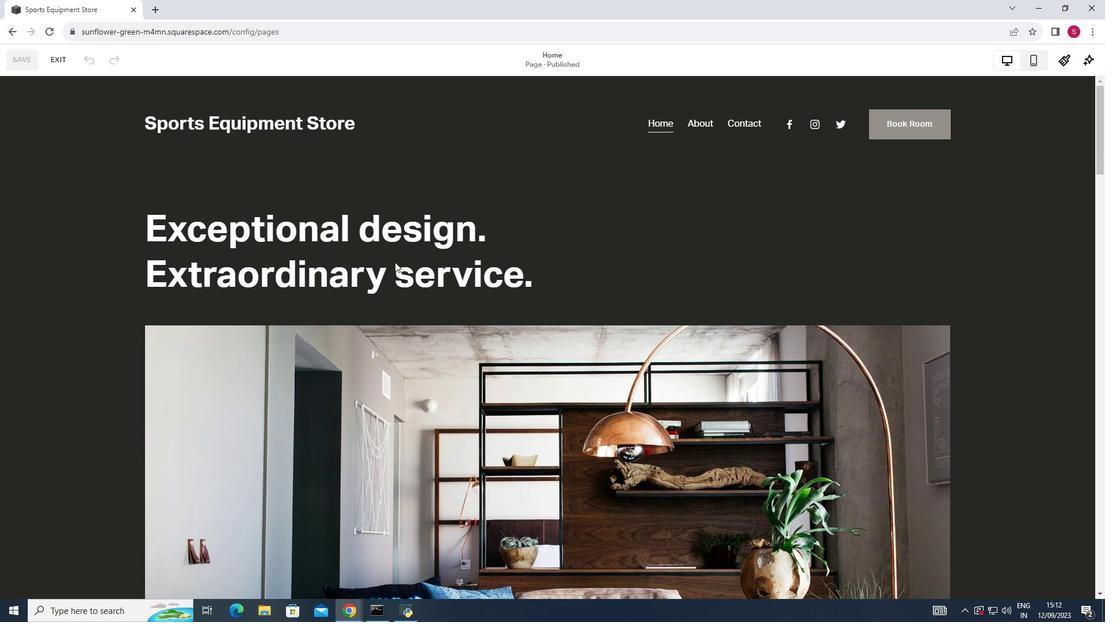 
Action: Mouse pressed left at (395, 262)
Screenshot: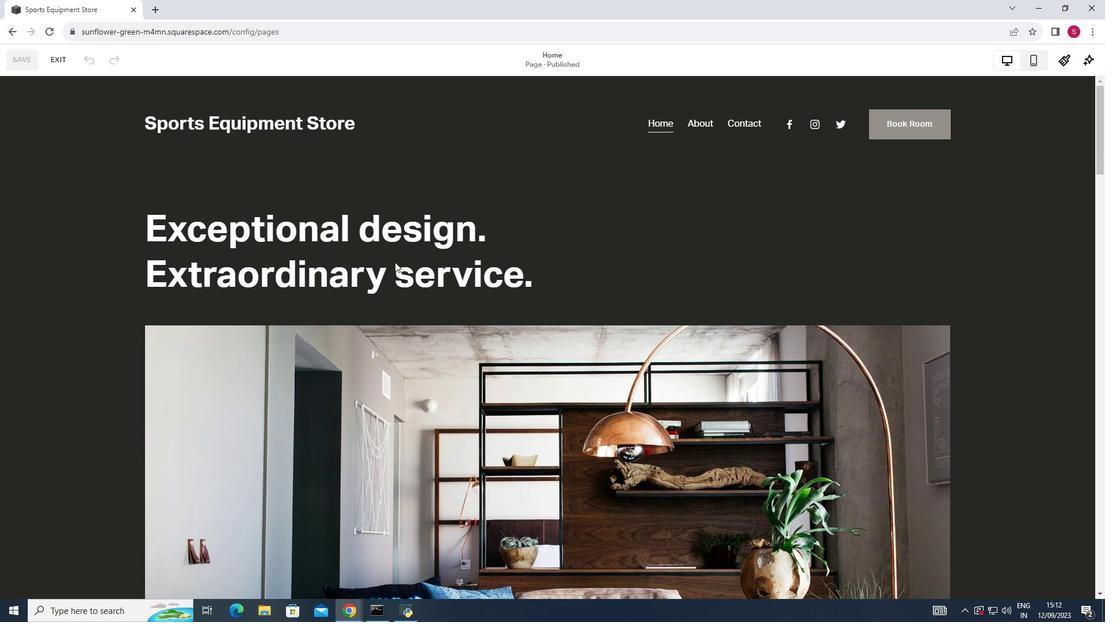 
Action: Mouse moved to (710, 276)
Screenshot: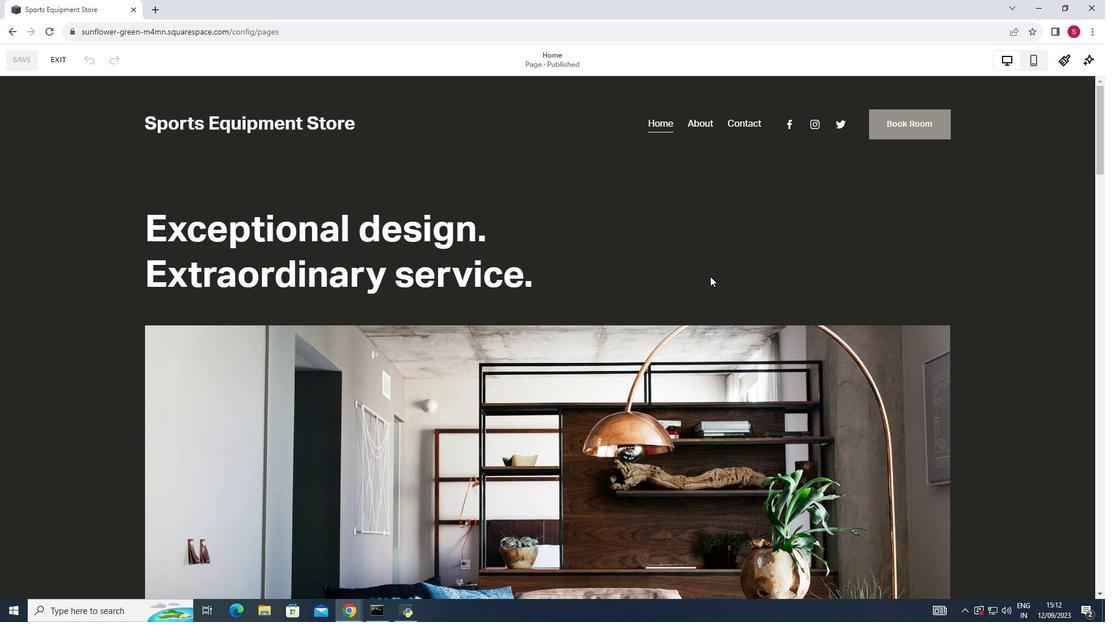 
Action: Mouse pressed left at (710, 276)
Screenshot: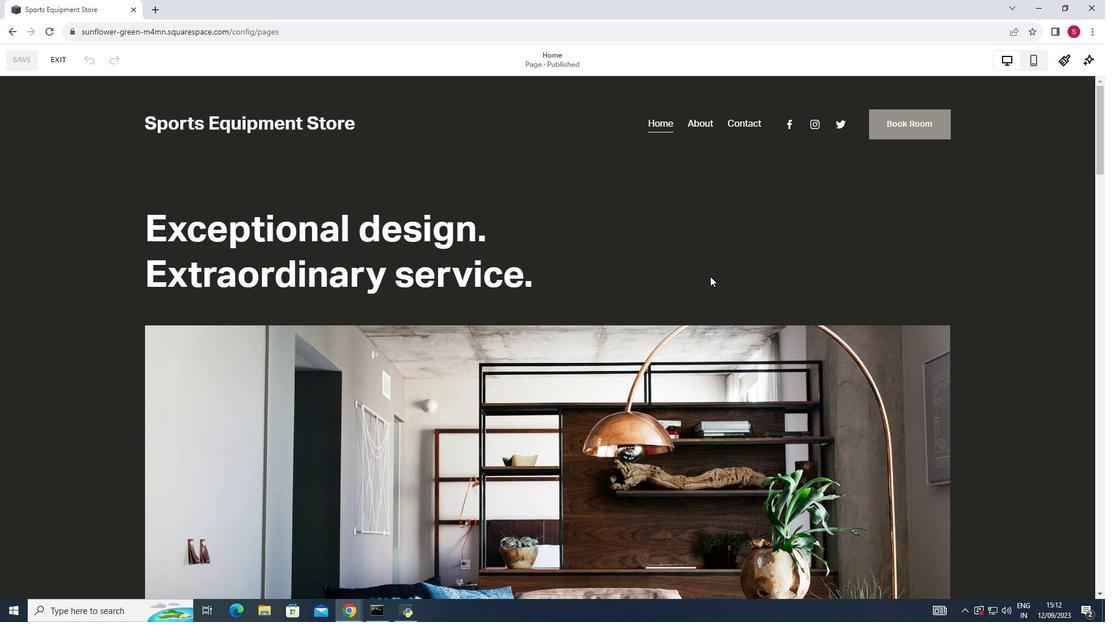 
Action: Mouse scrolled (710, 275) with delta (0, 0)
Screenshot: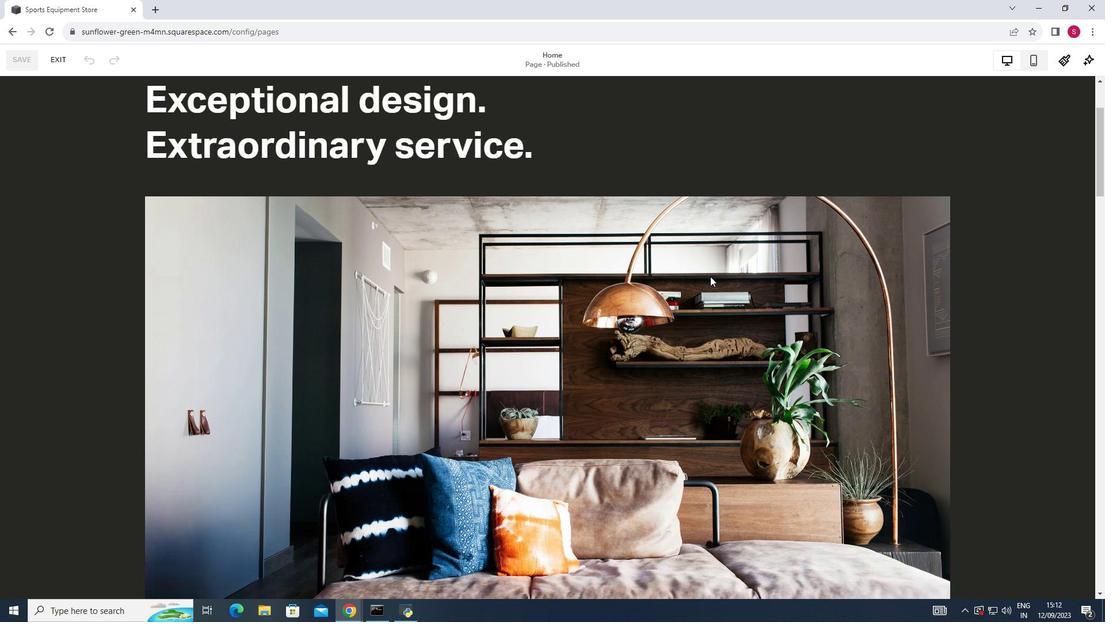 
Action: Mouse scrolled (710, 275) with delta (0, 0)
Screenshot: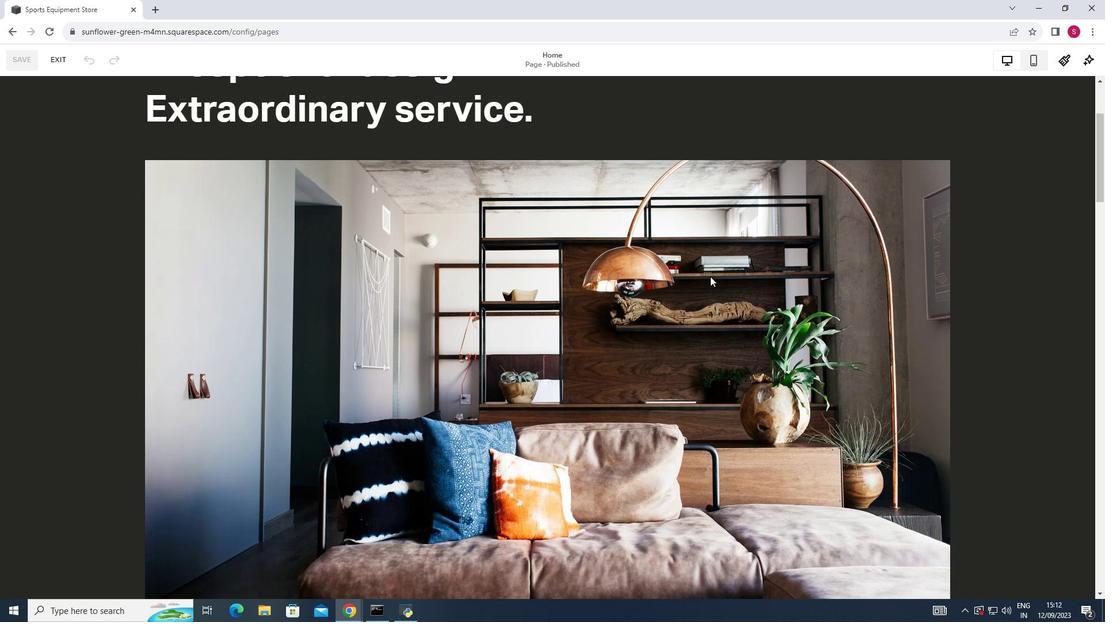 
Action: Mouse scrolled (710, 275) with delta (0, 0)
Screenshot: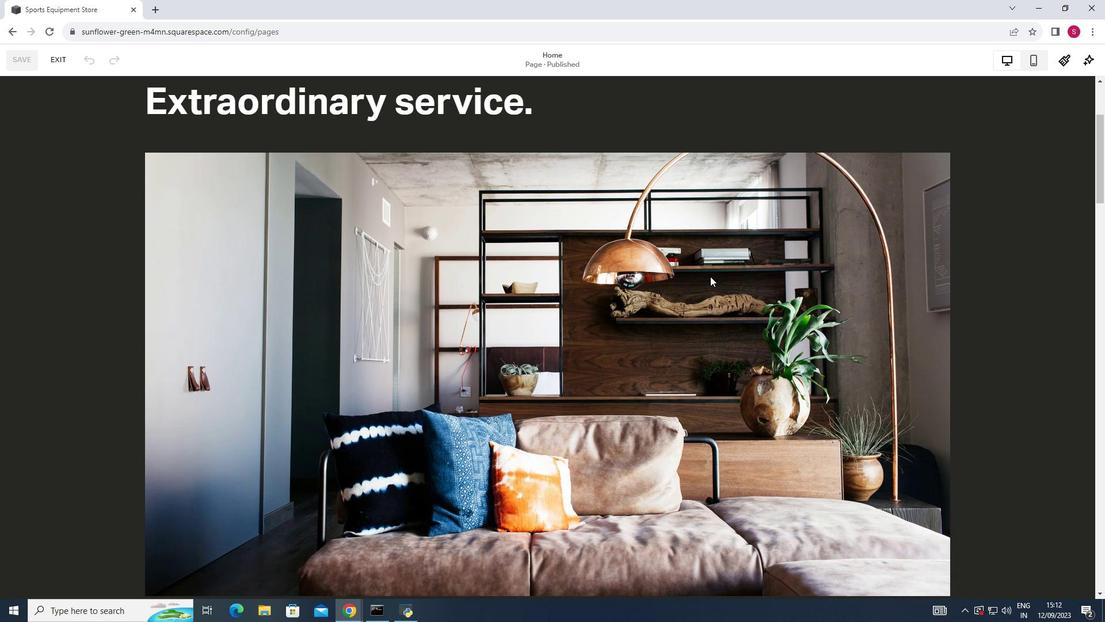 
Action: Mouse scrolled (710, 275) with delta (0, 0)
Screenshot: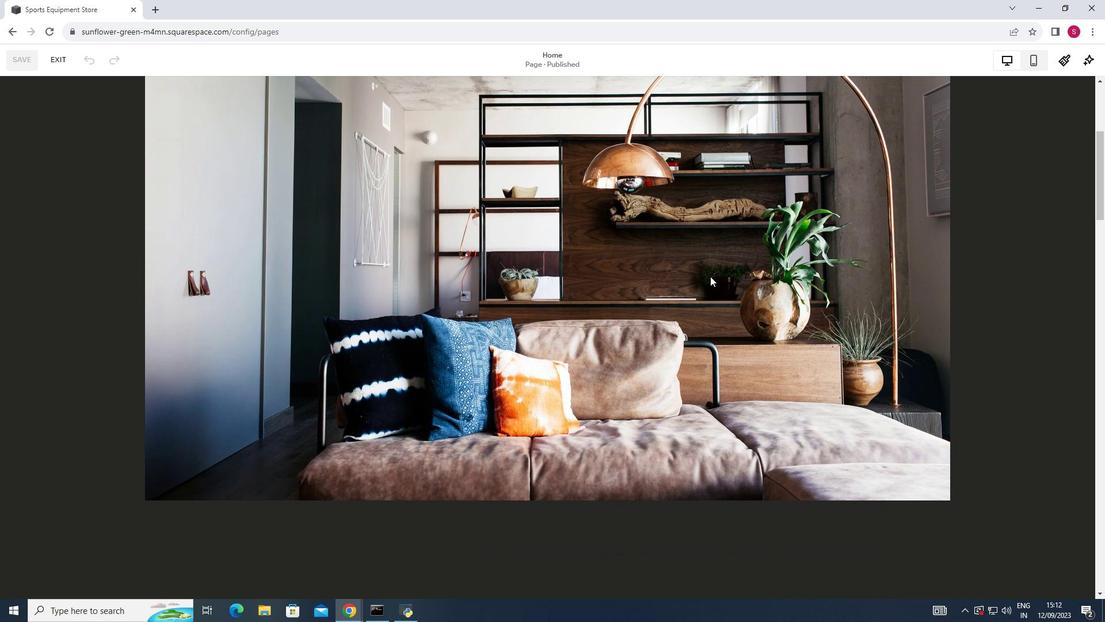 
Action: Mouse scrolled (710, 275) with delta (0, 0)
Screenshot: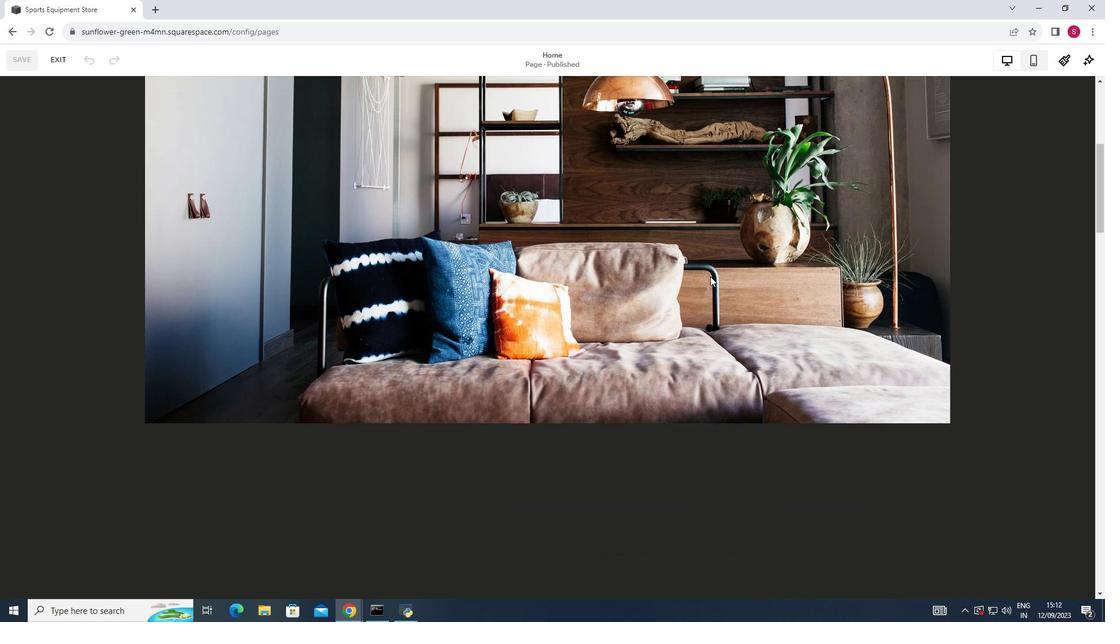 
Action: Mouse scrolled (710, 275) with delta (0, 0)
Screenshot: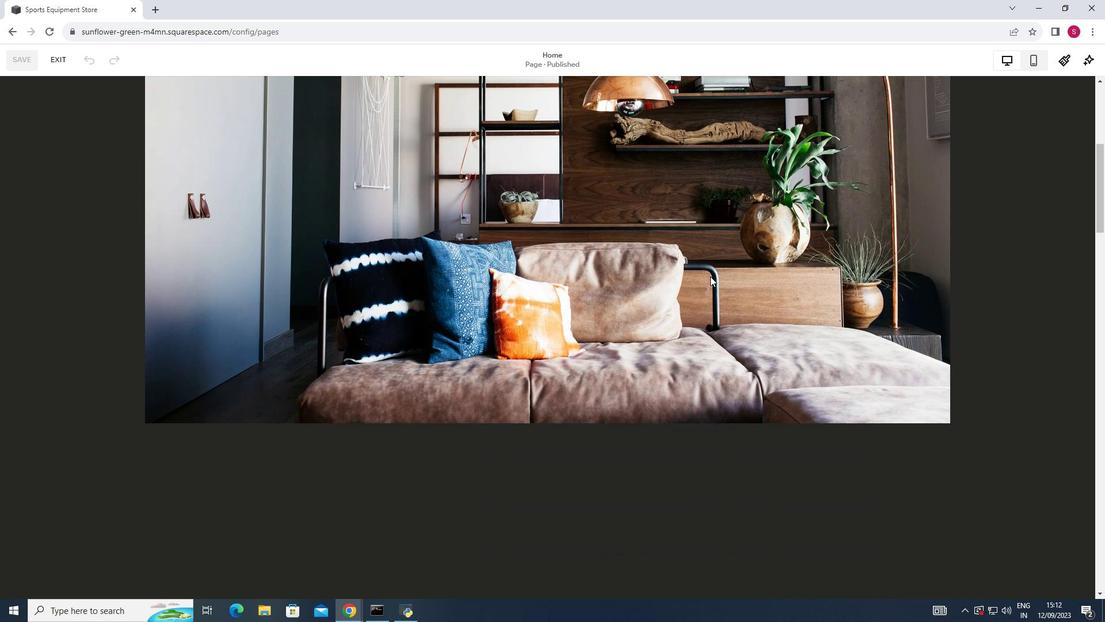 
Action: Mouse scrolled (710, 277) with delta (0, 0)
Screenshot: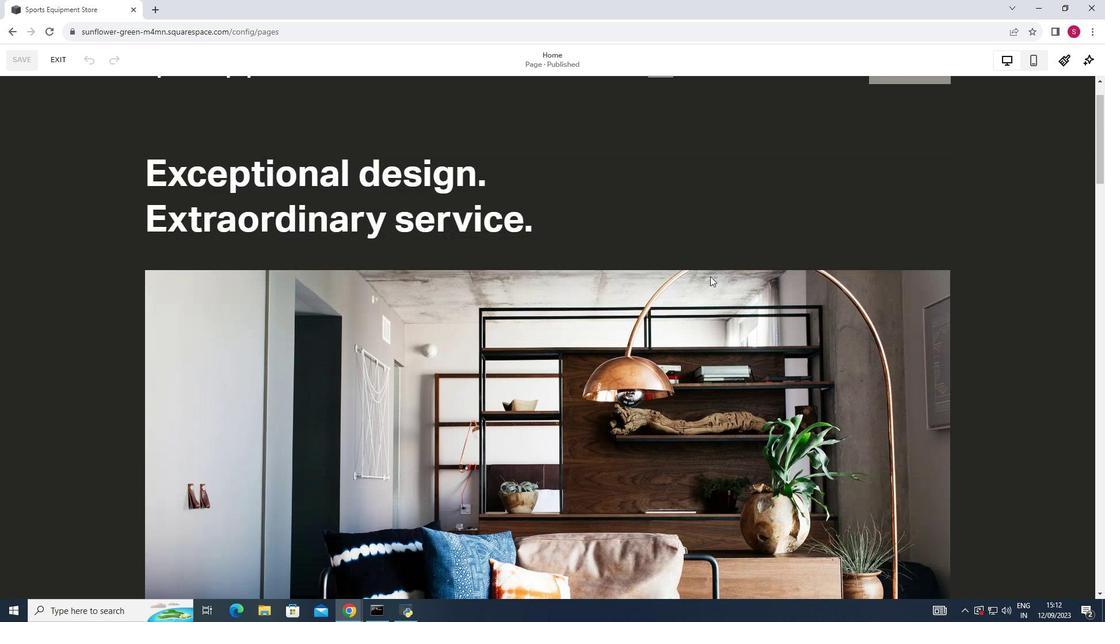 
Action: Mouse scrolled (710, 277) with delta (0, 0)
Screenshot: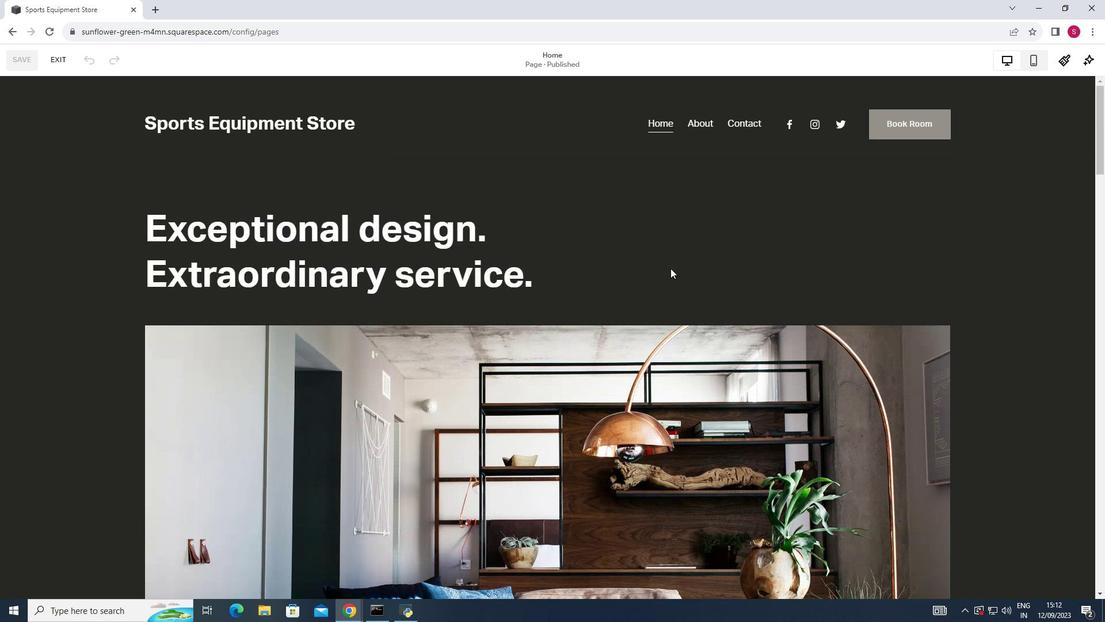 
Action: Mouse scrolled (710, 277) with delta (0, 0)
Screenshot: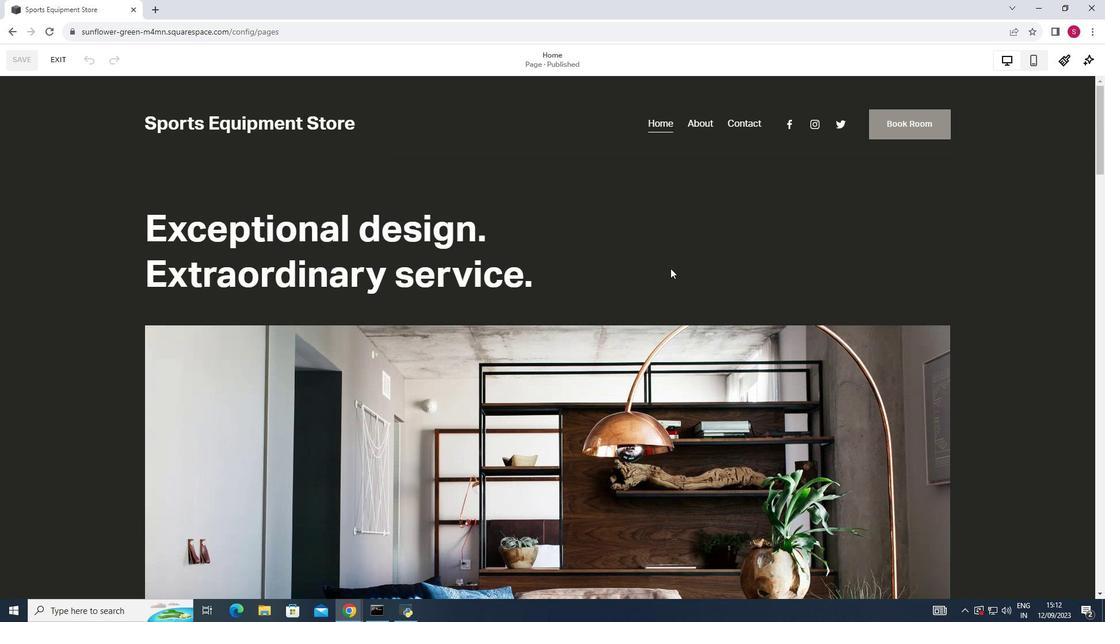 
Action: Mouse scrolled (710, 277) with delta (0, 0)
Screenshot: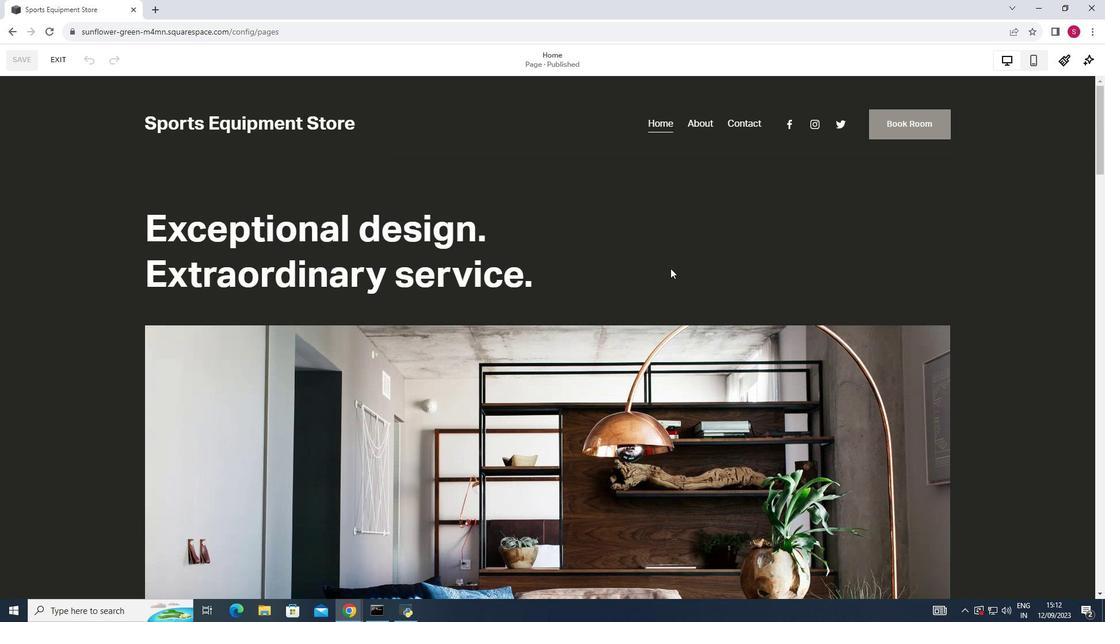 
Action: Mouse scrolled (710, 277) with delta (0, 0)
Screenshot: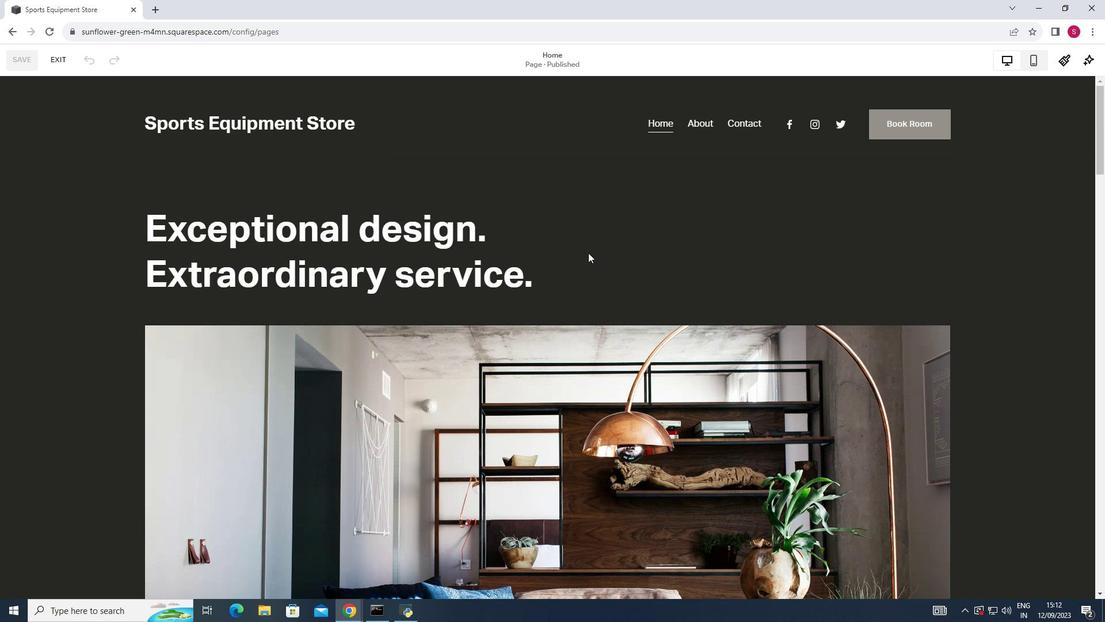 
Action: Mouse scrolled (710, 277) with delta (0, 0)
Screenshot: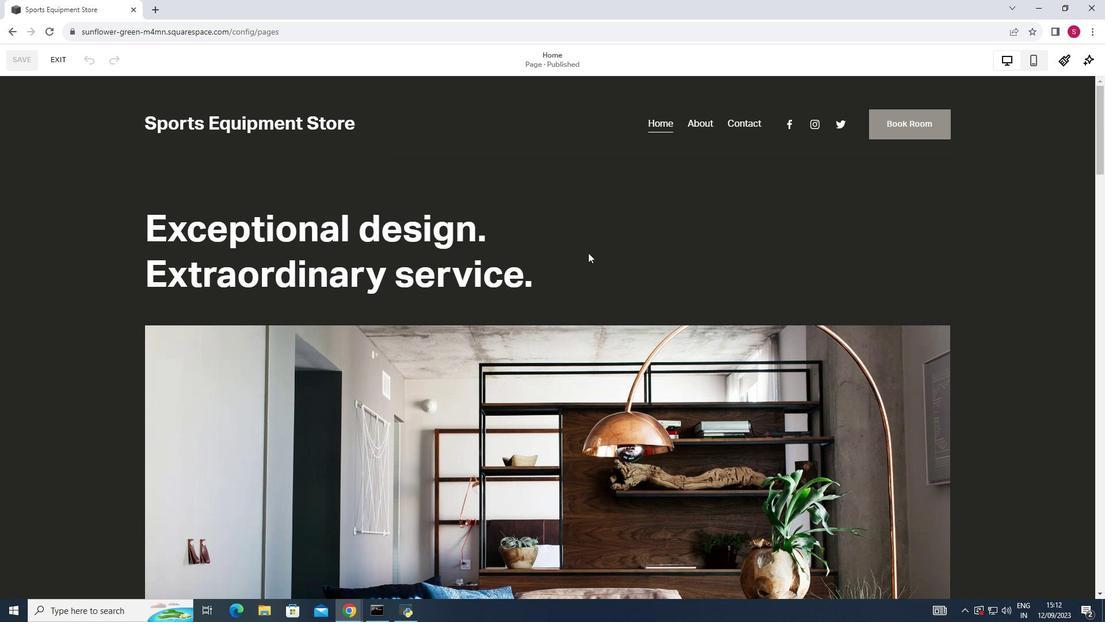 
Action: Mouse moved to (249, 210)
Screenshot: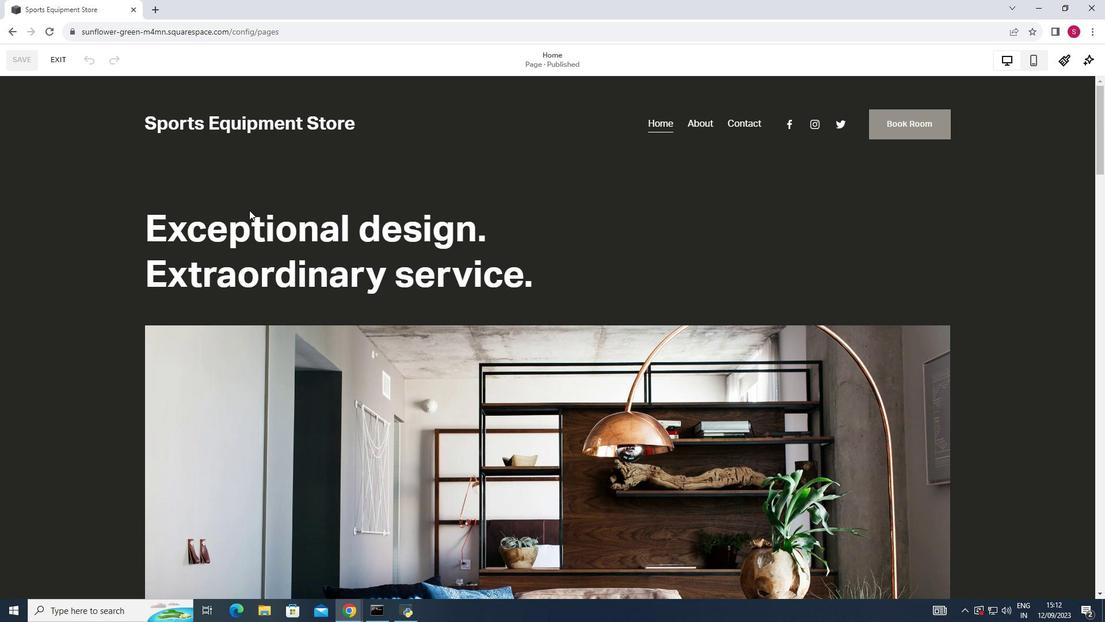 
Action: Mouse pressed left at (249, 210)
Screenshot: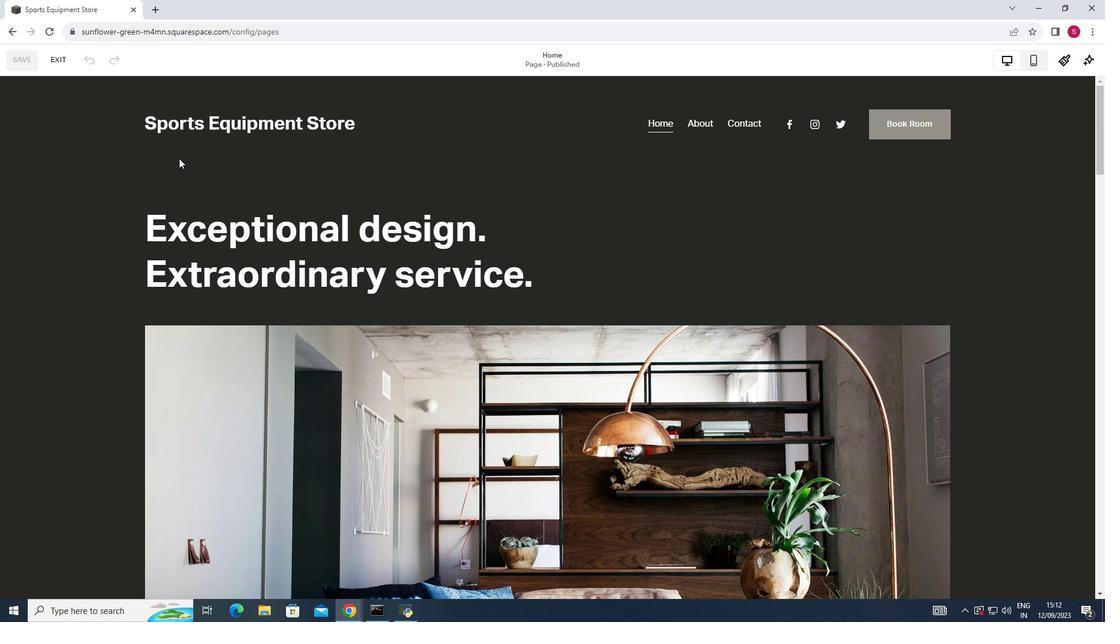 
Action: Mouse moved to (135, 139)
Screenshot: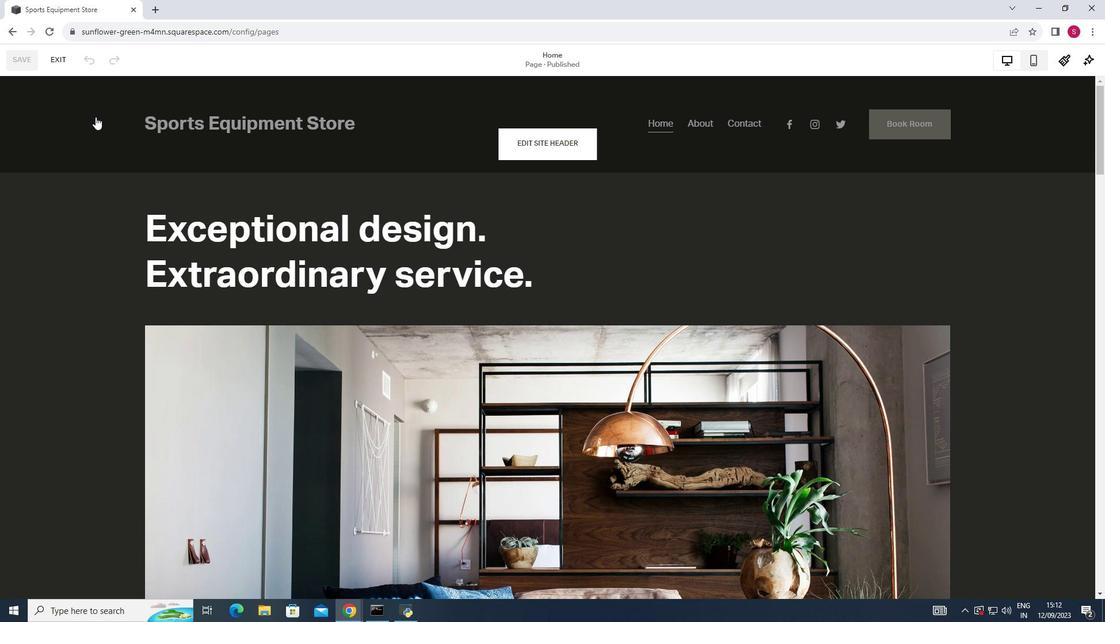 
Action: Mouse pressed left at (135, 139)
Screenshot: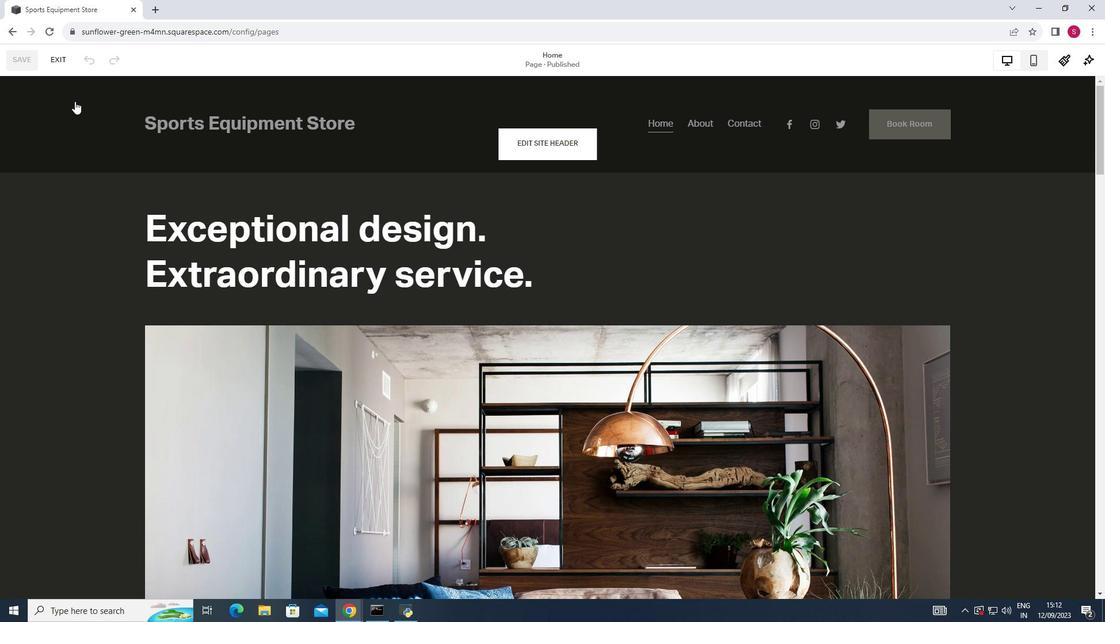 
Action: Mouse moved to (820, 247)
Screenshot: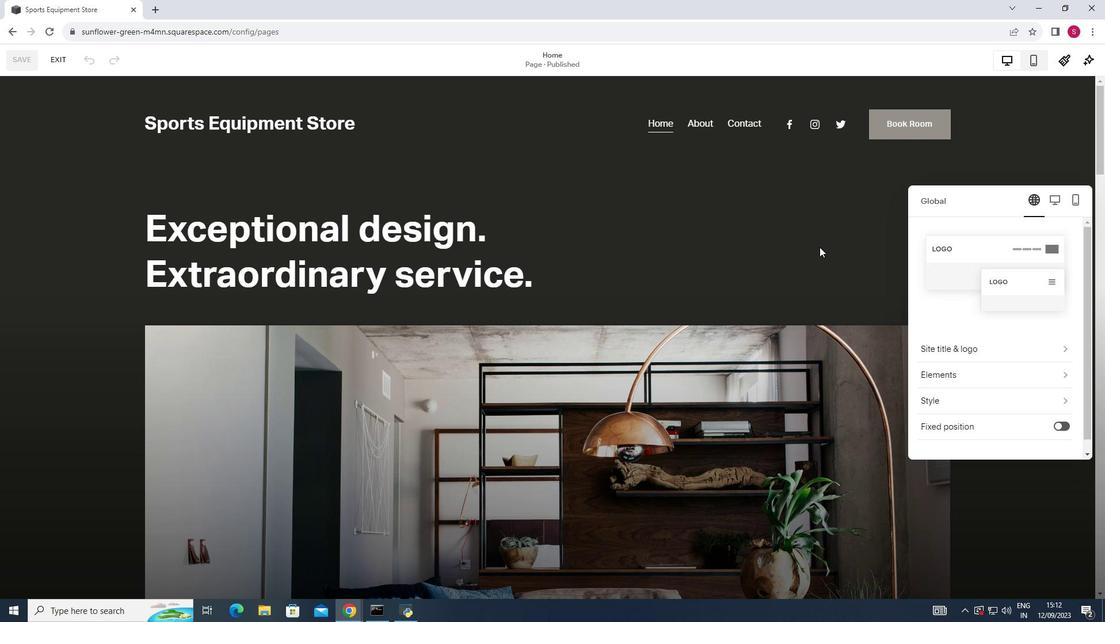 
Action: Mouse pressed left at (820, 247)
Screenshot: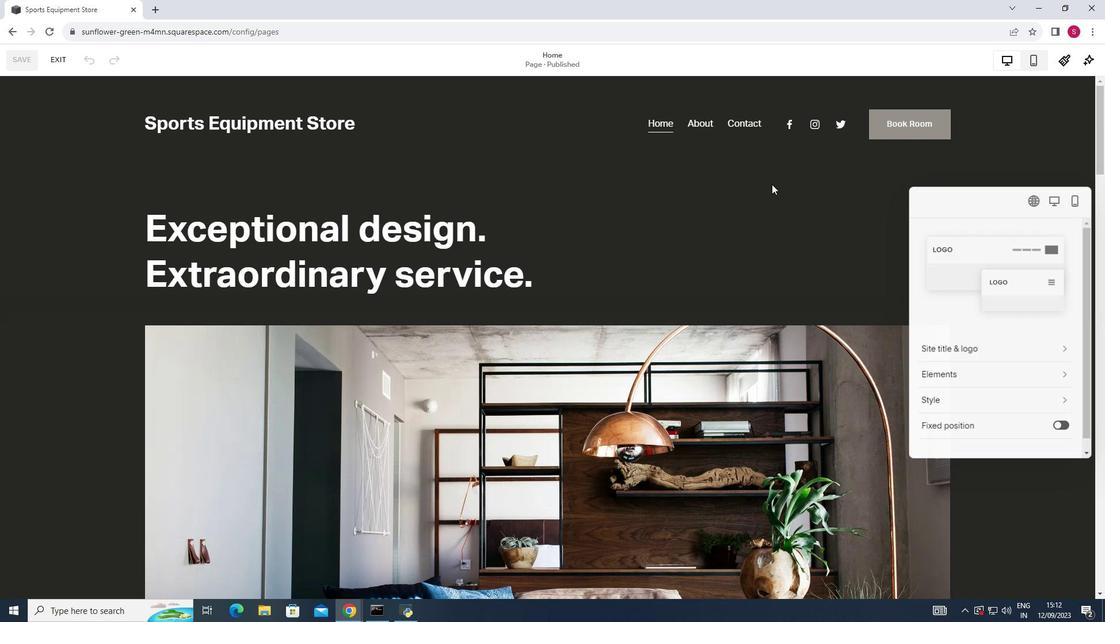 
Action: Mouse moved to (523, 142)
Screenshot: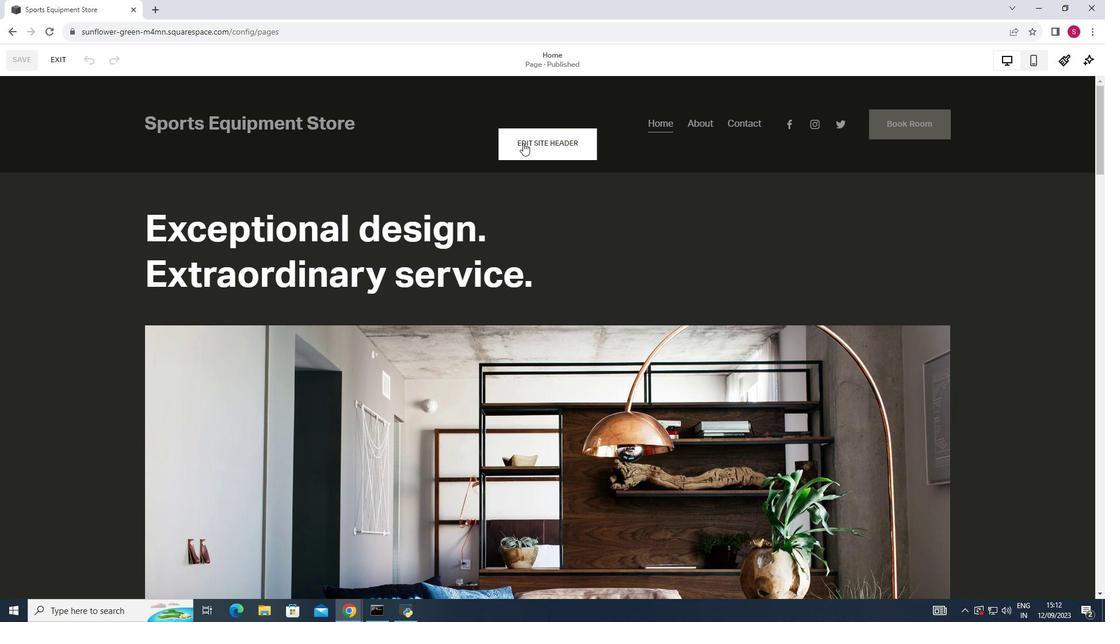 
Action: Mouse pressed left at (523, 142)
Screenshot: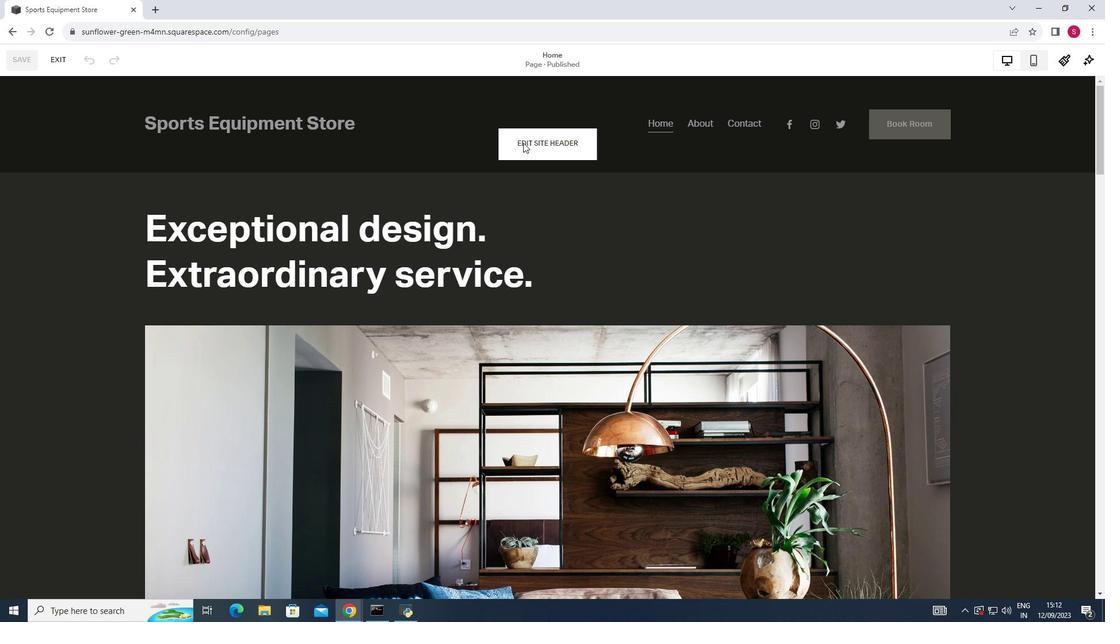 
Action: Mouse moved to (977, 407)
Screenshot: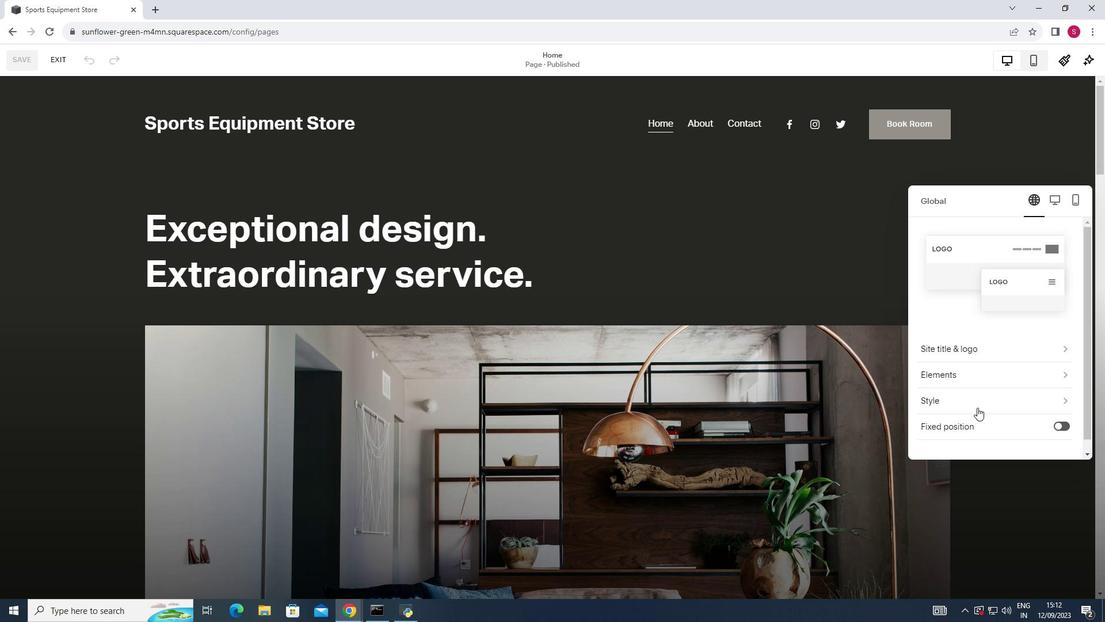
Action: Mouse pressed left at (977, 407)
Screenshot: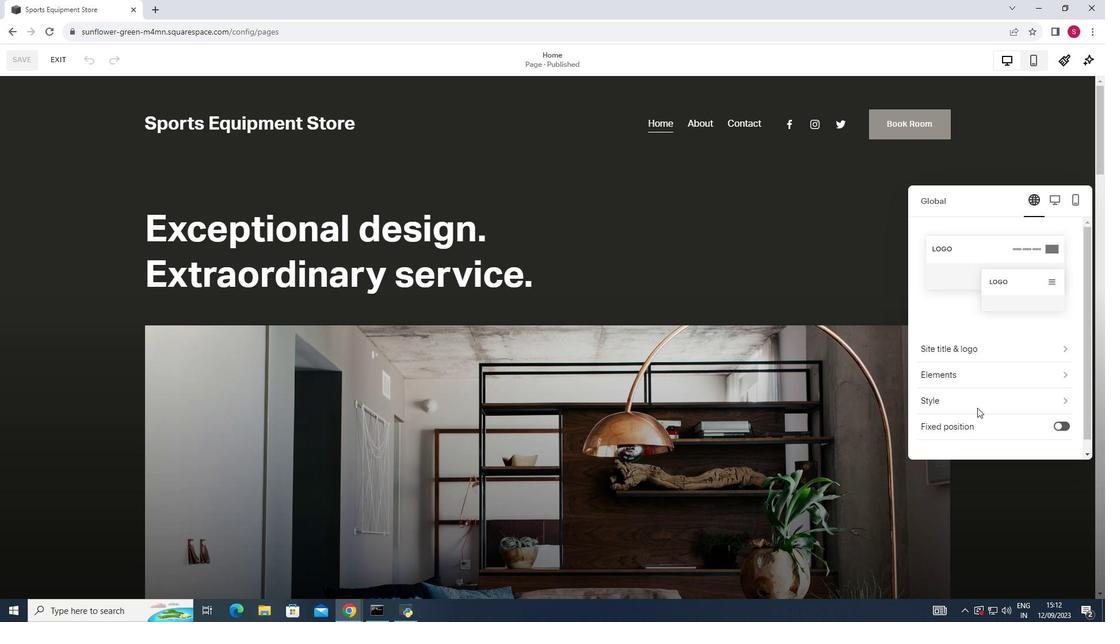 
Action: Mouse moved to (984, 239)
Screenshot: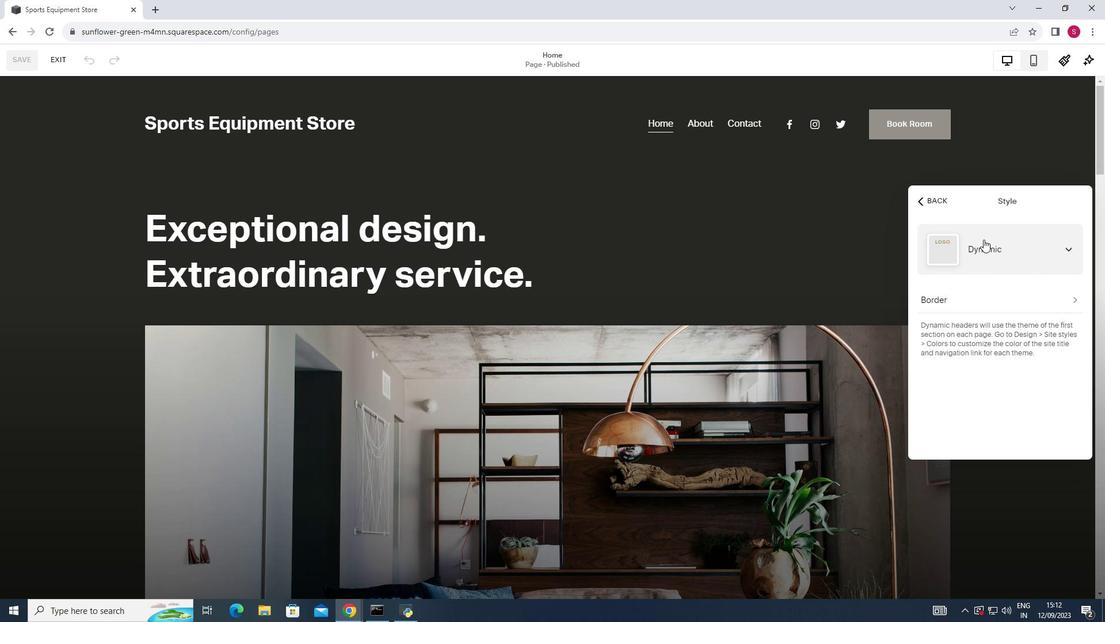 
Action: Mouse pressed left at (984, 239)
Screenshot: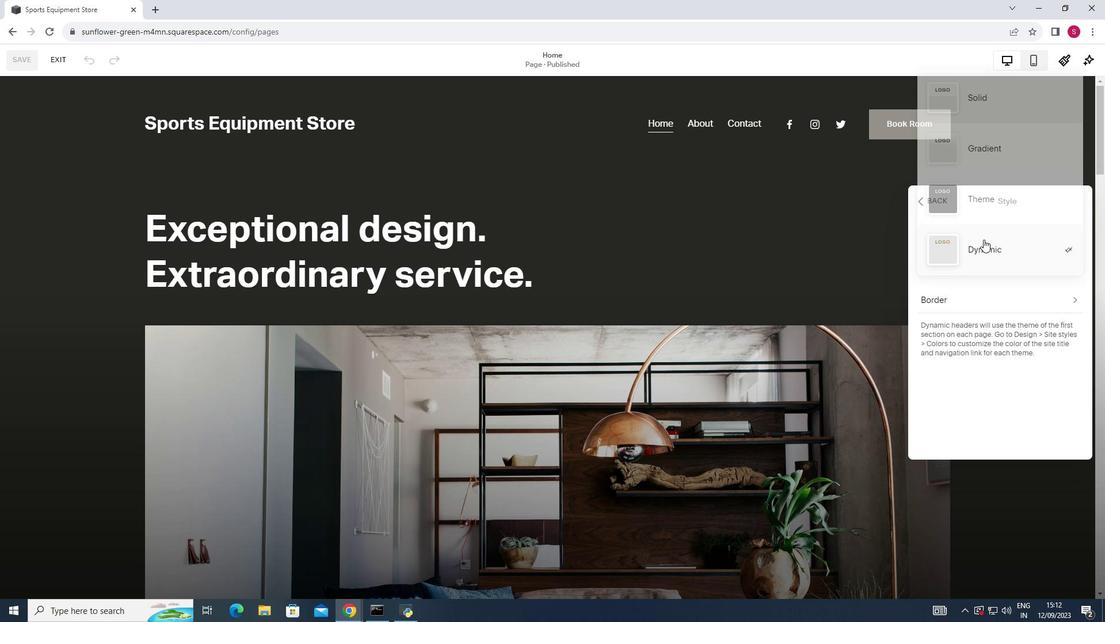 
Action: Mouse moved to (992, 100)
Screenshot: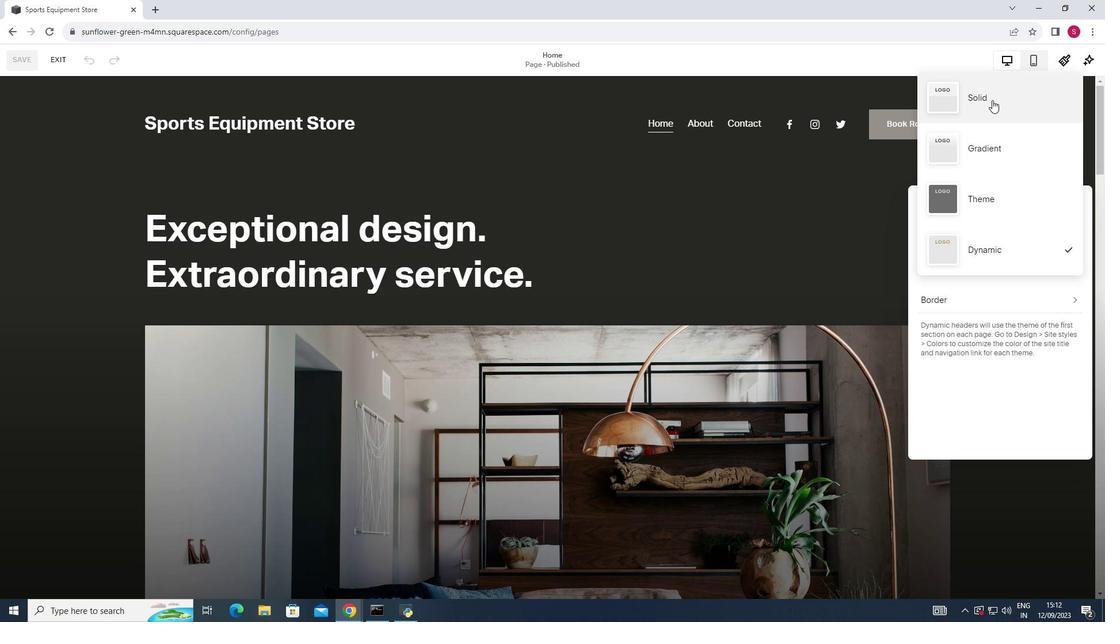 
Action: Mouse pressed left at (992, 100)
Screenshot: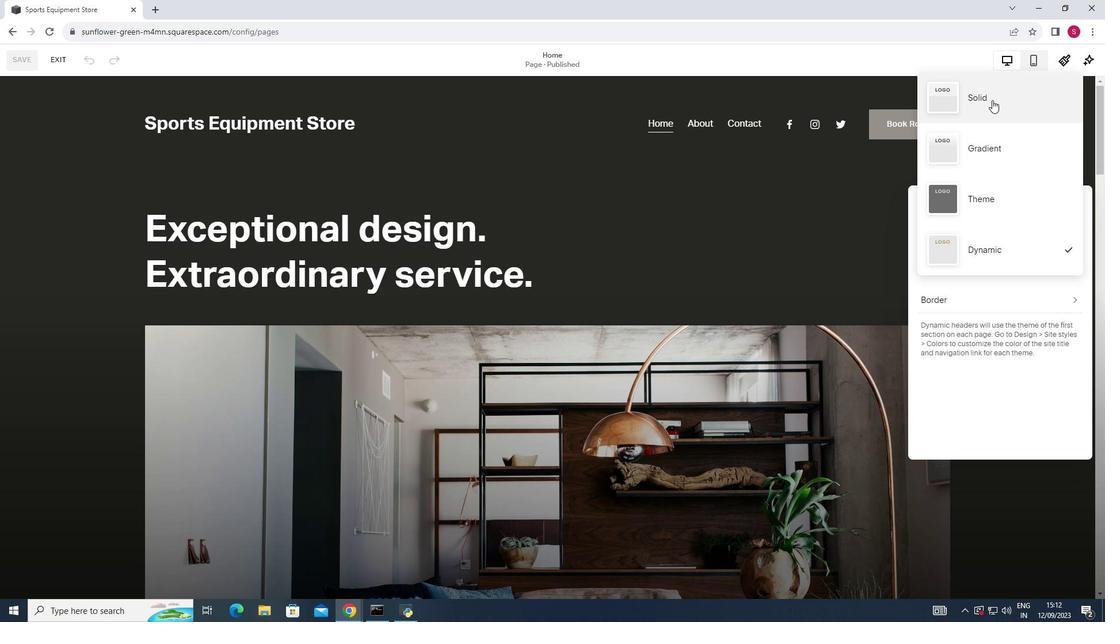 
Action: Mouse moved to (988, 106)
Screenshot: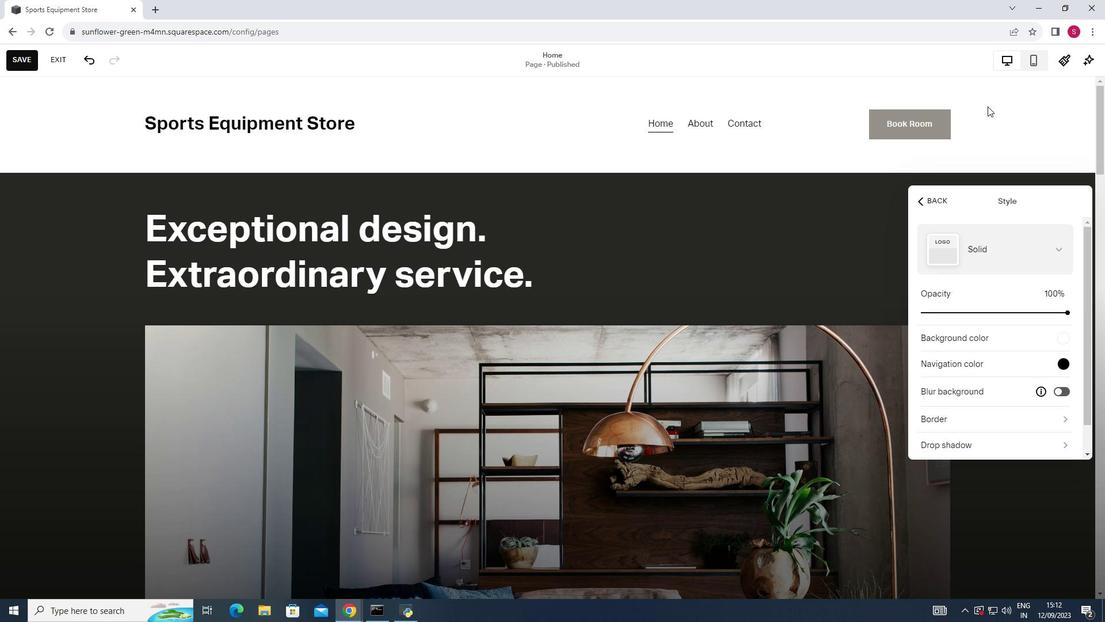 
Action: Mouse pressed left at (988, 106)
Screenshot: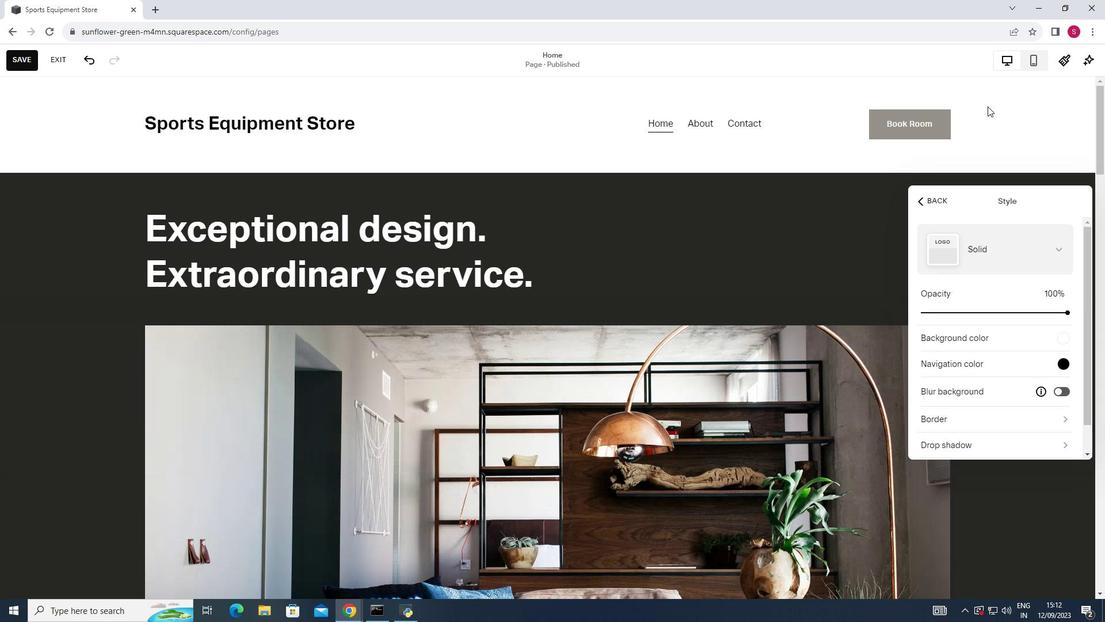 
Action: Mouse moved to (554, 240)
Screenshot: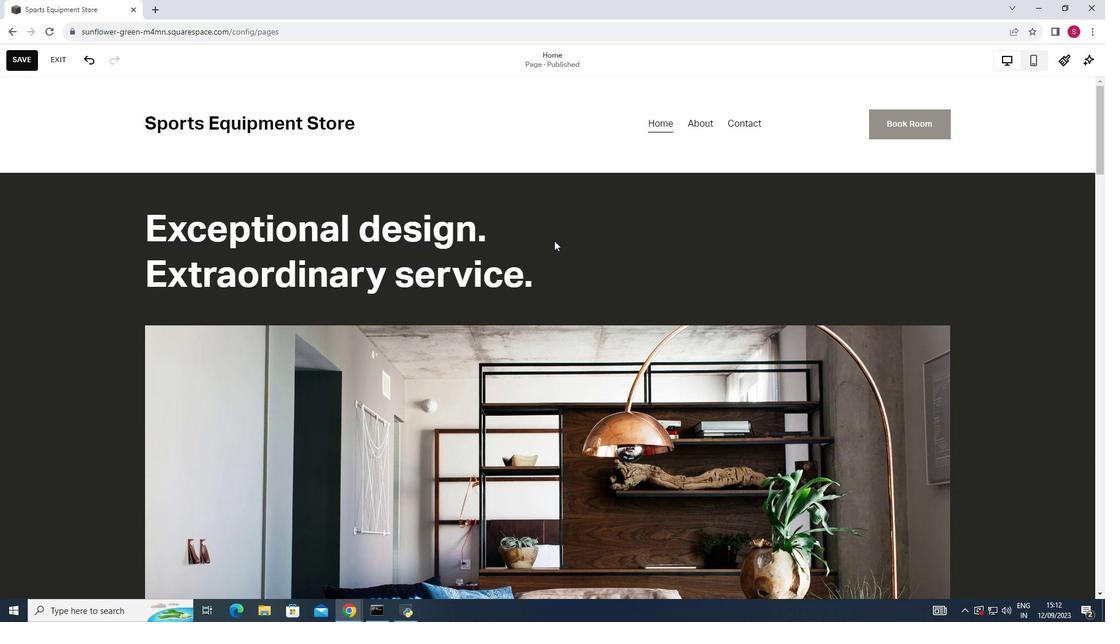 
Action: Mouse pressed left at (554, 240)
Screenshot: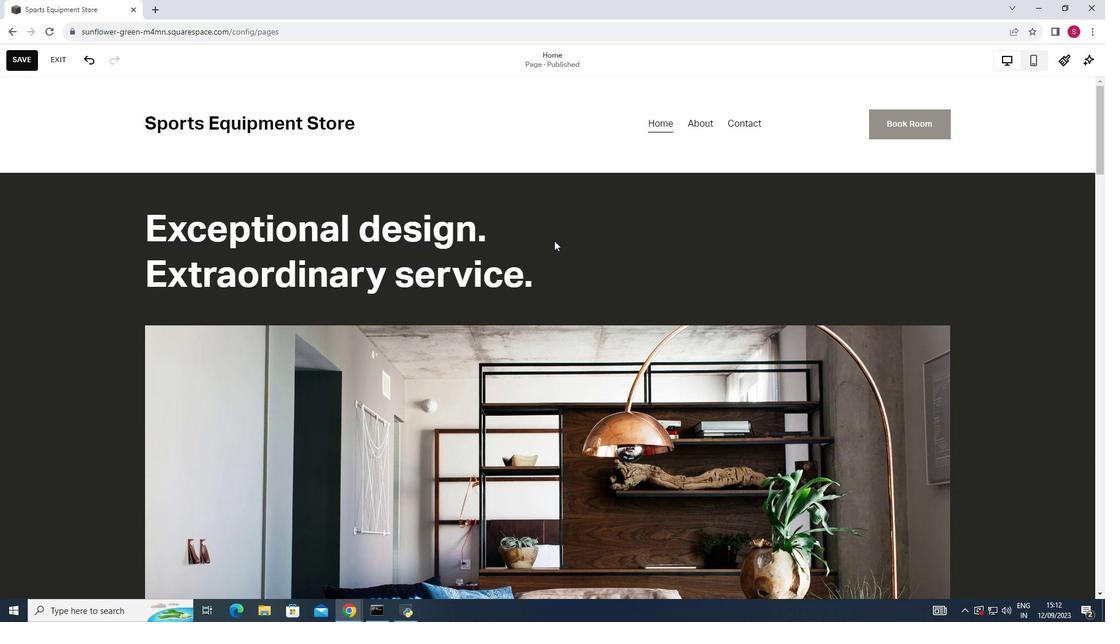 
Action: Mouse moved to (941, 255)
Screenshot: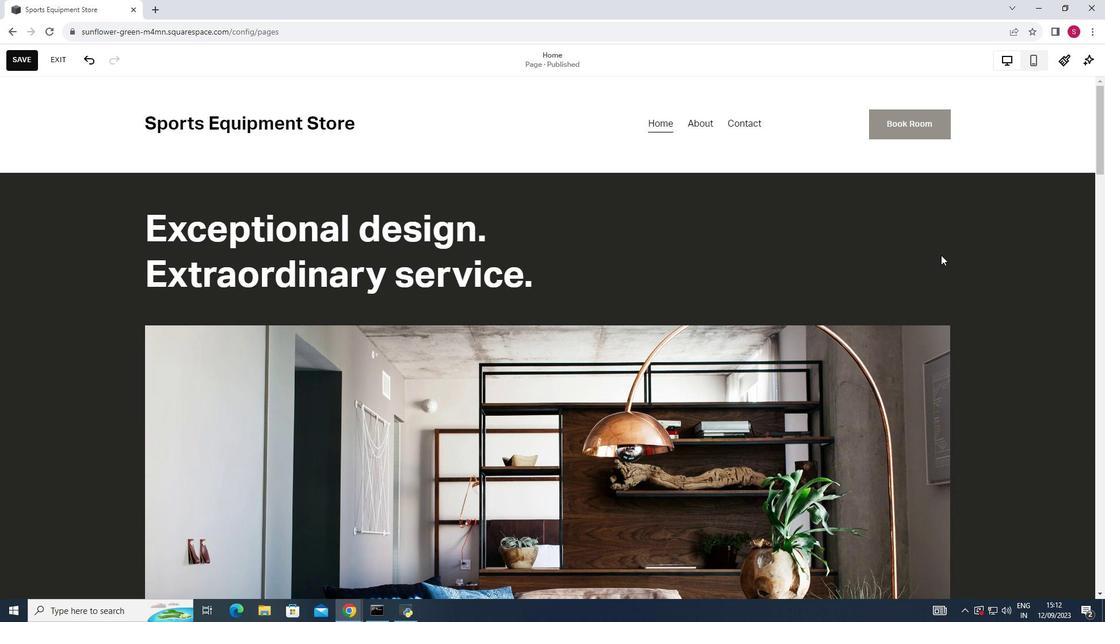 
Action: Mouse pressed left at (941, 255)
Screenshot: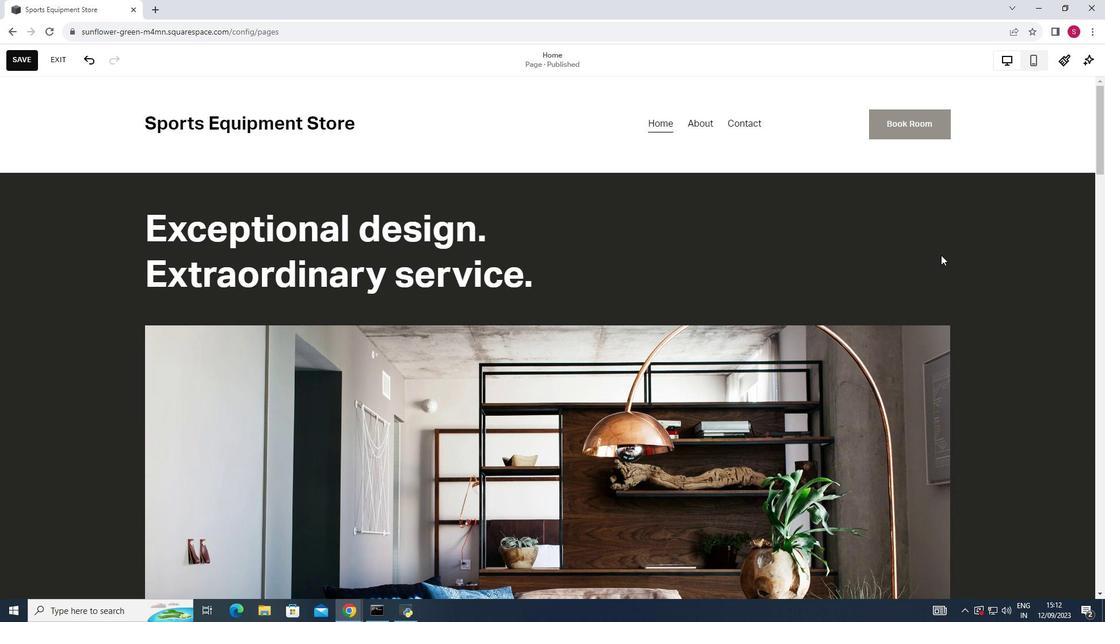 
Action: Mouse moved to (624, 236)
Screenshot: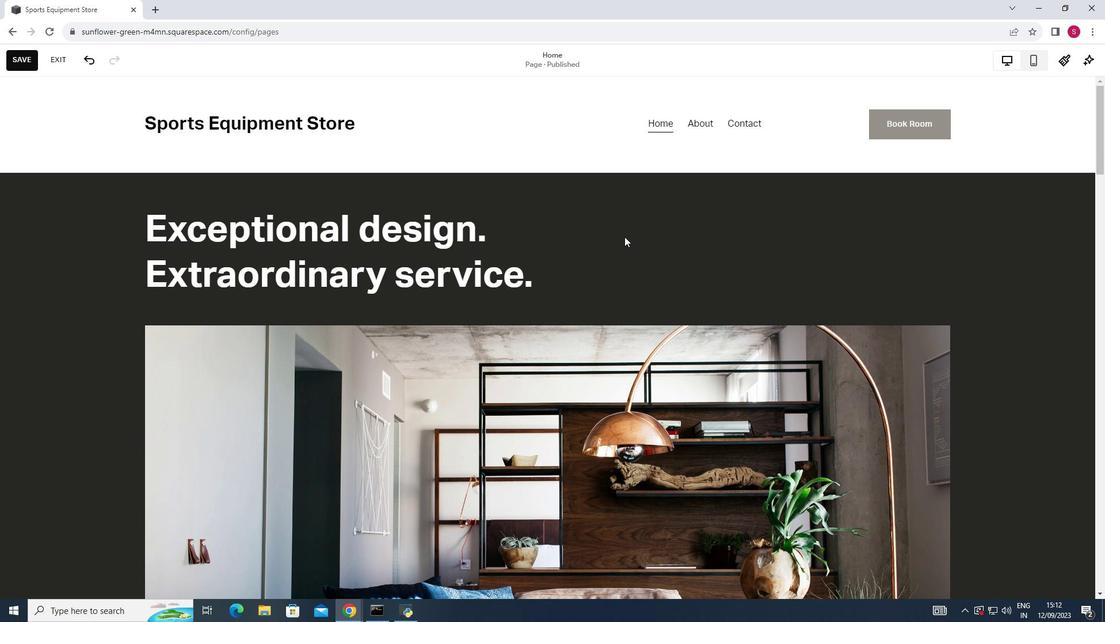 
Action: Mouse pressed left at (624, 236)
Screenshot: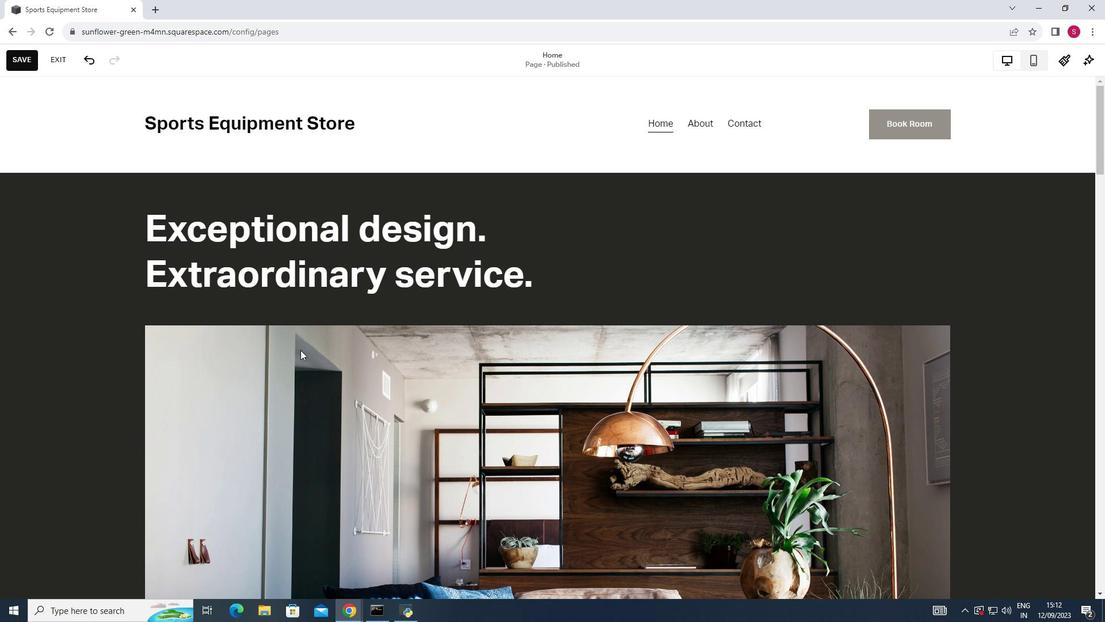 
Action: Mouse moved to (198, 384)
Screenshot: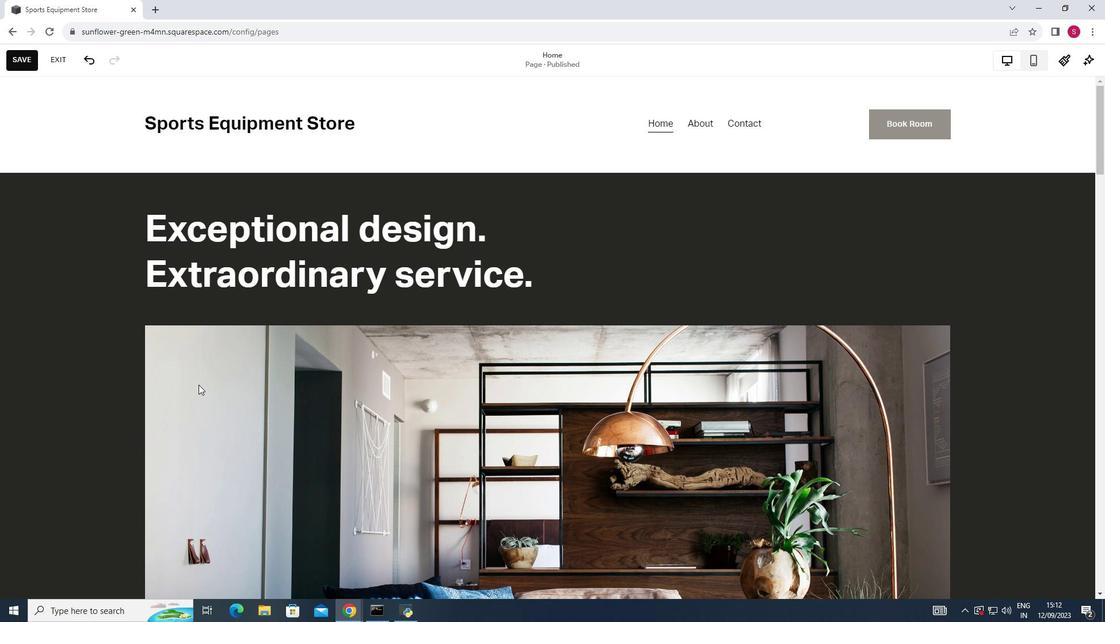 
Action: Mouse pressed left at (198, 384)
Screenshot: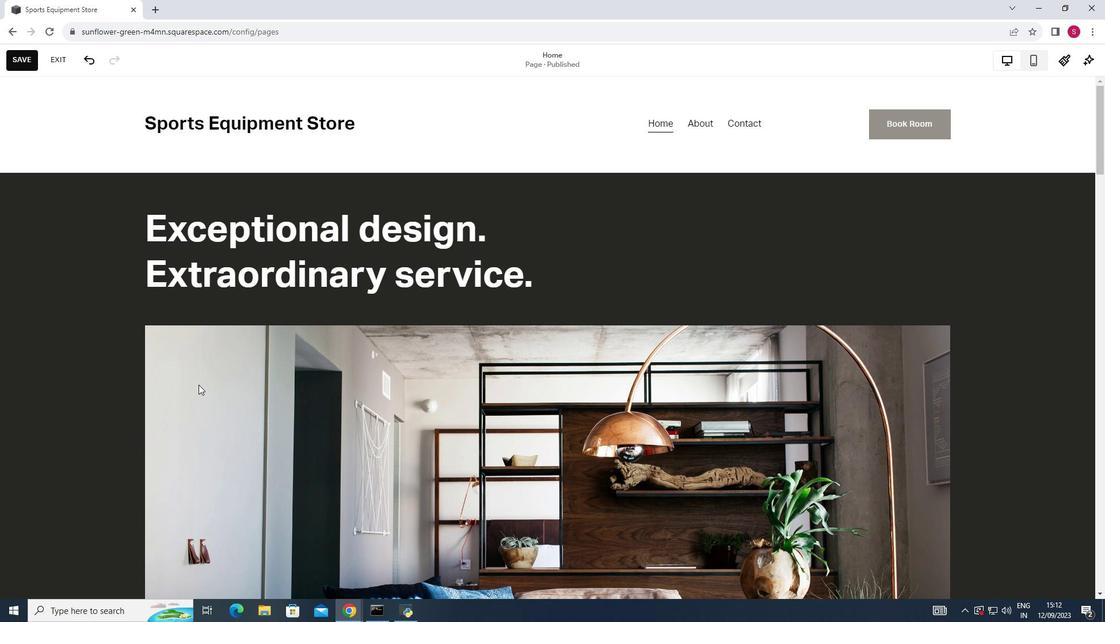 
Action: Mouse moved to (127, 431)
Screenshot: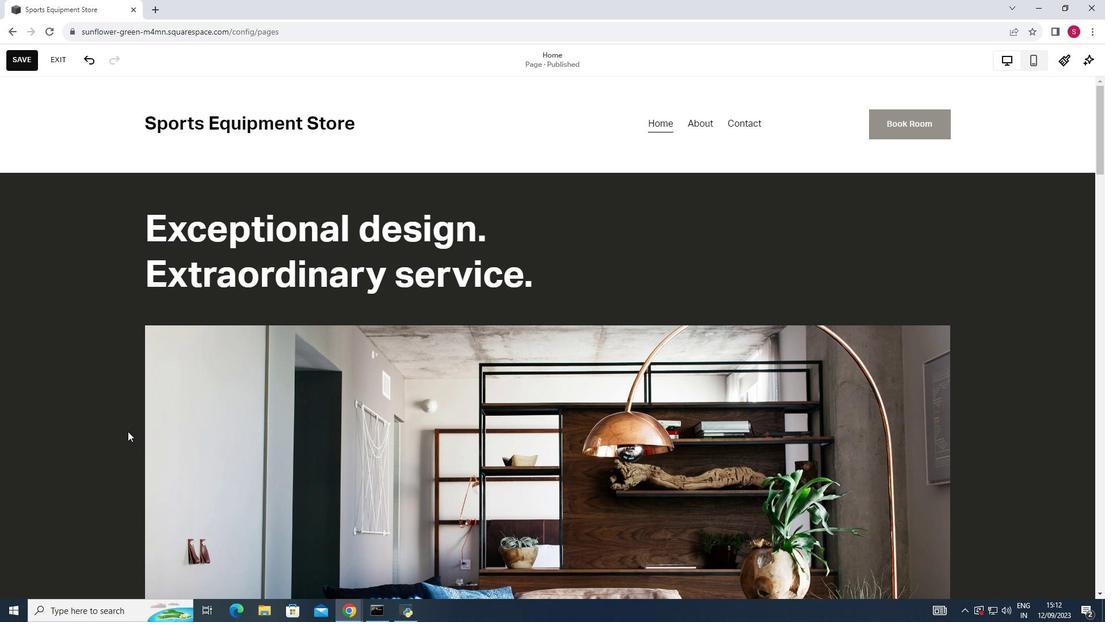 
Action: Mouse pressed left at (127, 431)
Screenshot: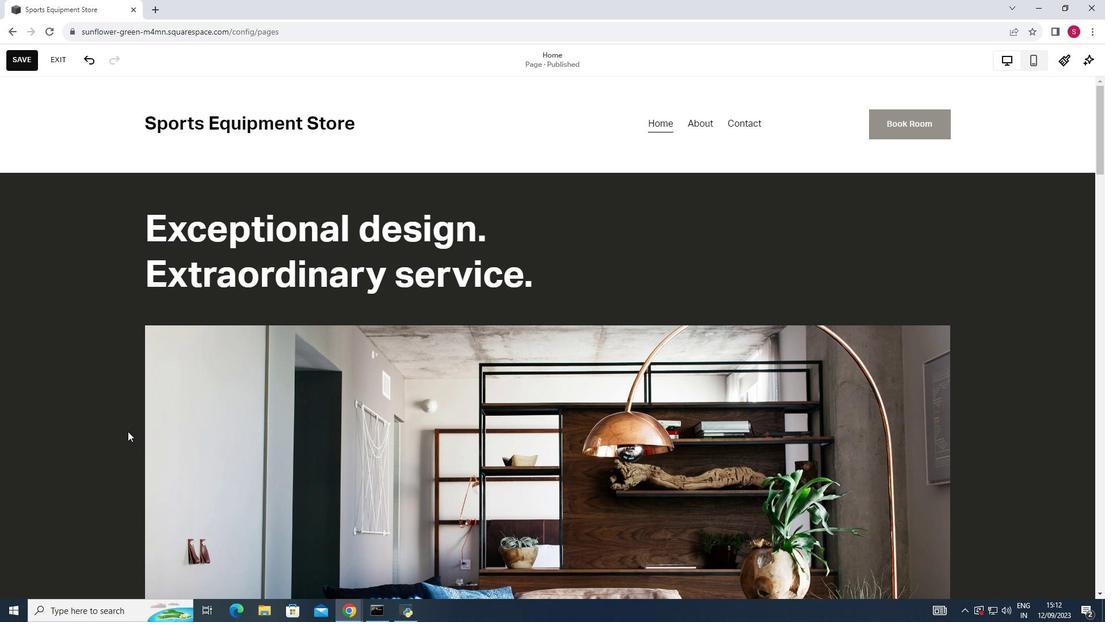 
Action: Mouse moved to (119, 421)
Screenshot: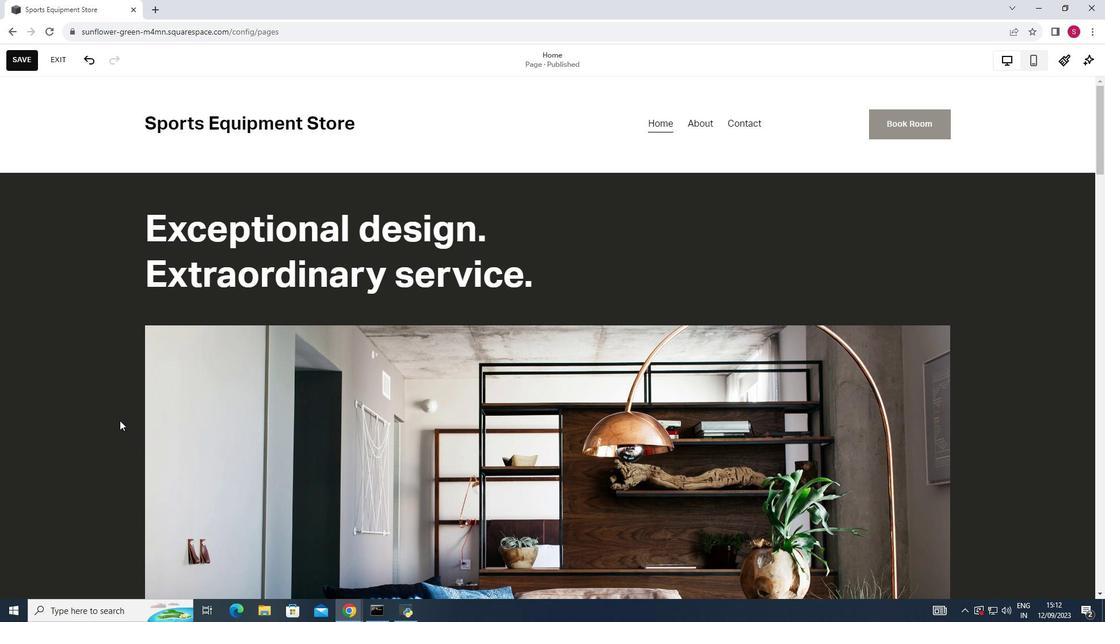 
Action: Mouse pressed left at (119, 421)
Screenshot: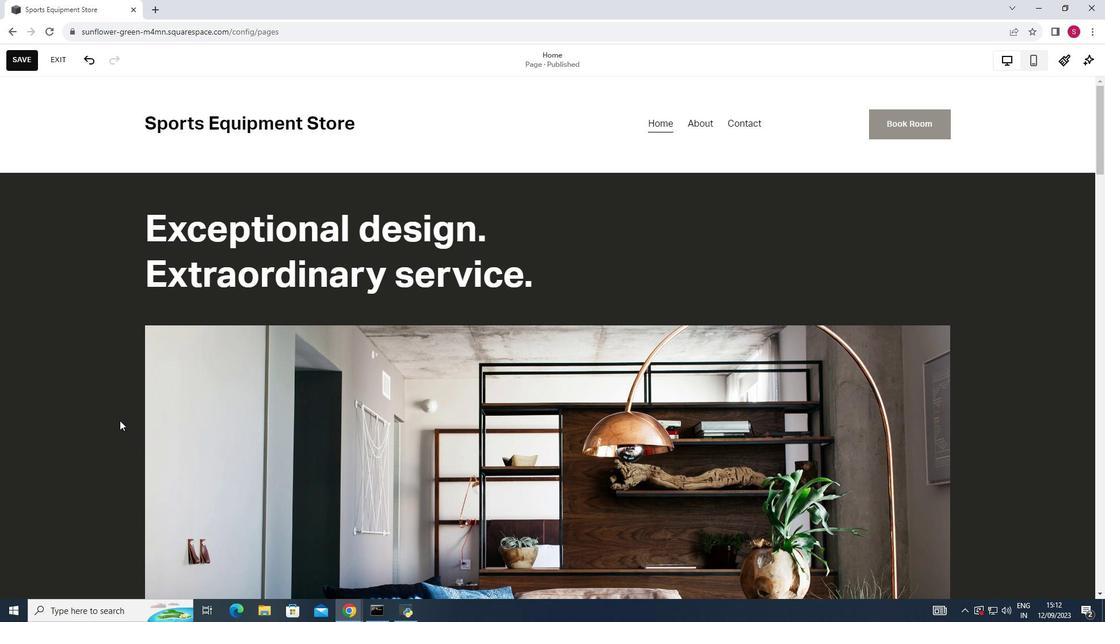 
Action: Mouse moved to (183, 369)
Screenshot: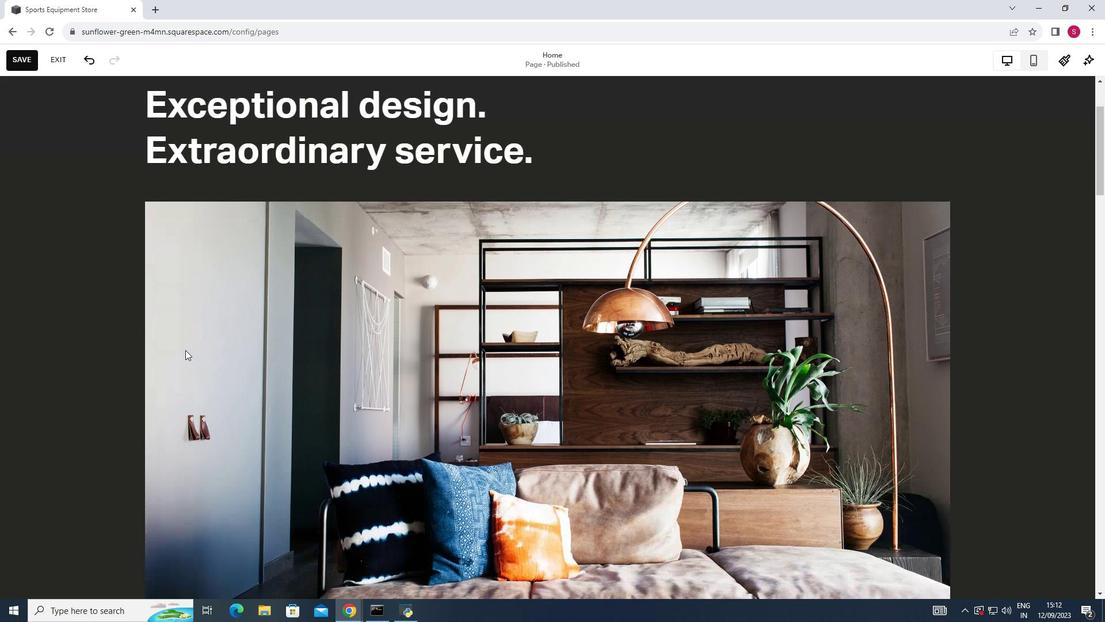 
Action: Mouse scrolled (183, 369) with delta (0, 0)
Screenshot: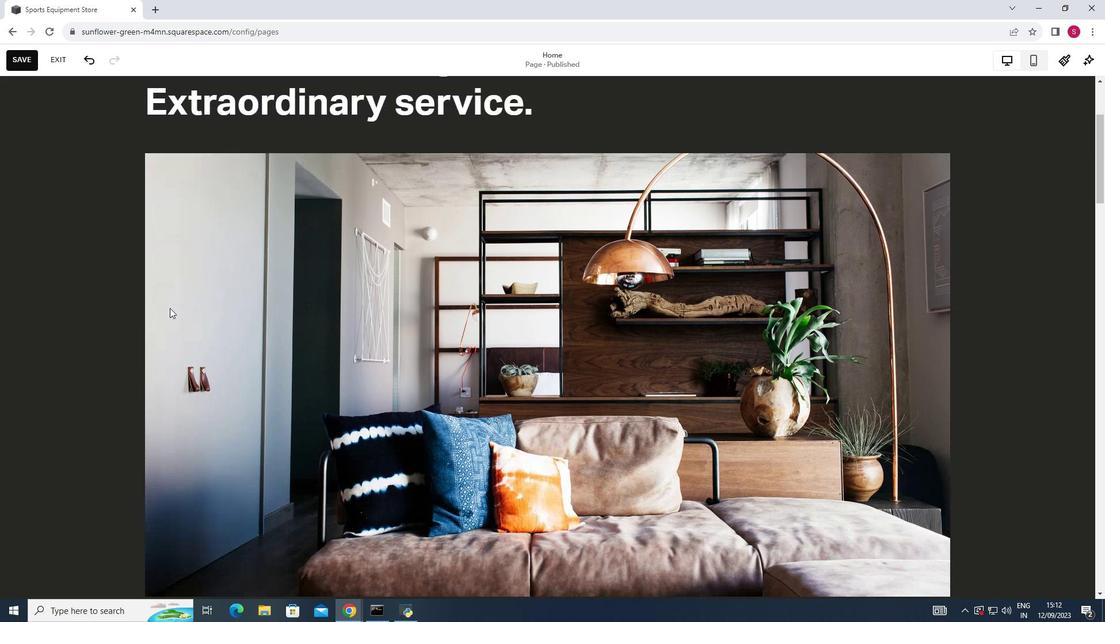 
Action: Mouse moved to (184, 369)
Screenshot: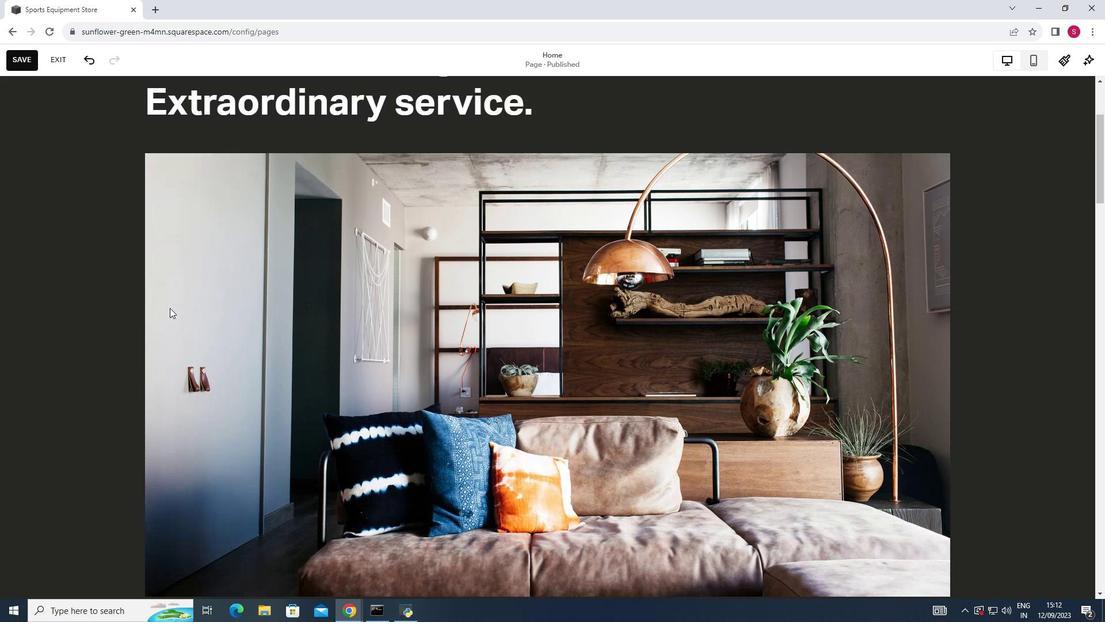 
Action: Mouse scrolled (184, 368) with delta (0, 0)
Screenshot: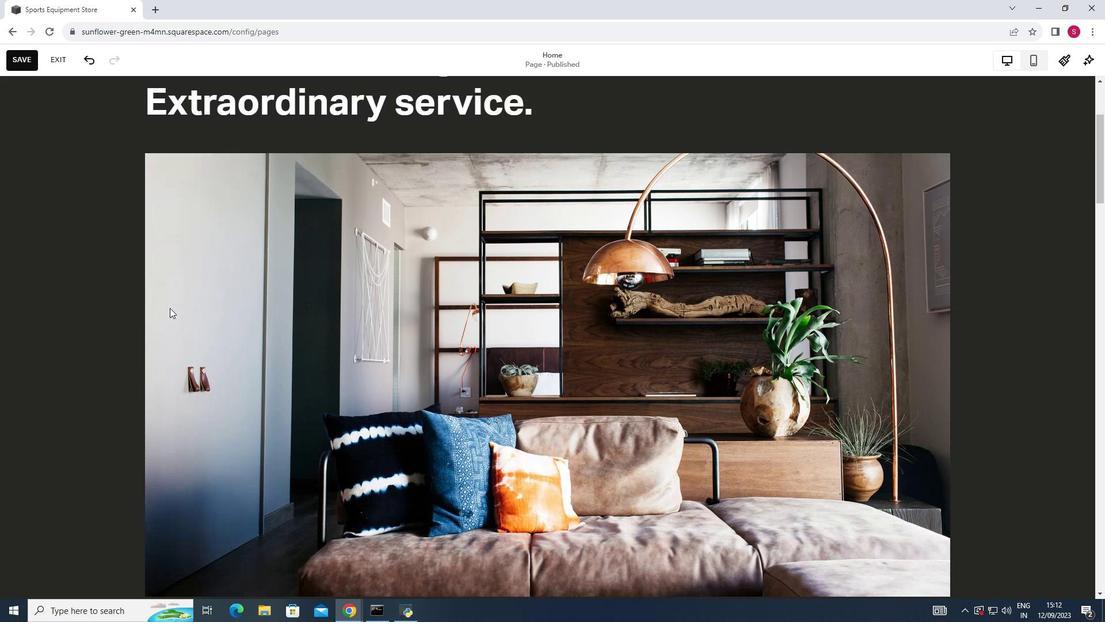 
Action: Mouse scrolled (184, 368) with delta (0, 0)
Screenshot: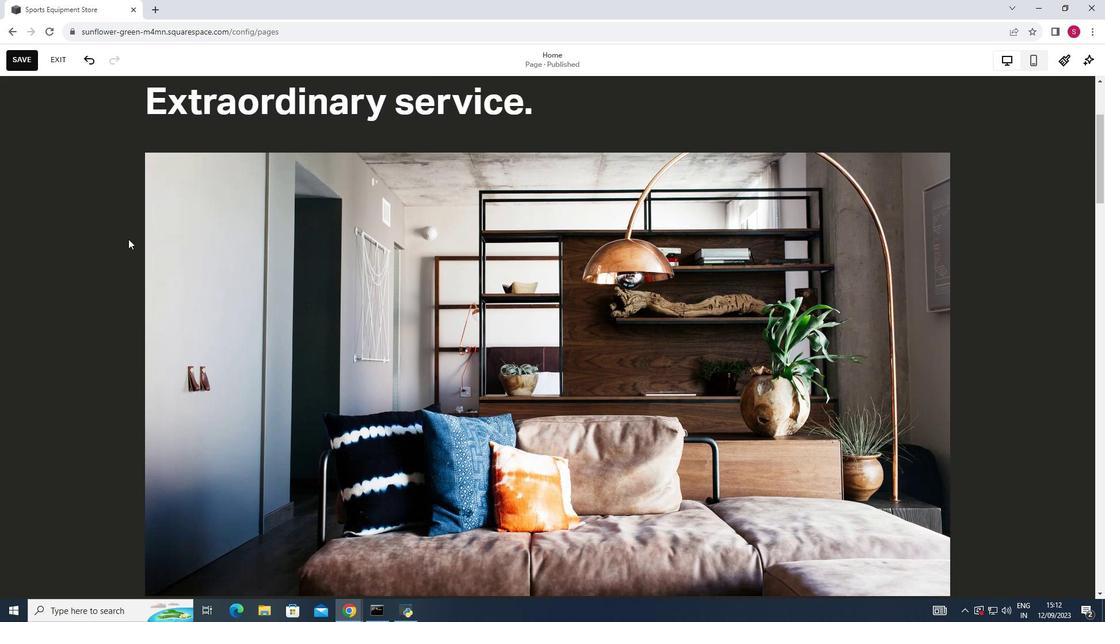 
Action: Mouse moved to (21, 63)
